 Task: Look for Airbnb properties in Kabul, Afghanistan from 6th December, 2023 to 10th December, 2023 for 1 adult.1  bedroom having 1 bed and 1 bathroom. Property type can be hotel. Amenities needed is smoking allowed. Look for 4 properties as per requirement.
Action: Mouse moved to (601, 106)
Screenshot: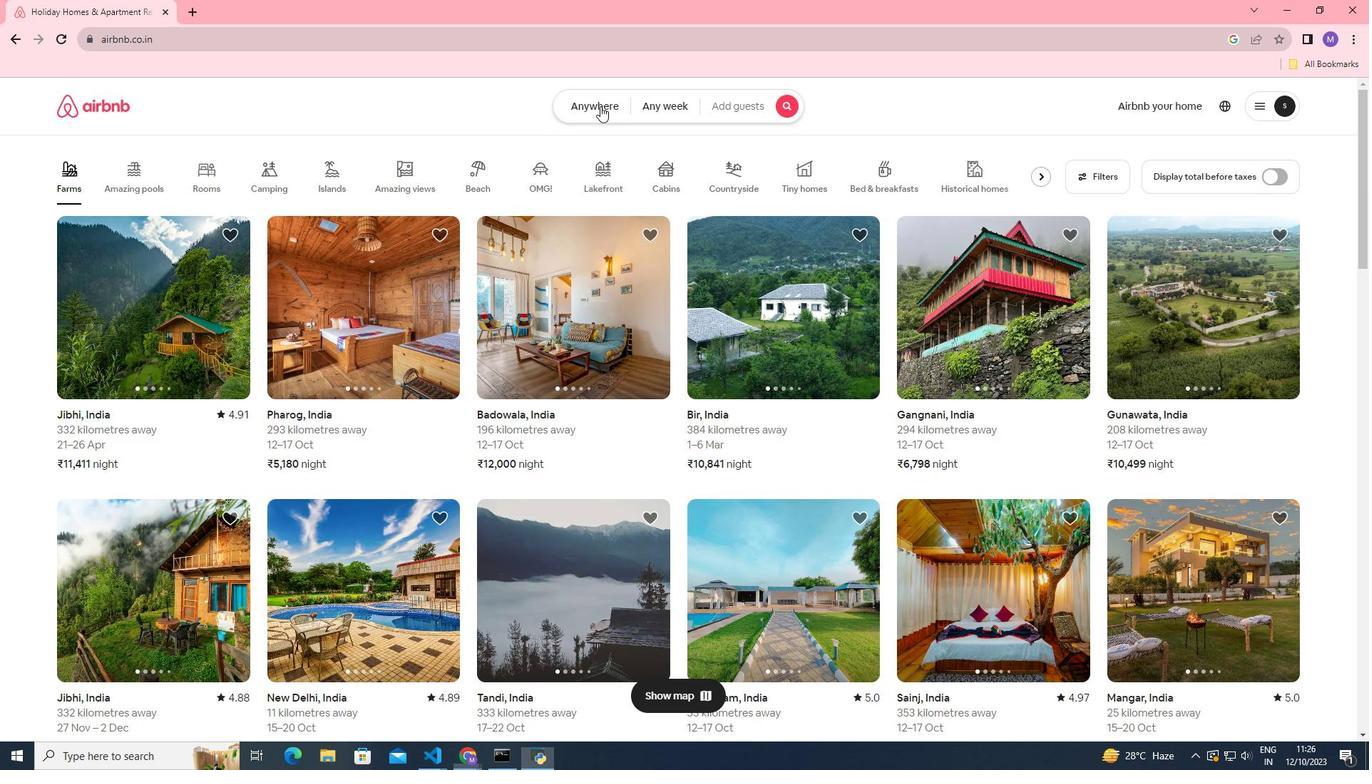
Action: Mouse pressed left at (601, 106)
Screenshot: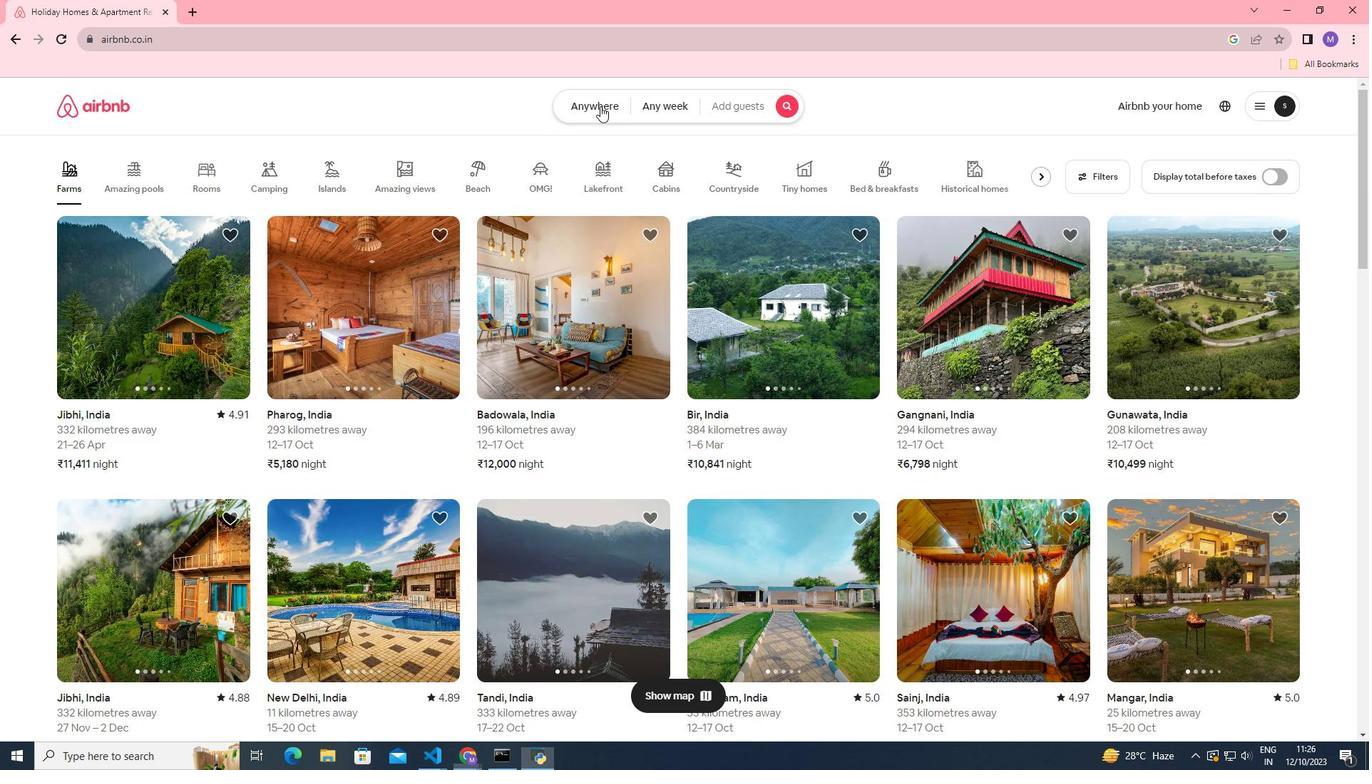 
Action: Mouse moved to (497, 161)
Screenshot: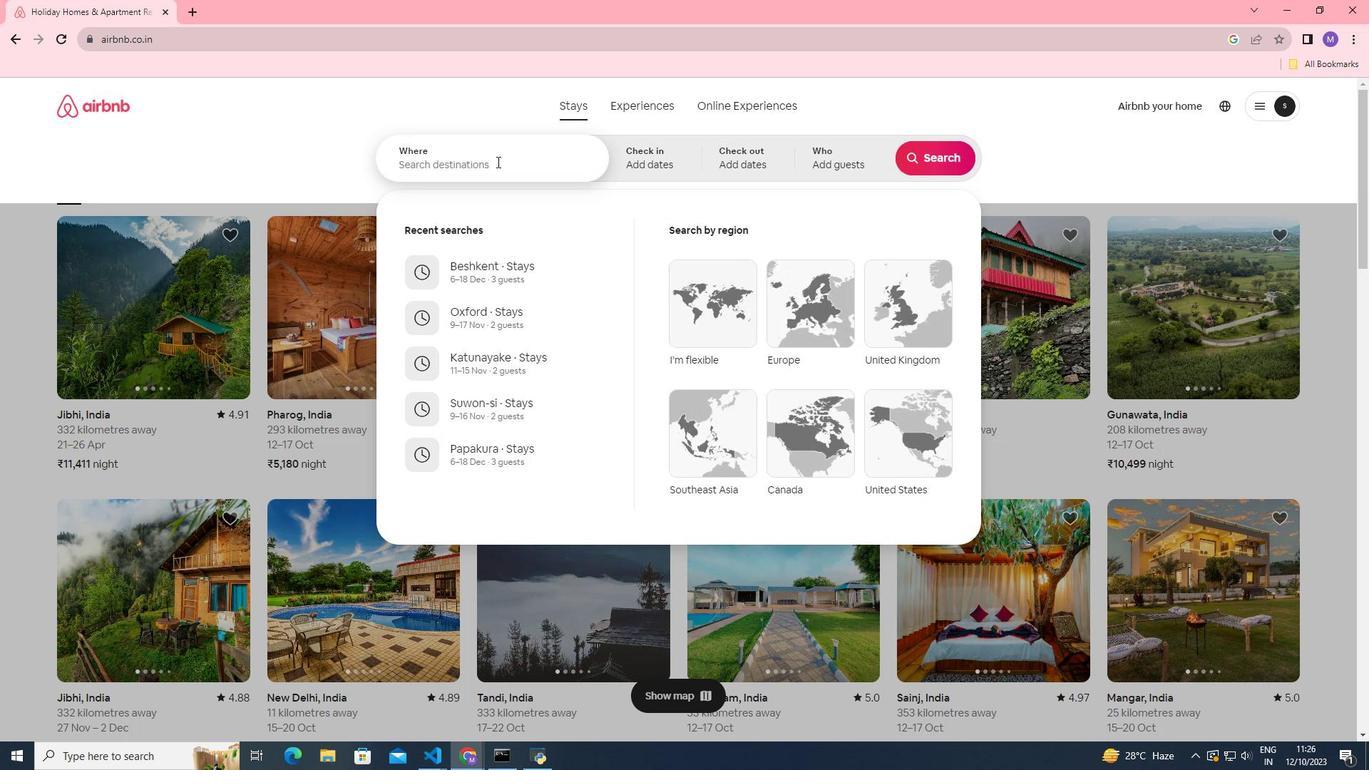 
Action: Mouse pressed left at (497, 161)
Screenshot: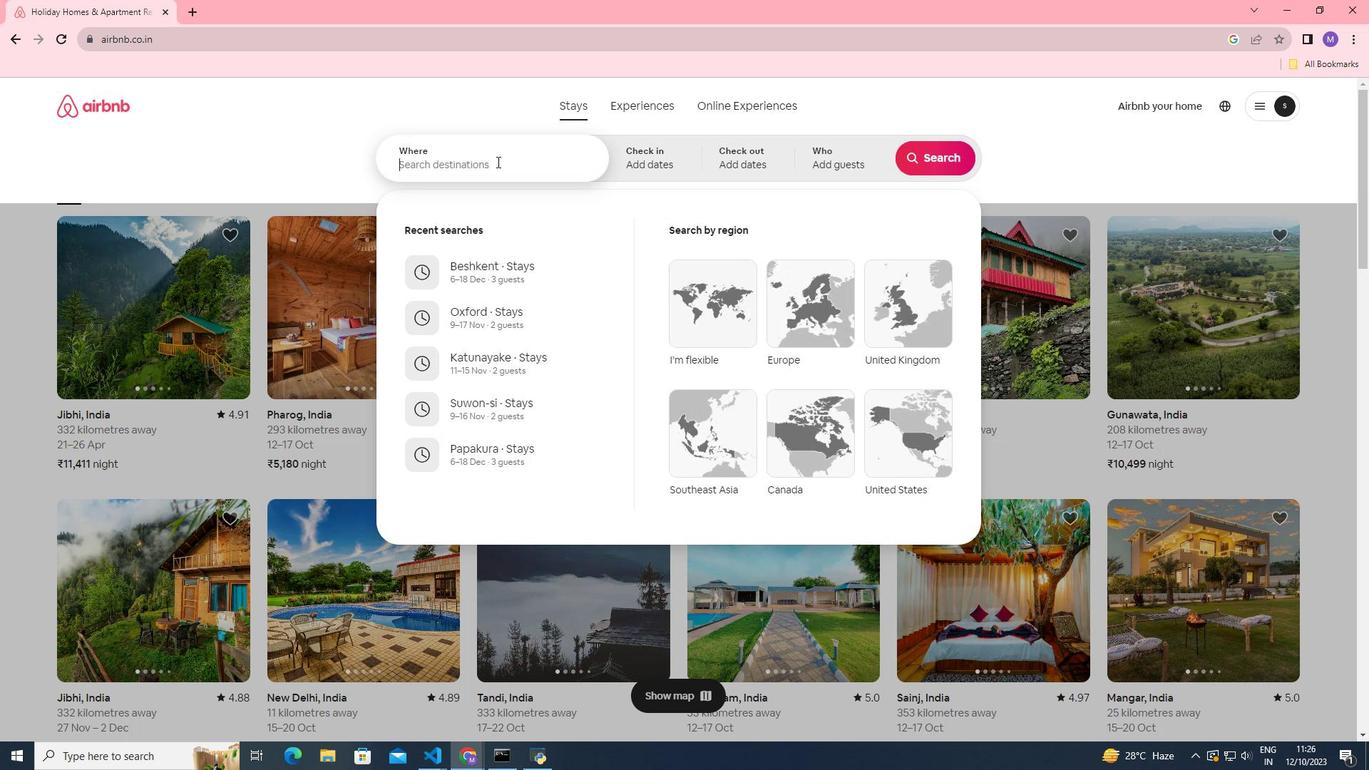 
Action: Key pressed <Key.shift><Key.shift><Key.shift><Key.shift><Key.shift><Key.shift><Key.shift><Key.shift><Key.shift>Kabul,<Key.space><Key.shift><Key.shift><Key.shift><Key.shift><Key.shift><Key.shift><Key.shift><Key.shift><Key.shift><Key.shift><Key.shift><Key.shift><Key.shift>Afghanistan
Screenshot: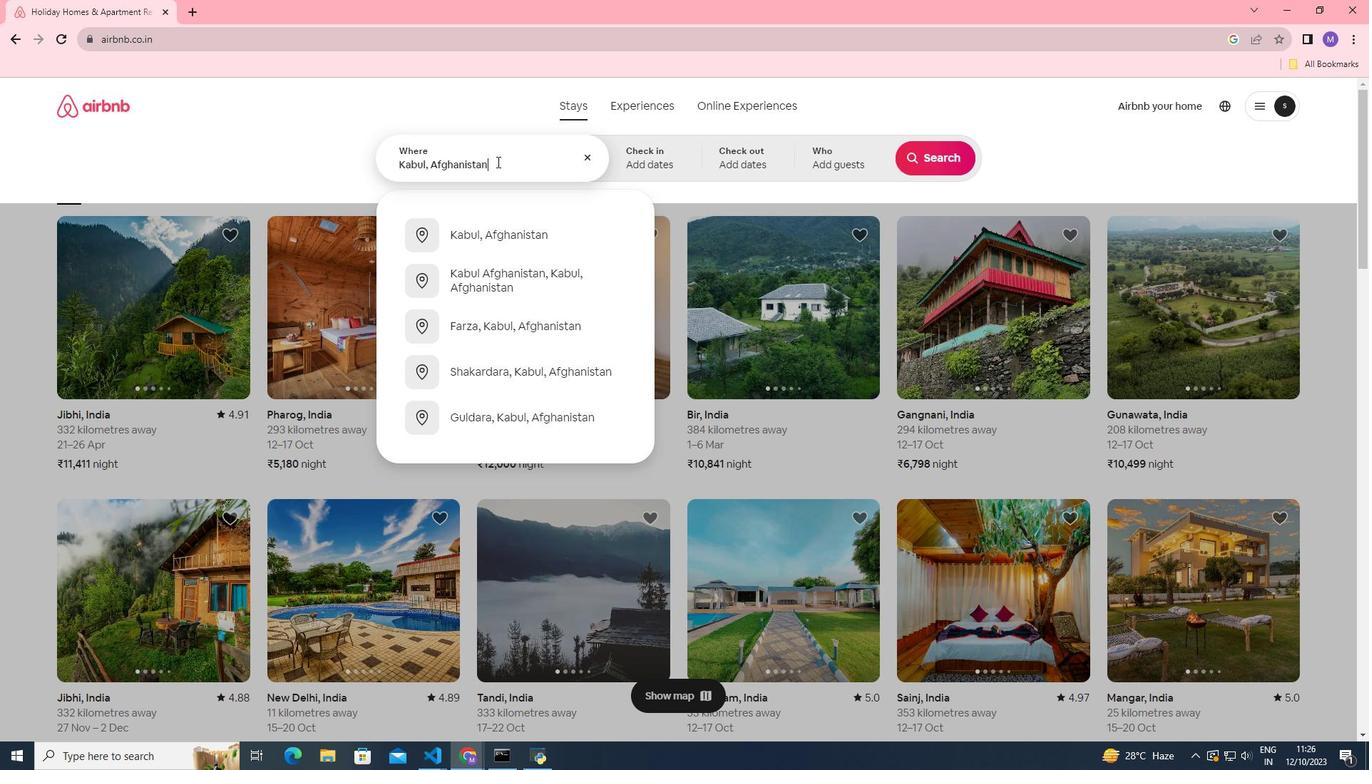 
Action: Mouse moved to (641, 158)
Screenshot: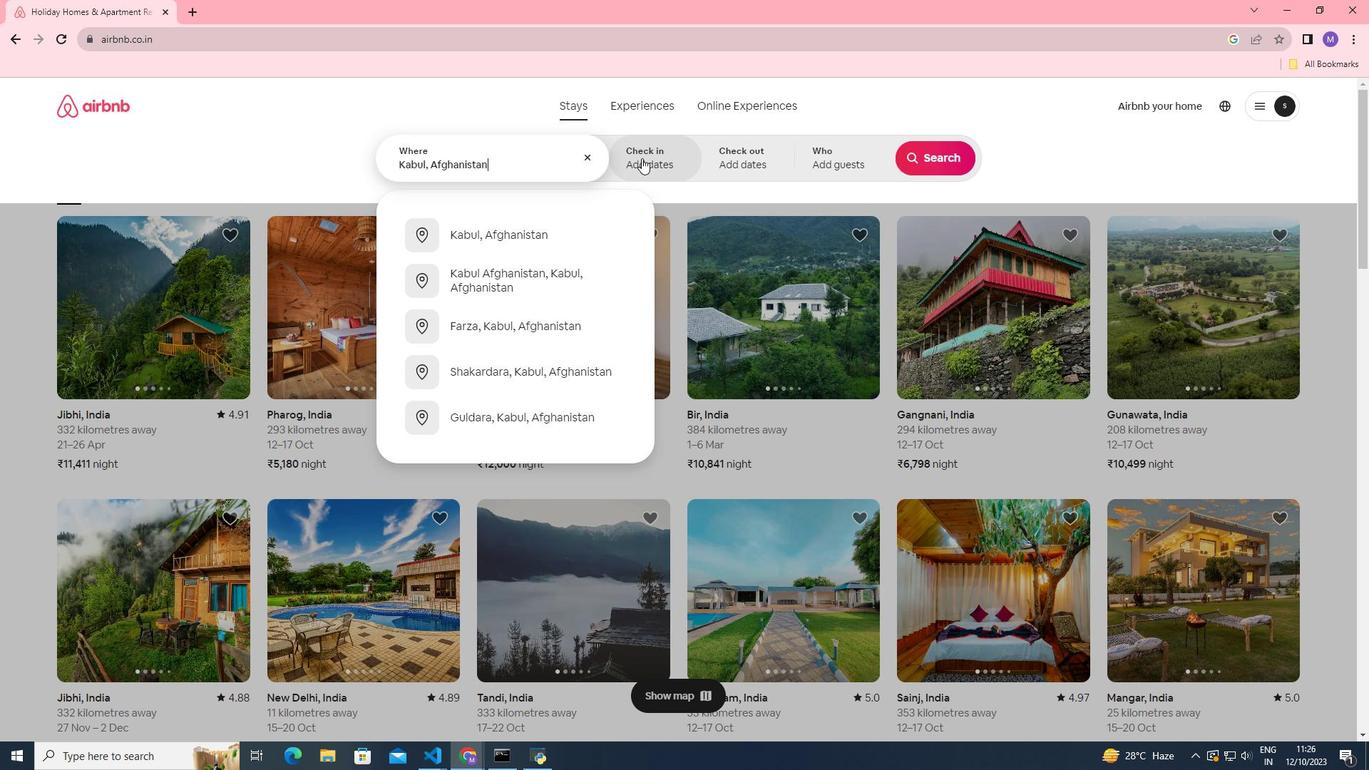 
Action: Mouse pressed left at (641, 158)
Screenshot: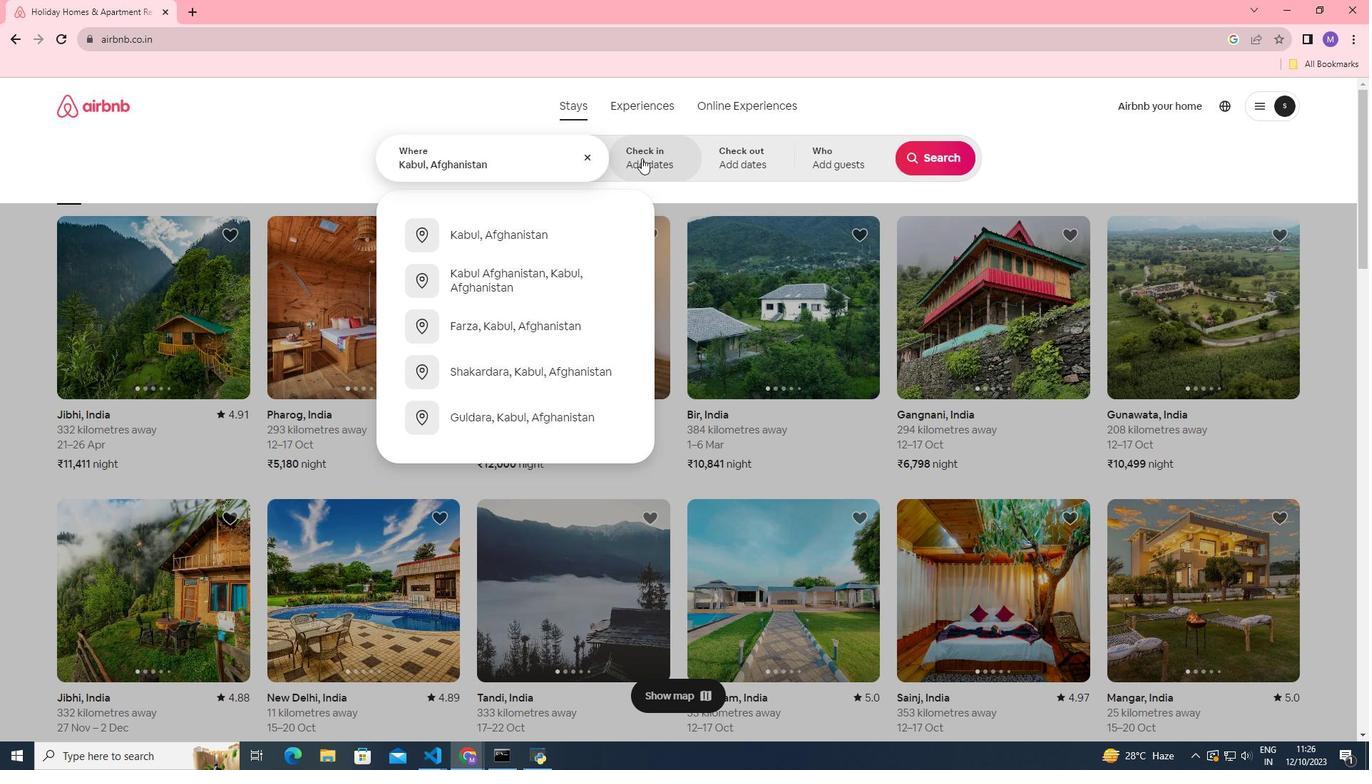 
Action: Mouse moved to (936, 273)
Screenshot: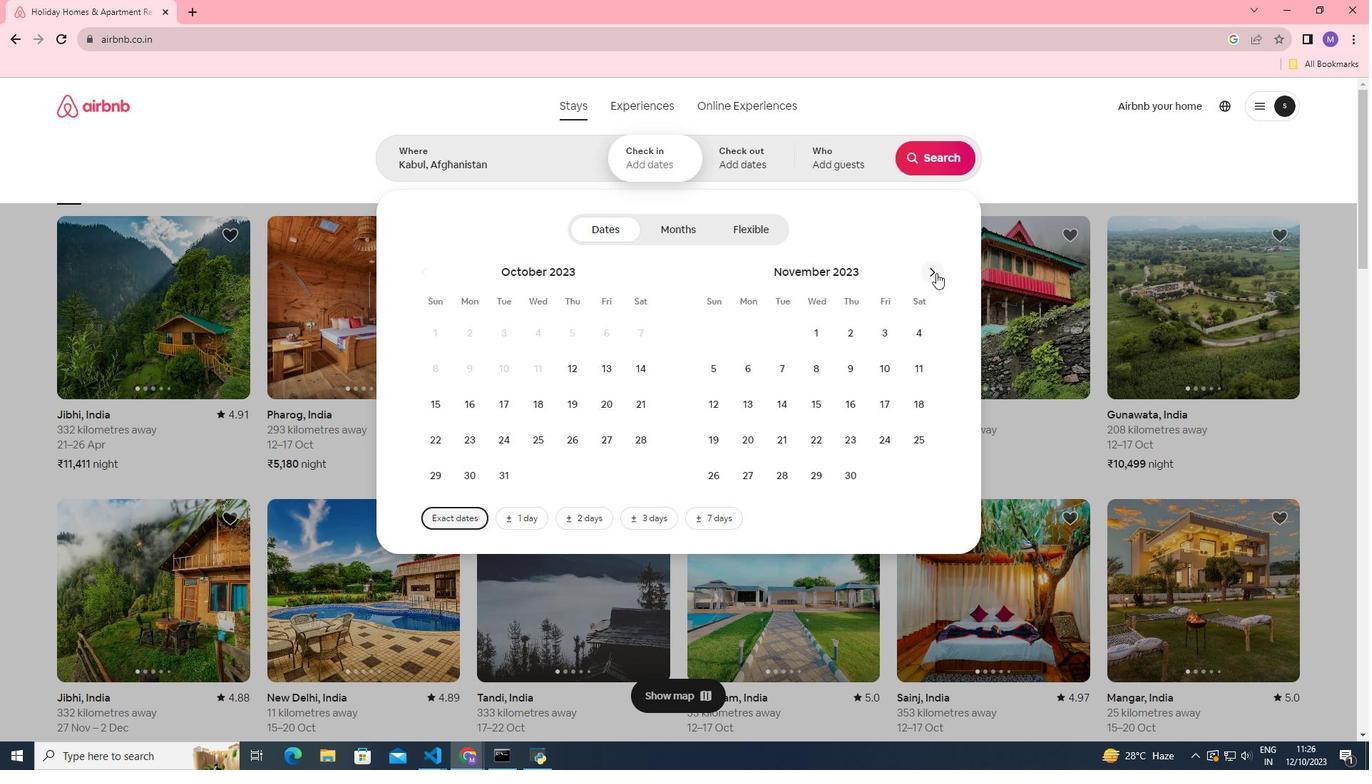 
Action: Mouse pressed left at (936, 273)
Screenshot: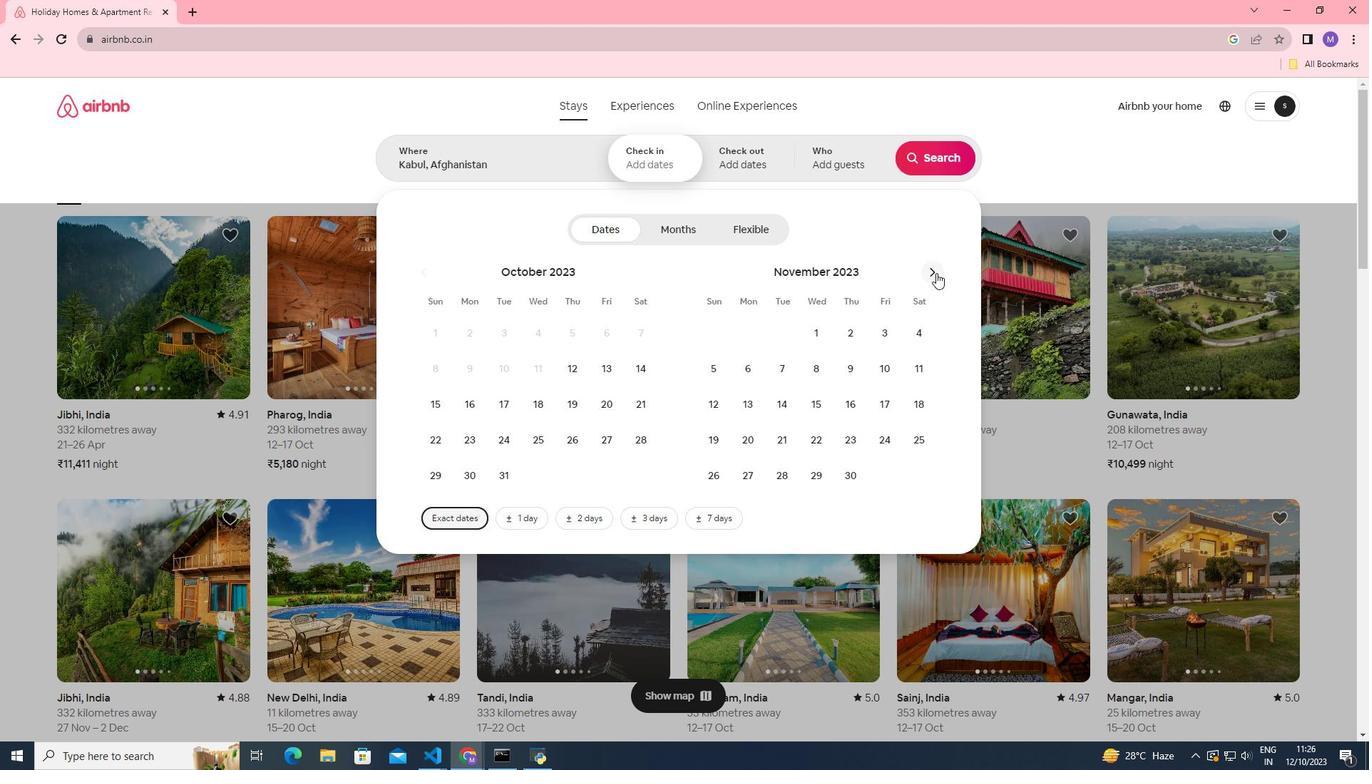 
Action: Mouse pressed left at (936, 273)
Screenshot: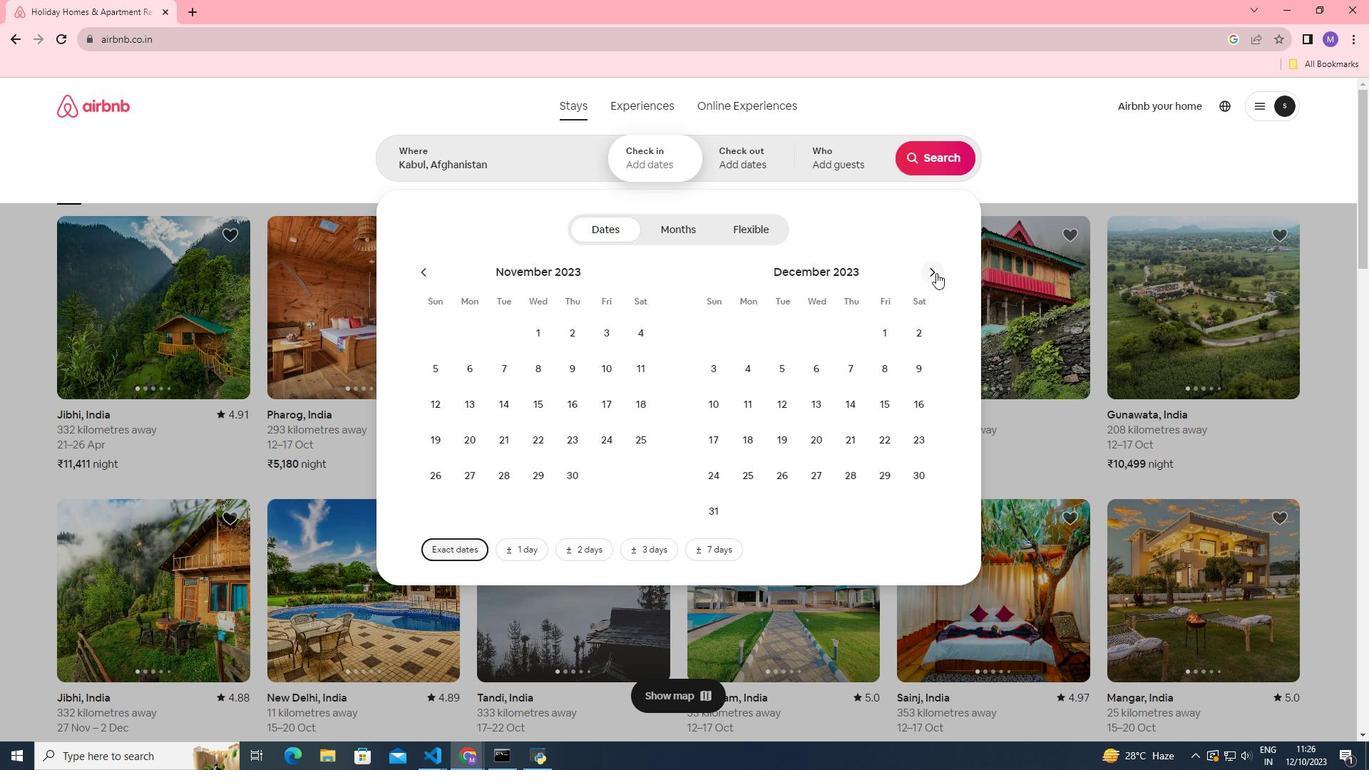 
Action: Mouse pressed left at (936, 273)
Screenshot: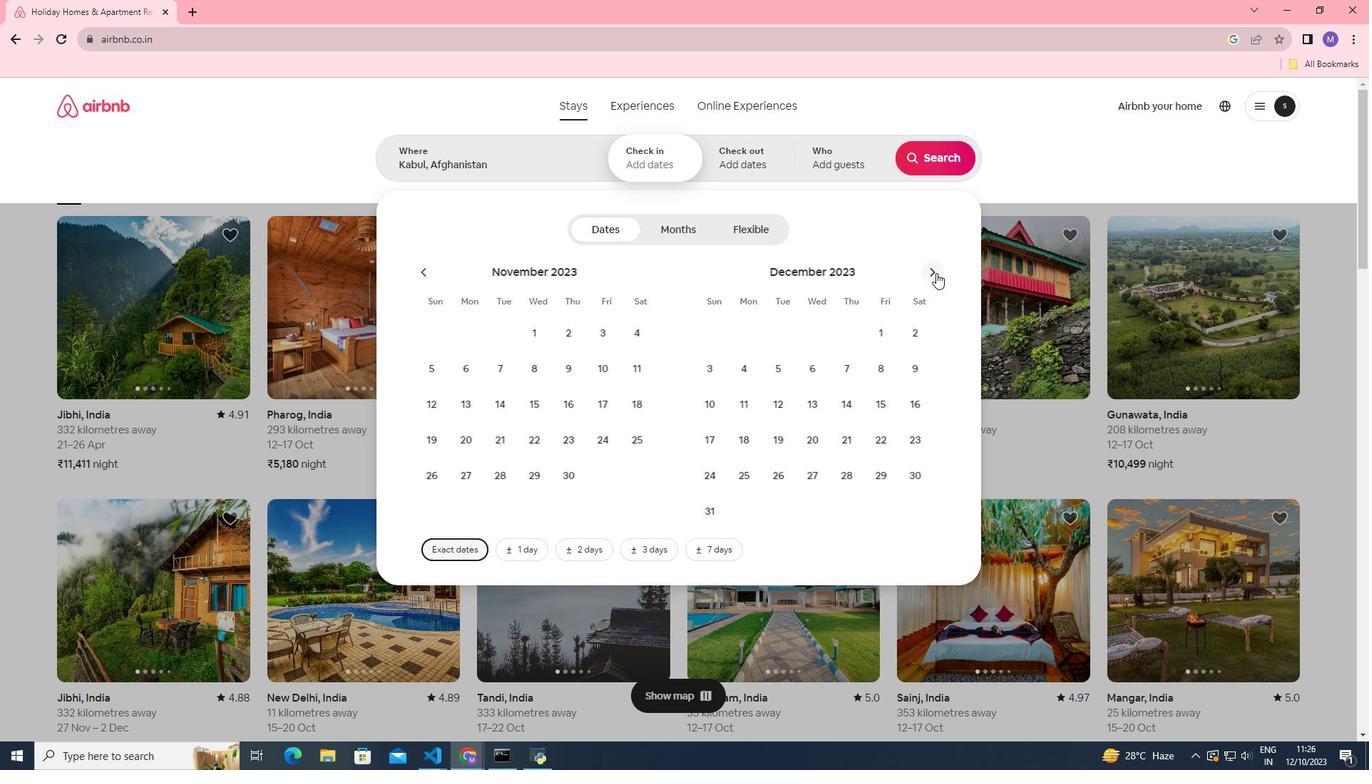 
Action: Mouse moved to (538, 369)
Screenshot: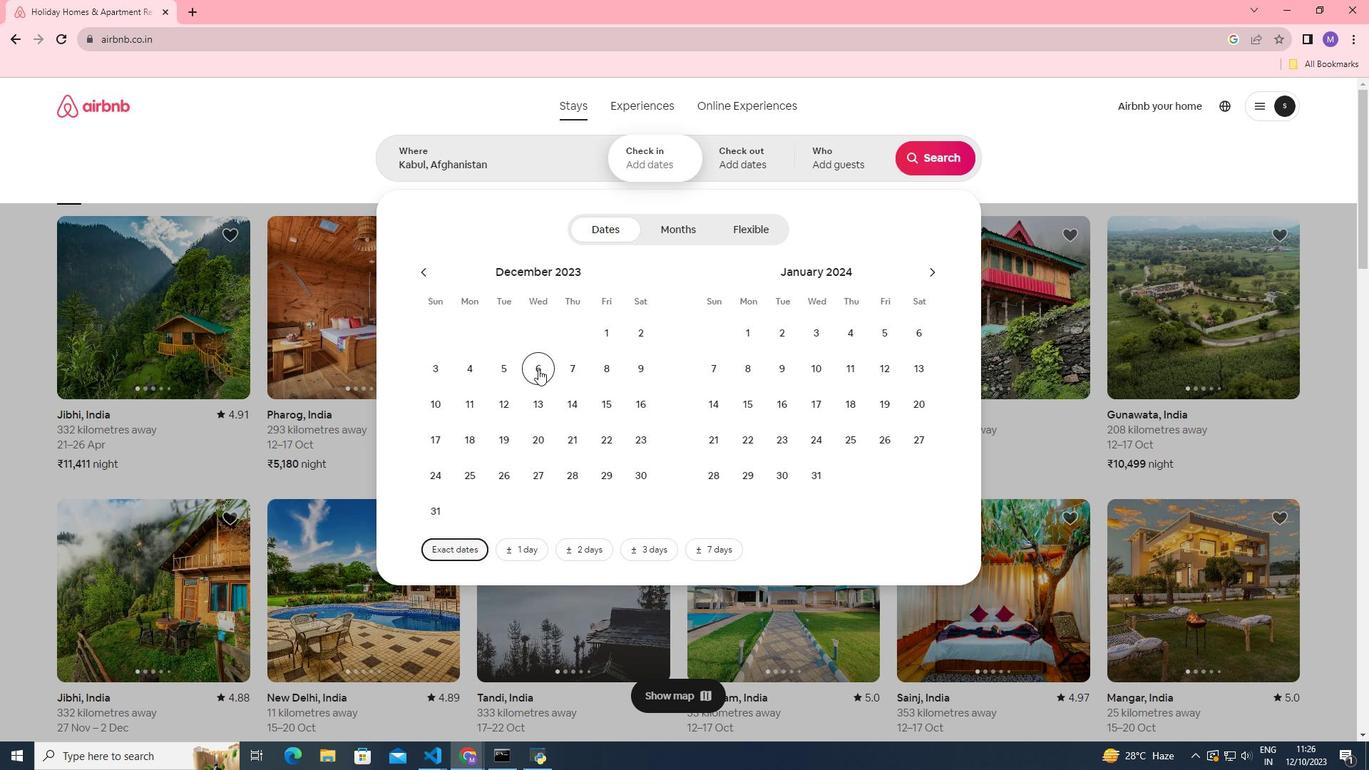 
Action: Mouse pressed left at (538, 369)
Screenshot: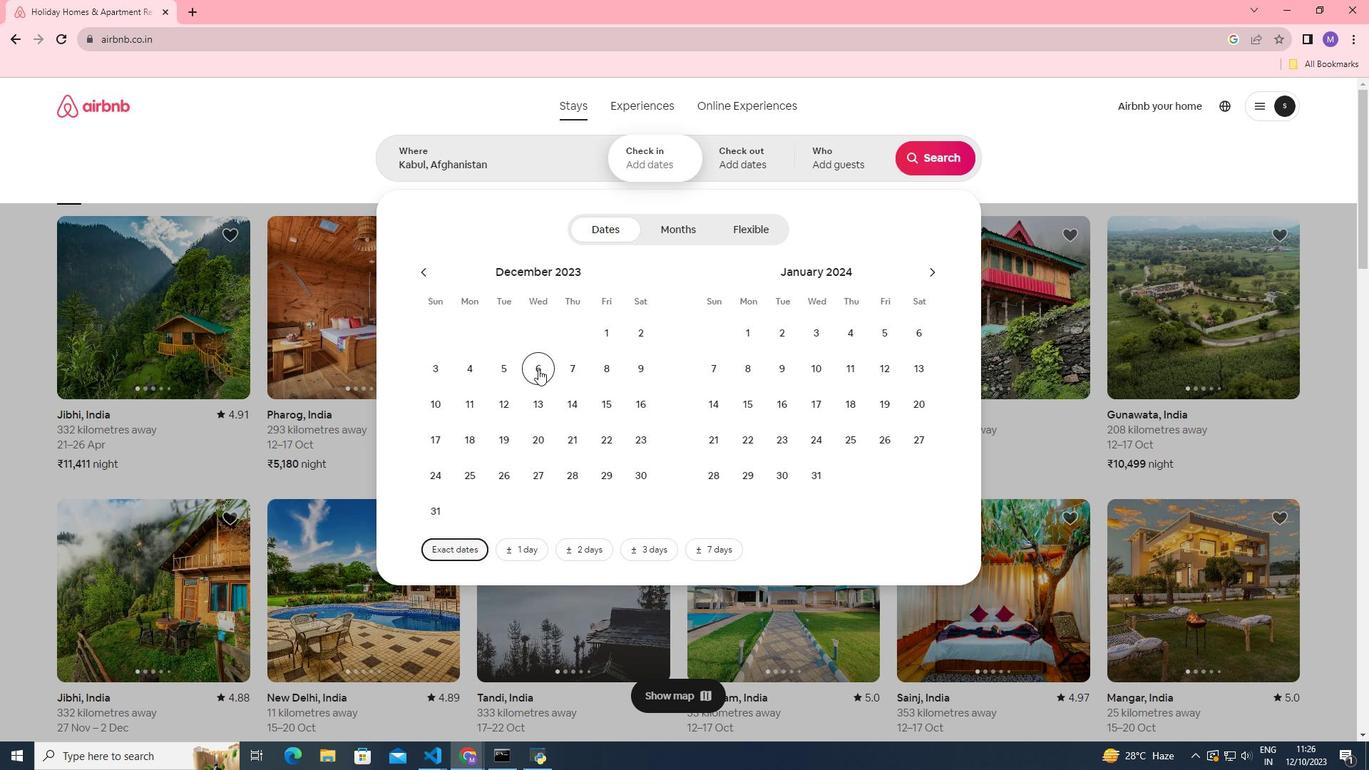 
Action: Mouse moved to (435, 401)
Screenshot: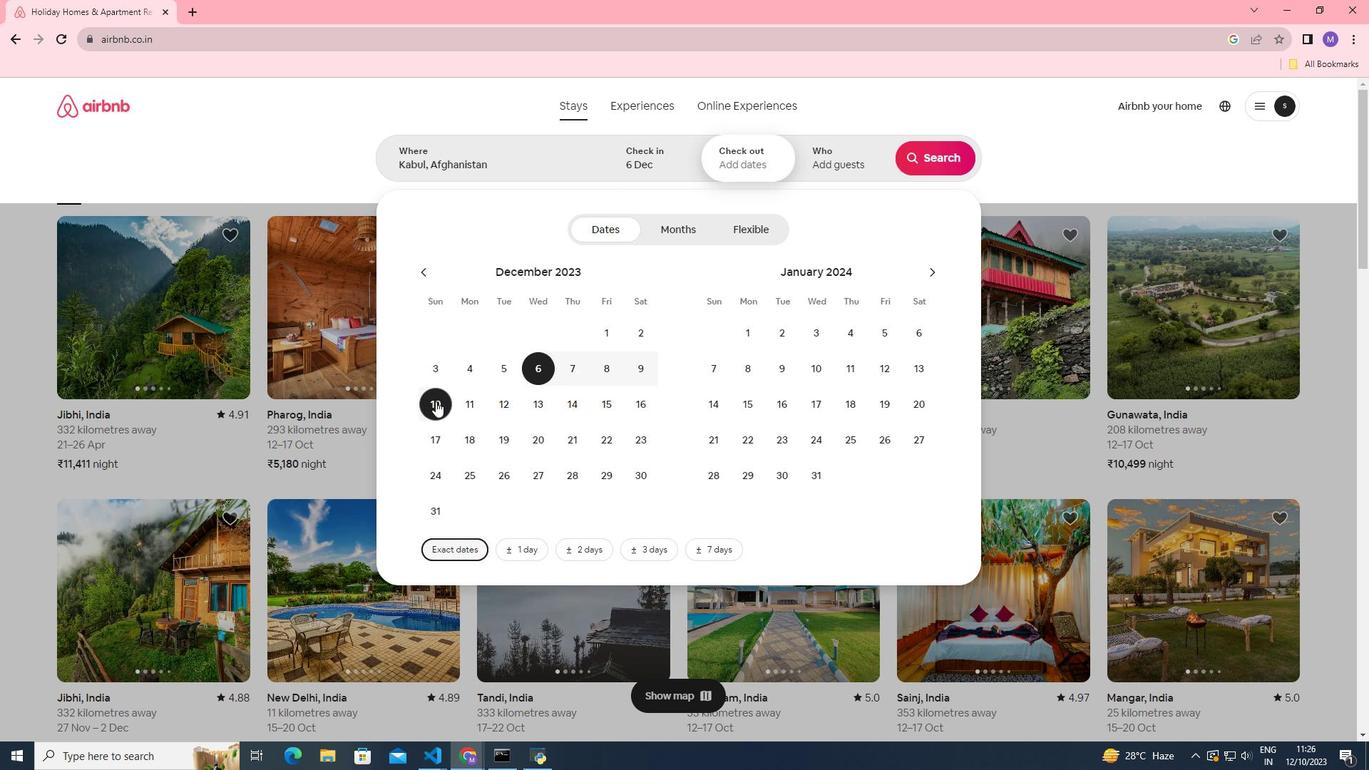 
Action: Mouse pressed left at (435, 401)
Screenshot: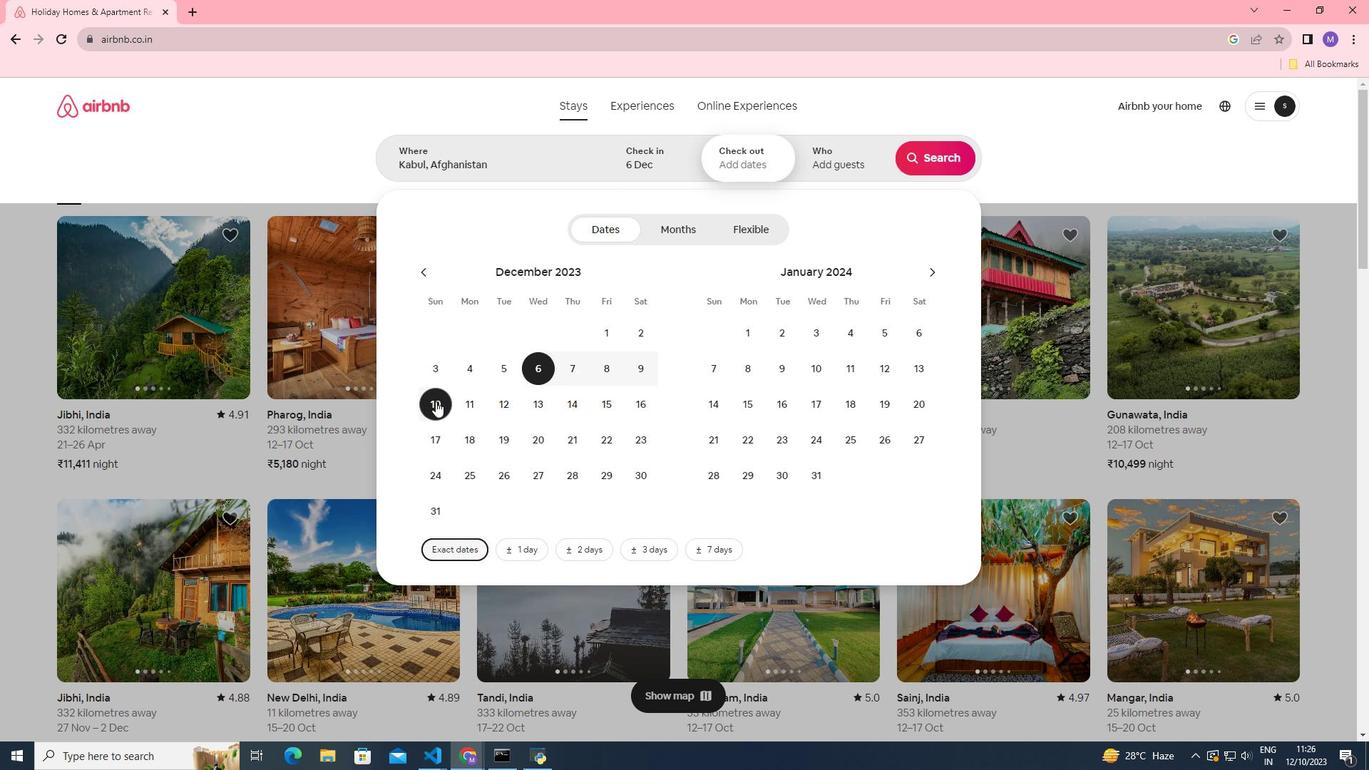 
Action: Mouse moved to (830, 154)
Screenshot: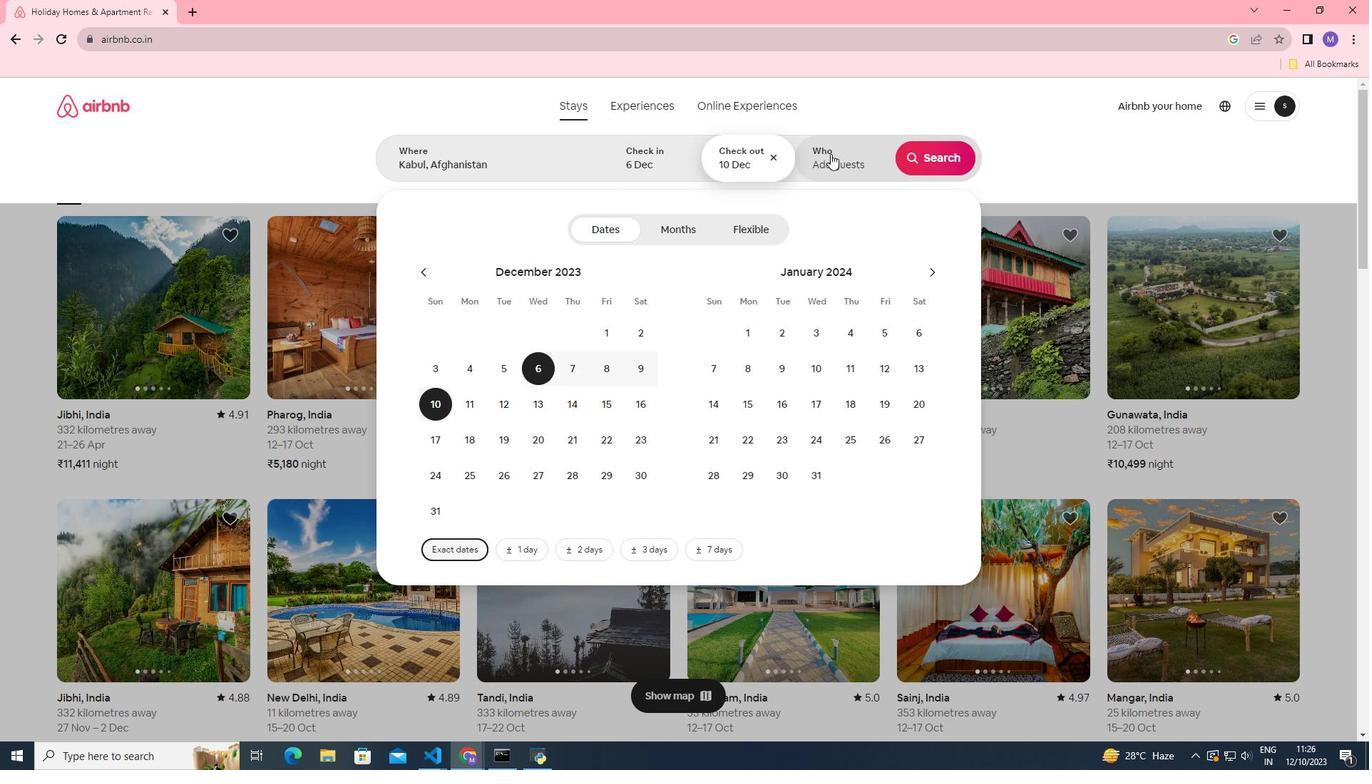 
Action: Mouse pressed left at (830, 154)
Screenshot: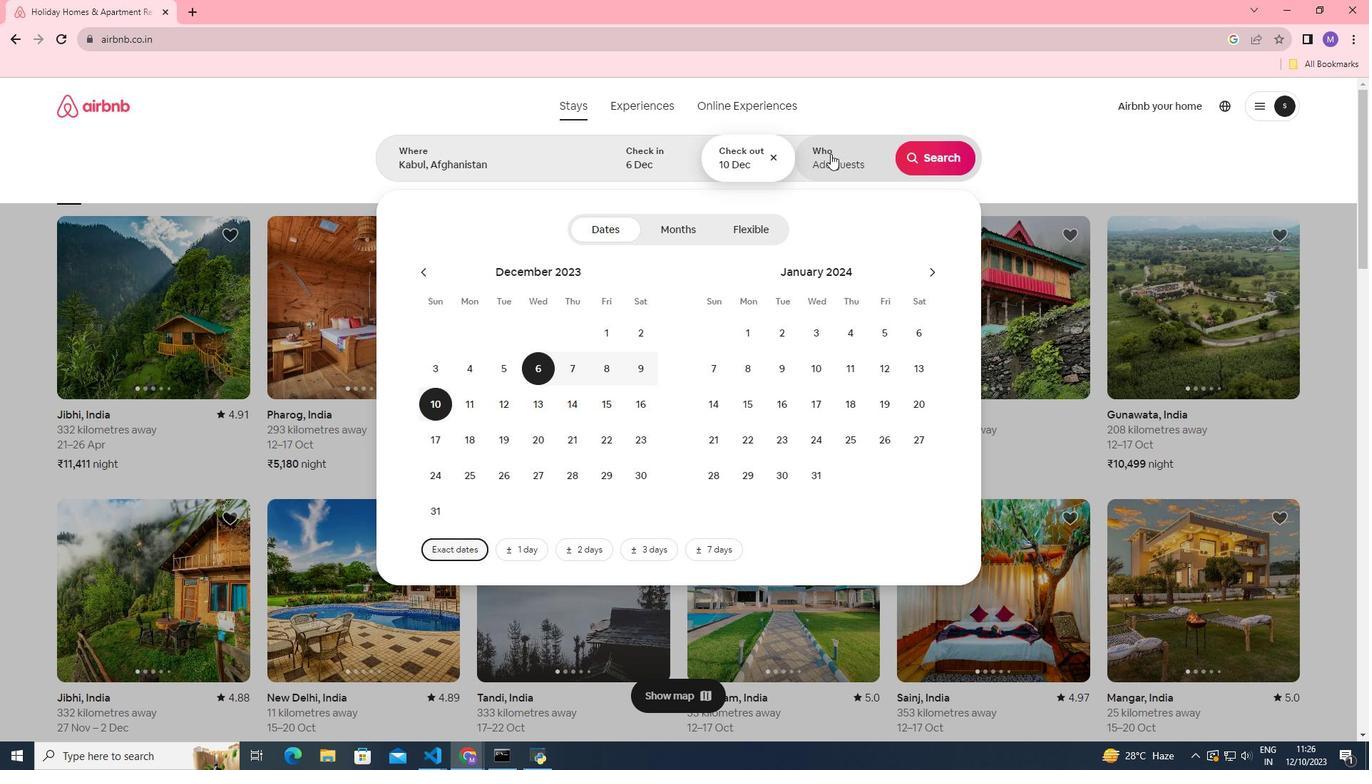
Action: Mouse moved to (942, 231)
Screenshot: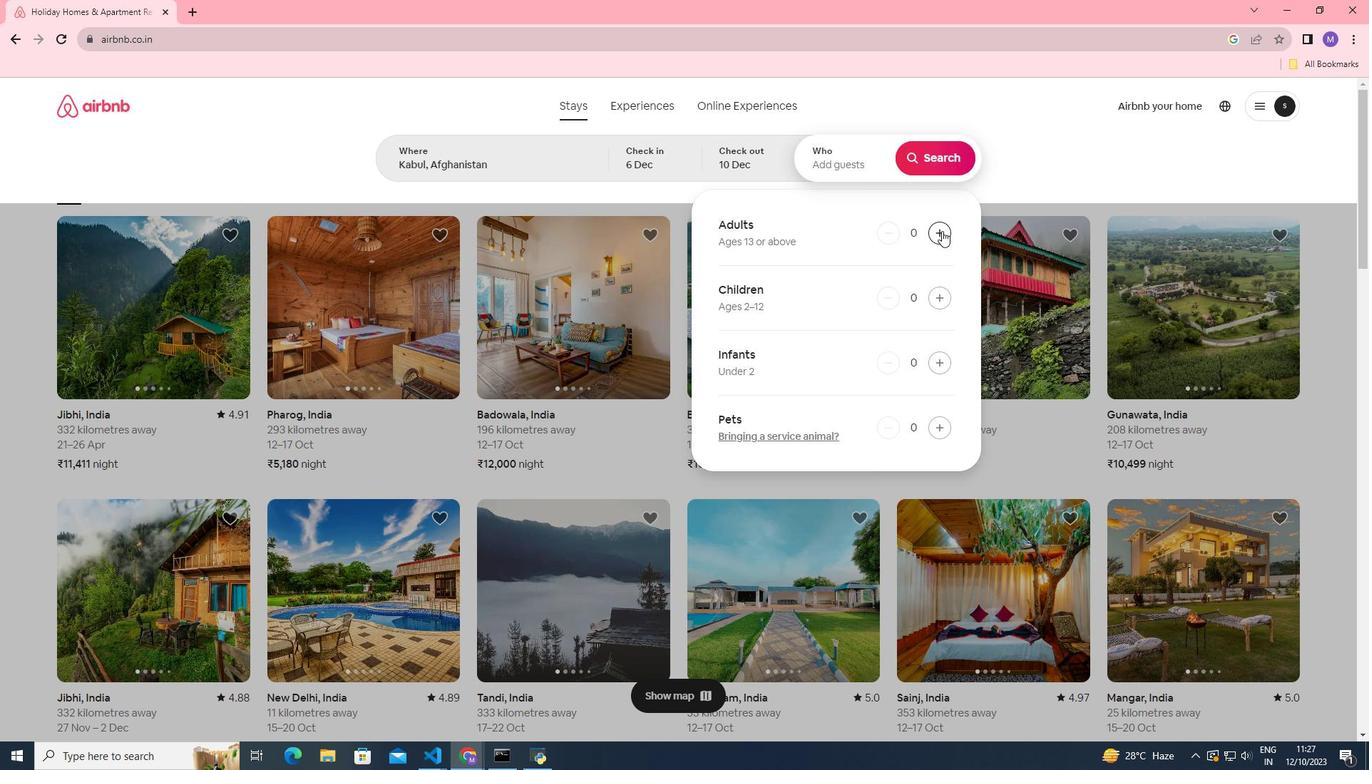 
Action: Mouse pressed left at (942, 231)
Screenshot: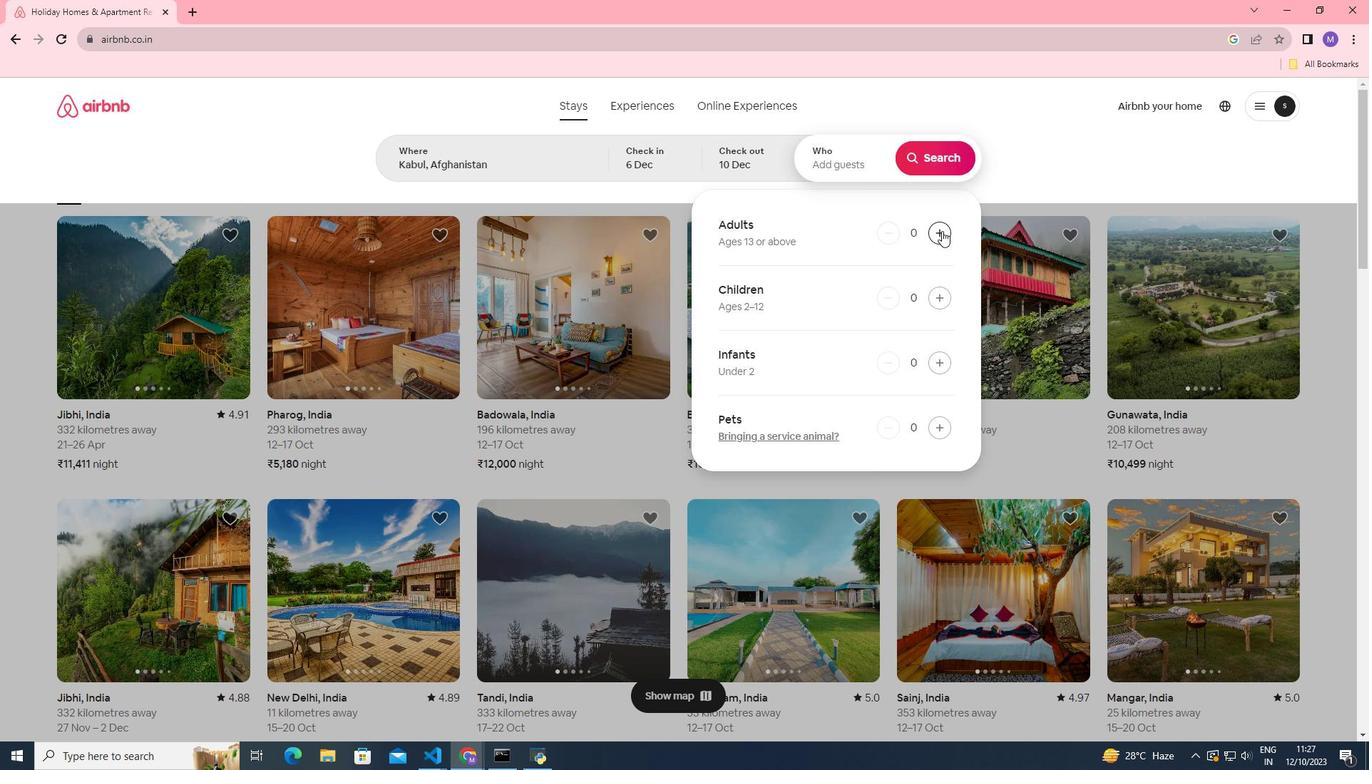 
Action: Mouse moved to (940, 155)
Screenshot: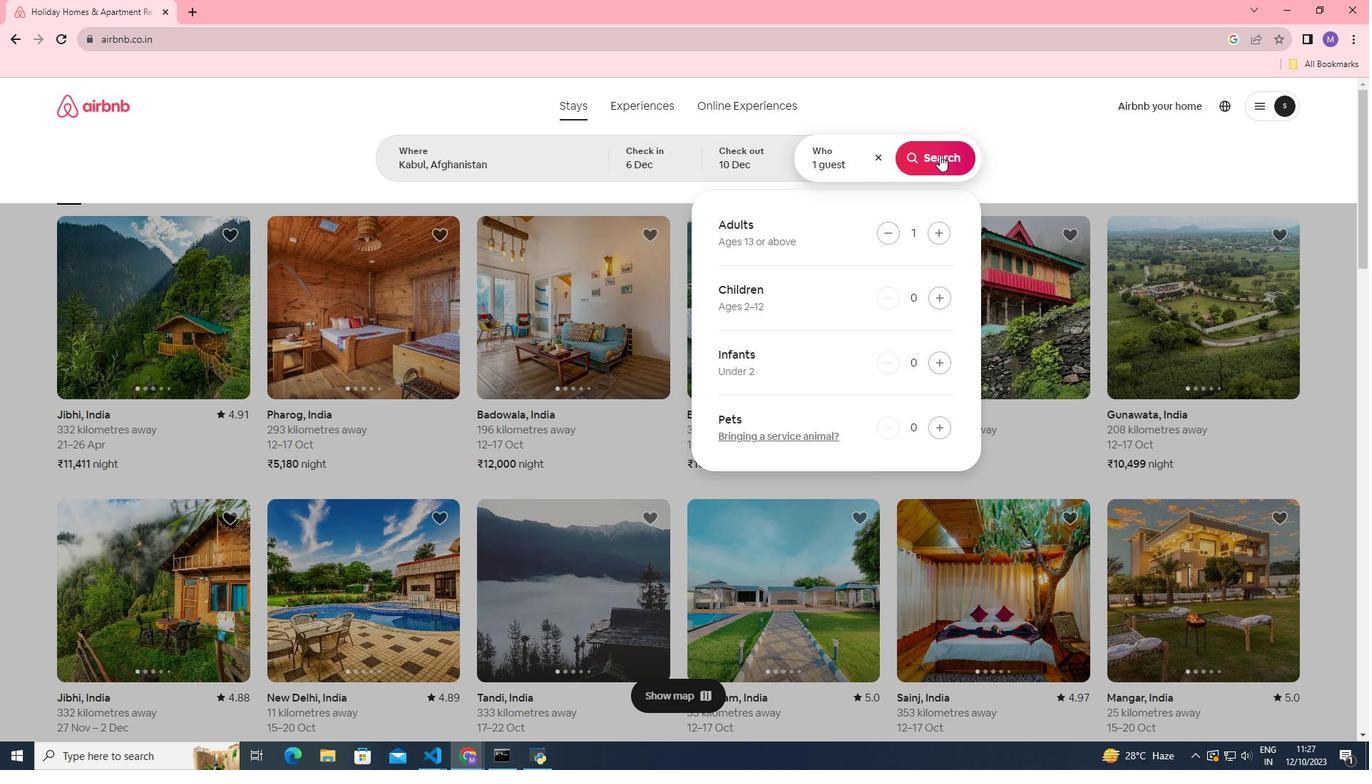 
Action: Mouse pressed left at (940, 155)
Screenshot: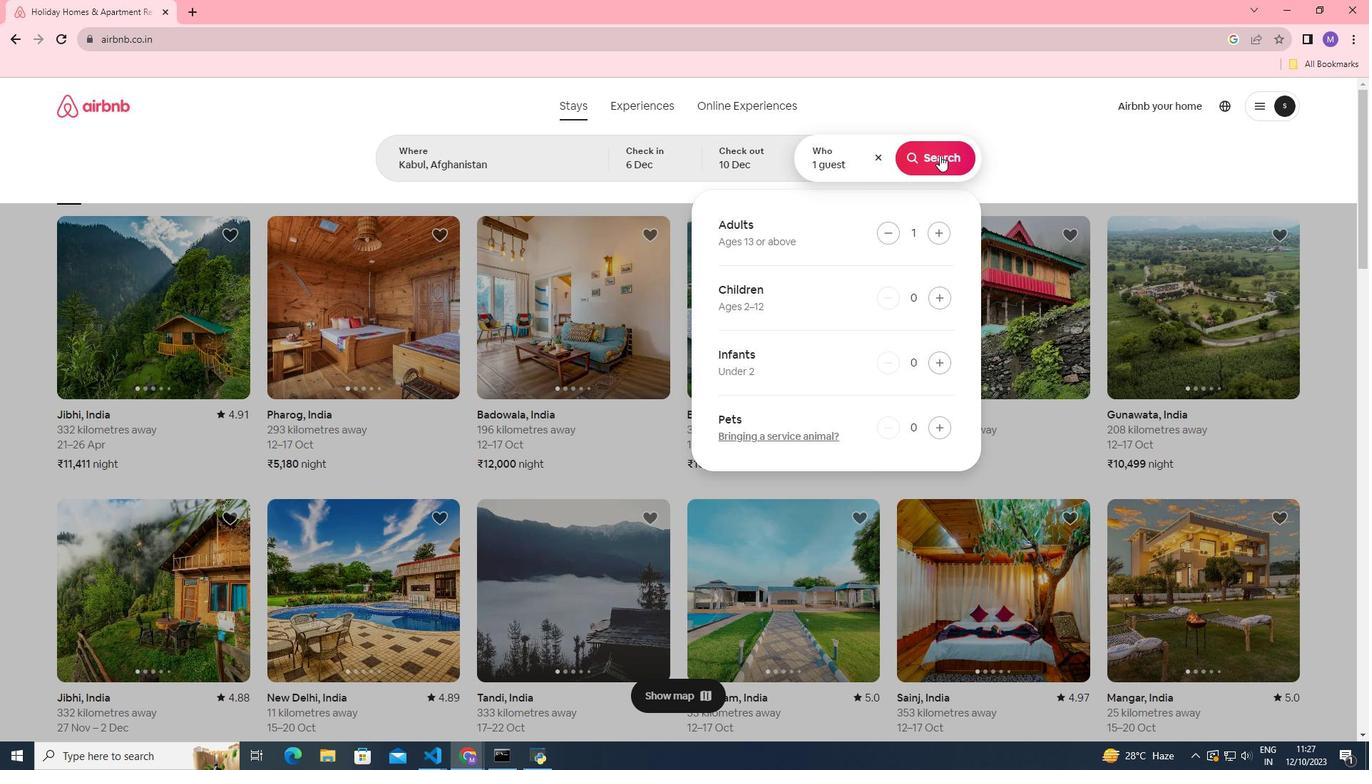 
Action: Mouse moved to (1136, 163)
Screenshot: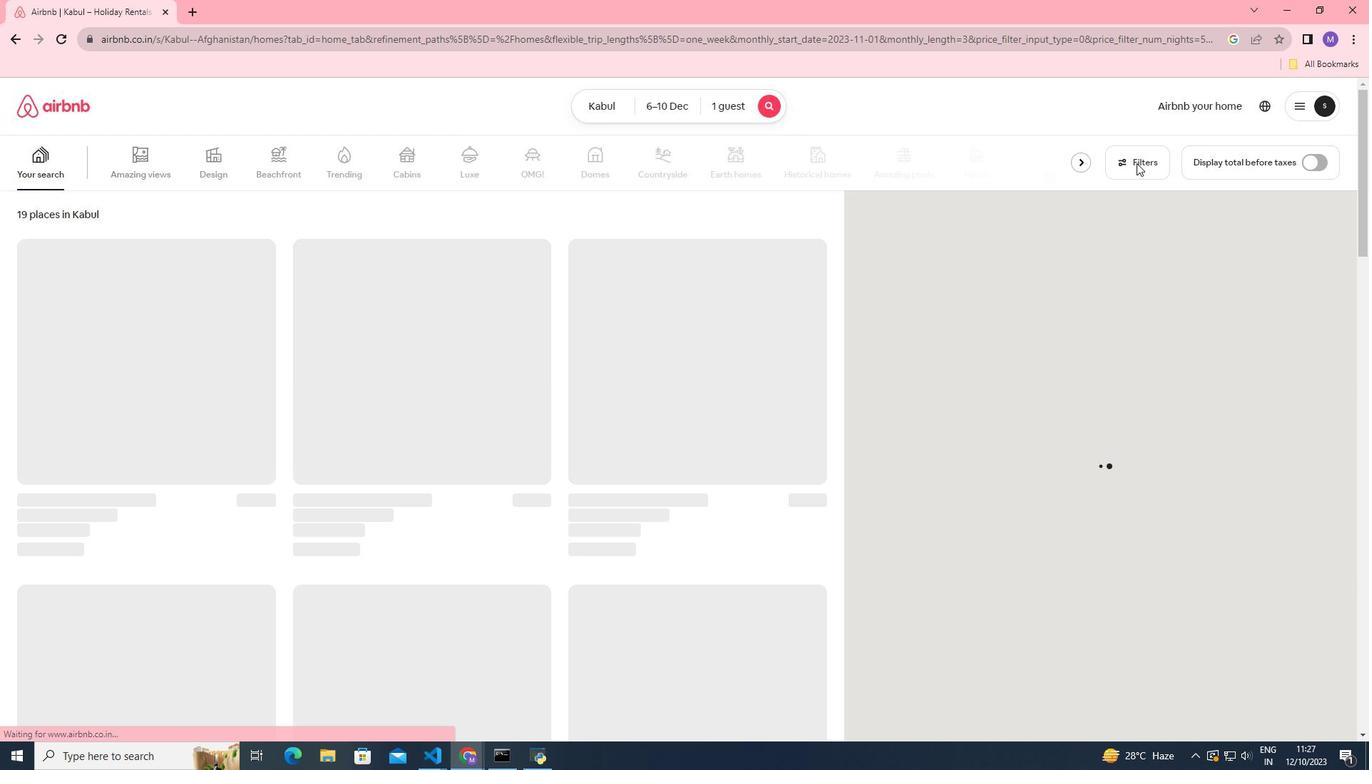 
Action: Mouse pressed left at (1136, 163)
Screenshot: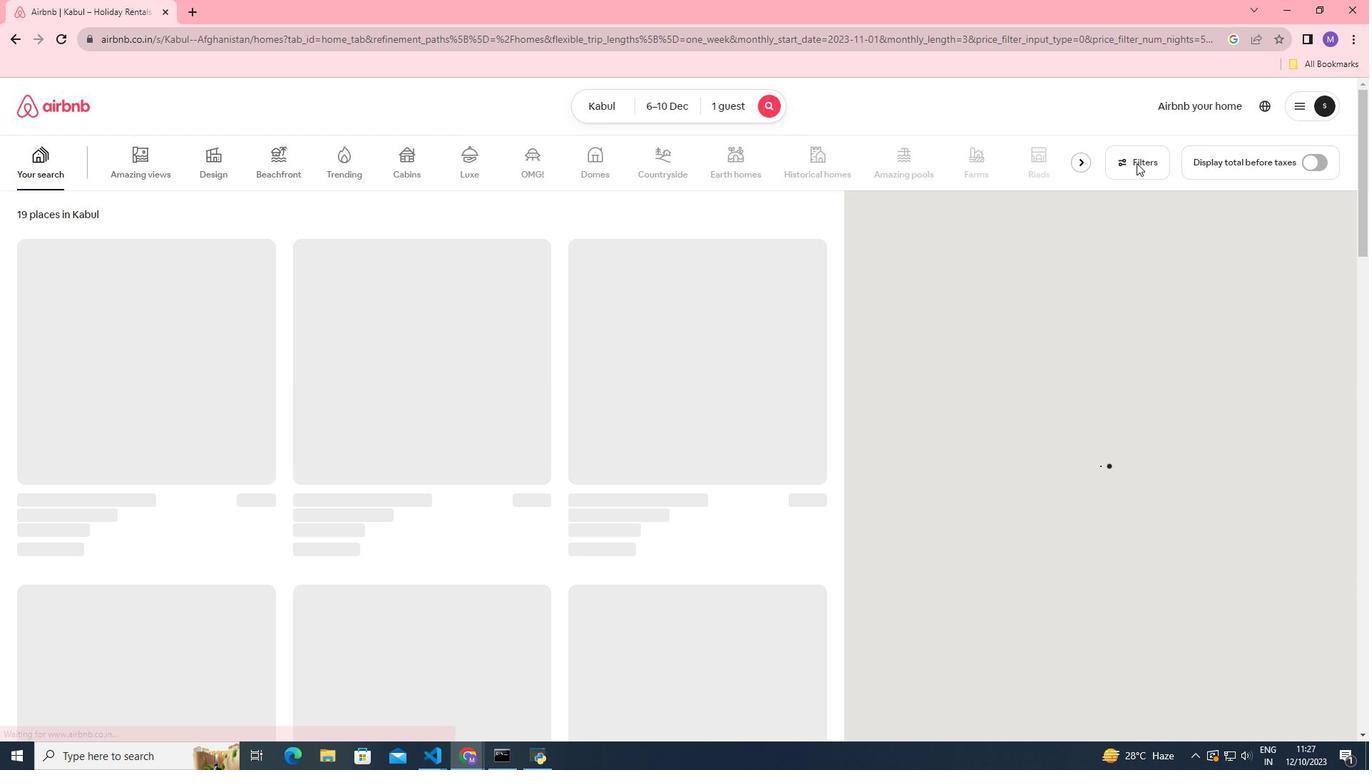 
Action: Mouse pressed left at (1136, 163)
Screenshot: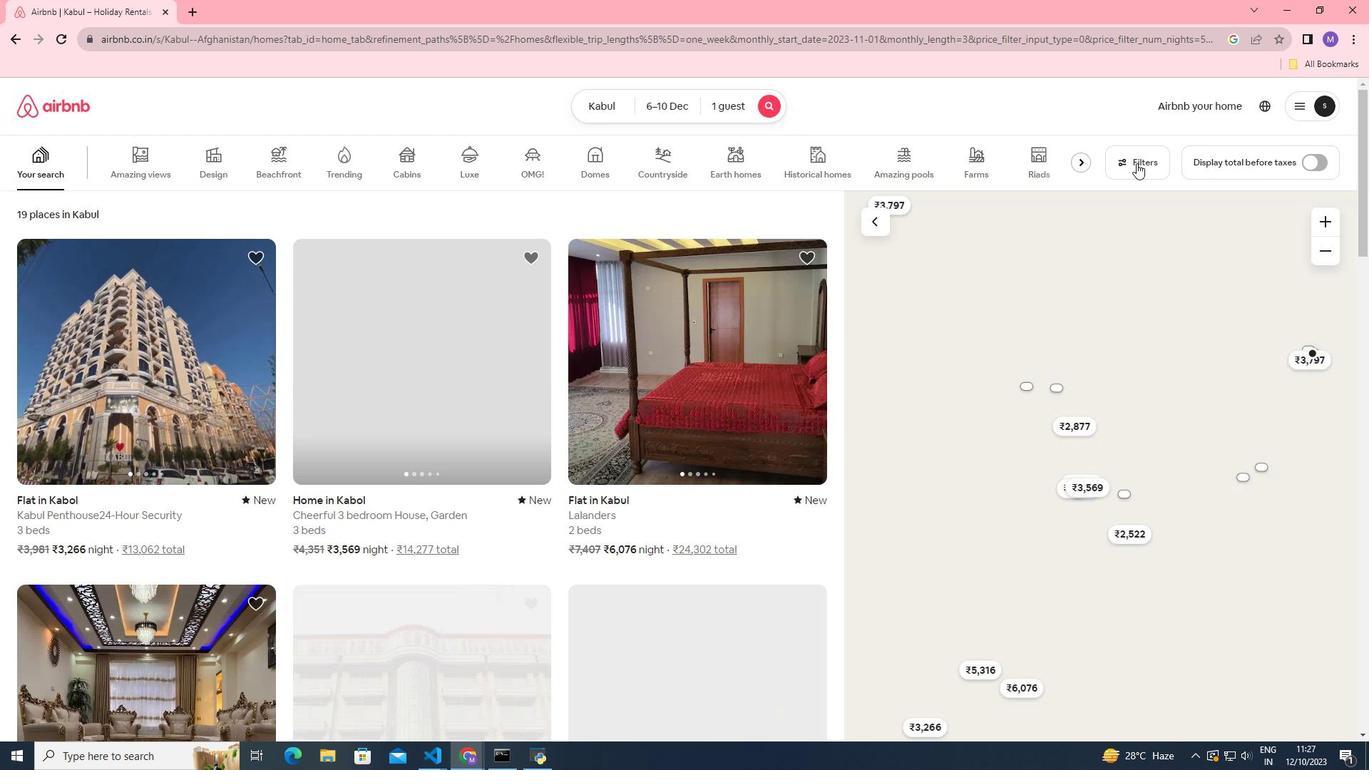 
Action: Mouse moved to (553, 577)
Screenshot: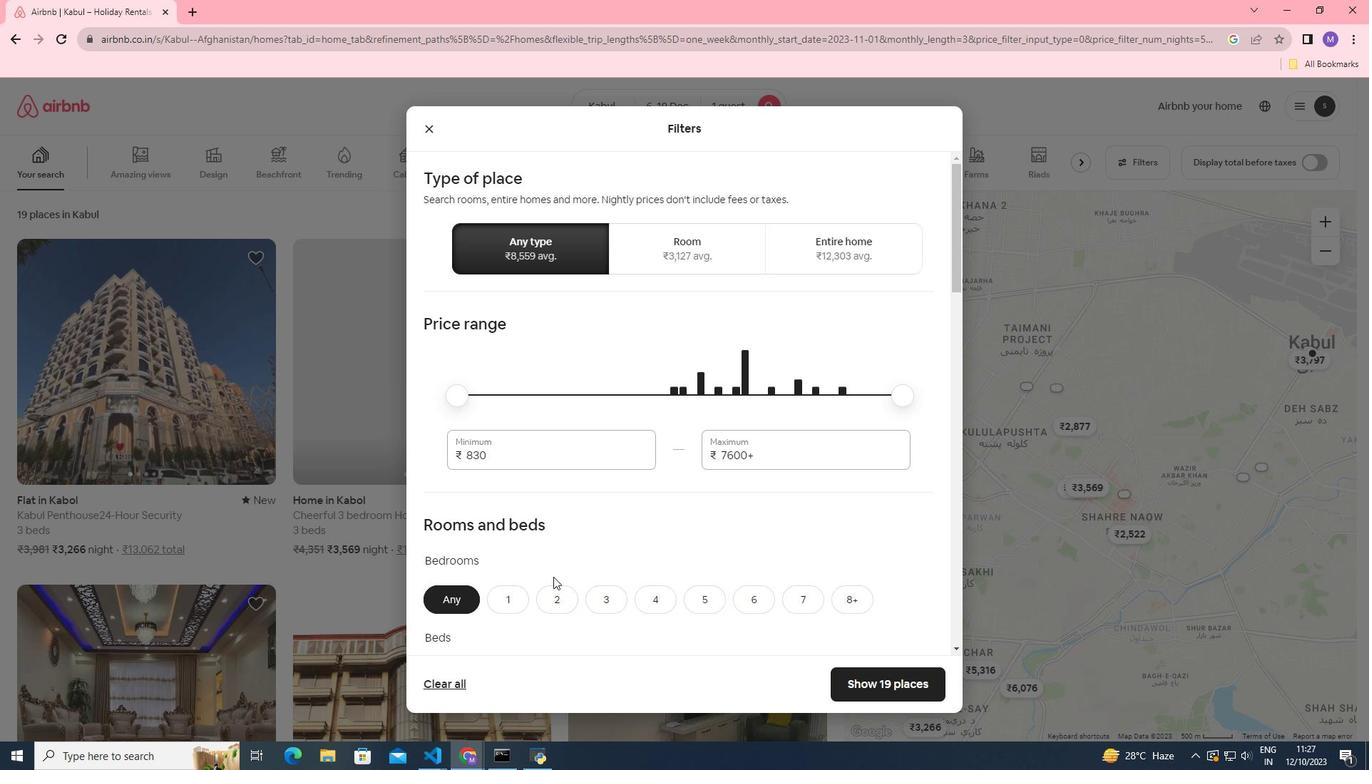 
Action: Mouse scrolled (553, 576) with delta (0, 0)
Screenshot: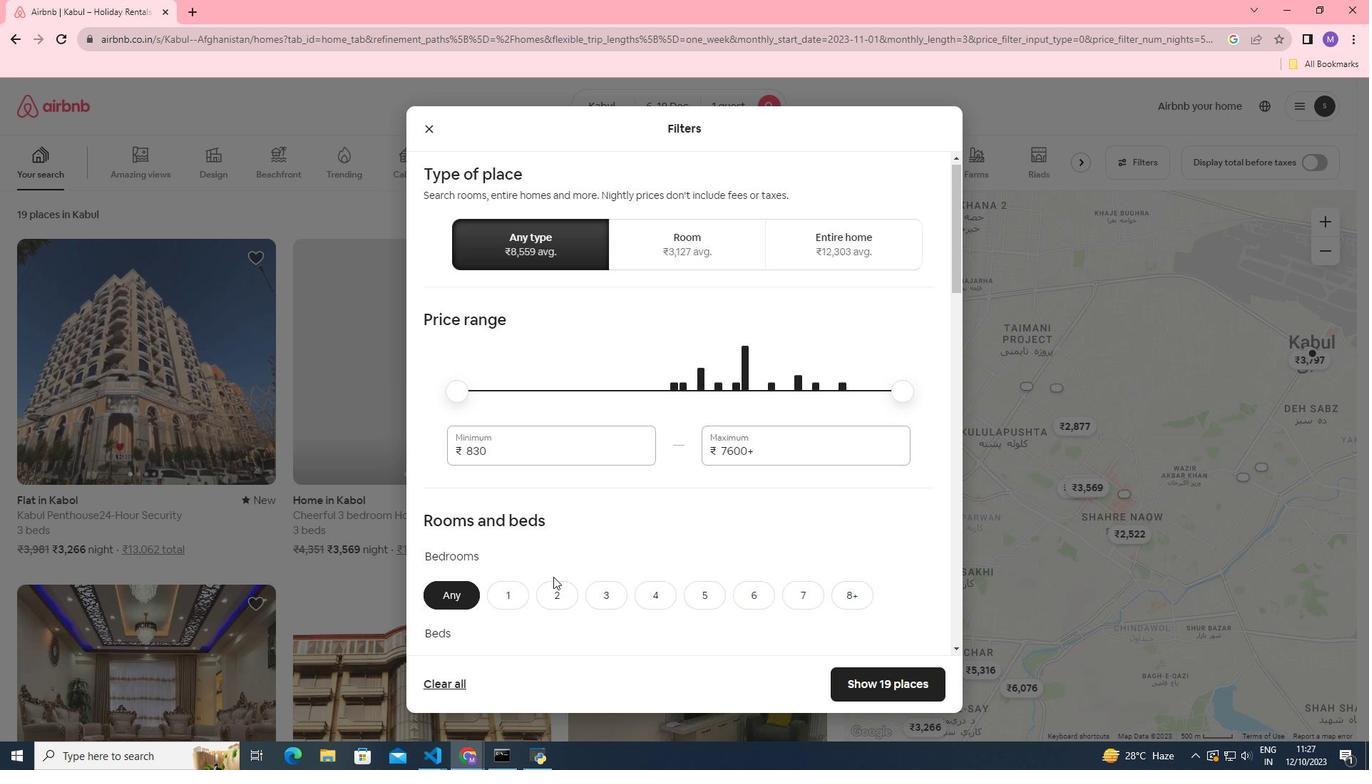 
Action: Mouse scrolled (553, 576) with delta (0, 0)
Screenshot: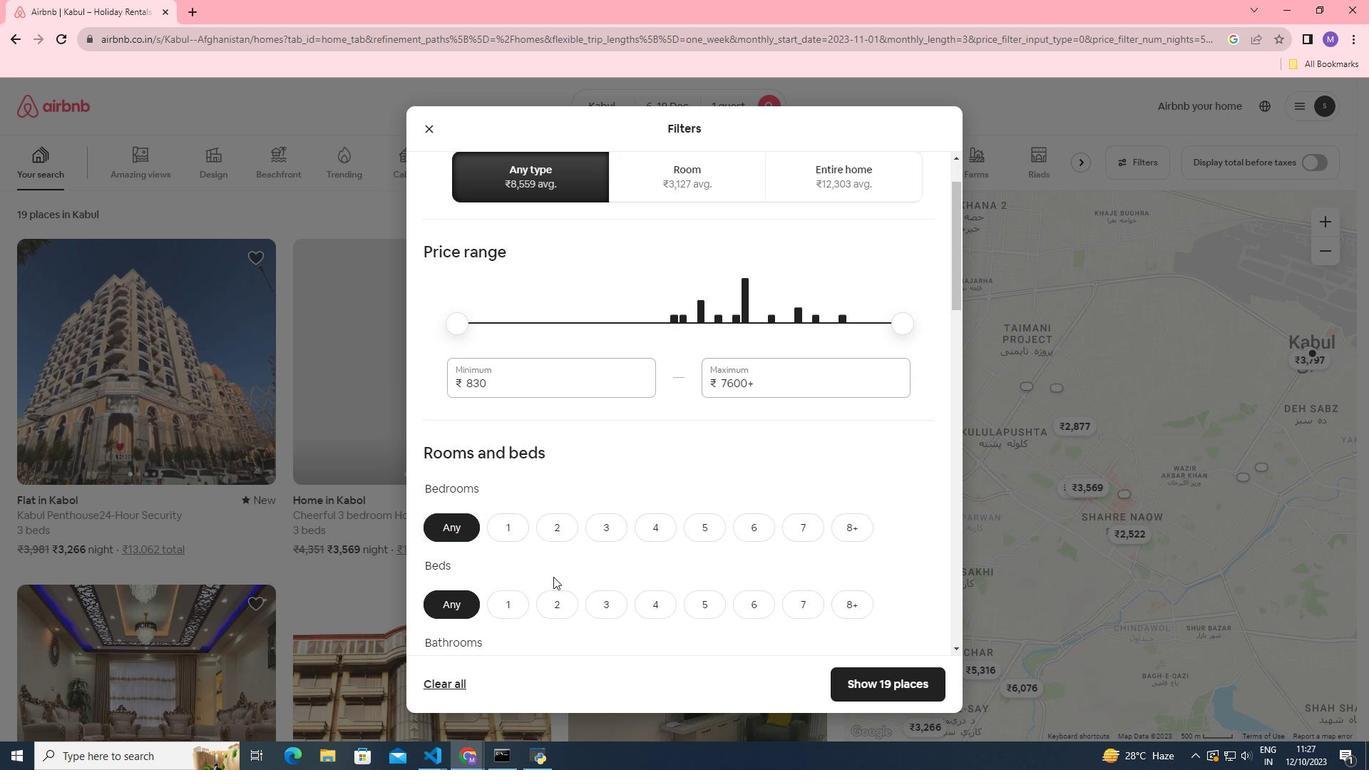 
Action: Mouse moved to (507, 455)
Screenshot: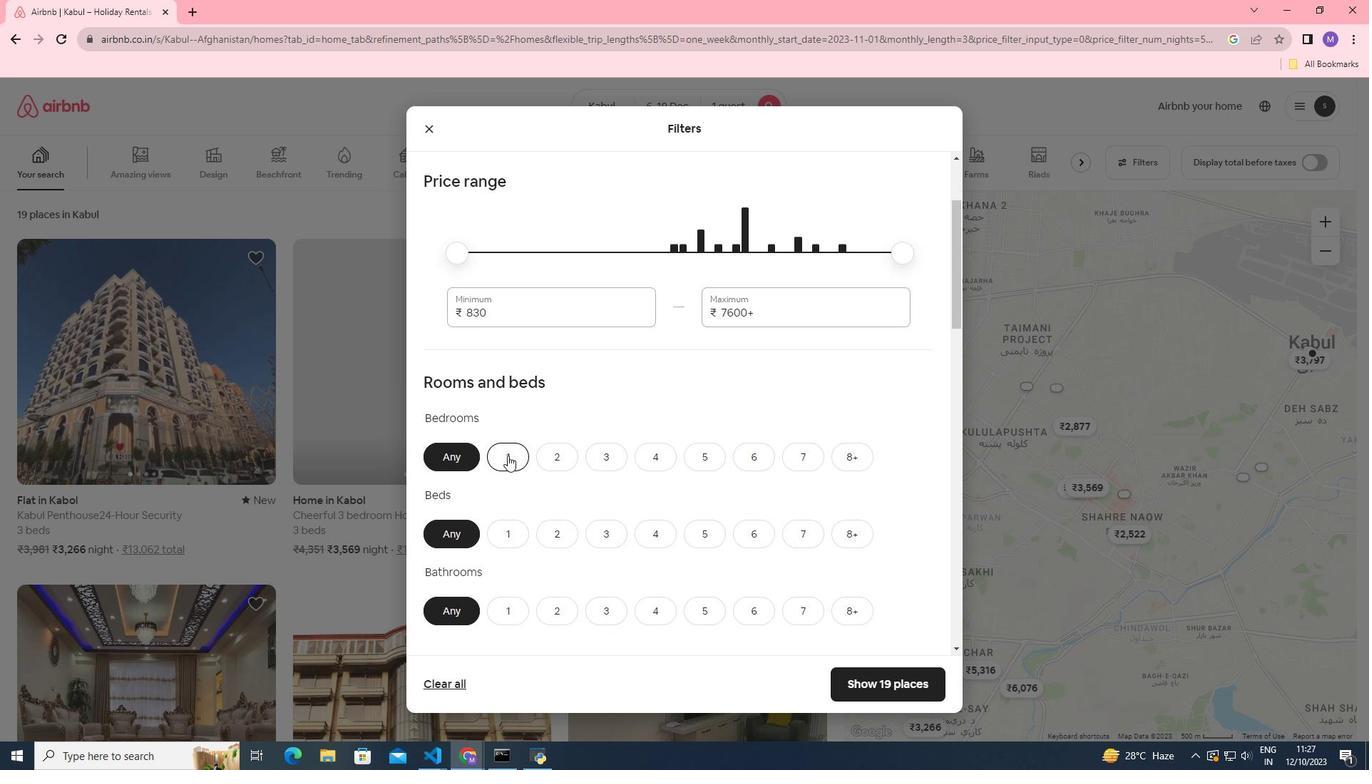 
Action: Mouse pressed left at (507, 455)
Screenshot: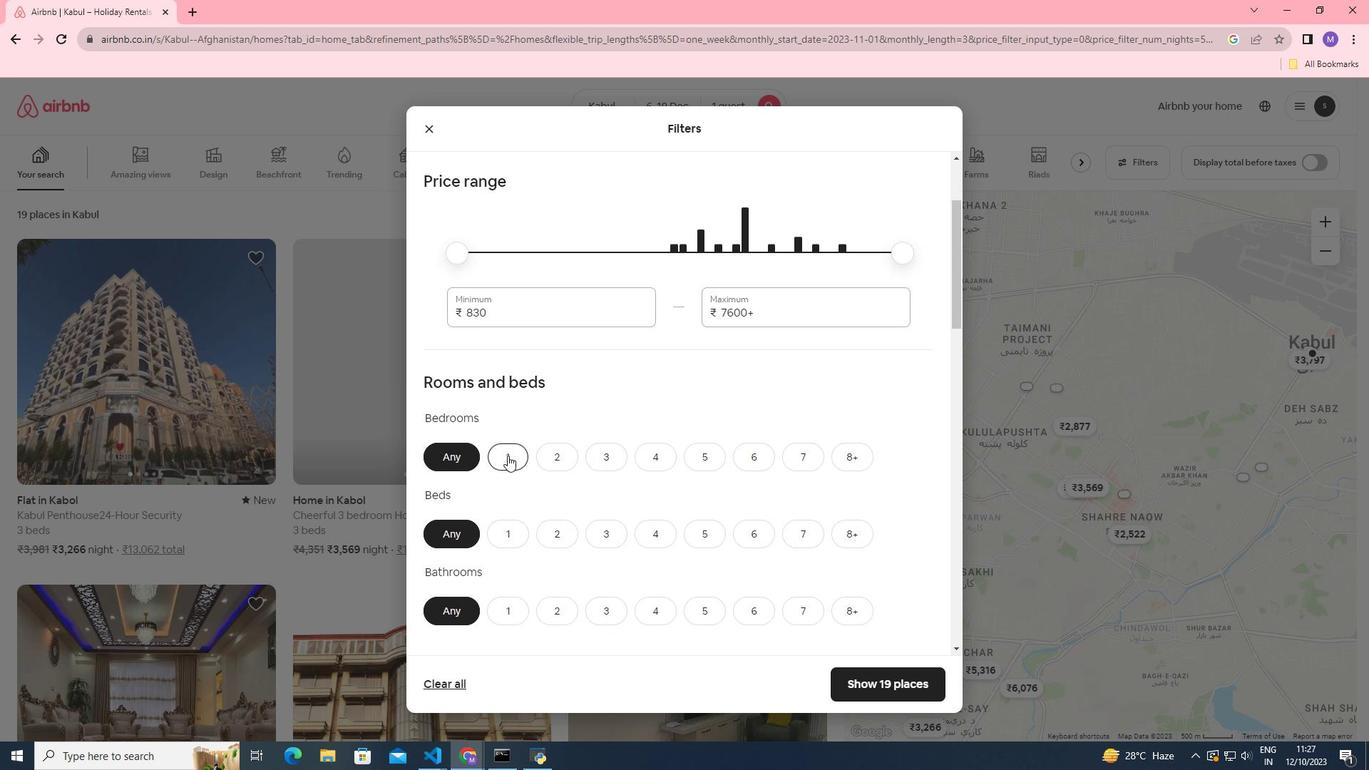 
Action: Mouse moved to (515, 532)
Screenshot: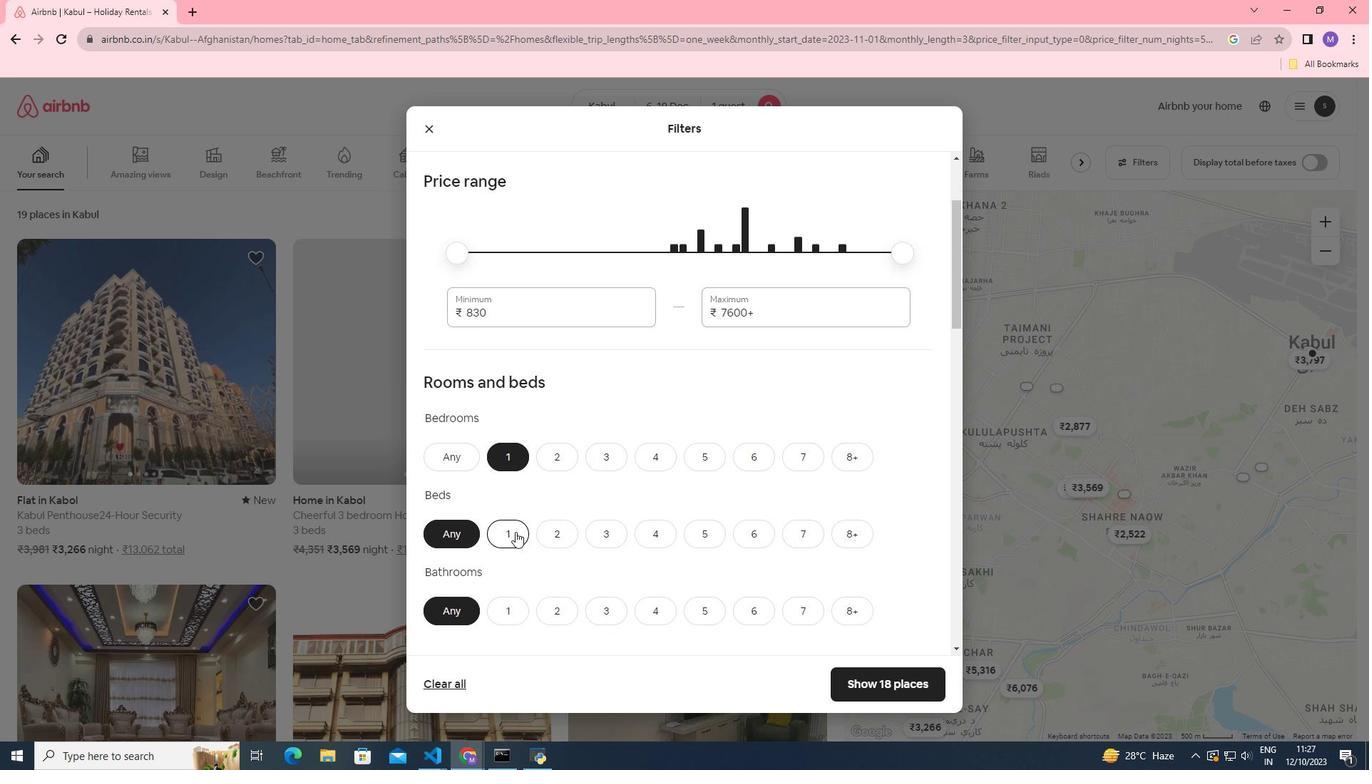 
Action: Mouse pressed left at (515, 532)
Screenshot: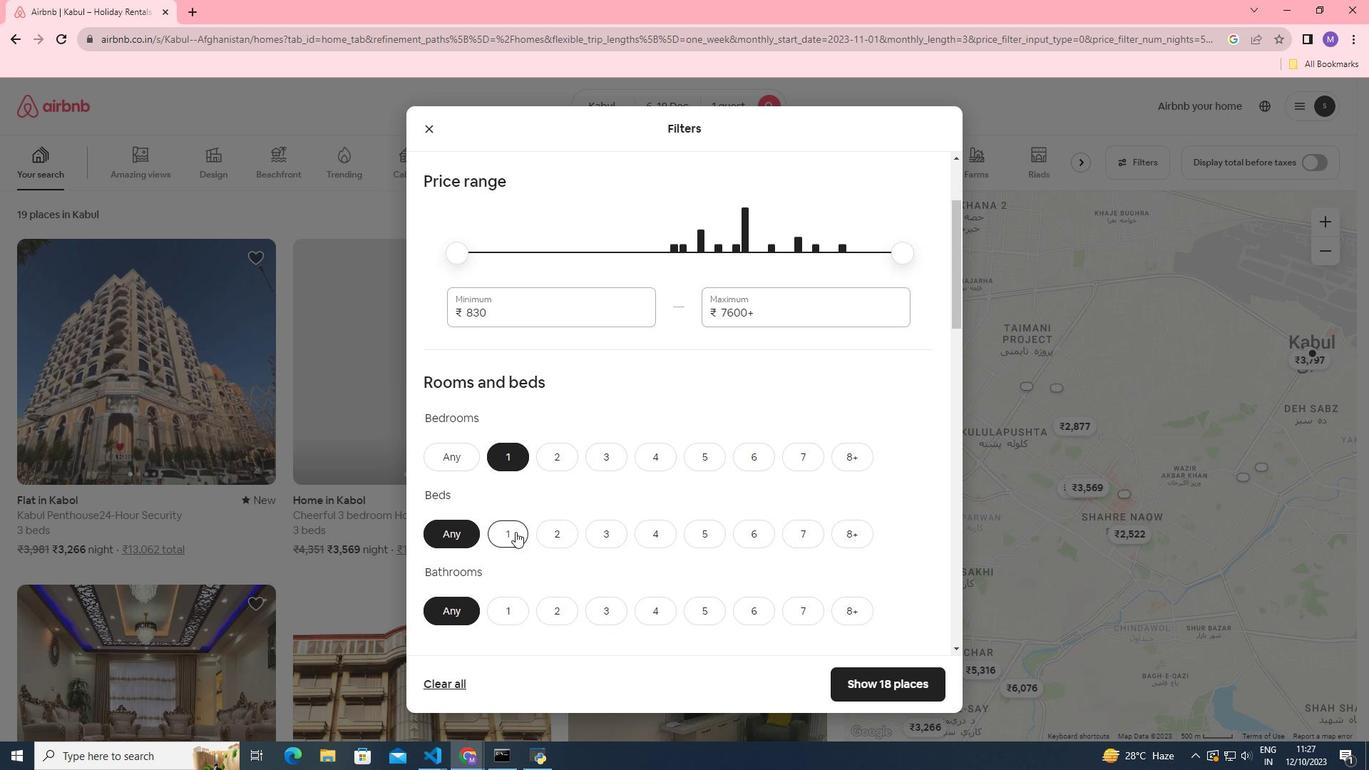 
Action: Mouse moved to (509, 614)
Screenshot: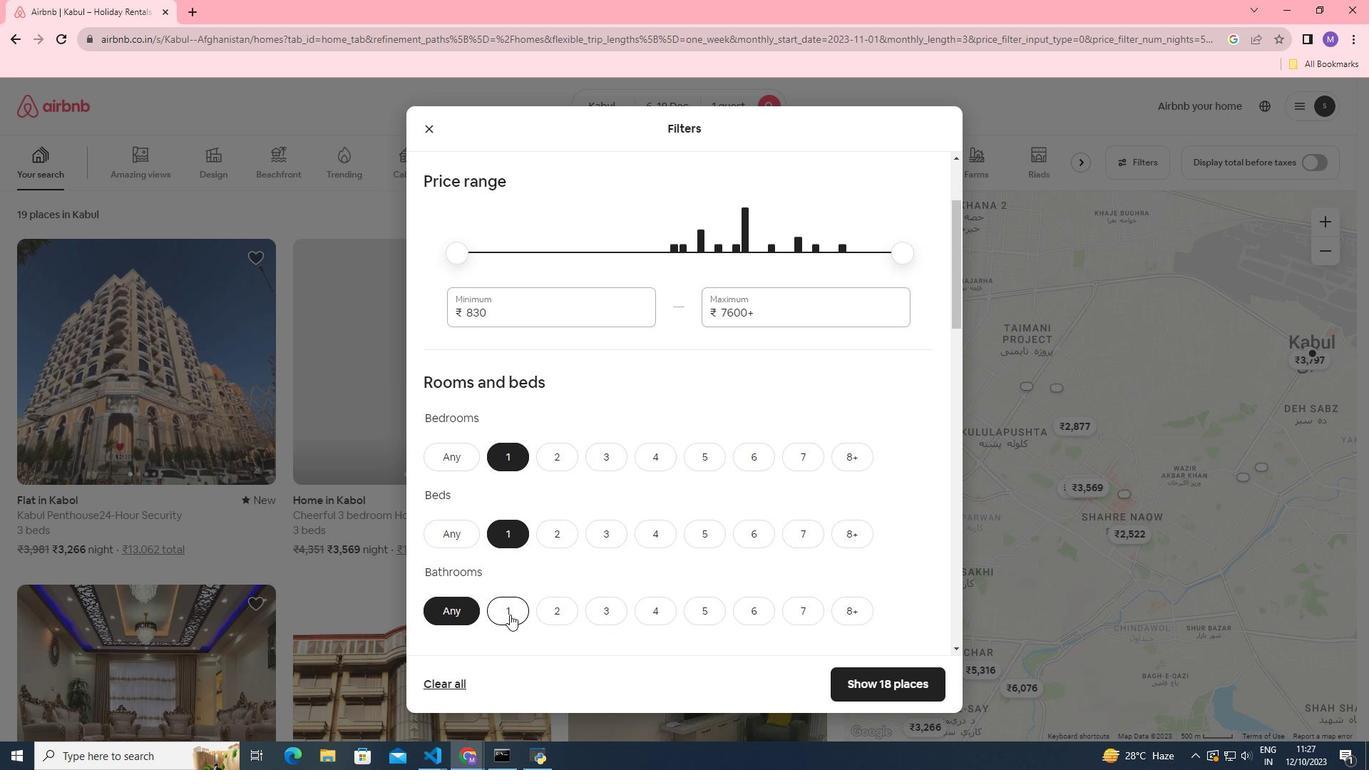 
Action: Mouse pressed left at (509, 614)
Screenshot: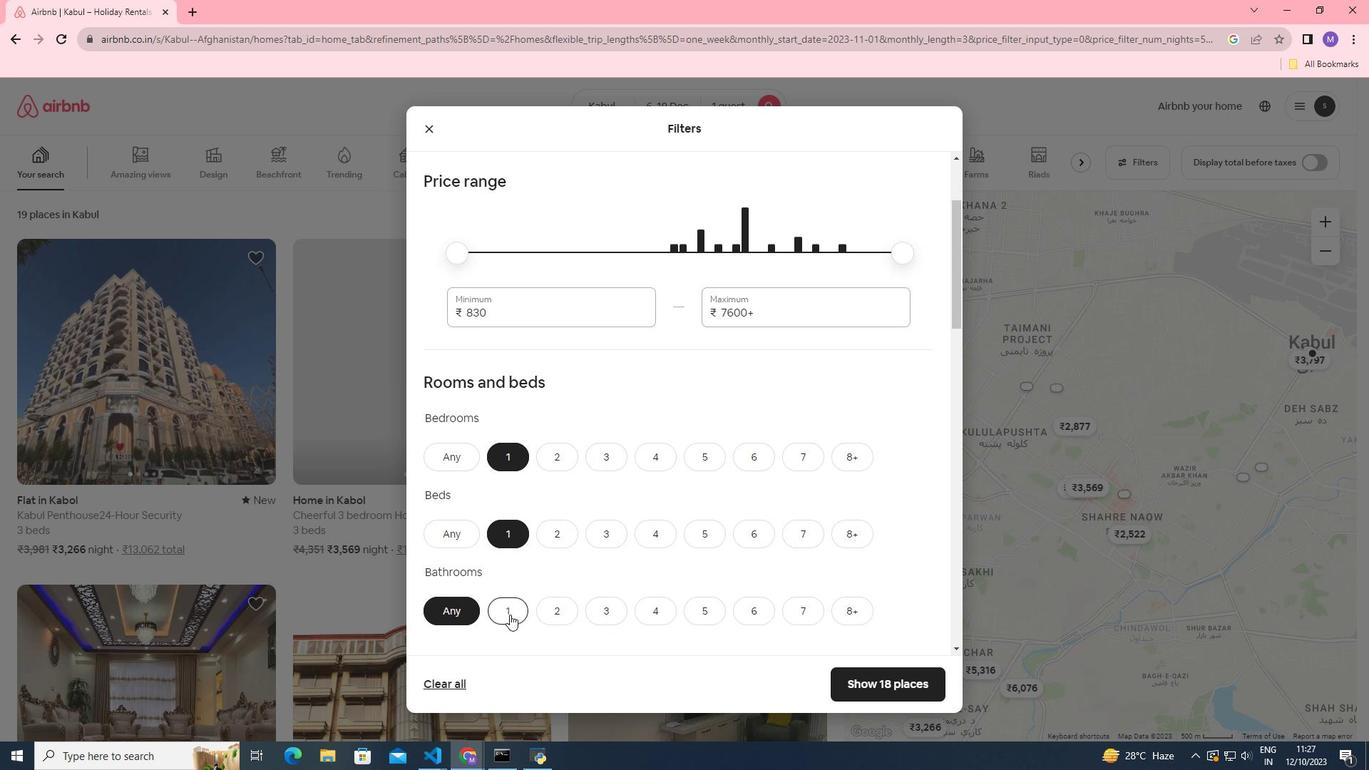 
Action: Mouse moved to (612, 503)
Screenshot: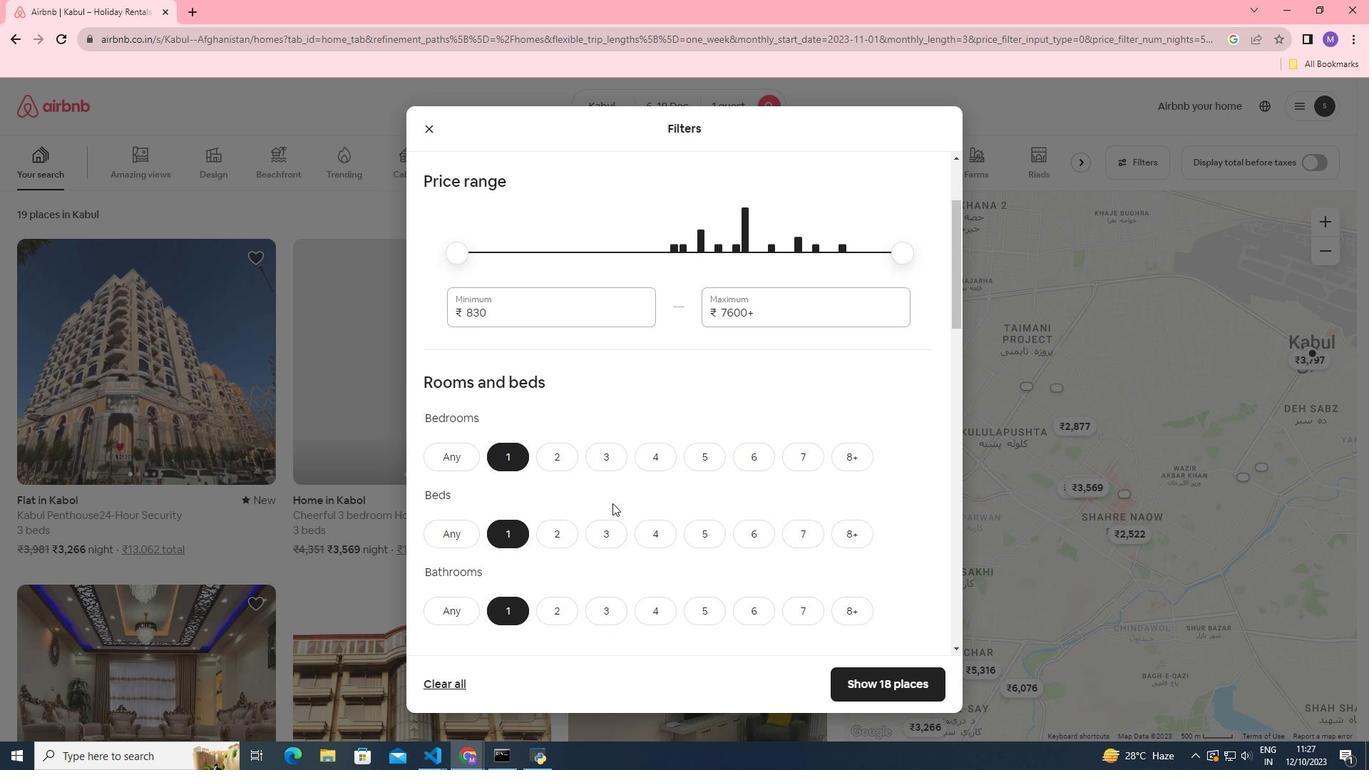
Action: Mouse scrolled (612, 502) with delta (0, 0)
Screenshot: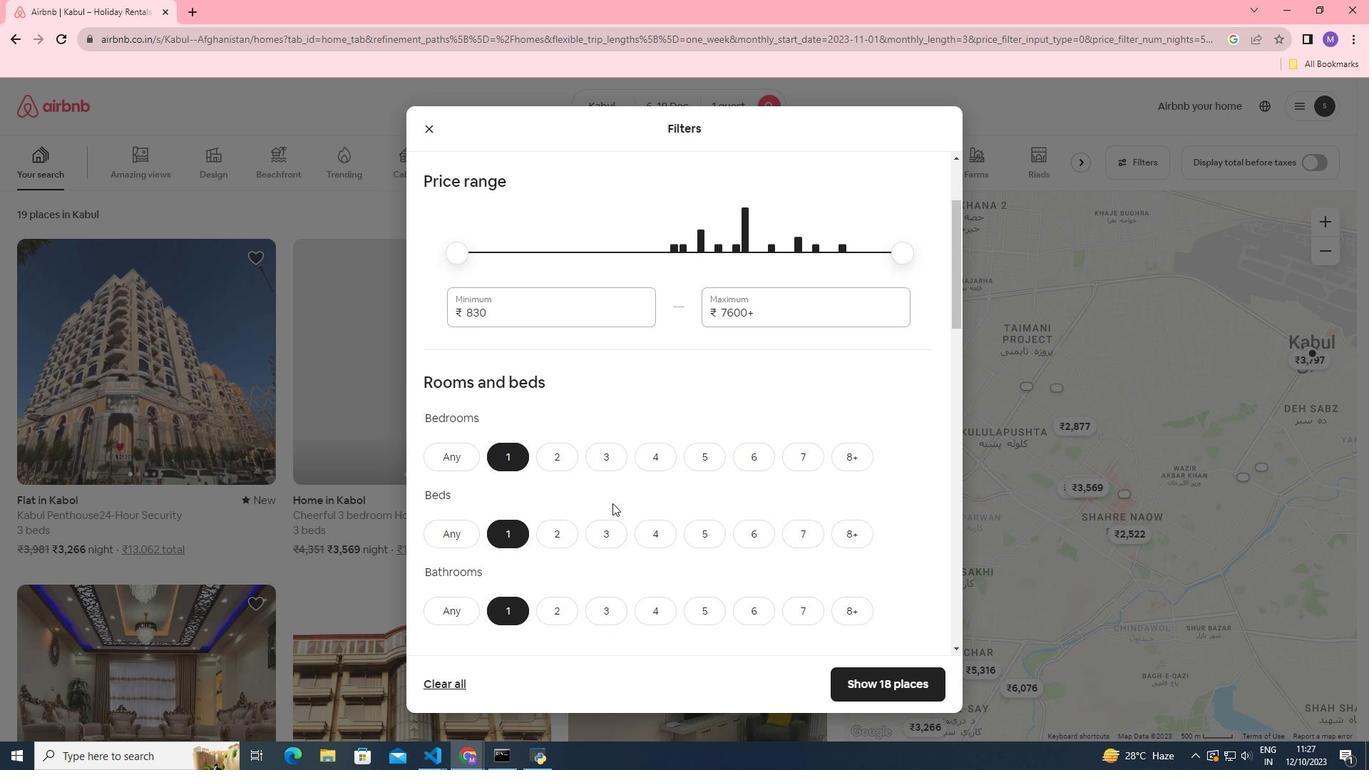 
Action: Mouse scrolled (612, 502) with delta (0, 0)
Screenshot: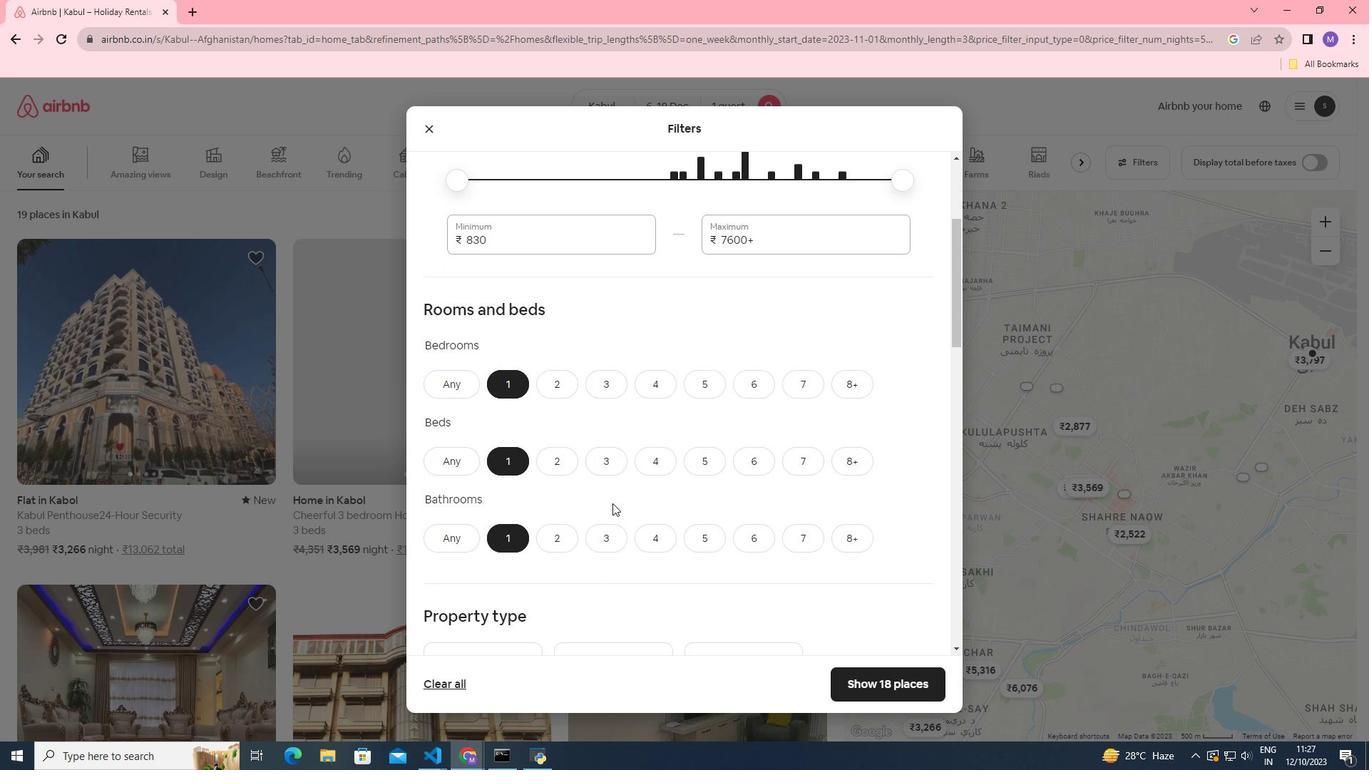 
Action: Mouse moved to (619, 485)
Screenshot: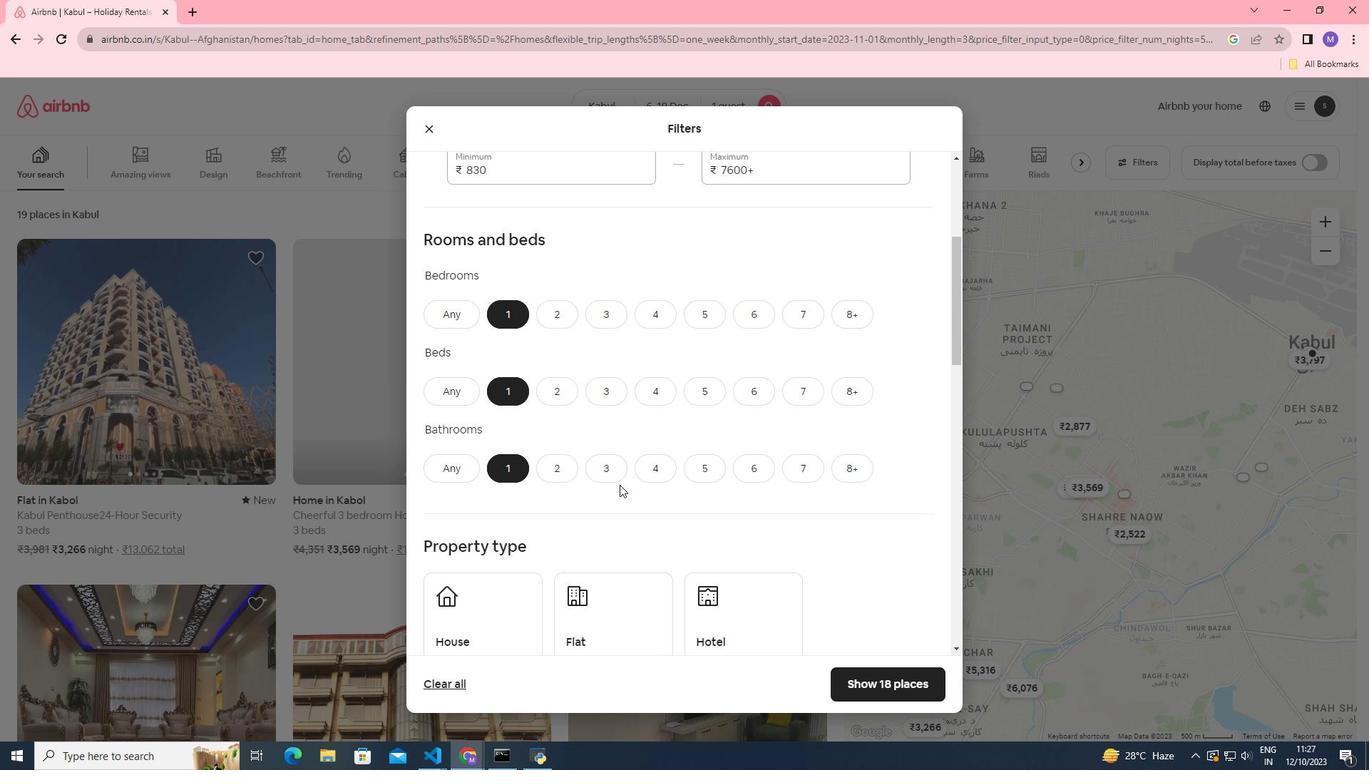 
Action: Mouse scrolled (619, 484) with delta (0, 0)
Screenshot: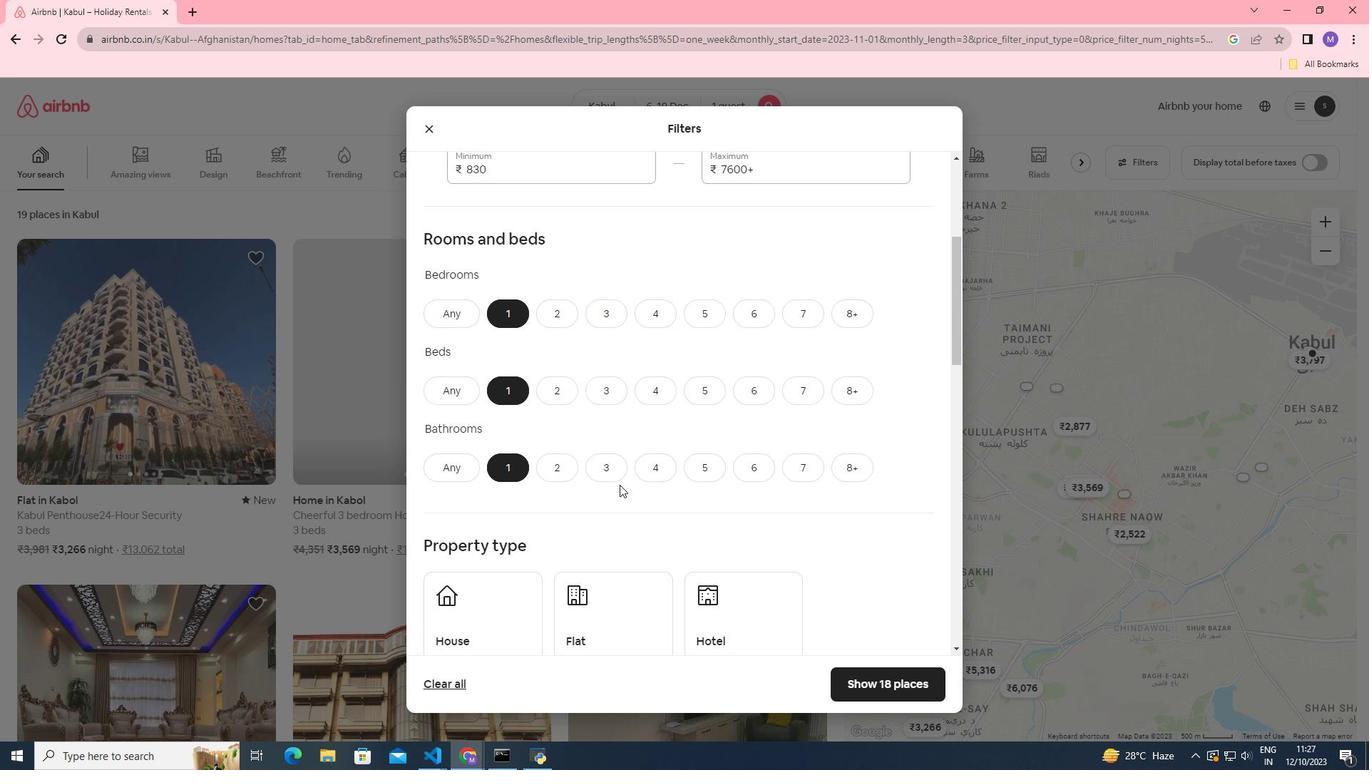 
Action: Mouse moved to (764, 554)
Screenshot: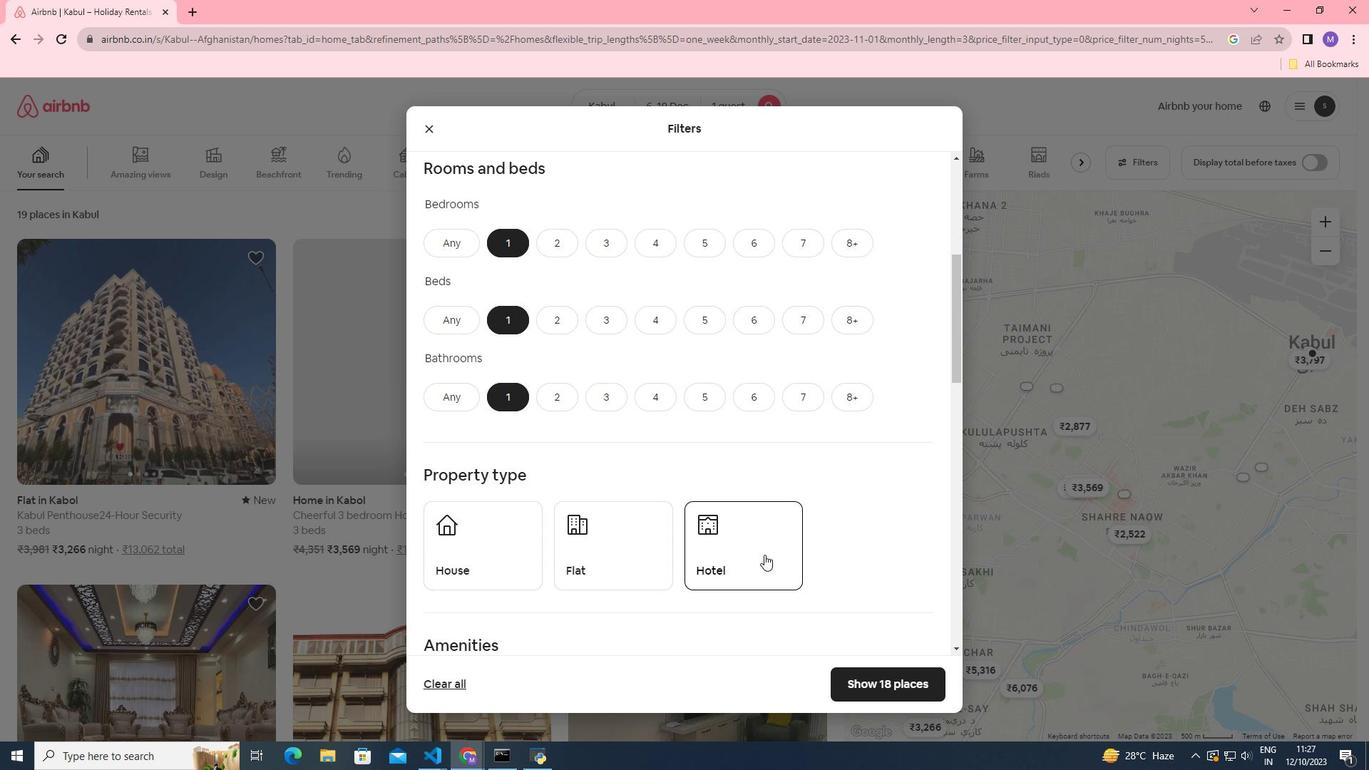 
Action: Mouse pressed left at (764, 554)
Screenshot: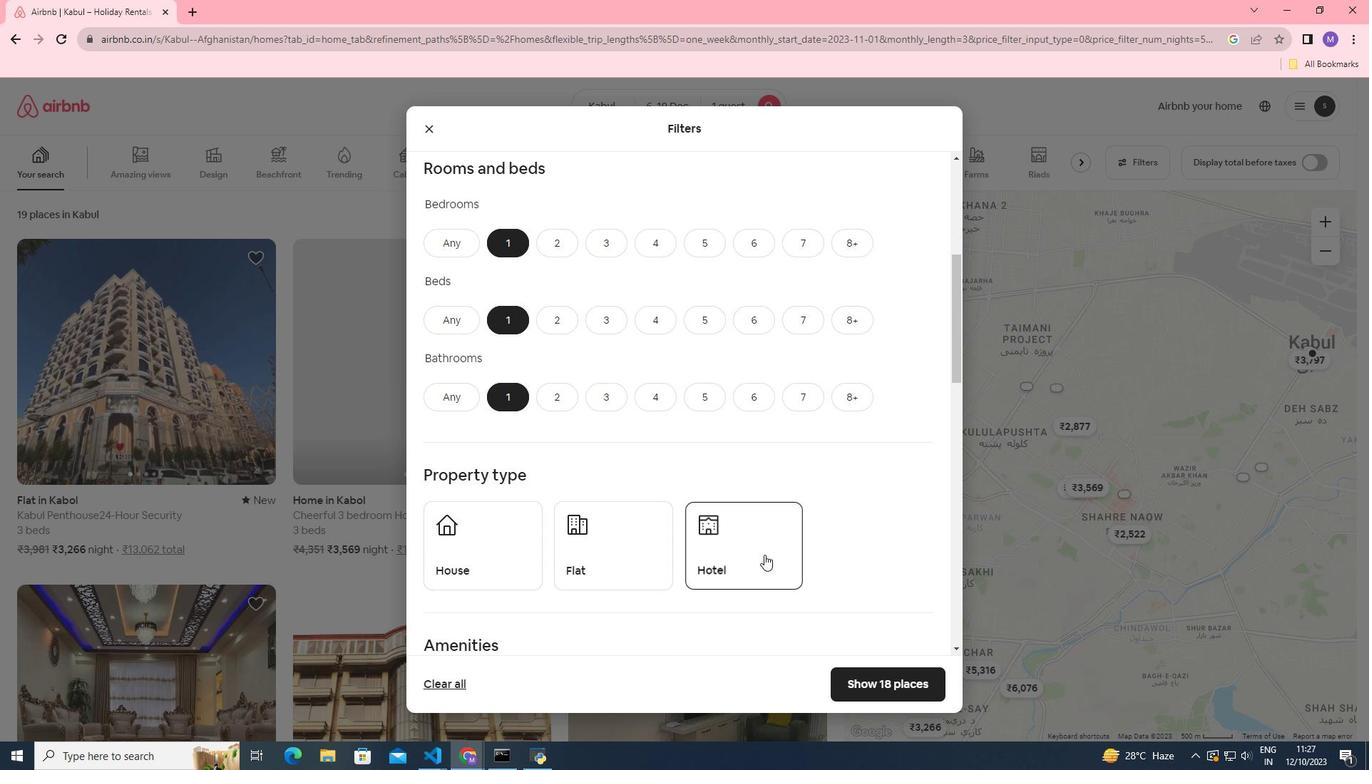 
Action: Mouse moved to (755, 453)
Screenshot: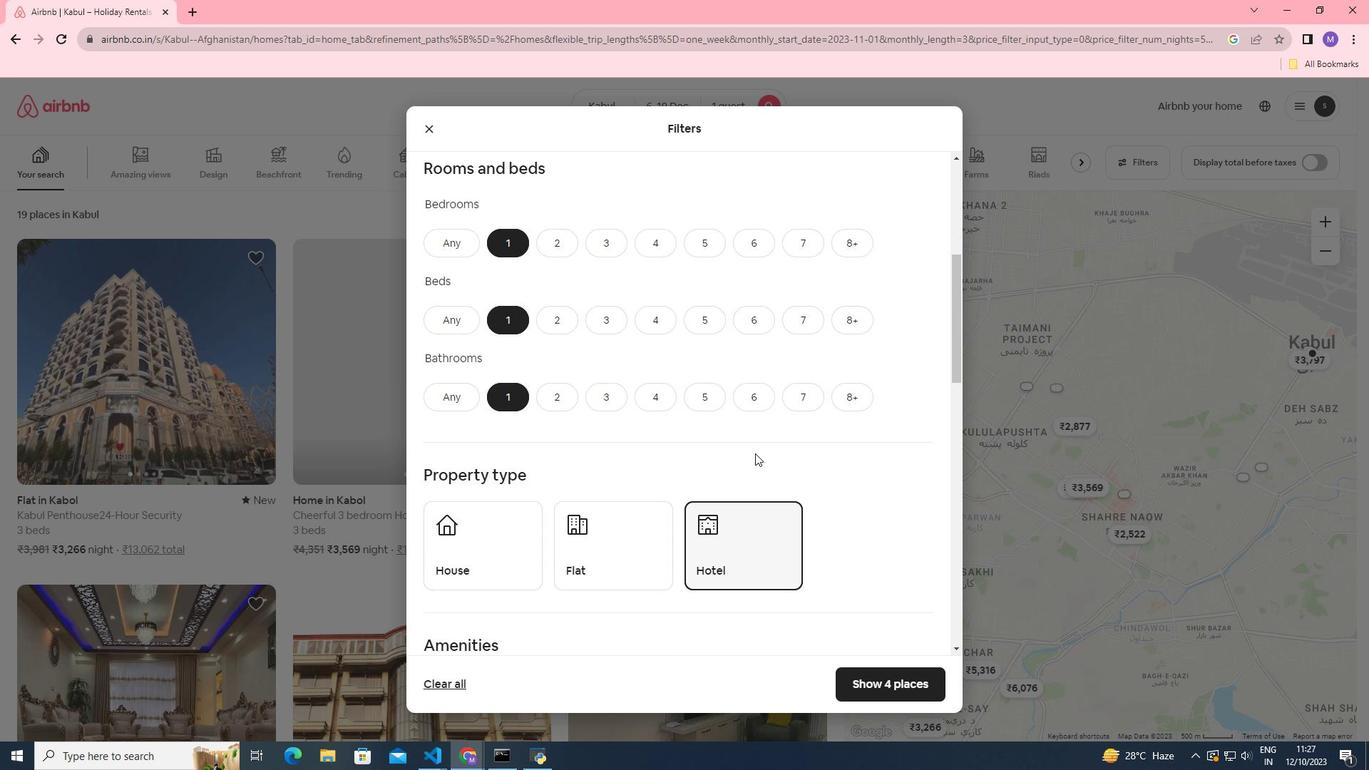 
Action: Mouse scrolled (755, 452) with delta (0, 0)
Screenshot: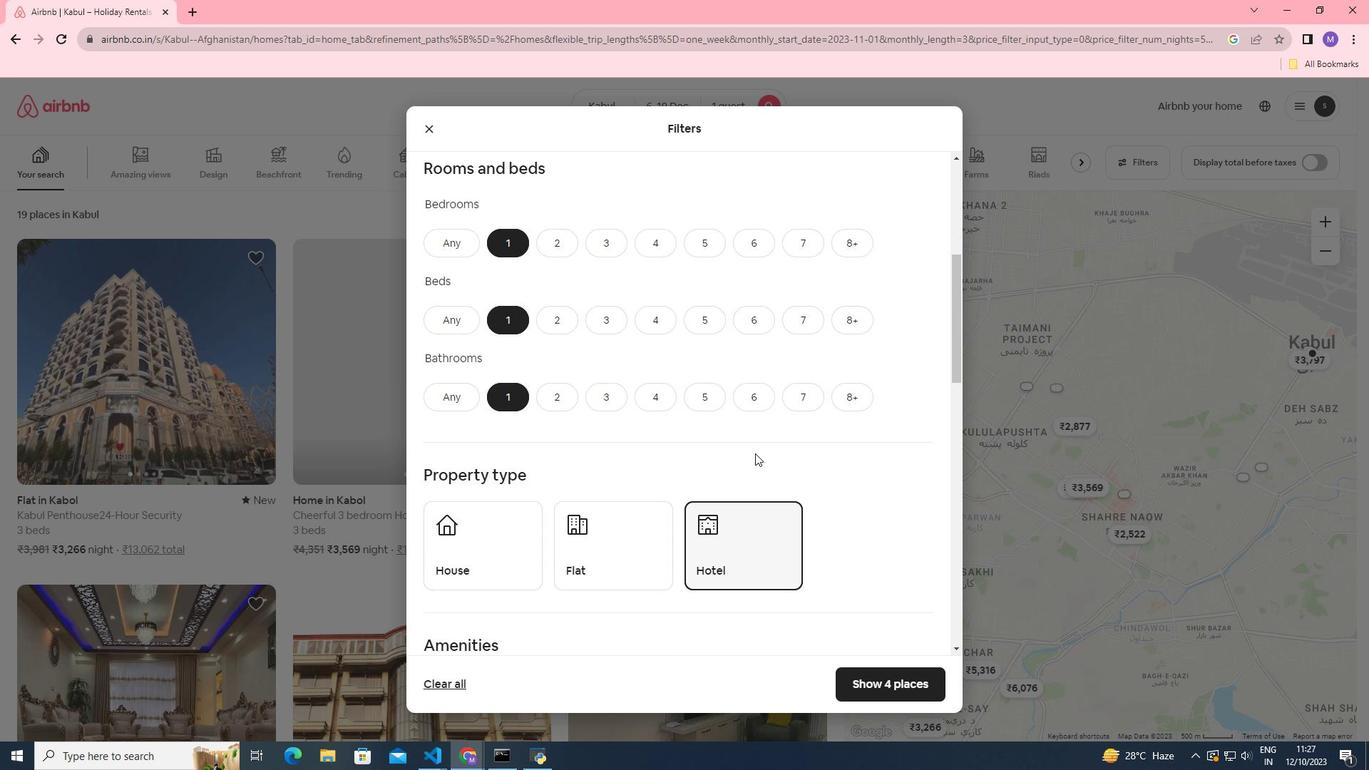 
Action: Mouse moved to (755, 452)
Screenshot: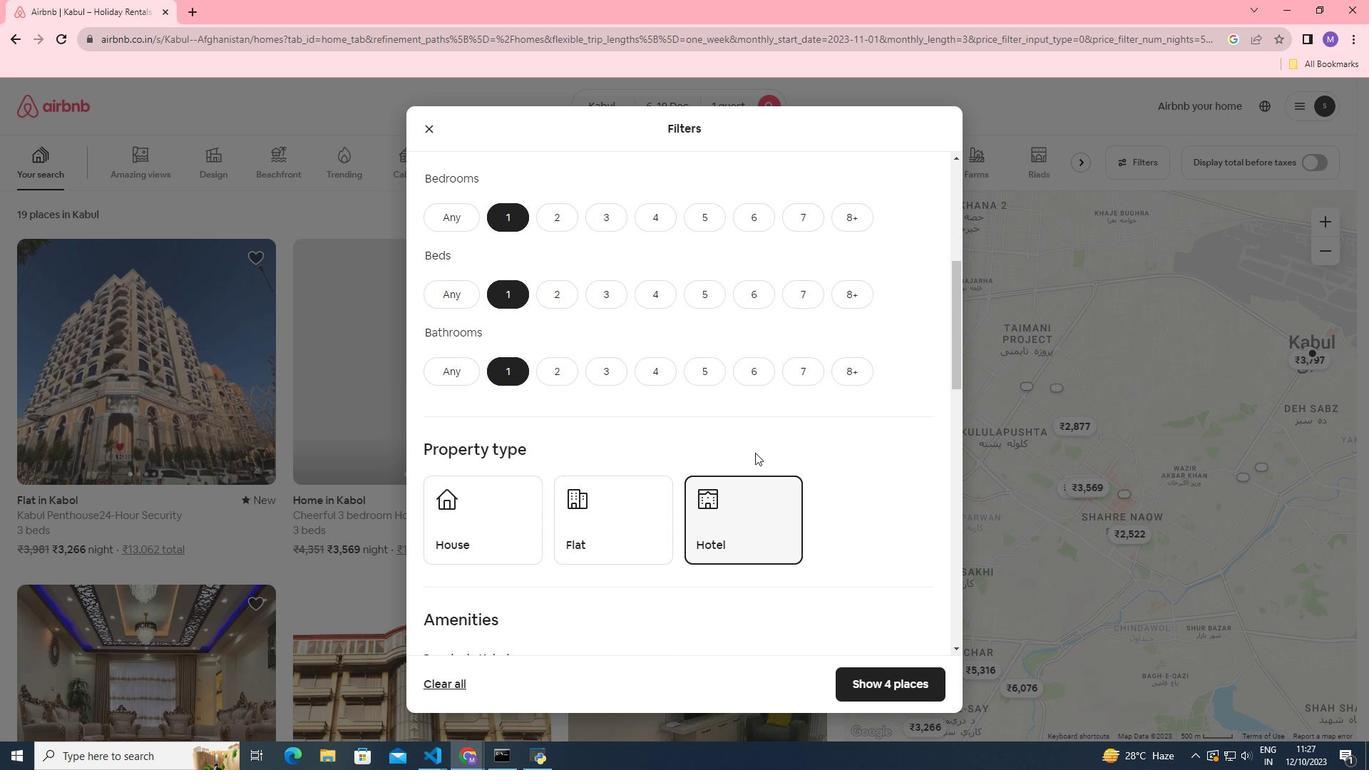 
Action: Mouse scrolled (755, 452) with delta (0, 0)
Screenshot: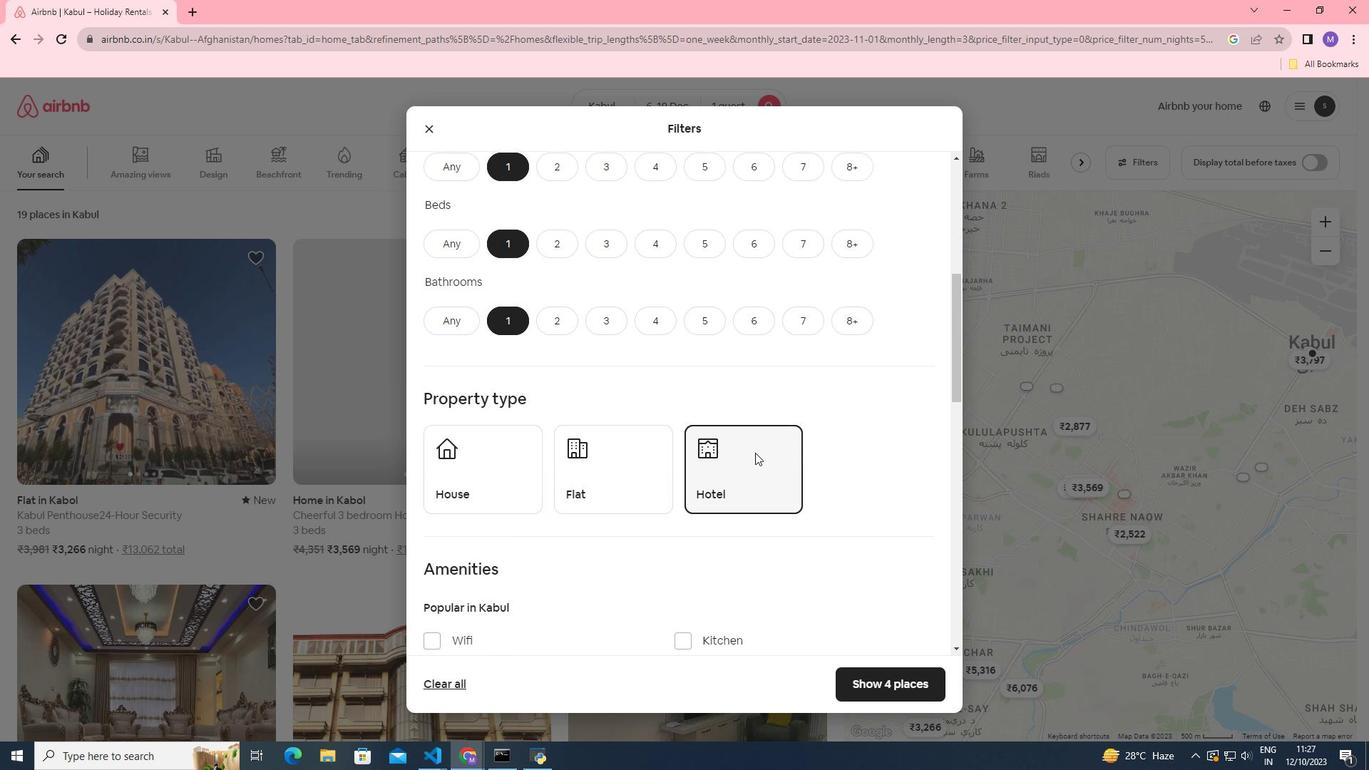 
Action: Mouse moved to (755, 452)
Screenshot: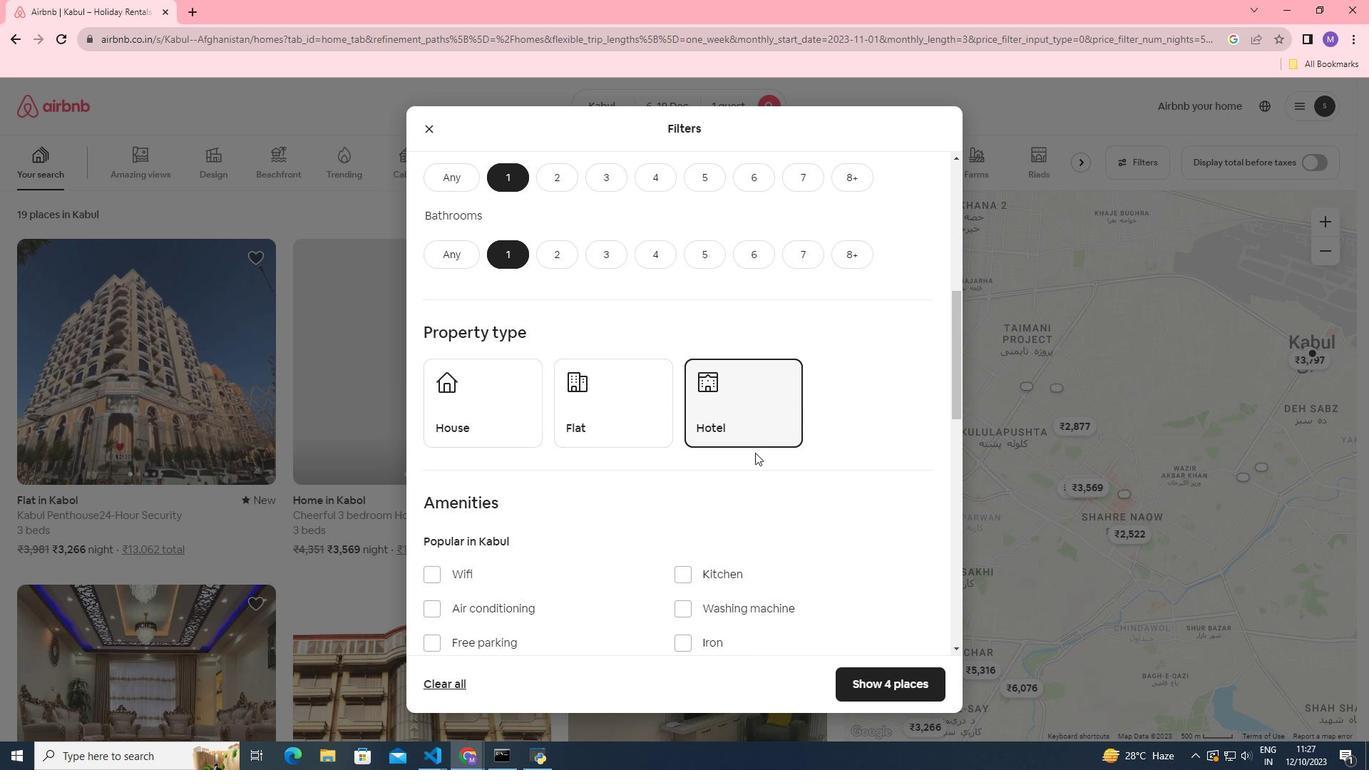 
Action: Mouse scrolled (755, 452) with delta (0, 0)
Screenshot: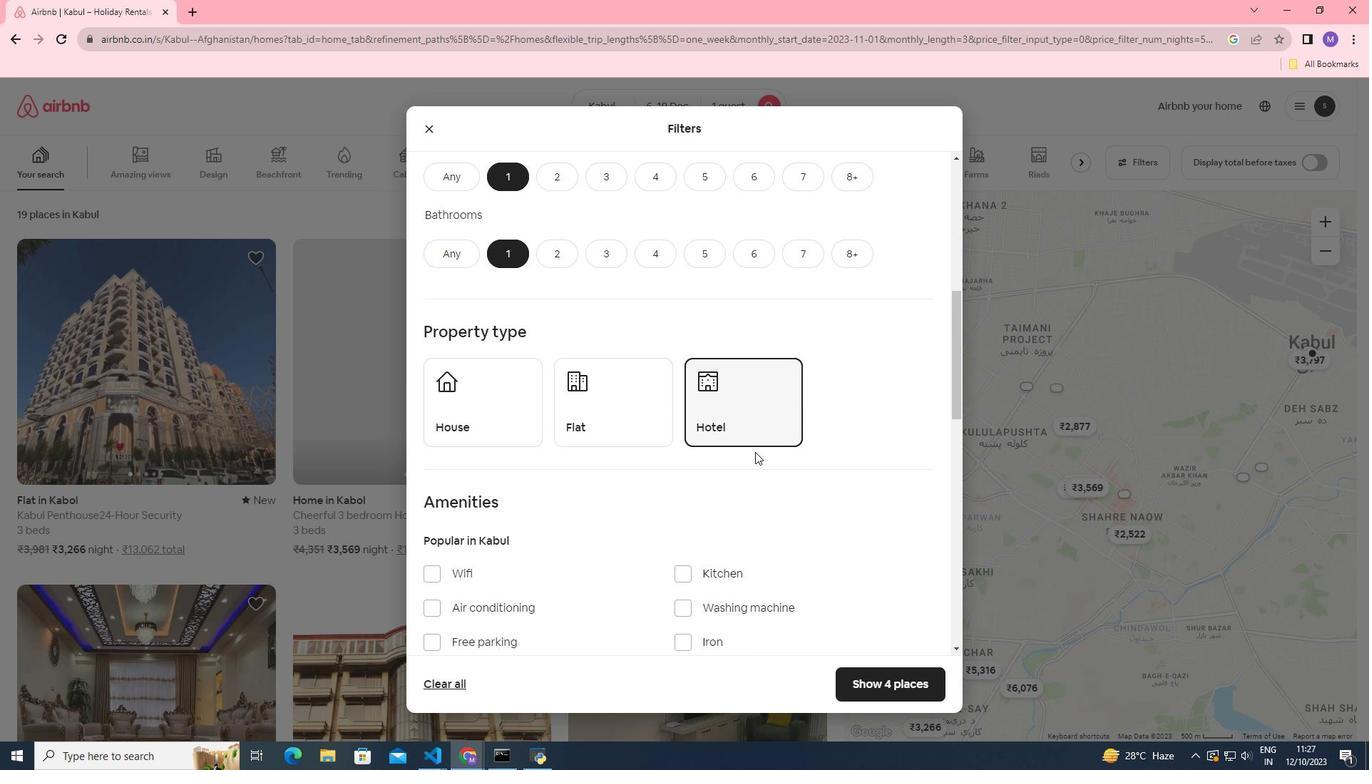 
Action: Mouse moved to (460, 602)
Screenshot: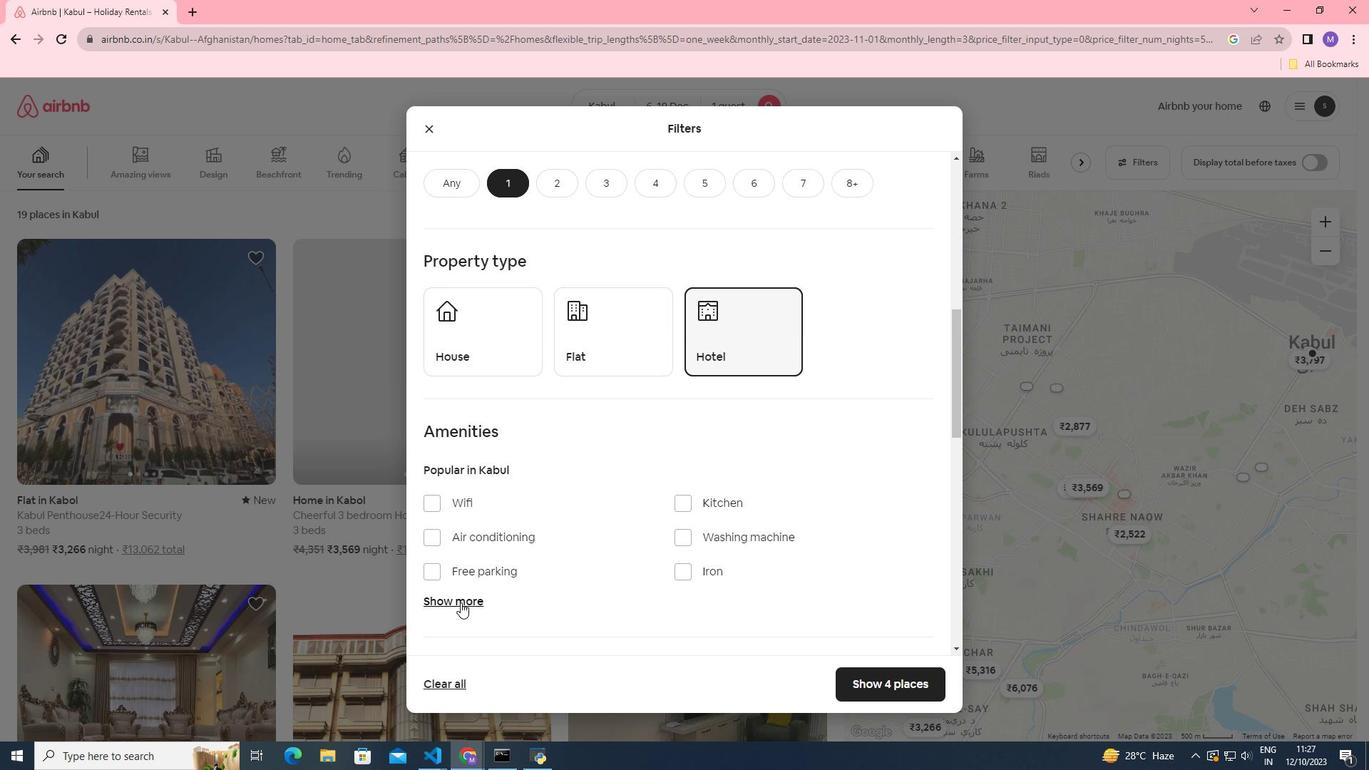 
Action: Mouse pressed left at (460, 602)
Screenshot: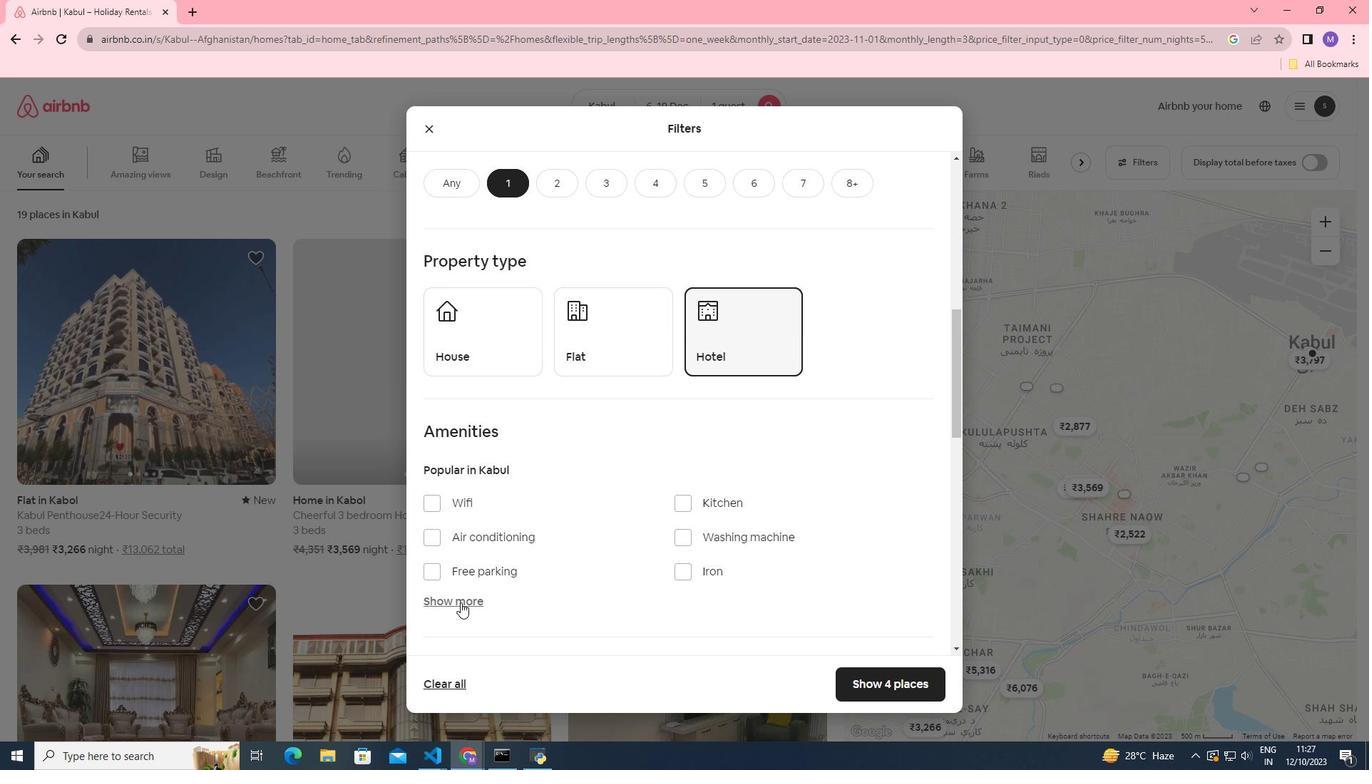
Action: Mouse pressed left at (460, 602)
Screenshot: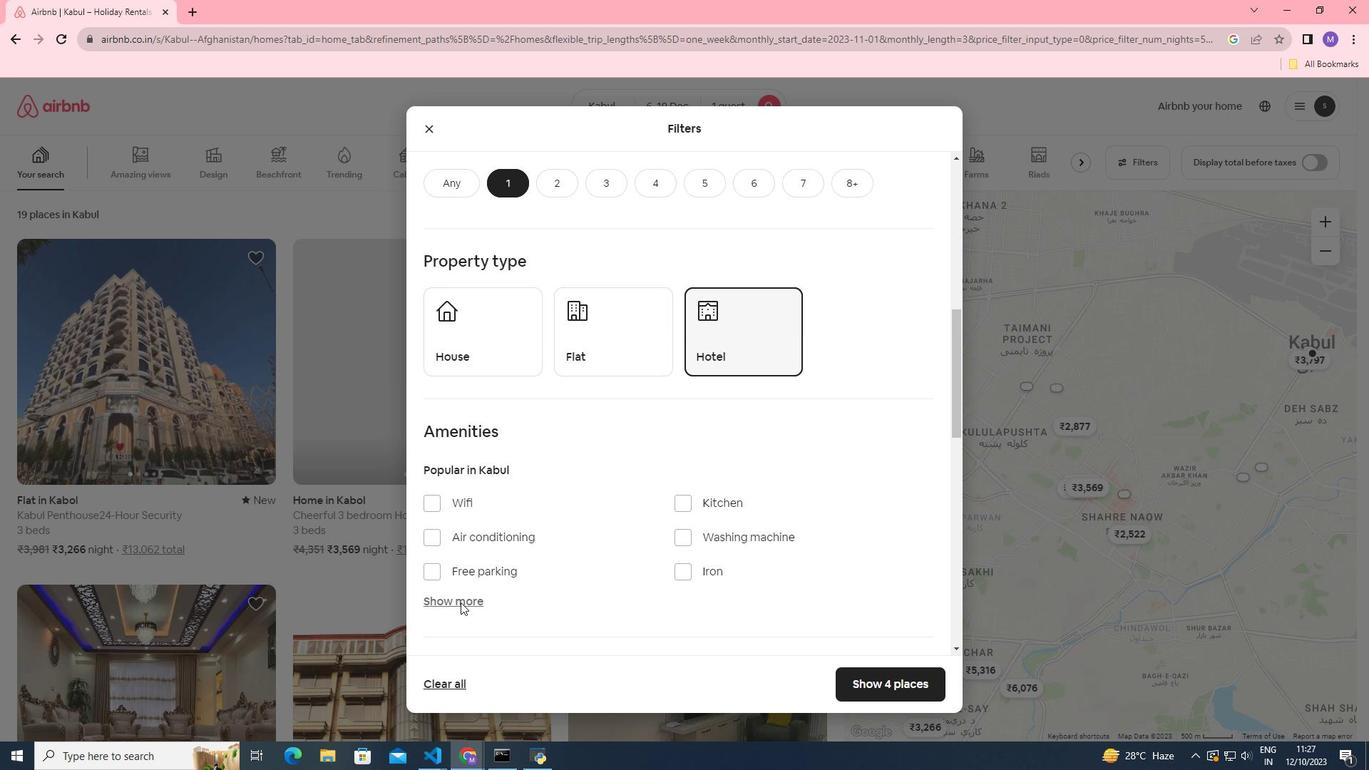 
Action: Mouse moved to (585, 534)
Screenshot: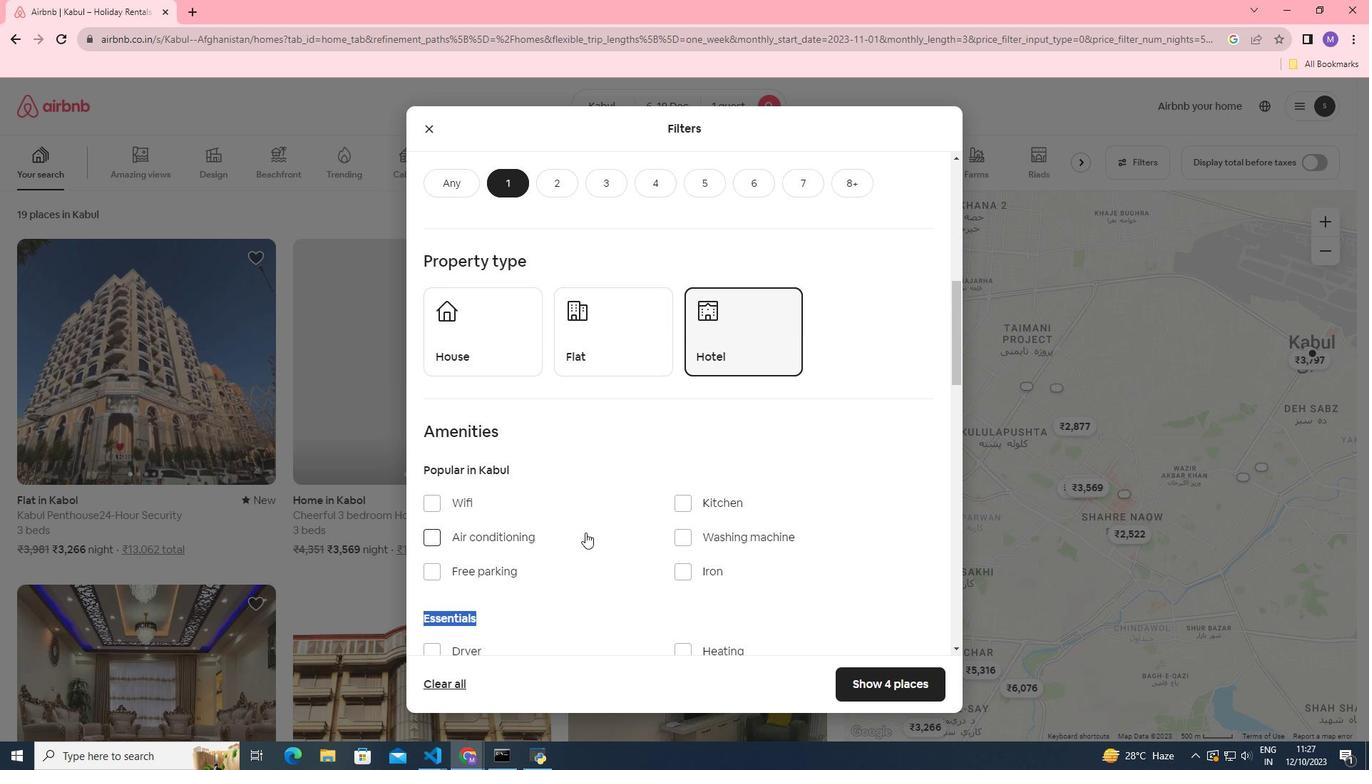 
Action: Mouse scrolled (585, 534) with delta (0, 0)
Screenshot: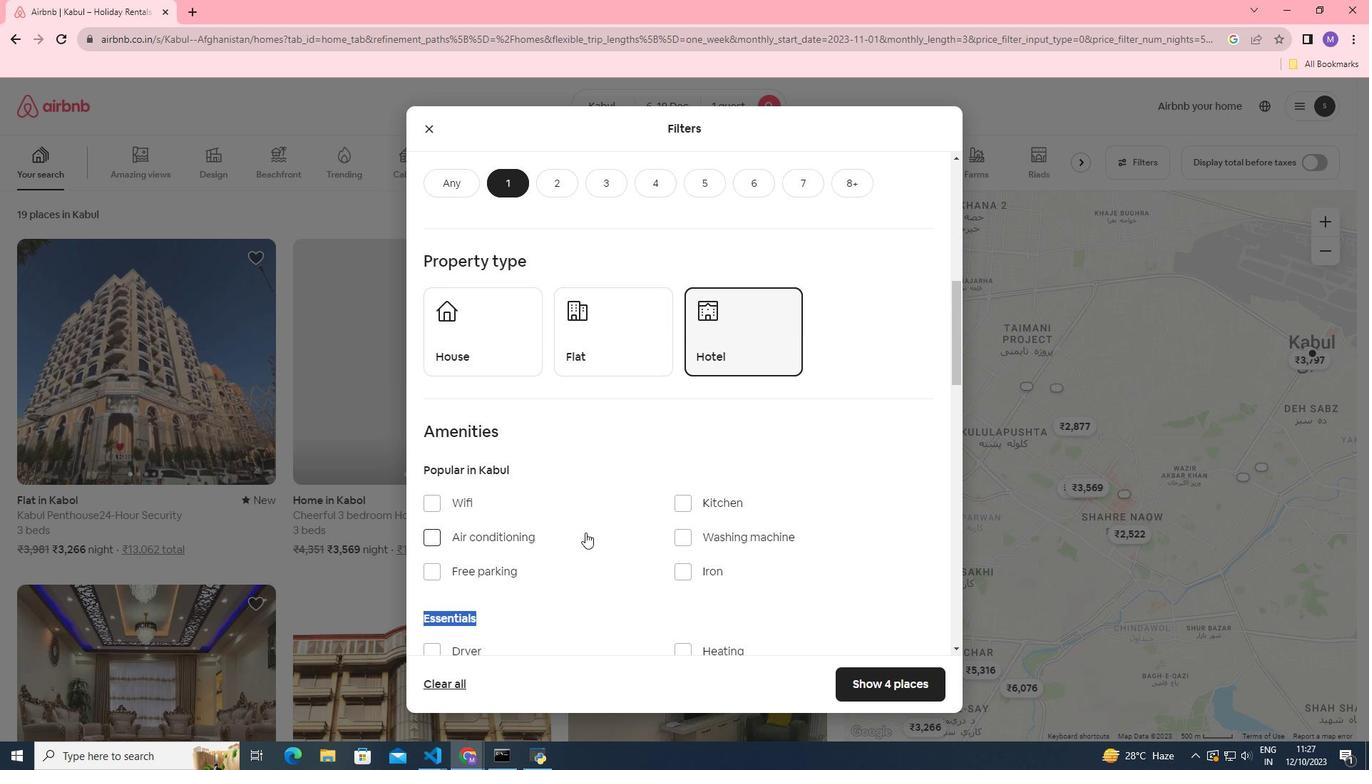 
Action: Mouse moved to (587, 529)
Screenshot: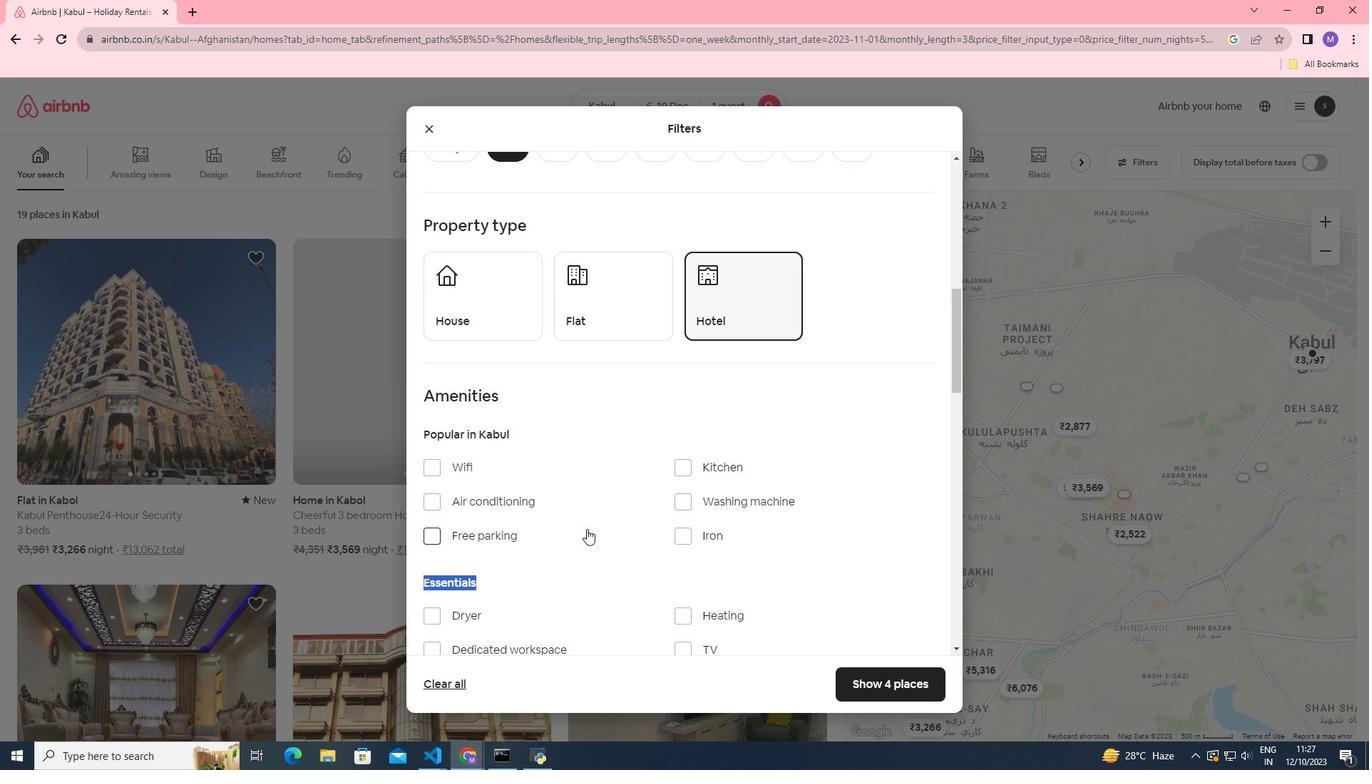 
Action: Mouse scrolled (587, 528) with delta (0, 0)
Screenshot: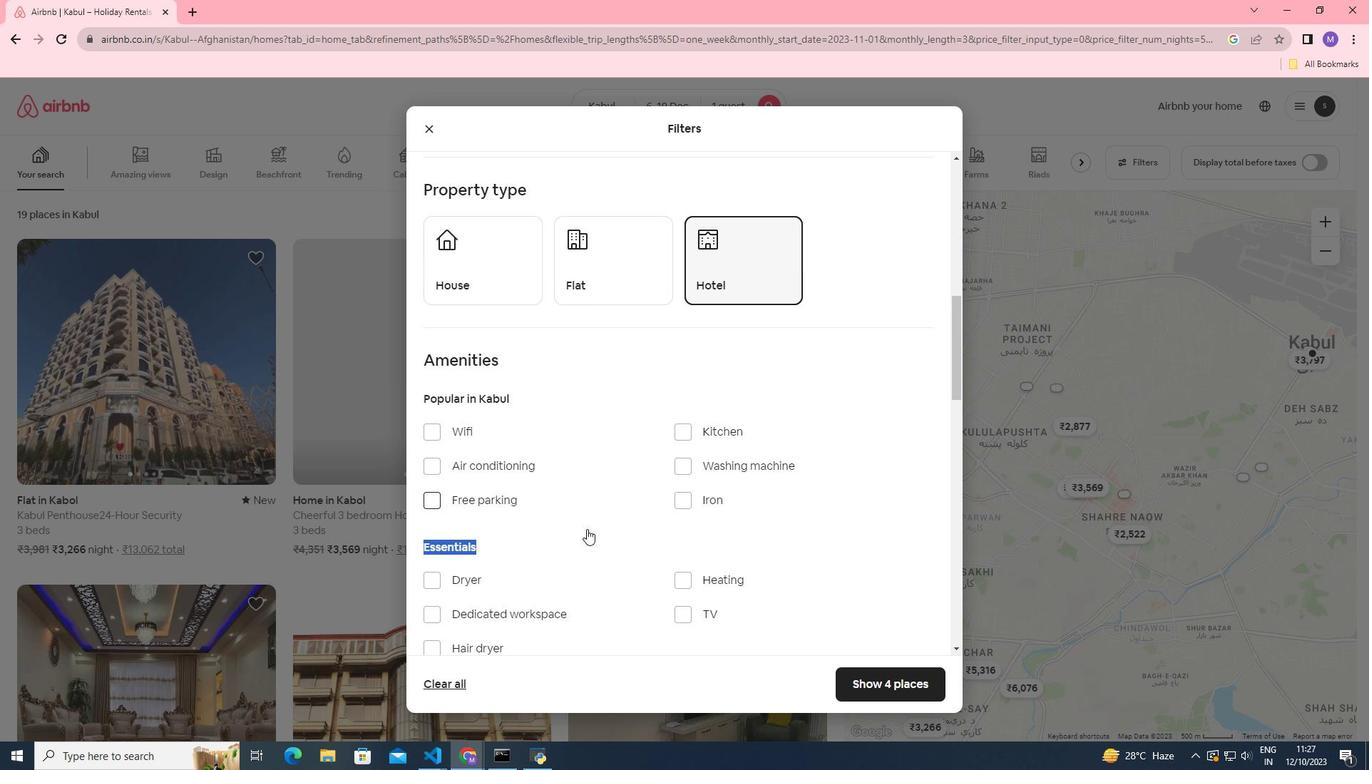 
Action: Mouse moved to (587, 502)
Screenshot: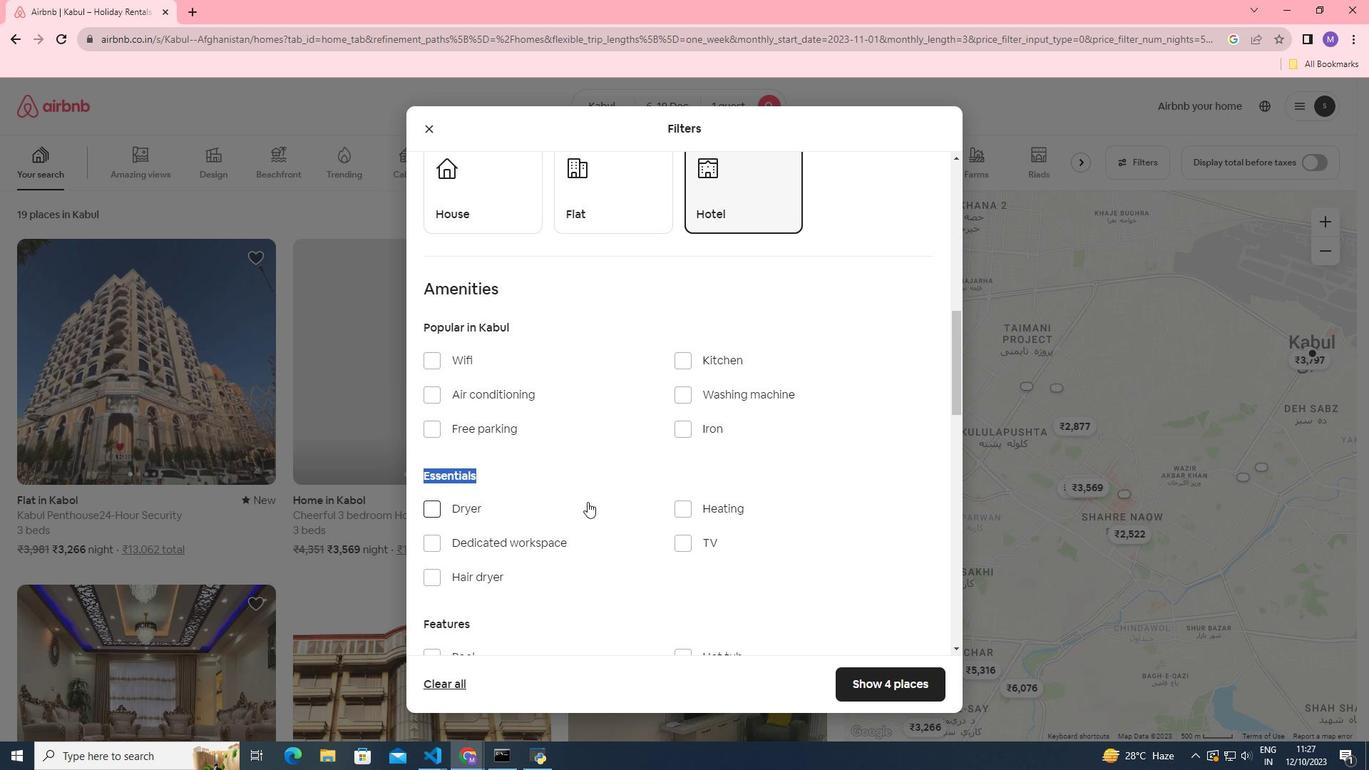 
Action: Mouse scrolled (587, 501) with delta (0, 0)
Screenshot: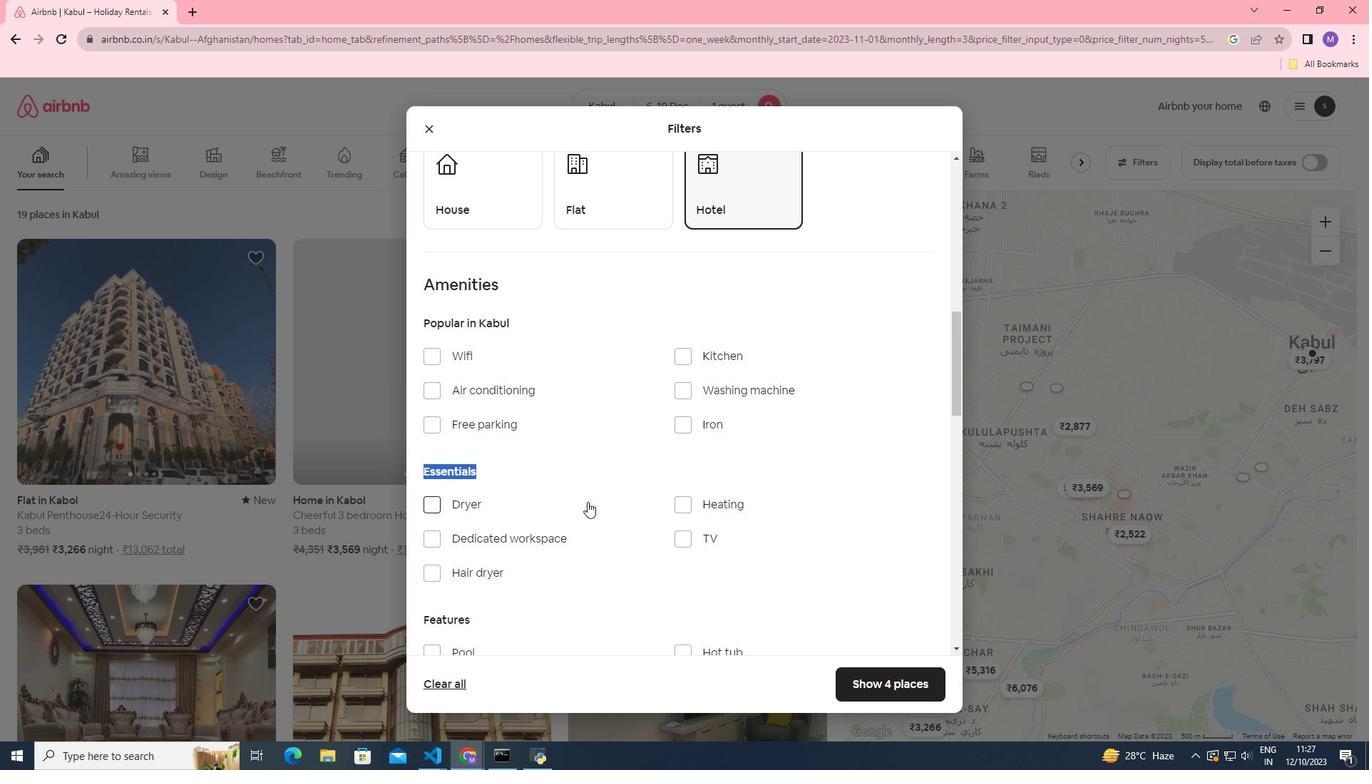
Action: Mouse moved to (588, 501)
Screenshot: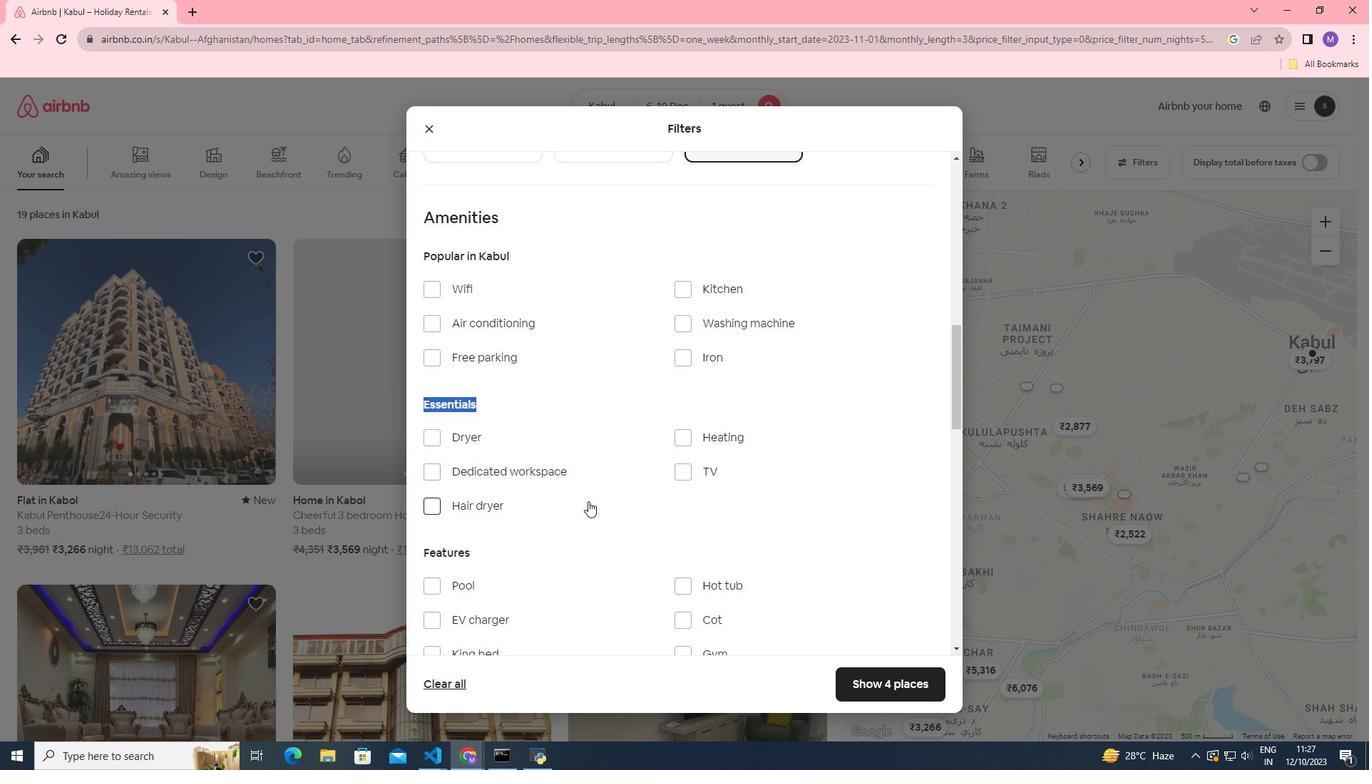 
Action: Mouse scrolled (588, 500) with delta (0, 0)
Screenshot: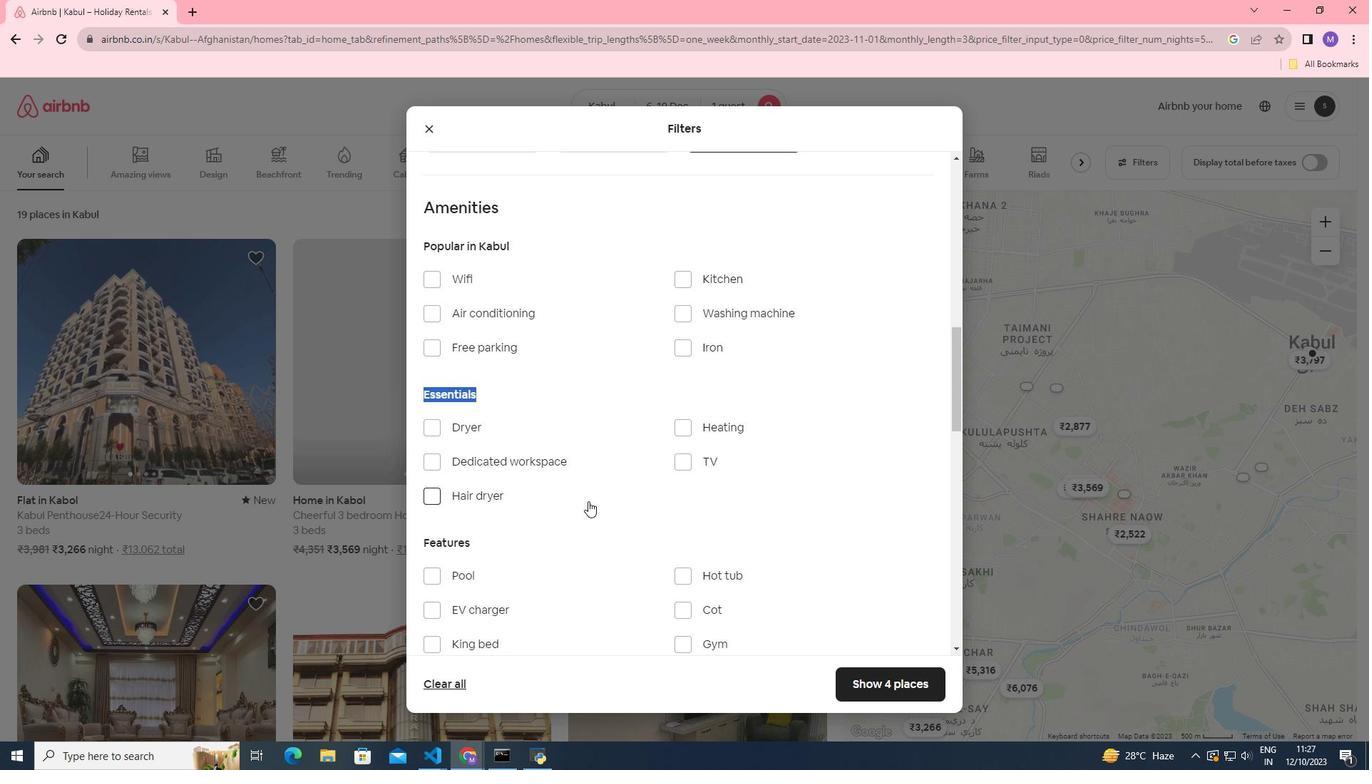 
Action: Mouse scrolled (588, 500) with delta (0, 0)
Screenshot: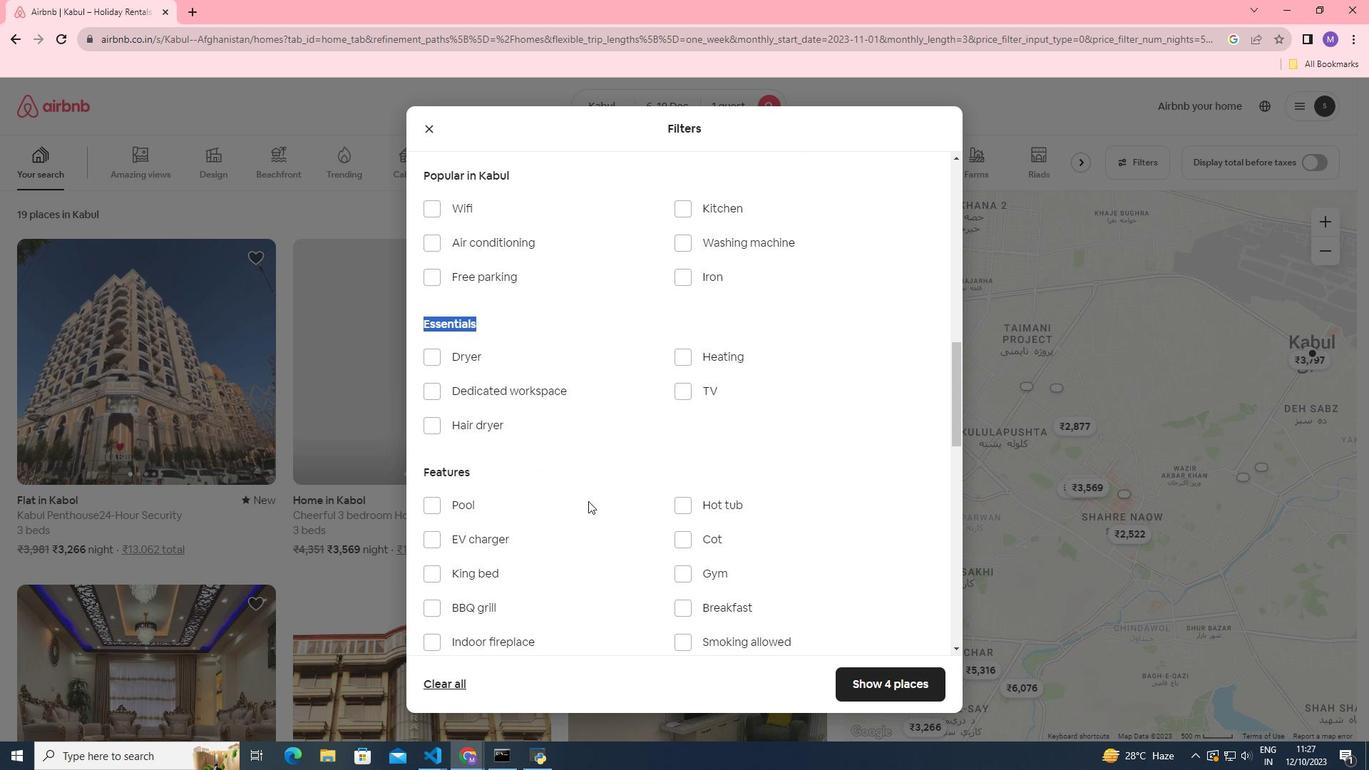 
Action: Mouse moved to (588, 499)
Screenshot: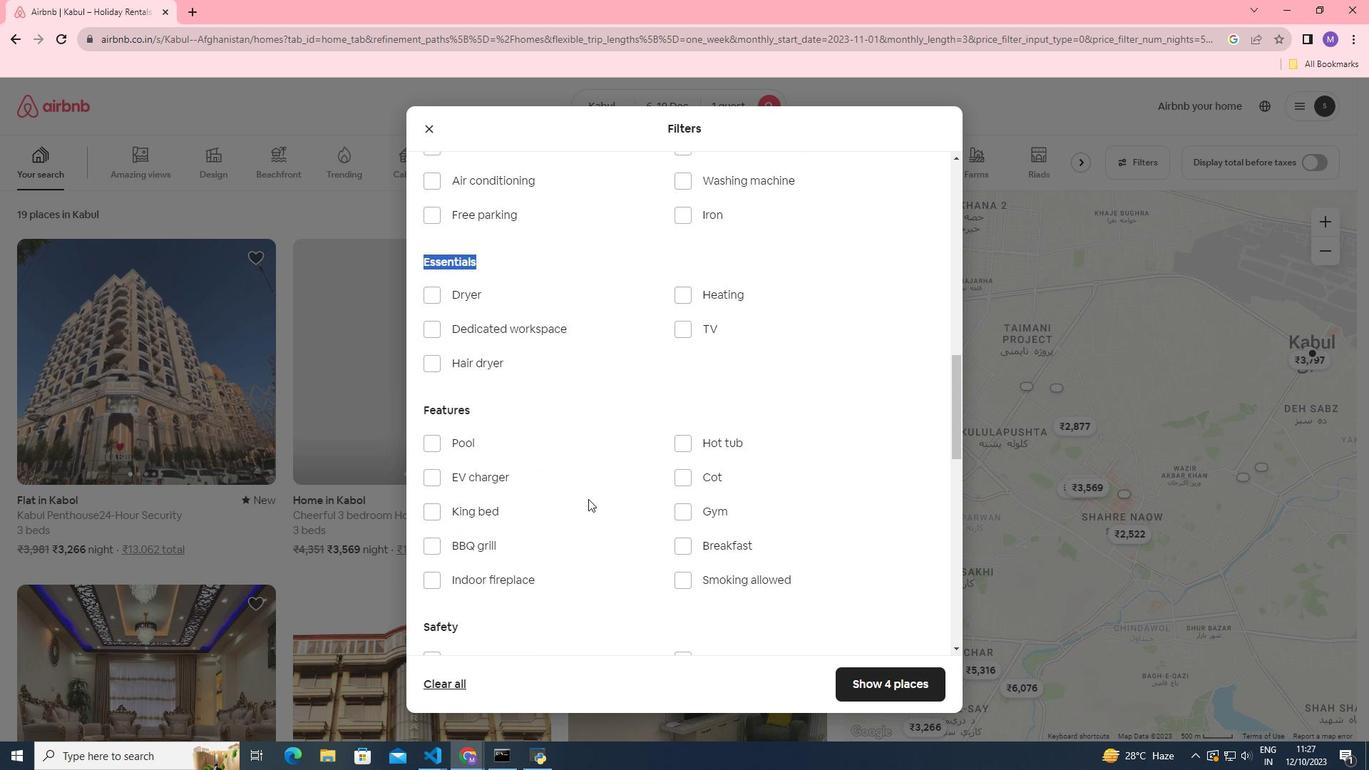 
Action: Mouse scrolled (588, 498) with delta (0, 0)
Screenshot: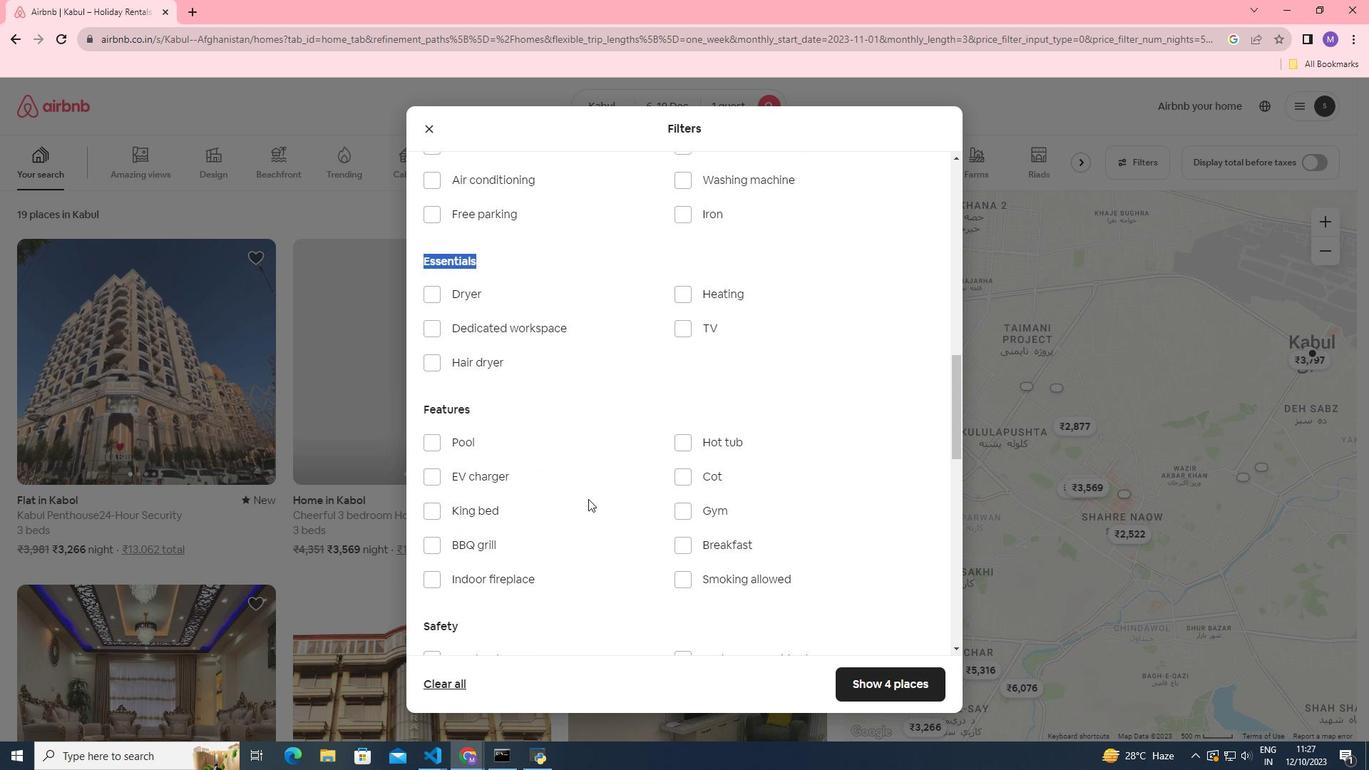 
Action: Mouse moved to (686, 507)
Screenshot: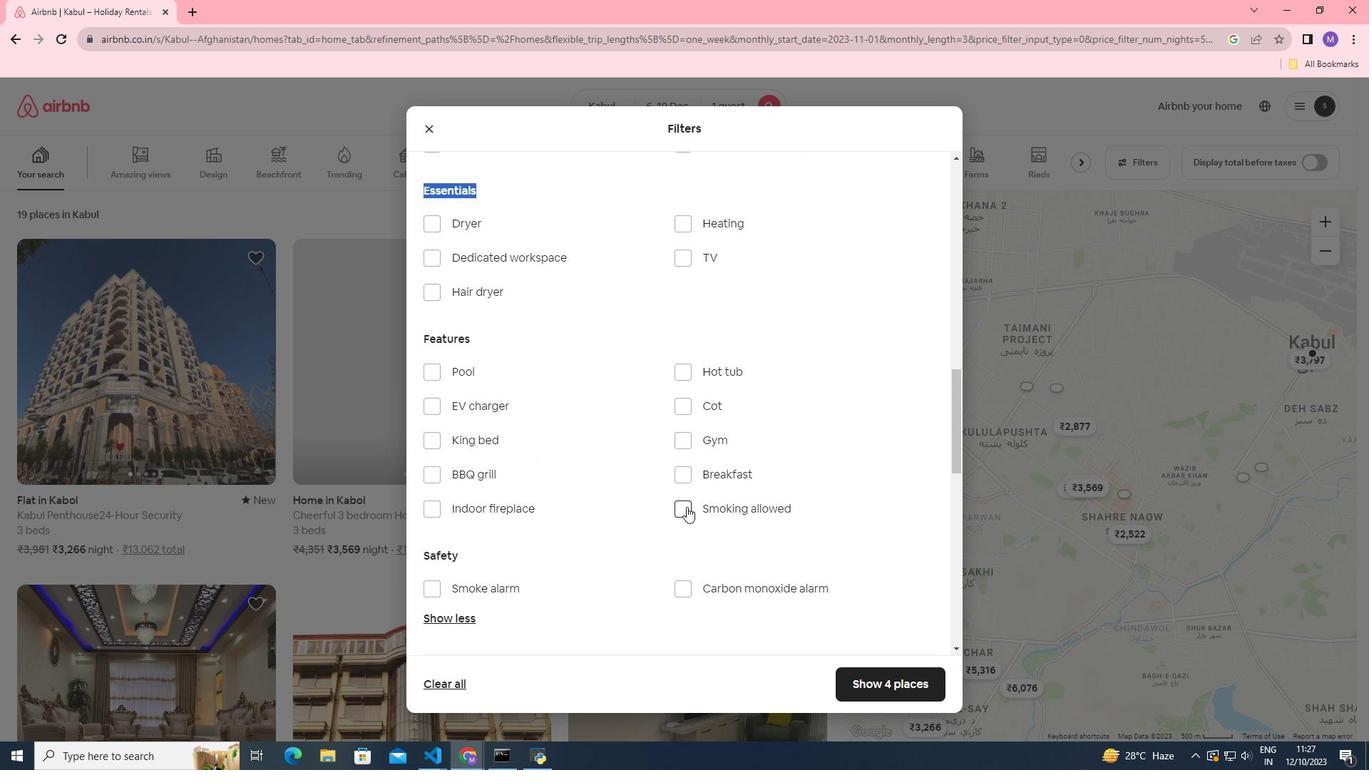 
Action: Mouse pressed left at (686, 507)
Screenshot: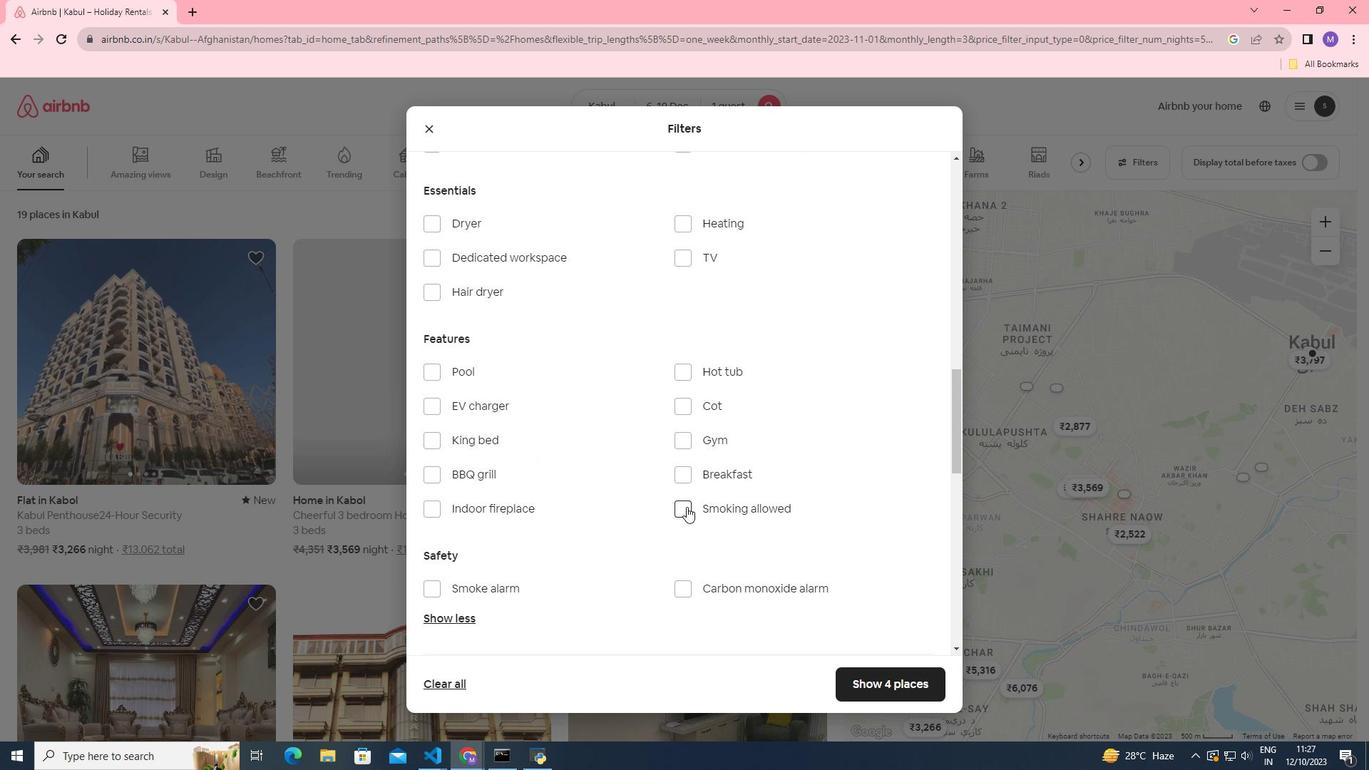 
Action: Mouse moved to (793, 476)
Screenshot: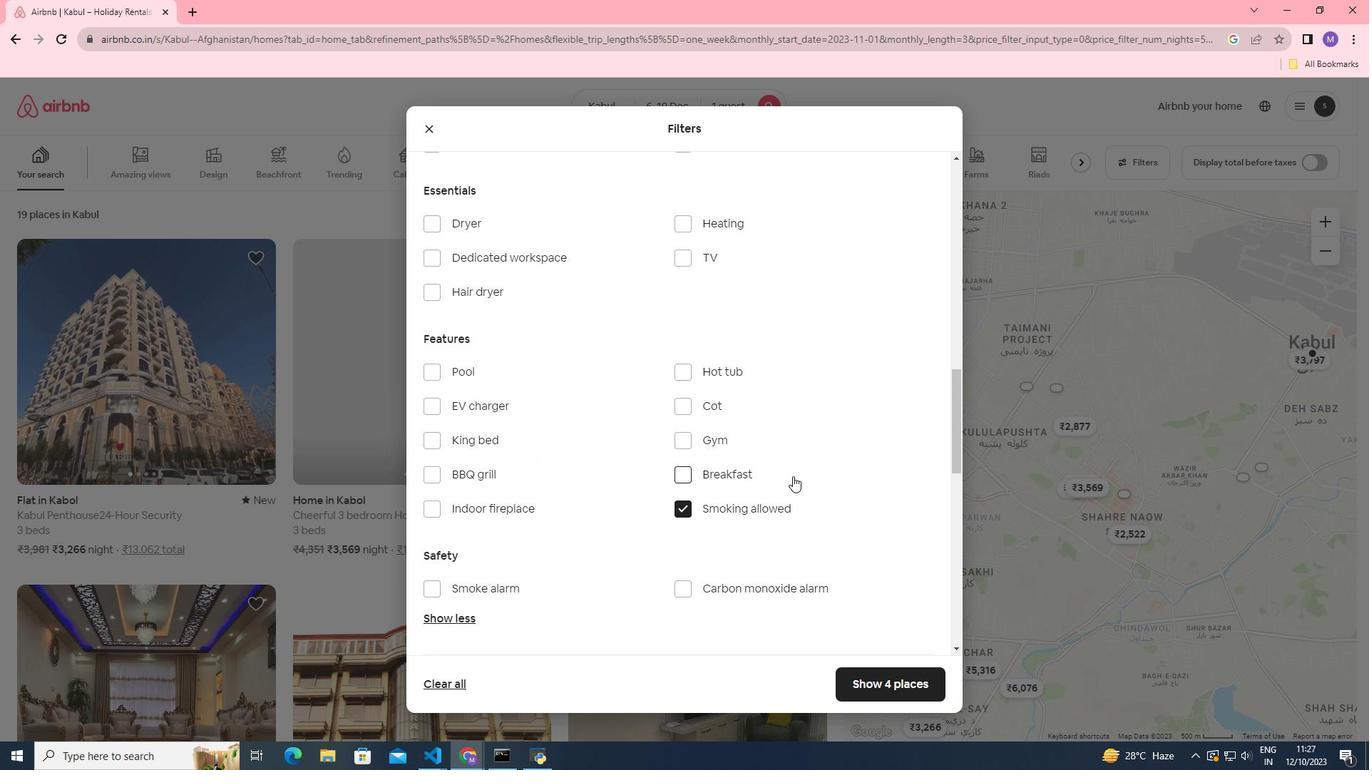 
Action: Mouse scrolled (793, 475) with delta (0, 0)
Screenshot: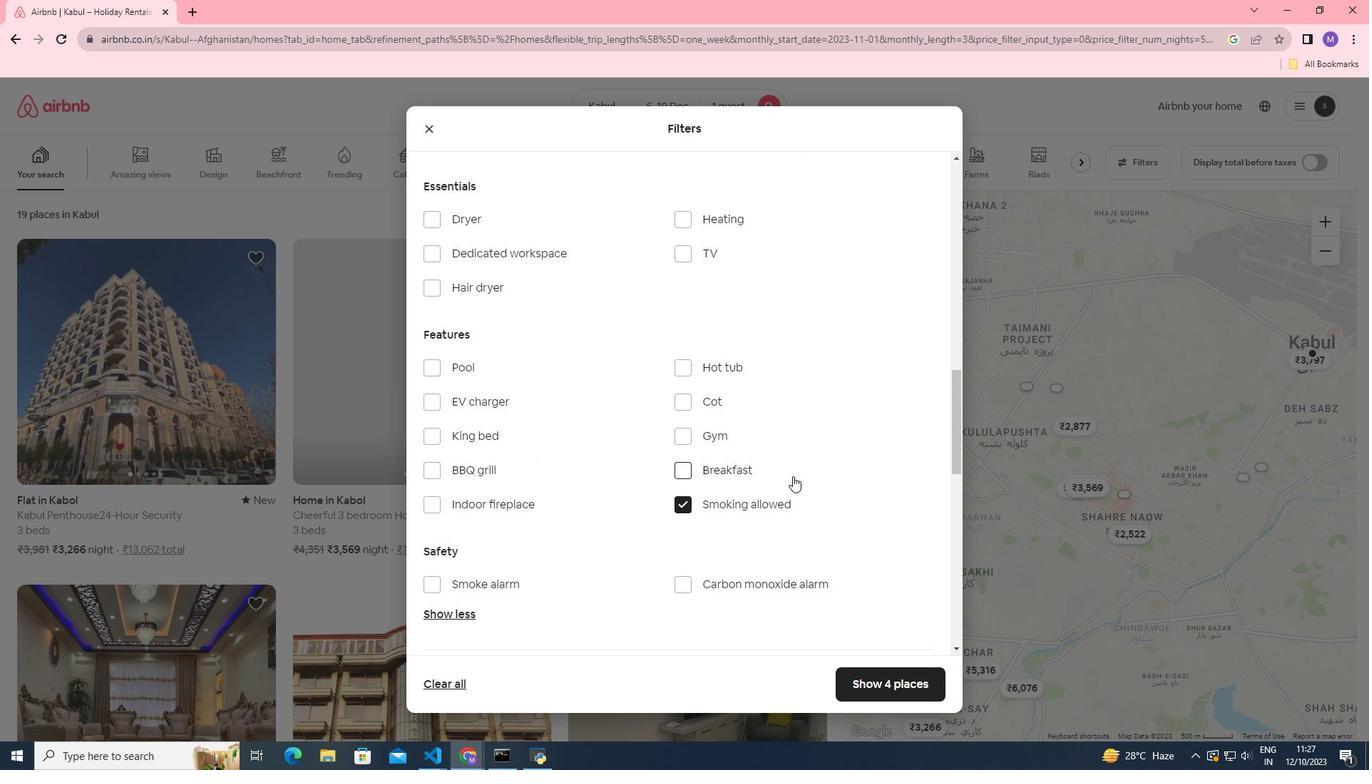 
Action: Mouse scrolled (793, 475) with delta (0, 0)
Screenshot: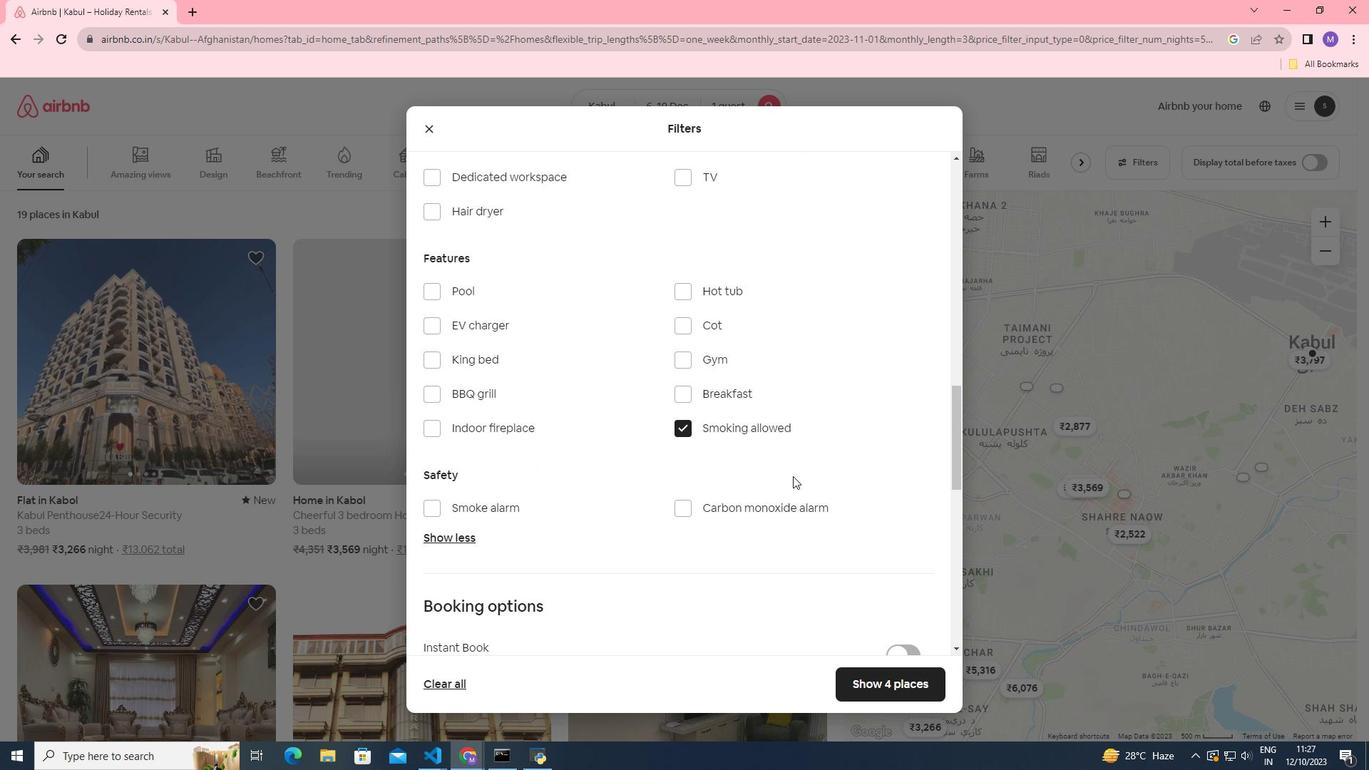 
Action: Mouse scrolled (793, 475) with delta (0, 0)
Screenshot: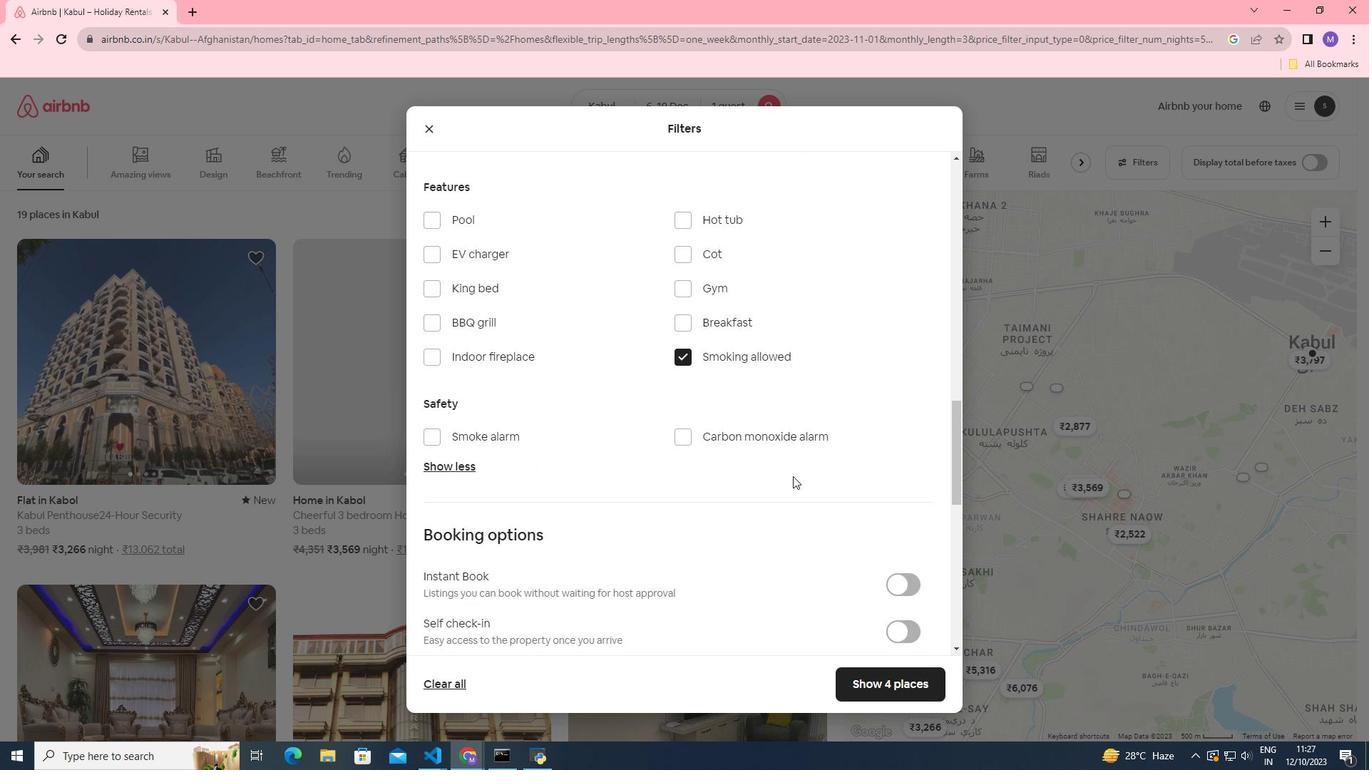 
Action: Mouse moved to (877, 679)
Screenshot: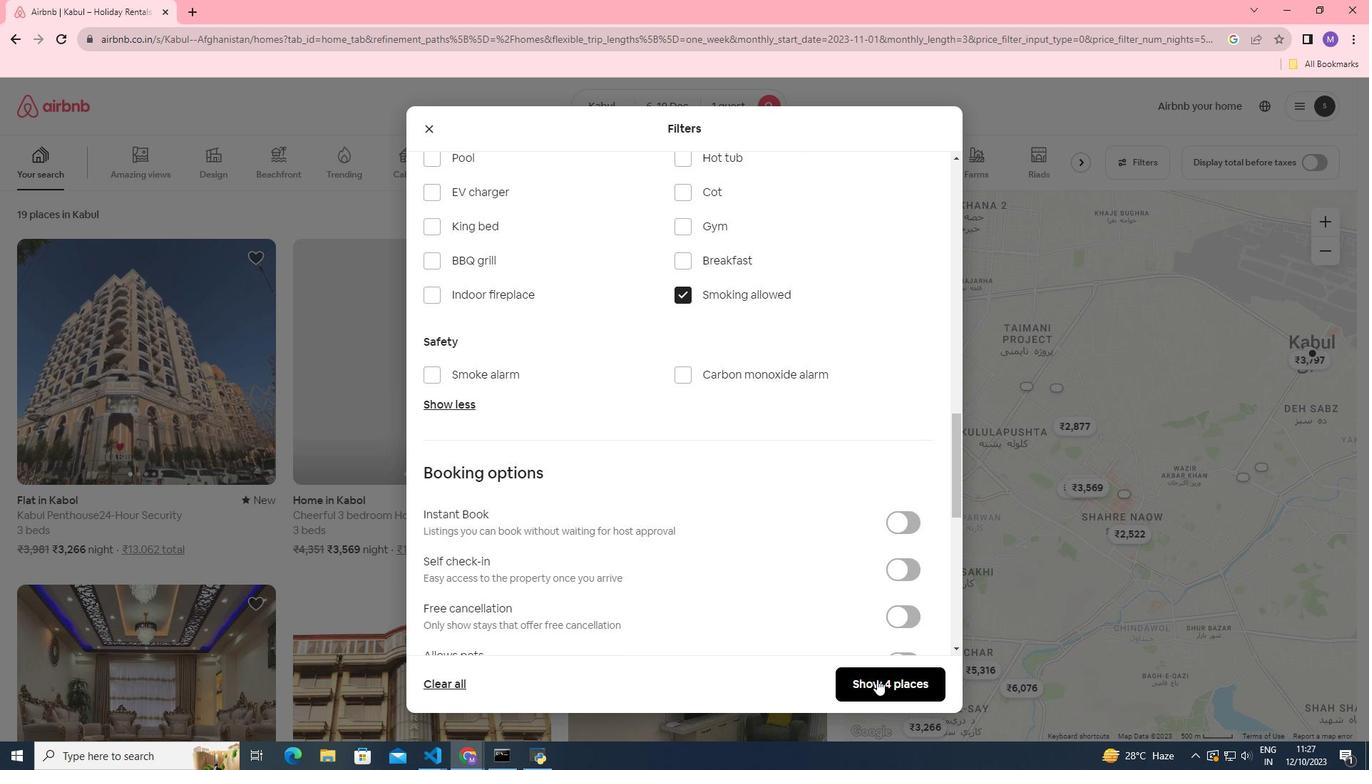 
Action: Mouse pressed left at (877, 679)
Screenshot: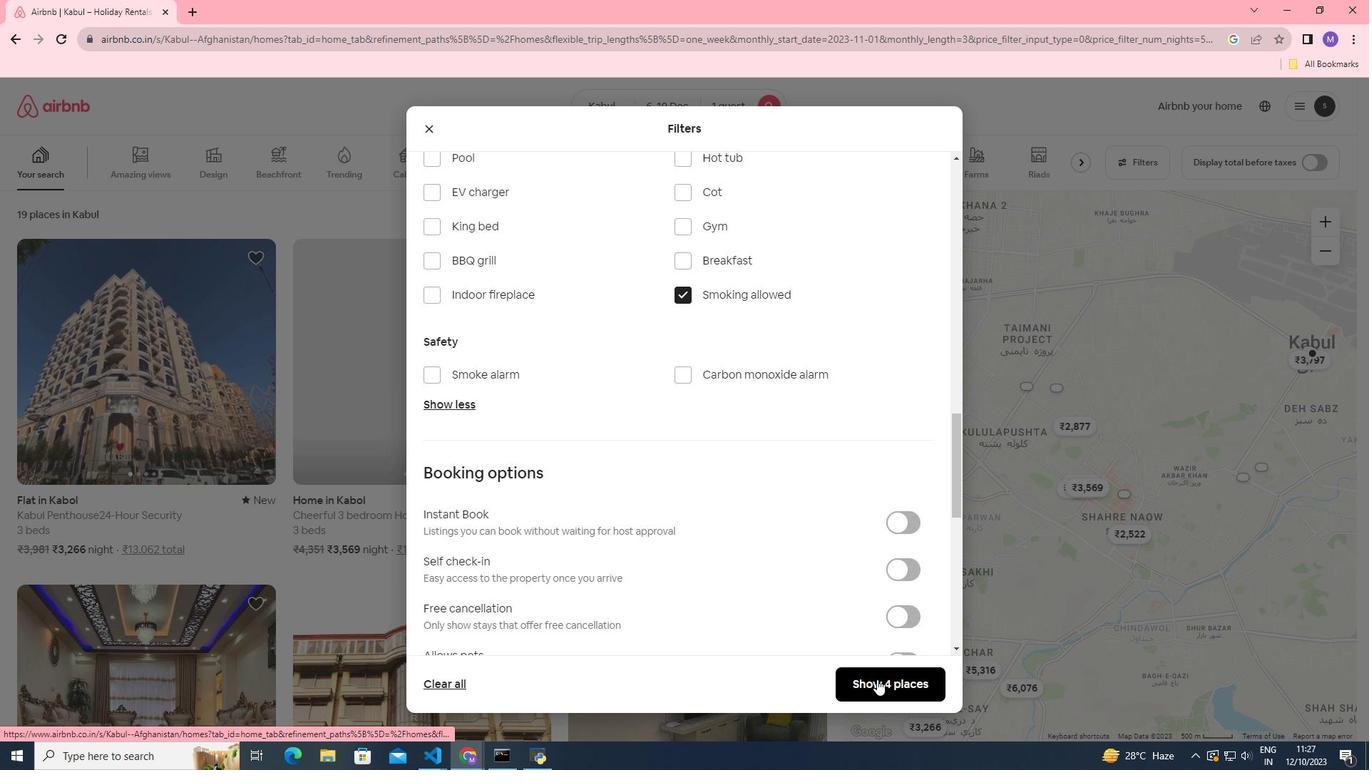 
Action: Mouse moved to (194, 370)
Screenshot: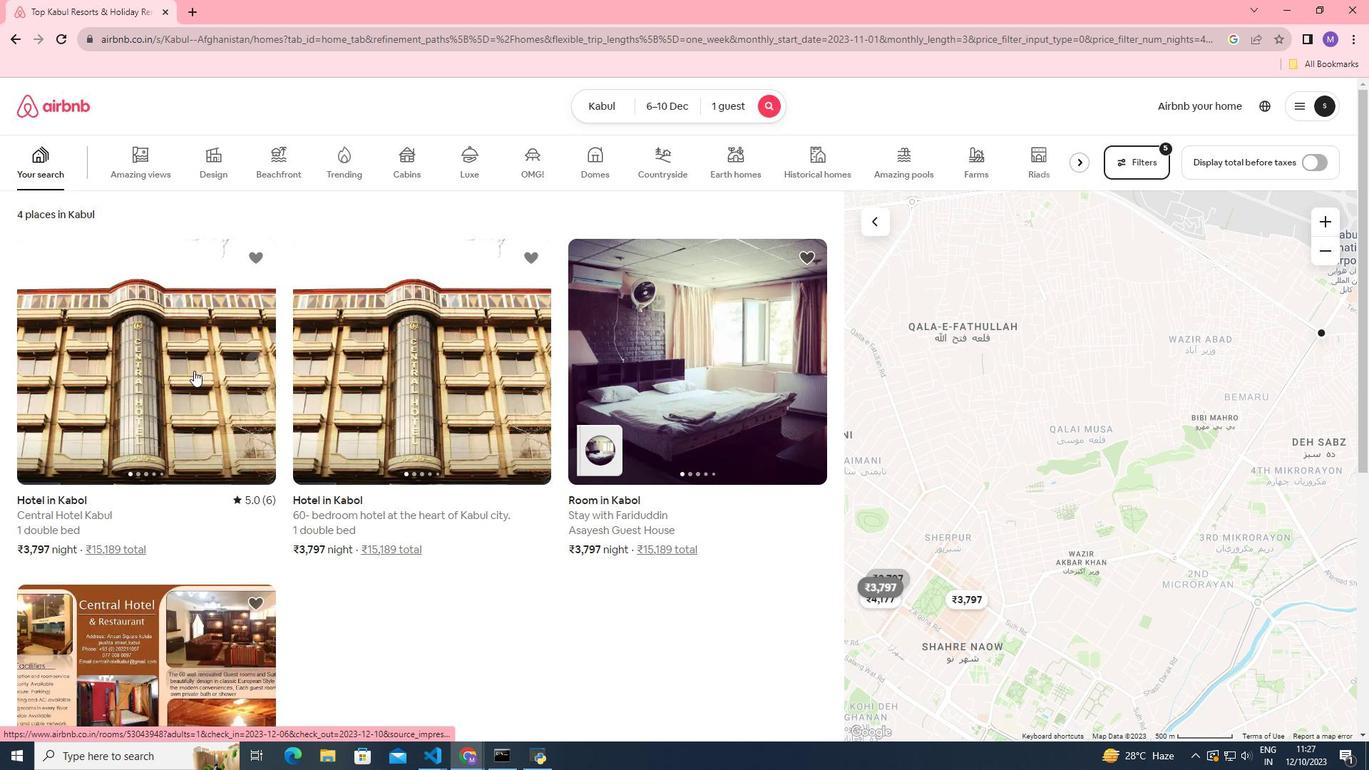 
Action: Mouse pressed left at (194, 370)
Screenshot: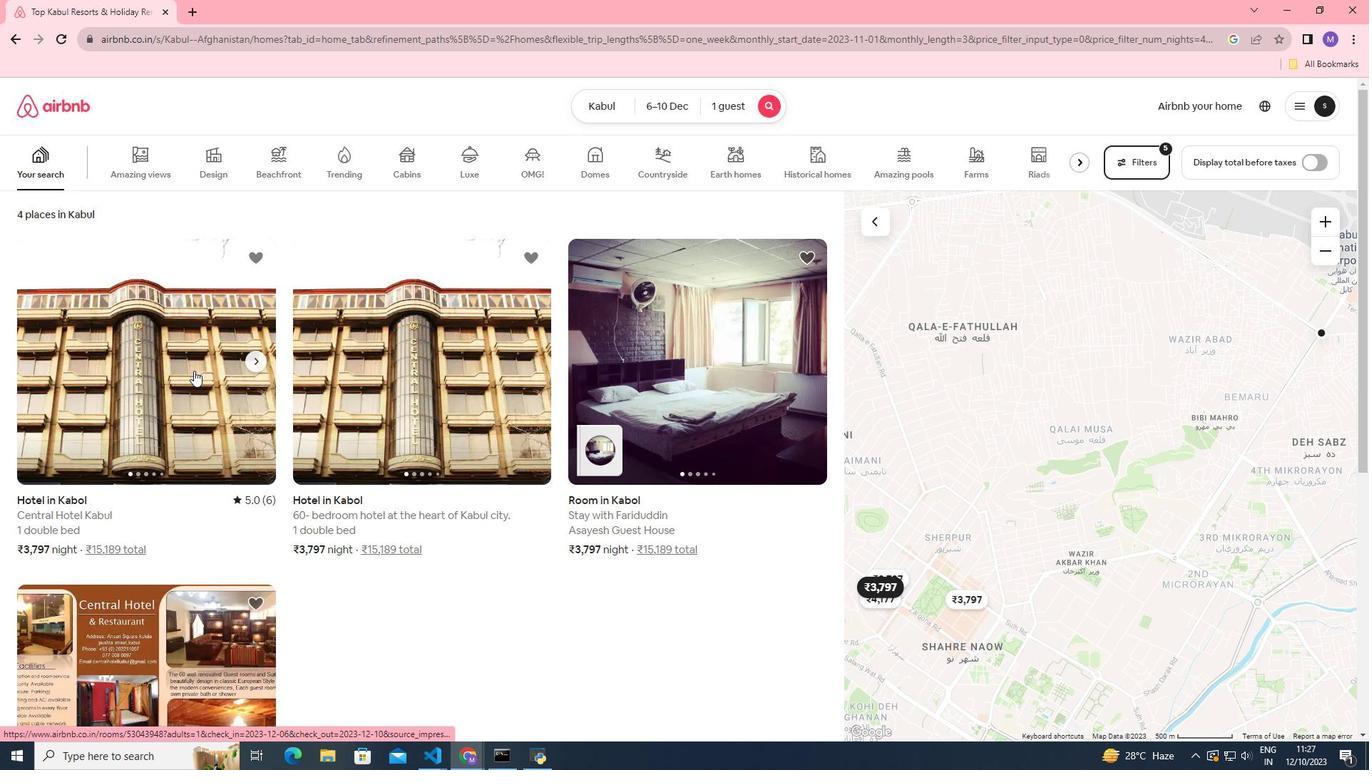 
Action: Mouse moved to (1037, 530)
Screenshot: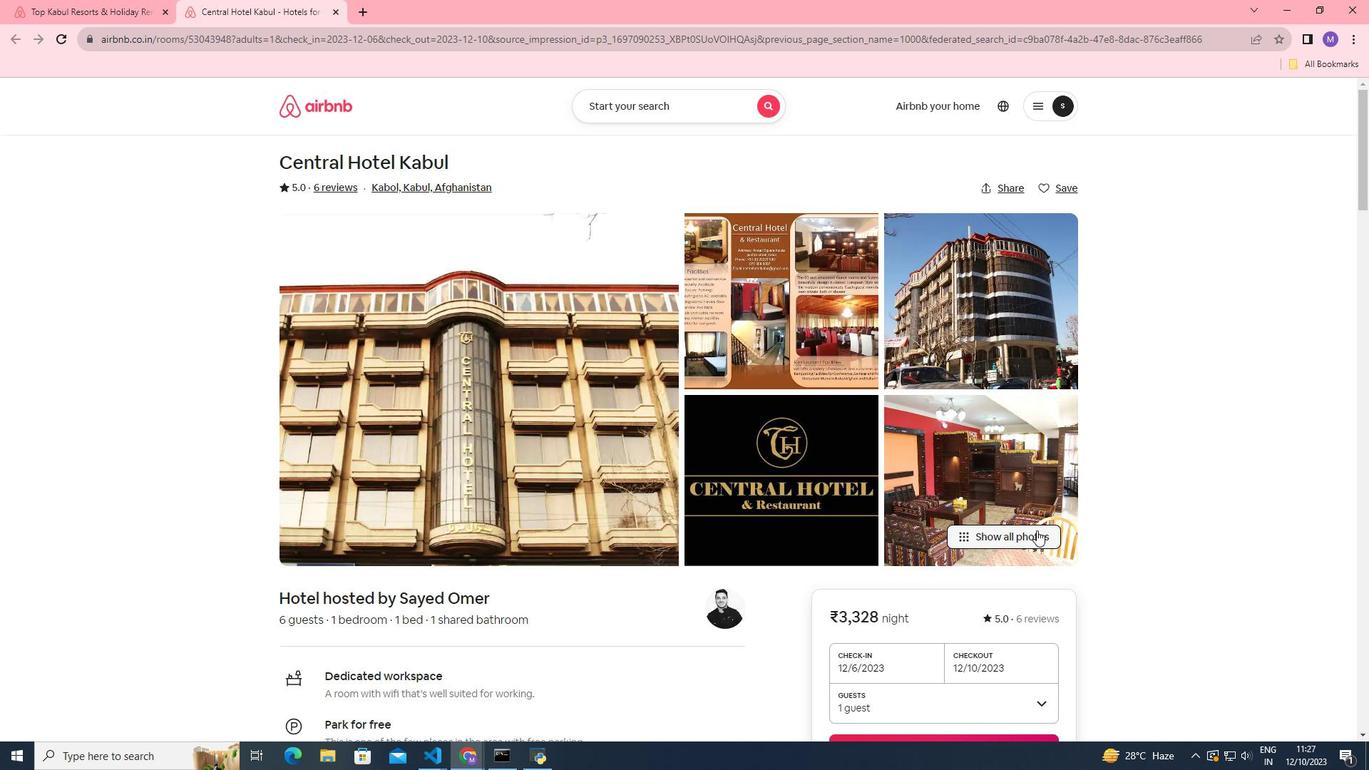 
Action: Mouse pressed left at (1037, 530)
Screenshot: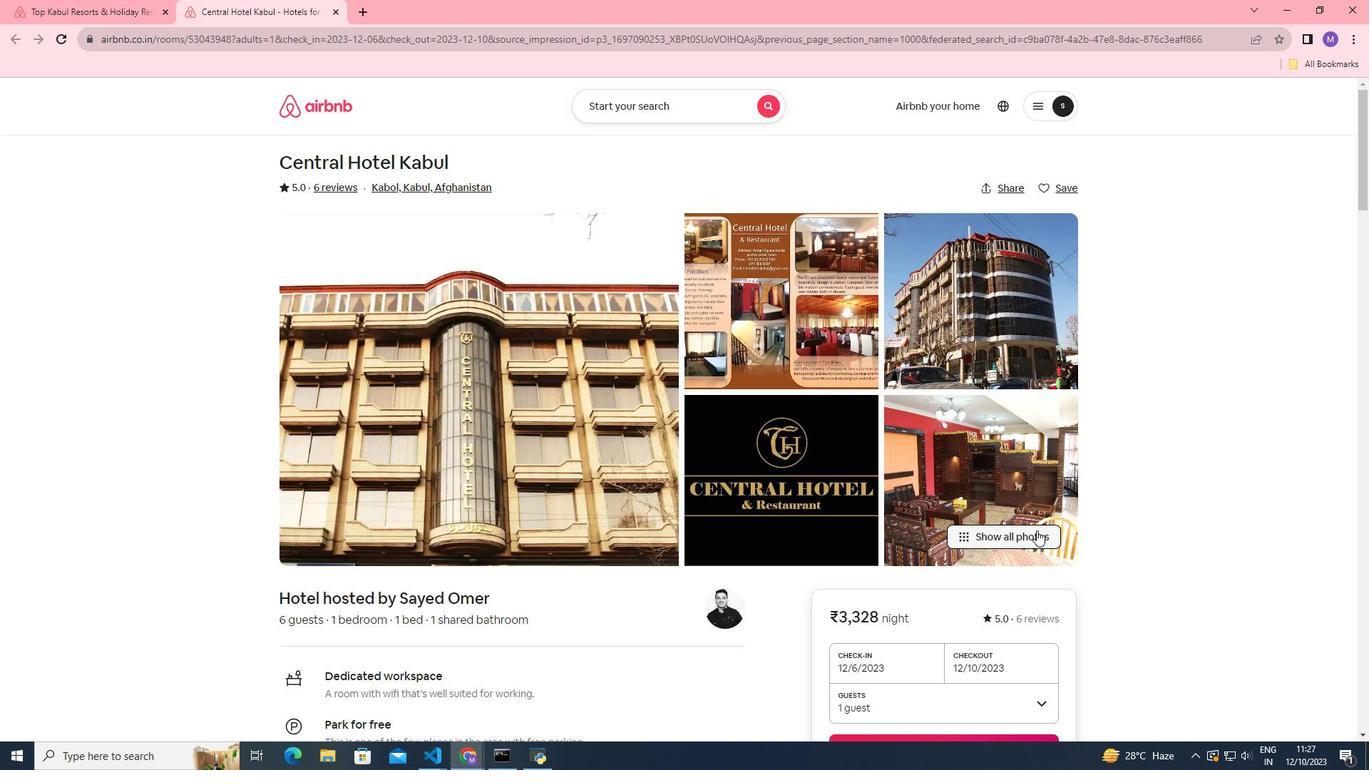 
Action: Mouse moved to (756, 442)
Screenshot: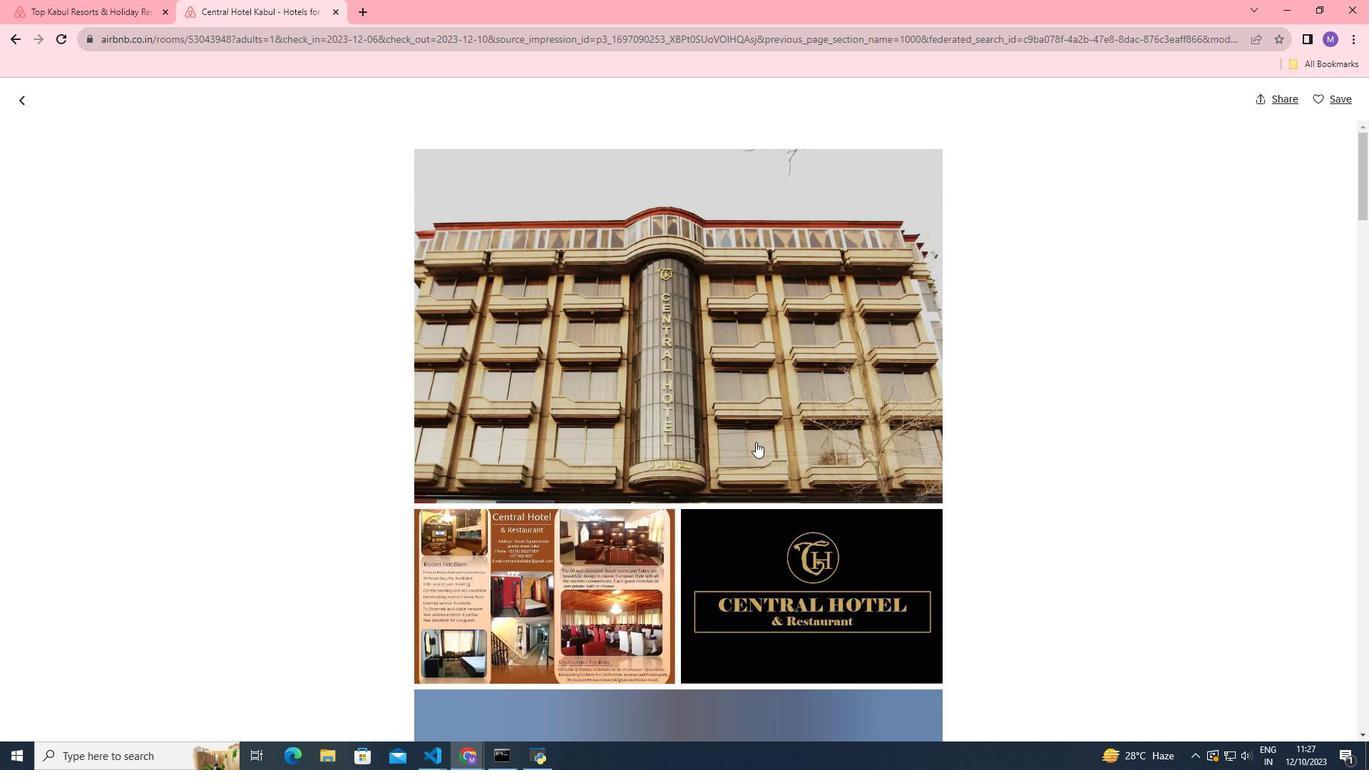 
Action: Mouse scrolled (756, 441) with delta (0, 0)
Screenshot: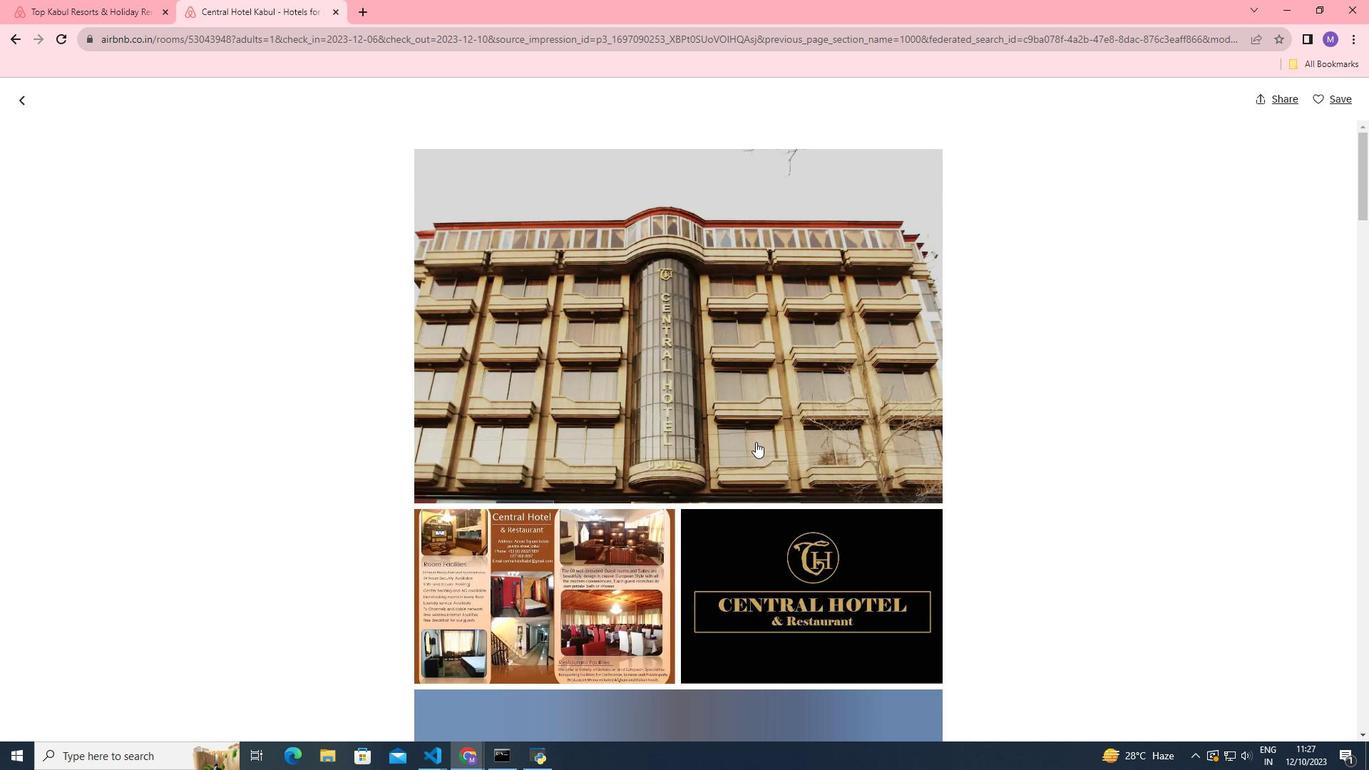 
Action: Mouse scrolled (756, 441) with delta (0, 0)
Screenshot: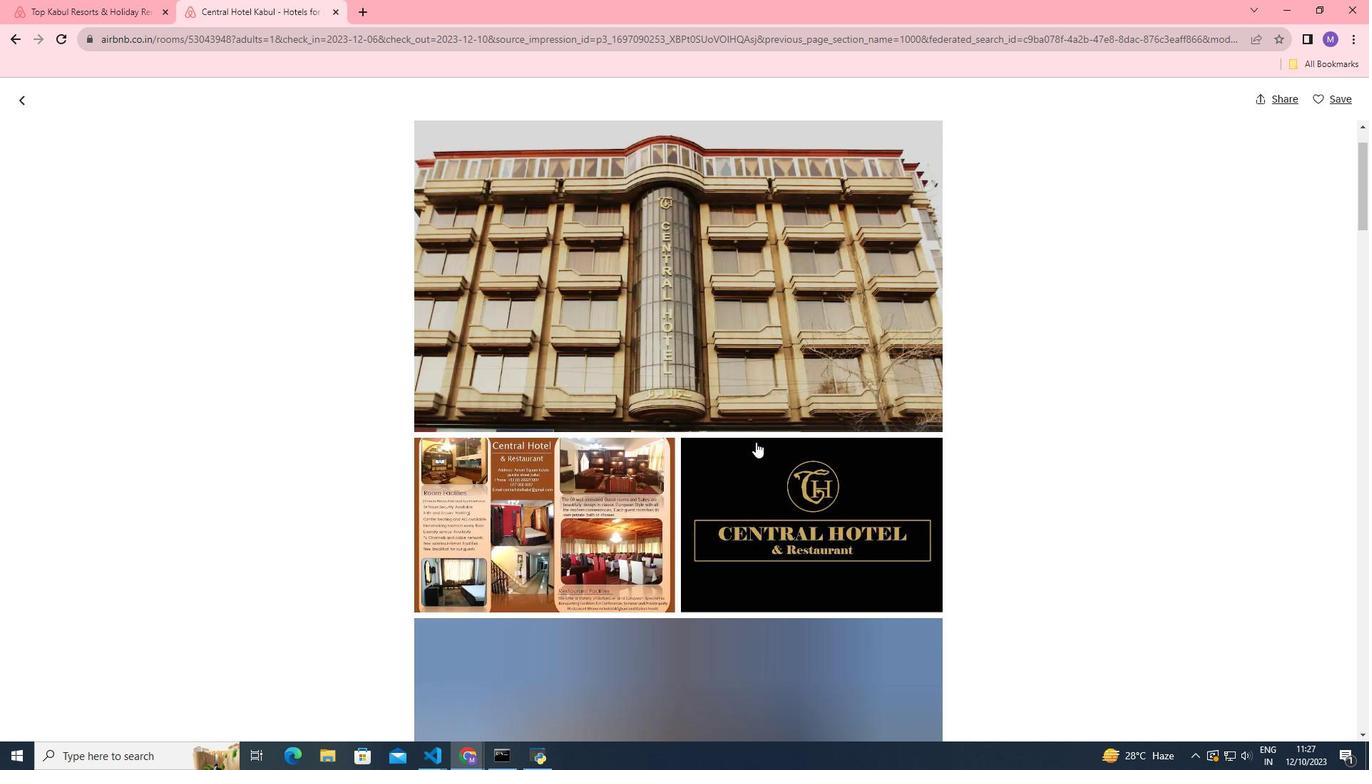 
Action: Mouse scrolled (756, 441) with delta (0, 0)
Screenshot: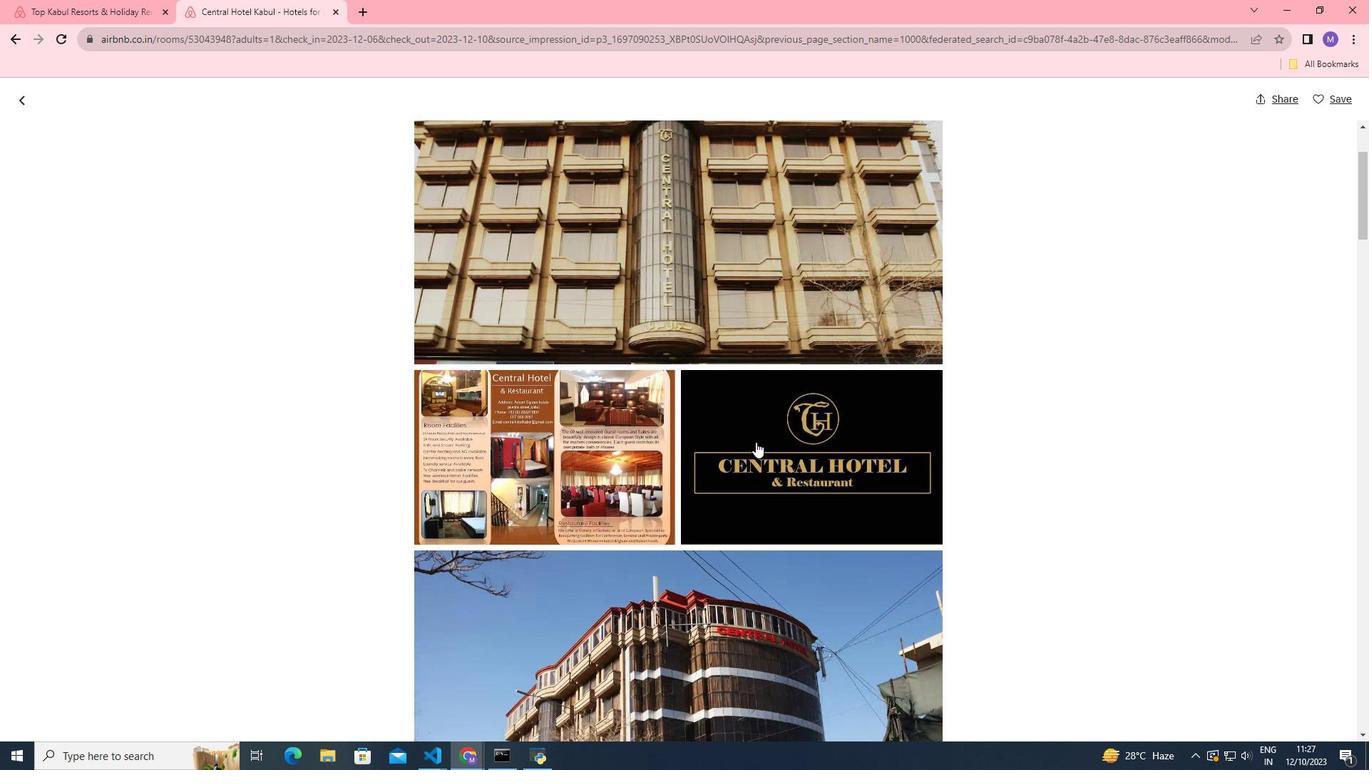 
Action: Mouse scrolled (756, 441) with delta (0, 0)
Screenshot: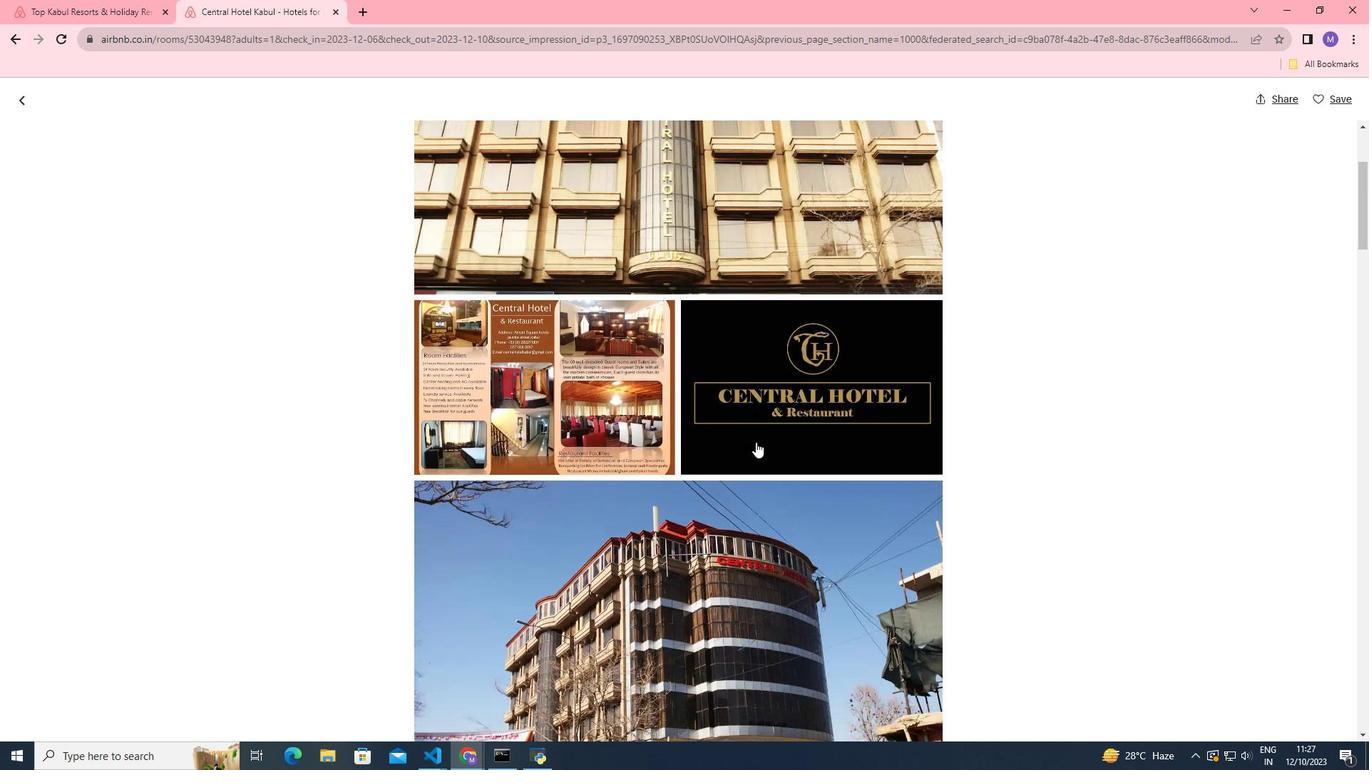 
Action: Mouse scrolled (756, 441) with delta (0, 0)
Screenshot: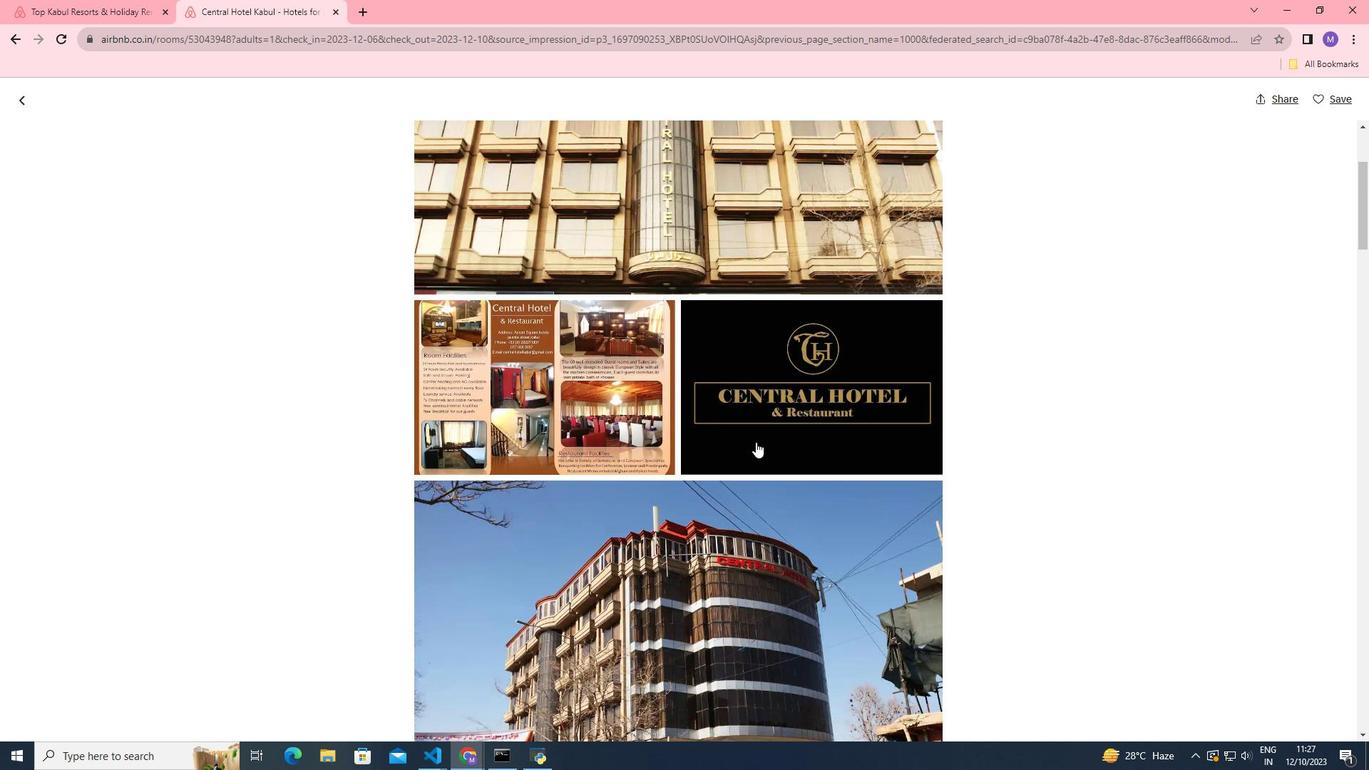 
Action: Mouse scrolled (756, 441) with delta (0, 0)
Screenshot: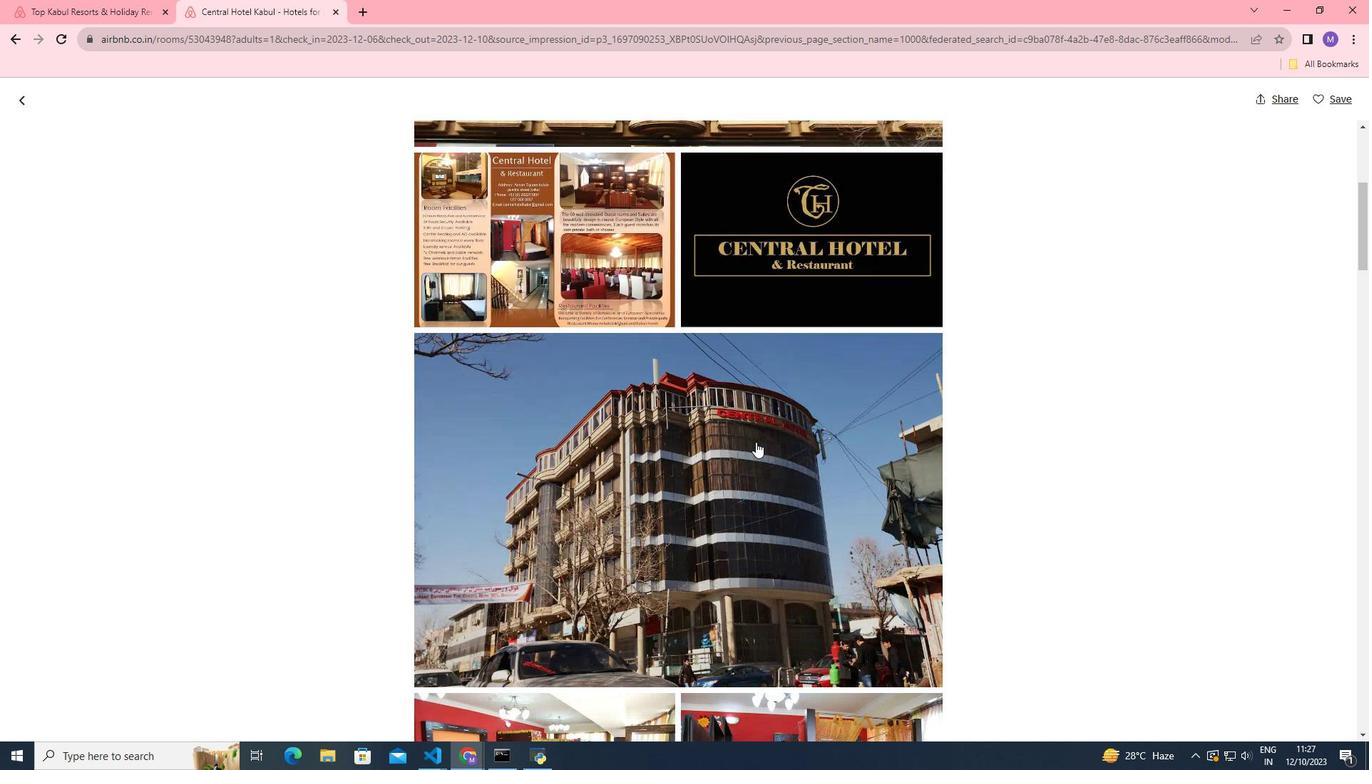 
Action: Mouse moved to (755, 442)
Screenshot: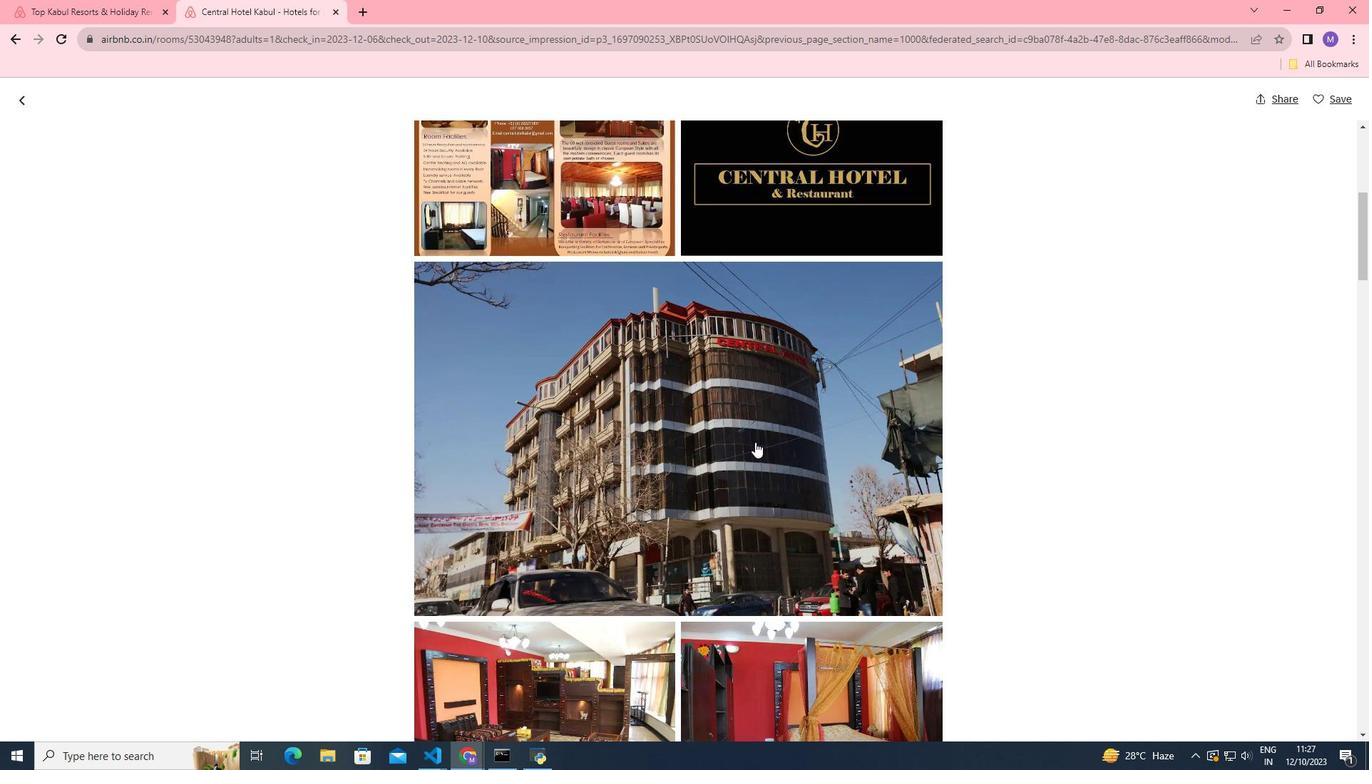 
Action: Mouse scrolled (755, 441) with delta (0, 0)
Screenshot: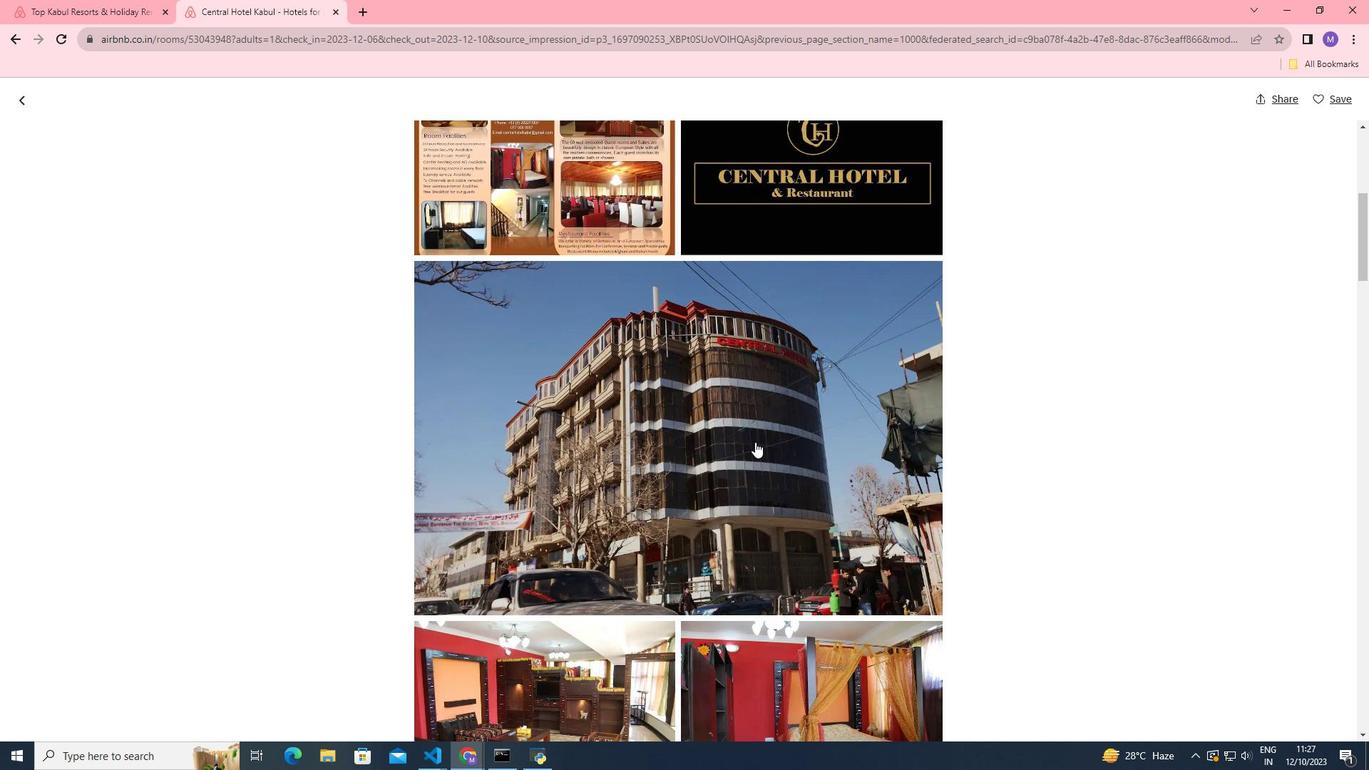 
Action: Mouse scrolled (755, 441) with delta (0, 0)
Screenshot: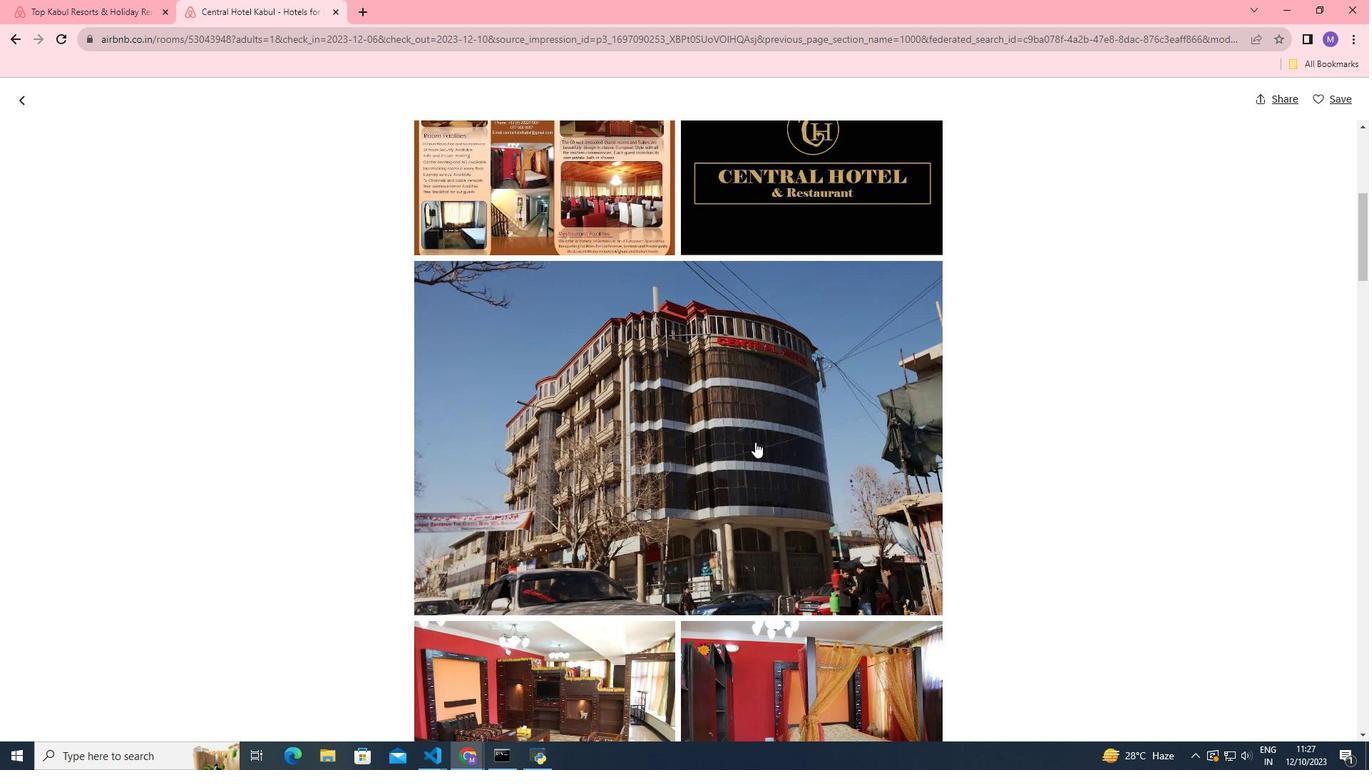 
Action: Mouse moved to (753, 442)
Screenshot: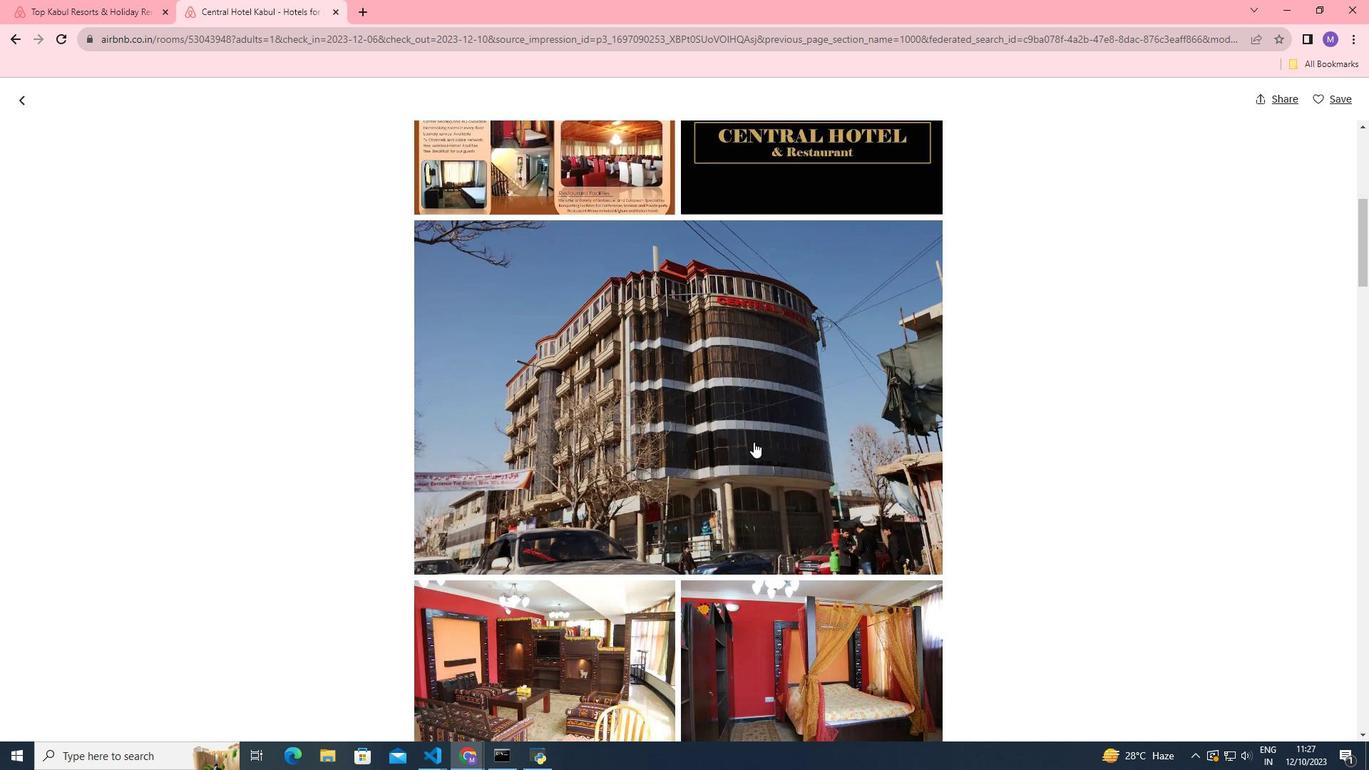 
Action: Mouse scrolled (753, 441) with delta (0, 0)
Screenshot: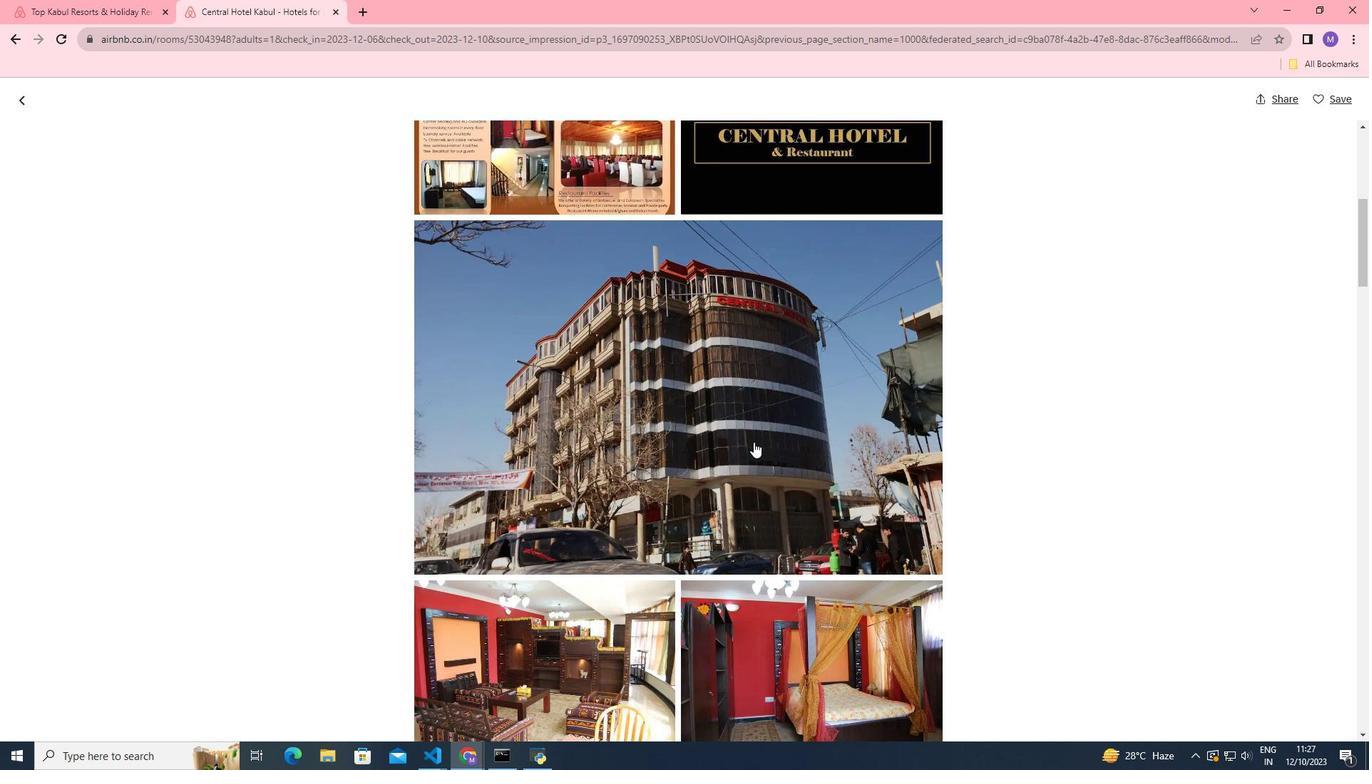 
Action: Mouse moved to (753, 442)
Screenshot: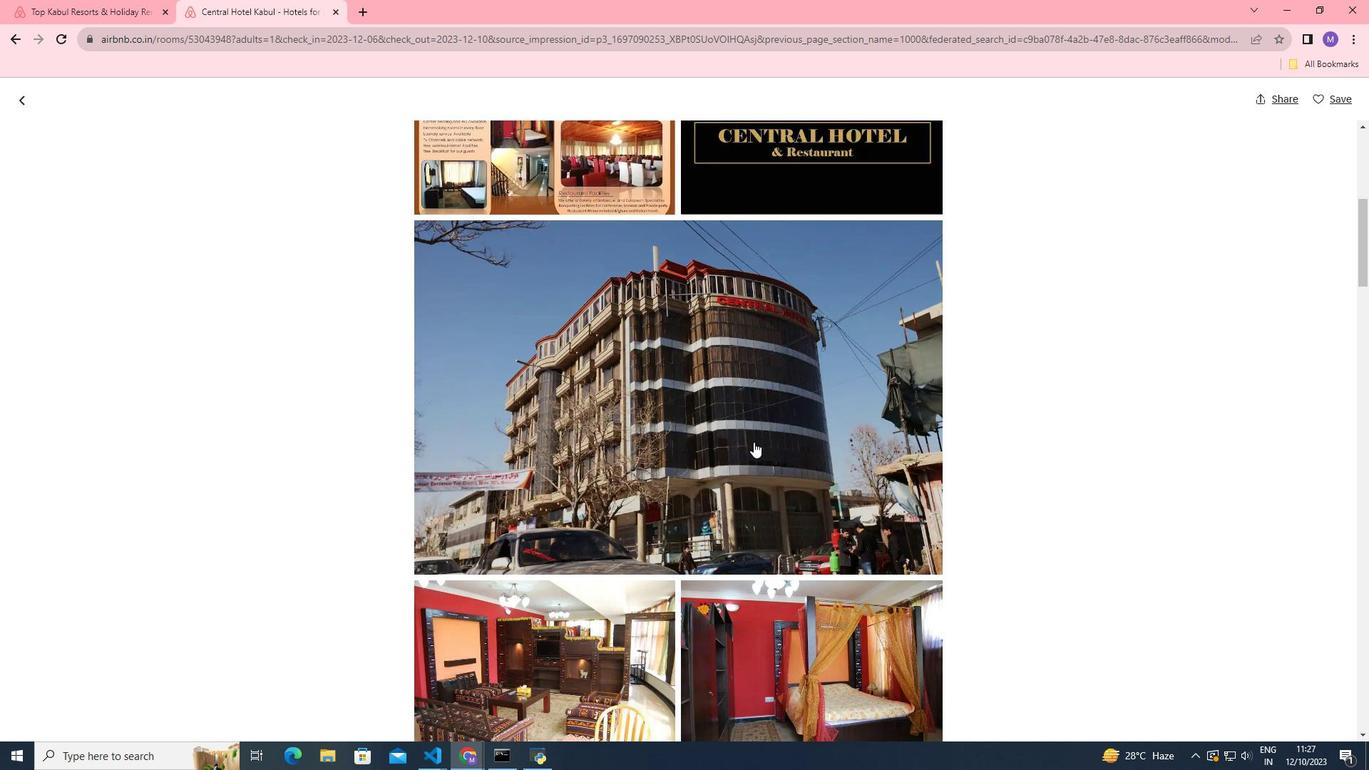 
Action: Mouse scrolled (753, 441) with delta (0, 0)
Screenshot: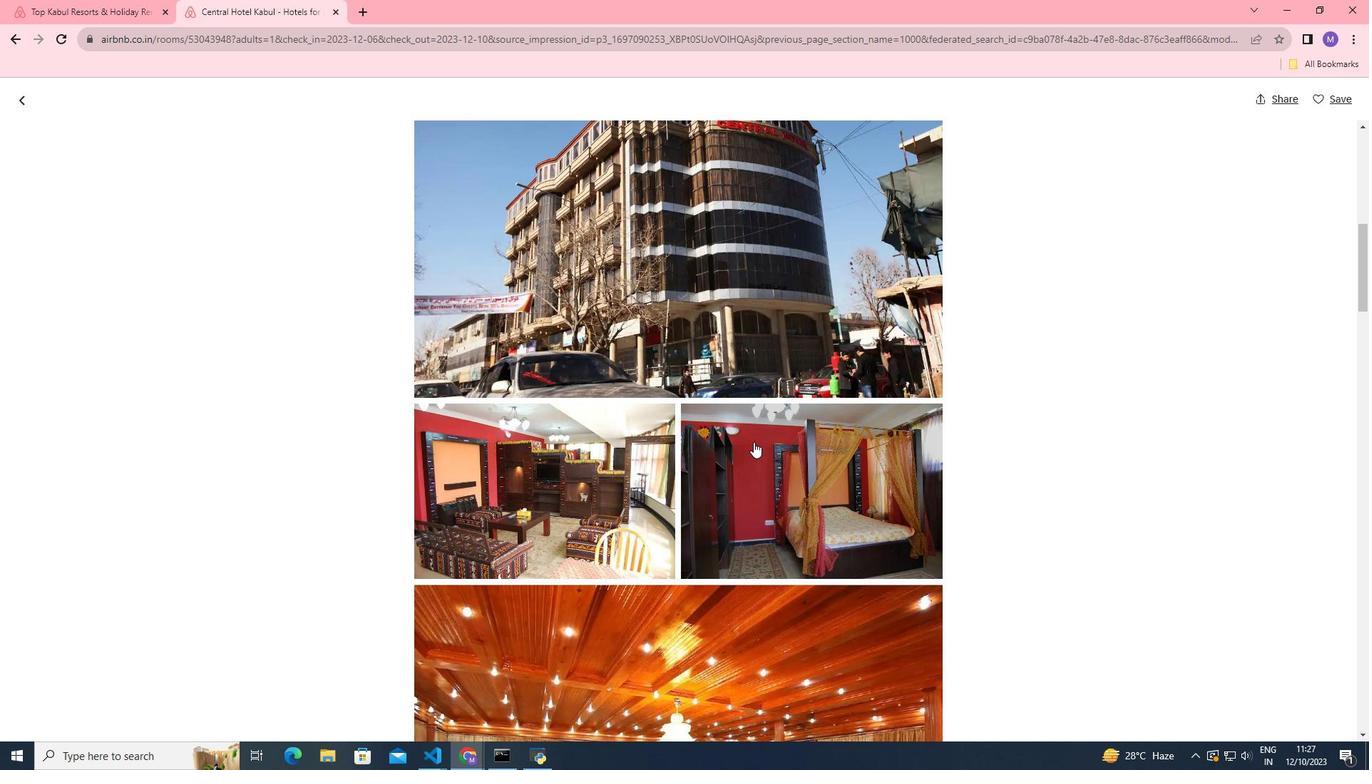 
Action: Mouse scrolled (753, 441) with delta (0, 0)
Screenshot: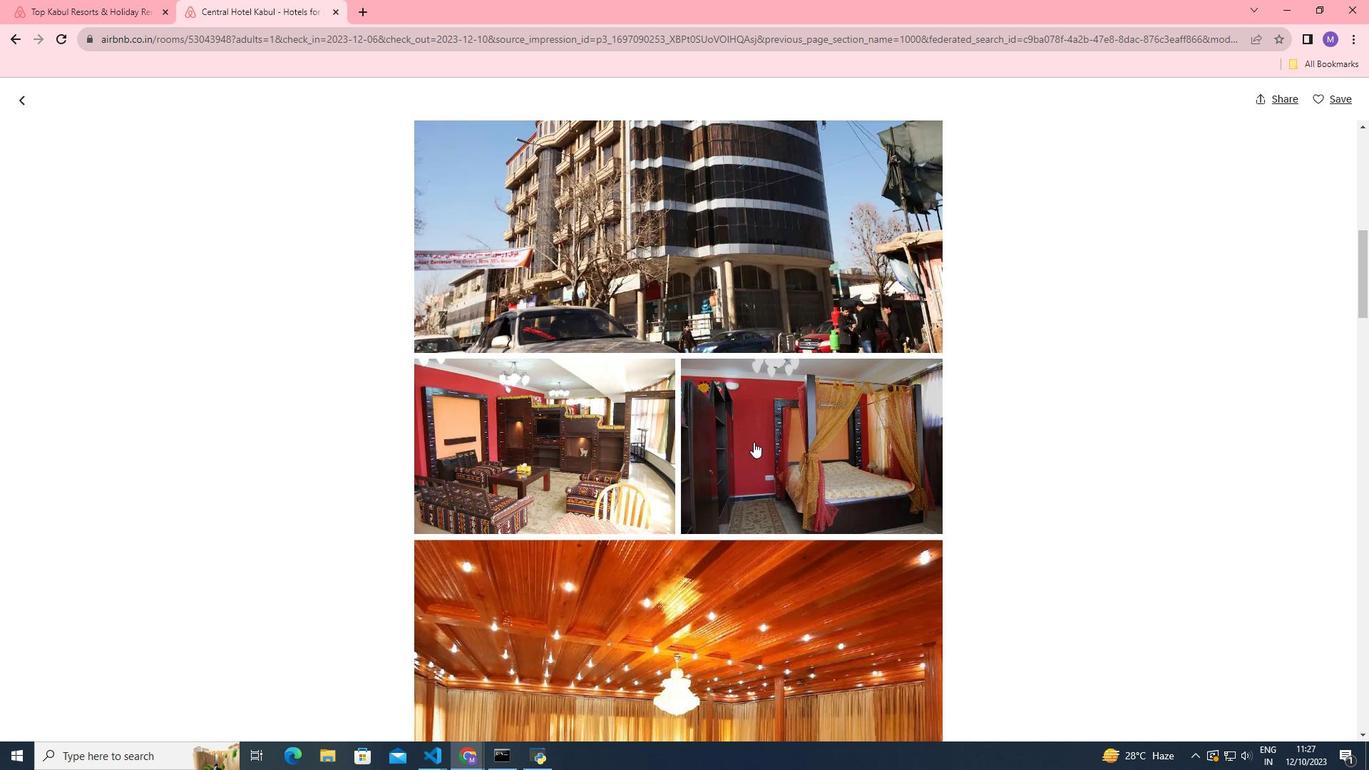 
Action: Mouse scrolled (753, 441) with delta (0, 0)
Screenshot: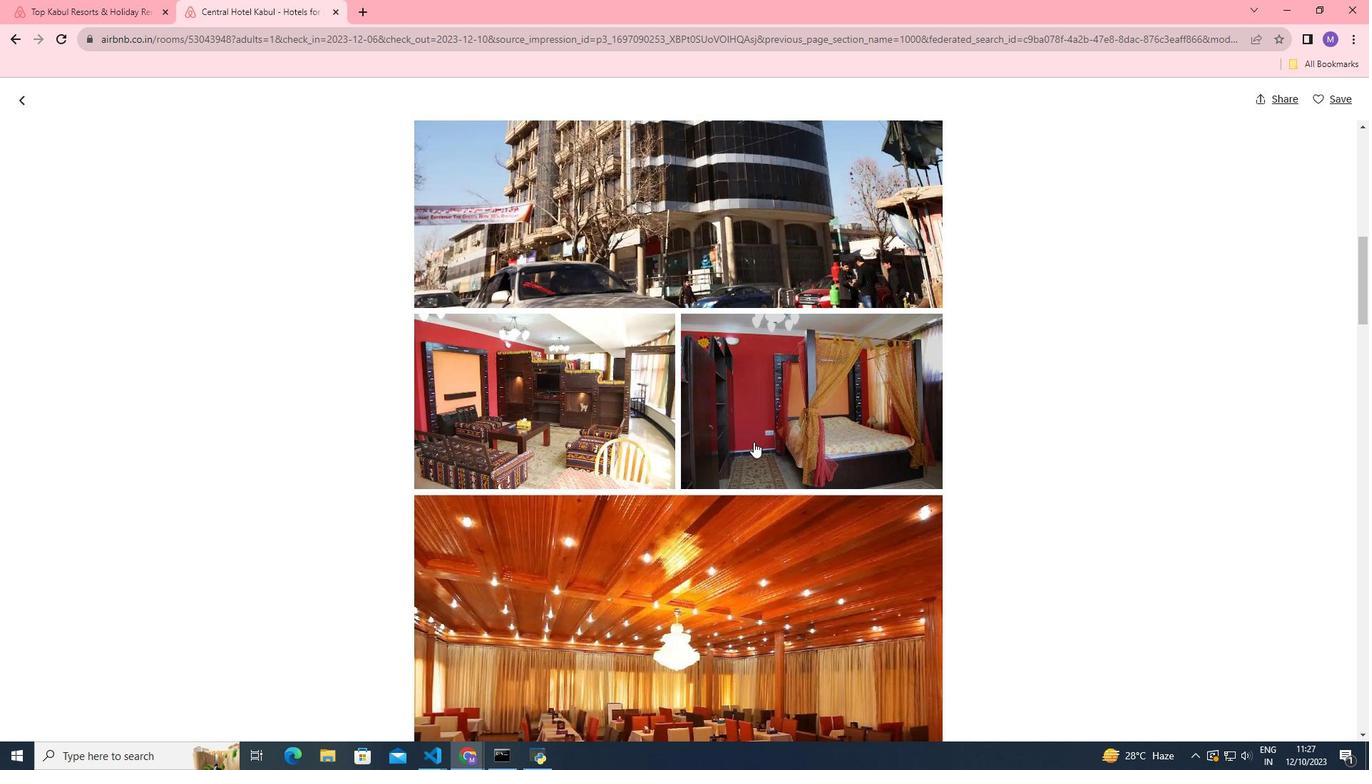 
Action: Mouse scrolled (753, 441) with delta (0, 0)
Screenshot: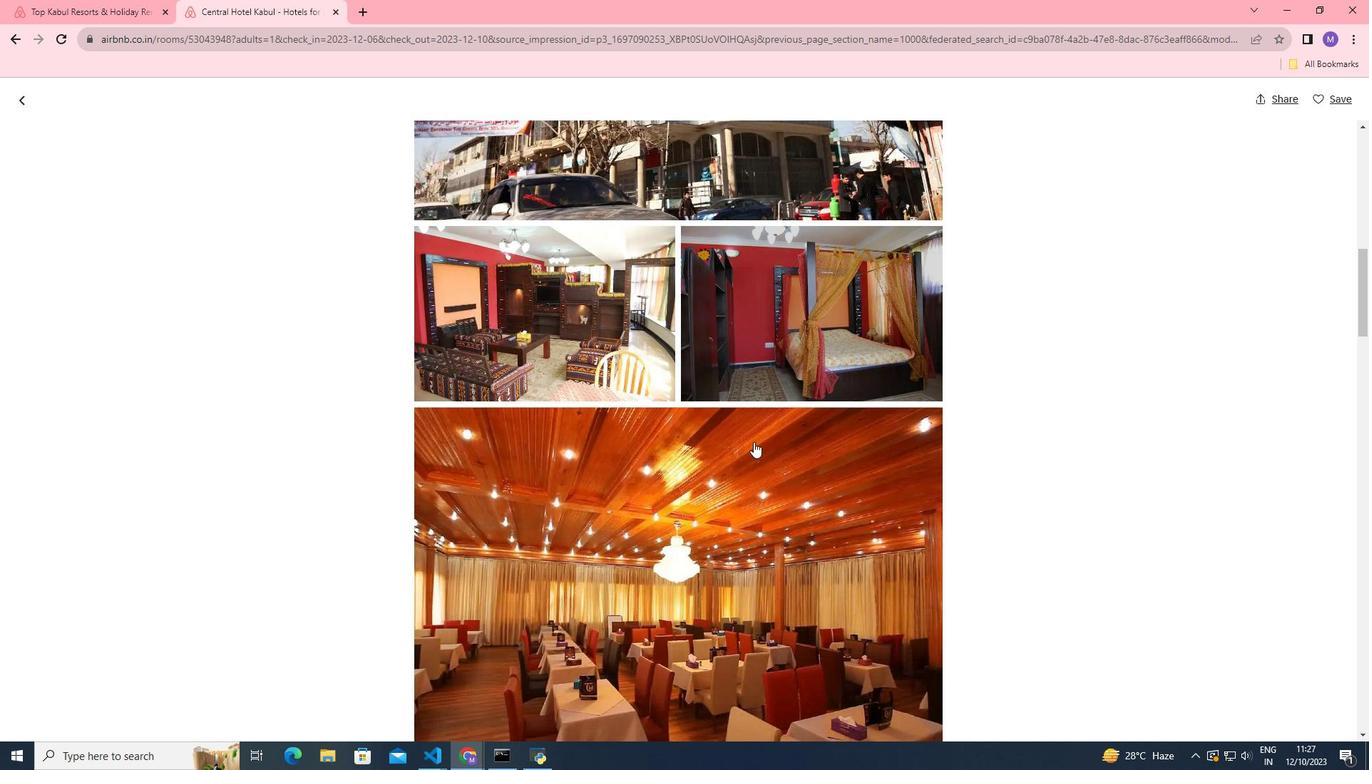 
Action: Mouse scrolled (753, 441) with delta (0, 0)
Screenshot: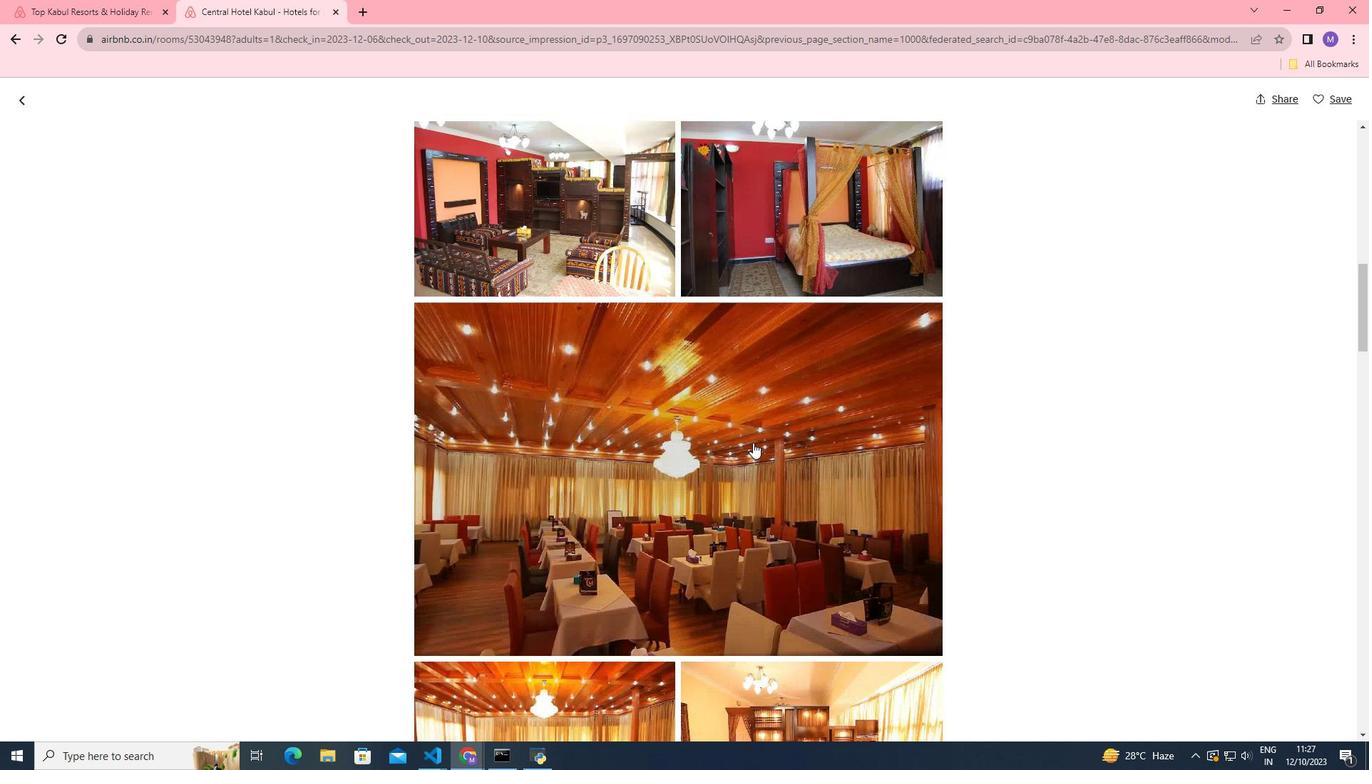 
Action: Mouse moved to (753, 442)
Screenshot: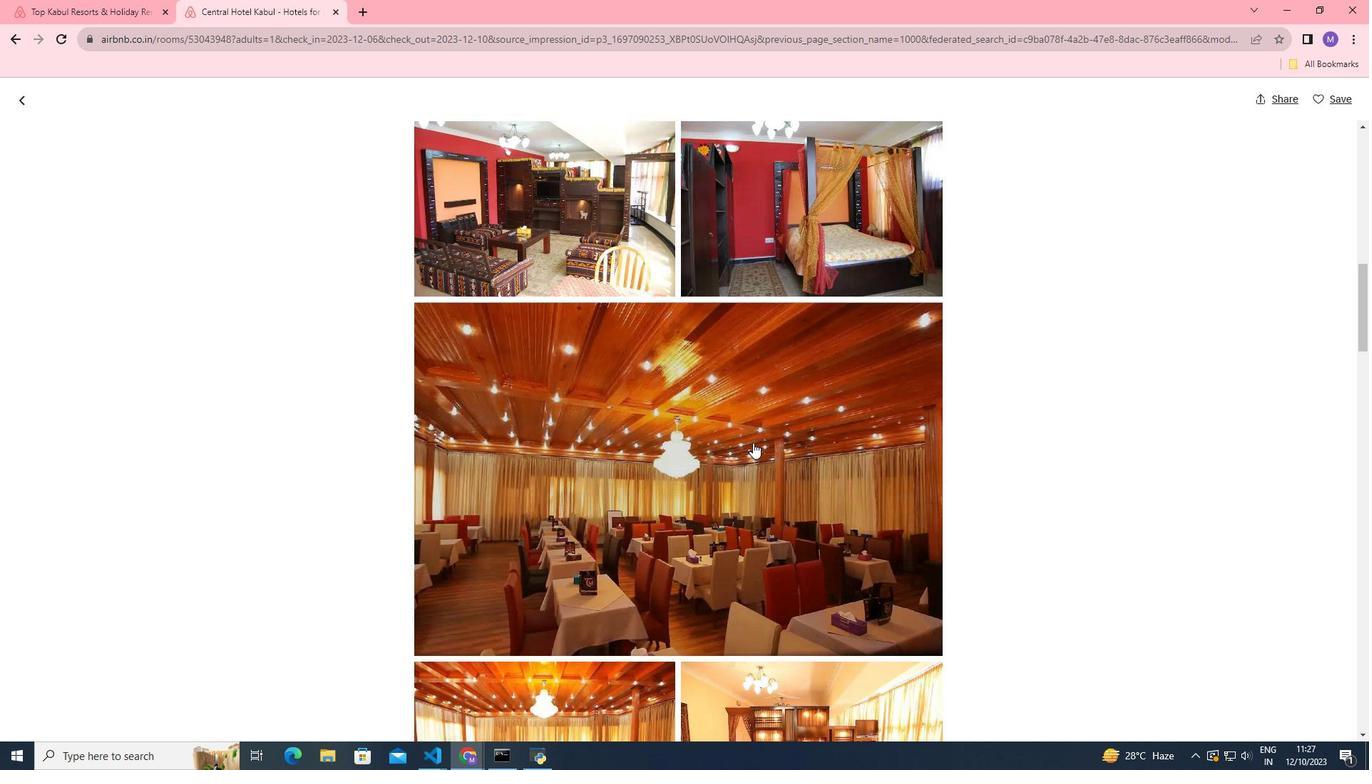 
Action: Mouse scrolled (753, 442) with delta (0, 0)
Screenshot: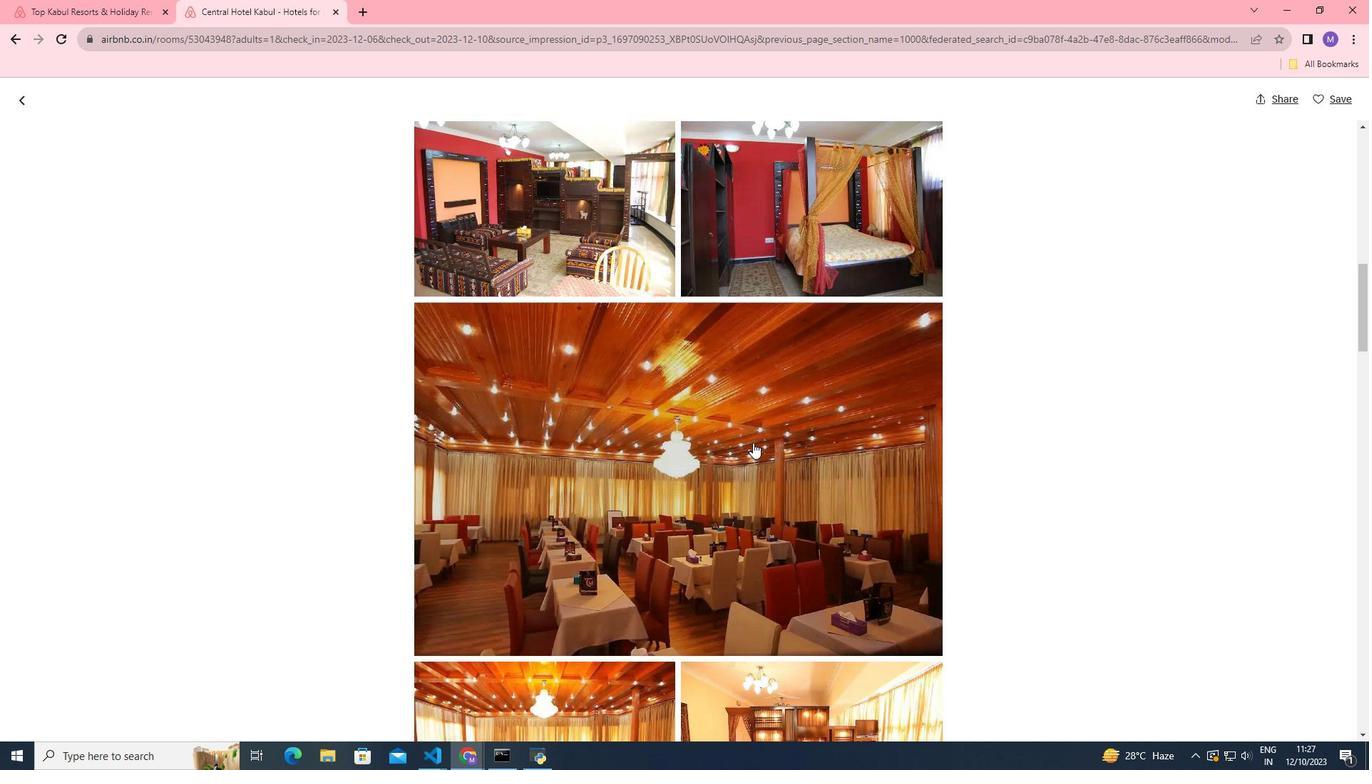 
Action: Mouse moved to (753, 443)
Screenshot: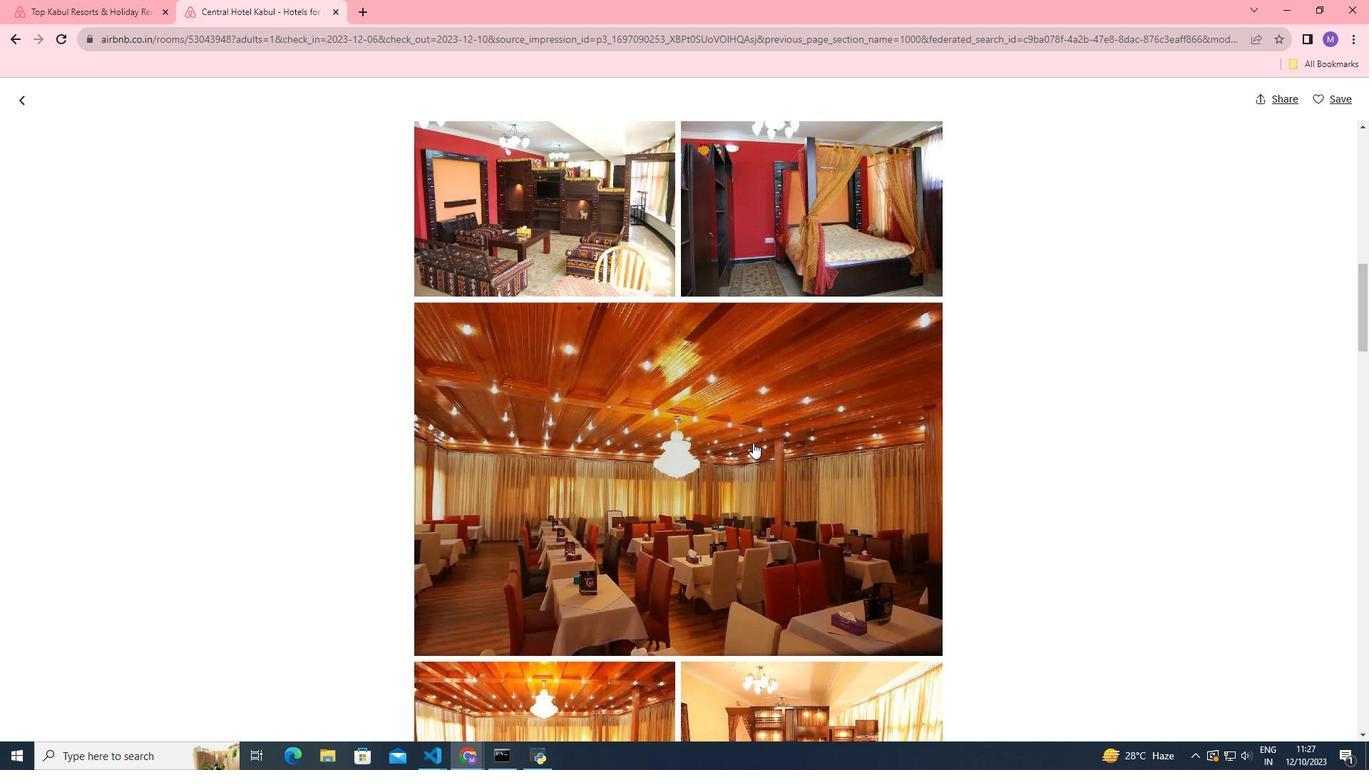 
Action: Mouse scrolled (753, 442) with delta (0, 0)
Screenshot: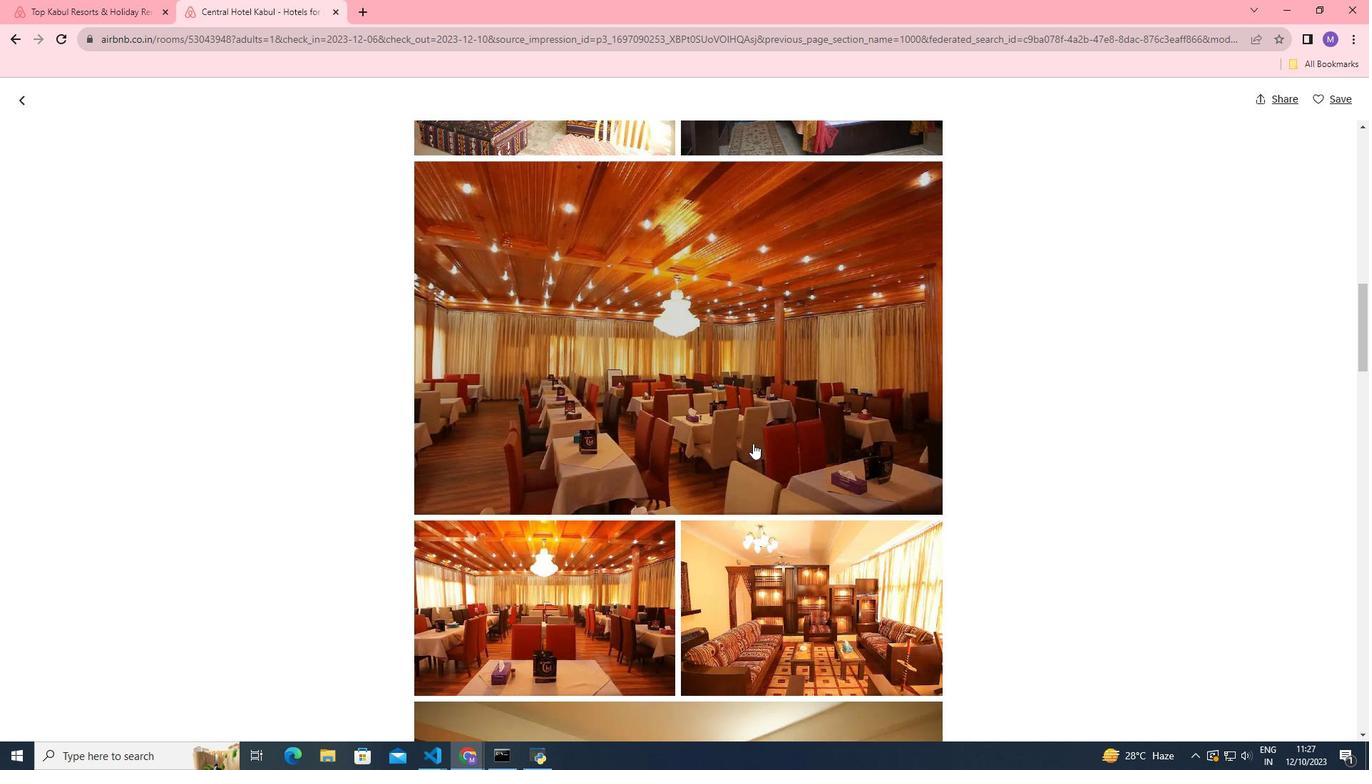 
Action: Mouse scrolled (753, 442) with delta (0, 0)
Screenshot: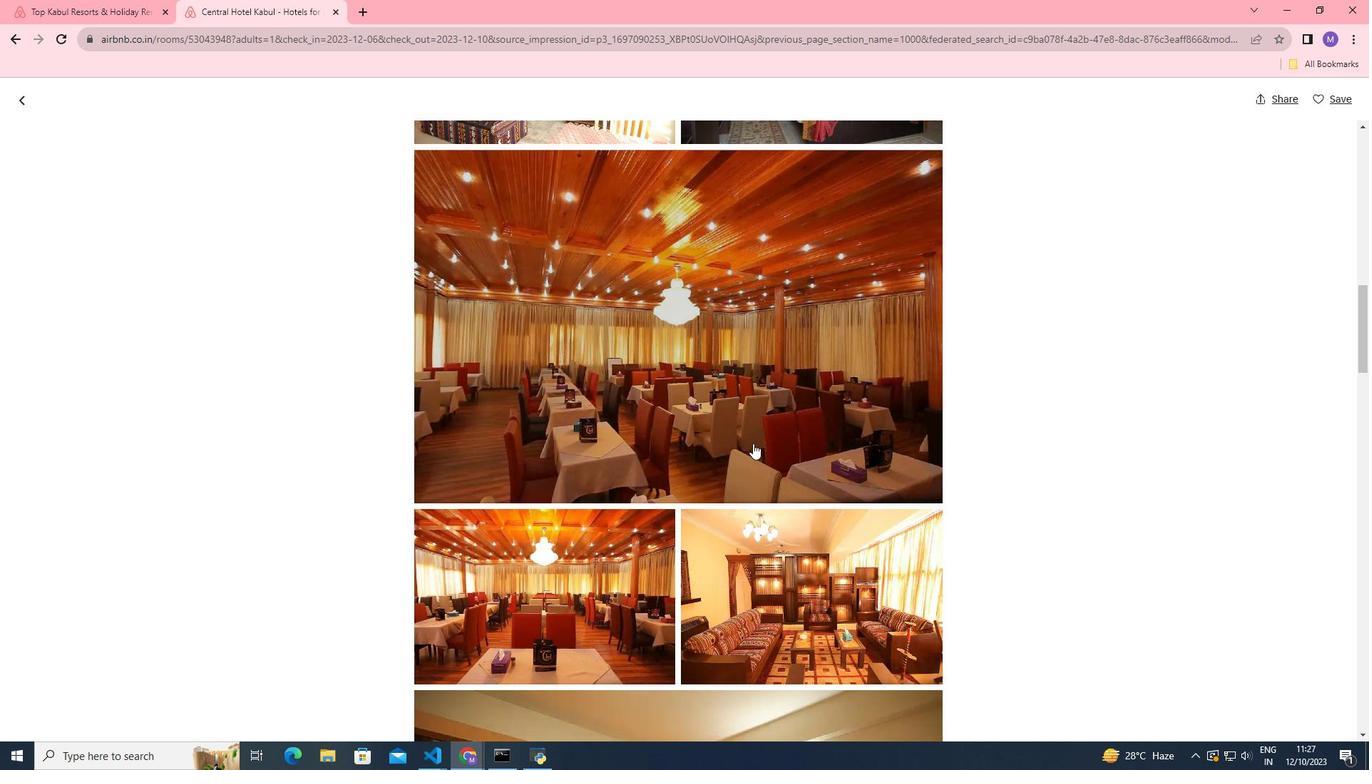
Action: Mouse scrolled (753, 442) with delta (0, 0)
Screenshot: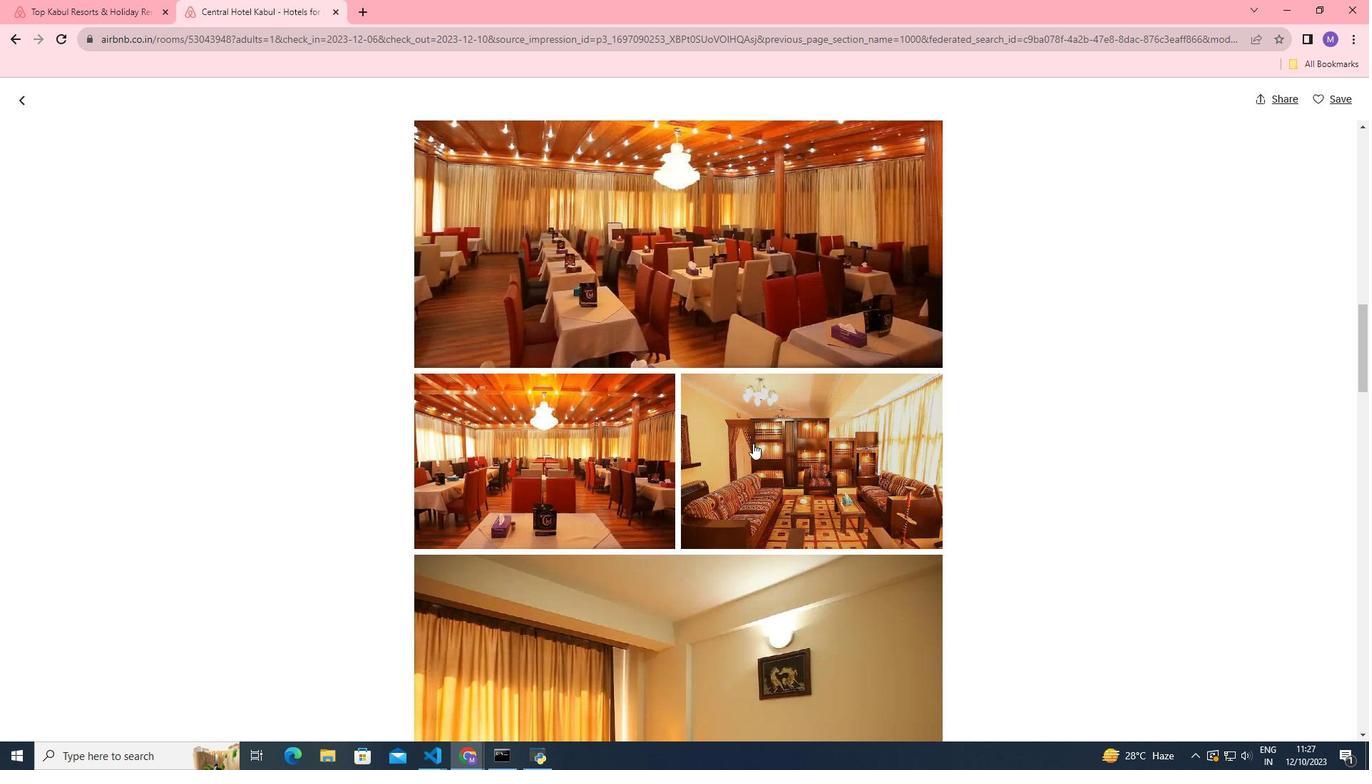 
Action: Mouse scrolled (753, 442) with delta (0, 0)
Screenshot: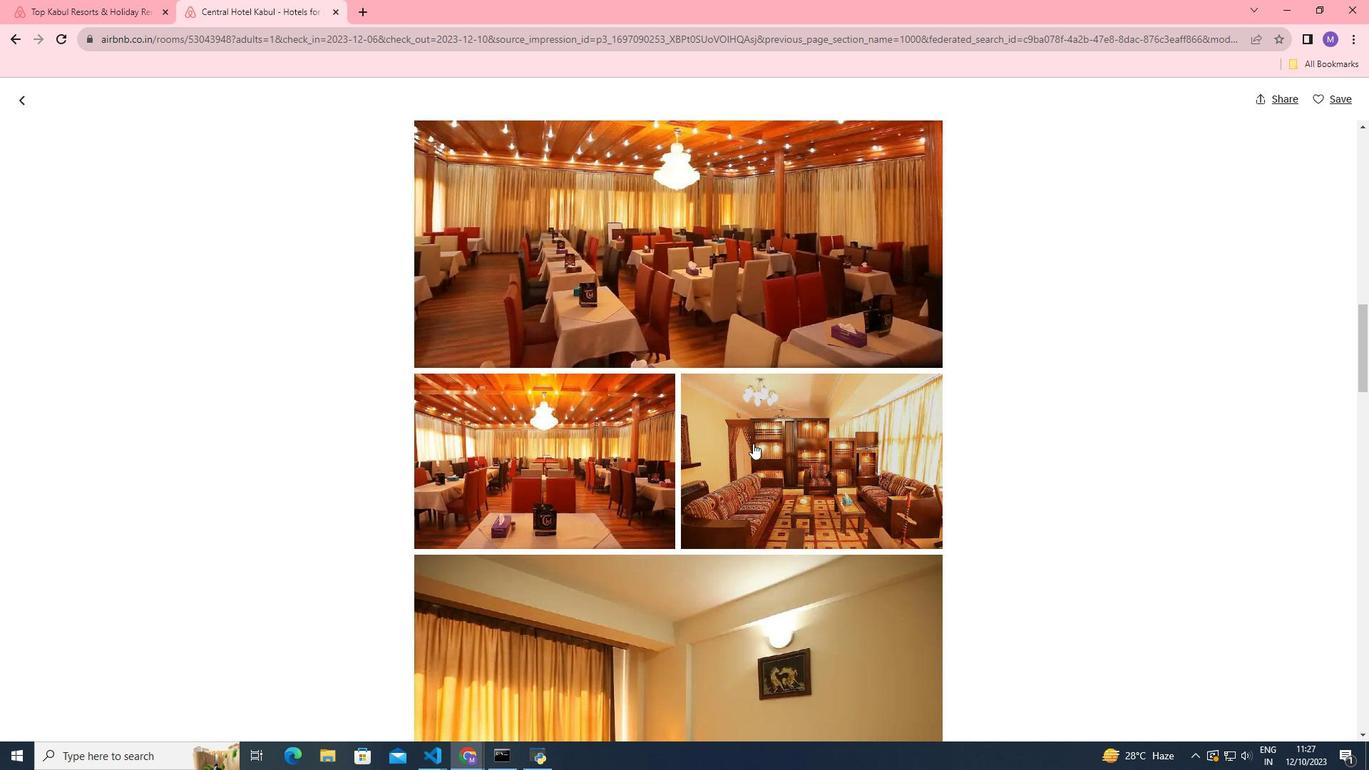 
Action: Mouse scrolled (753, 442) with delta (0, 0)
Screenshot: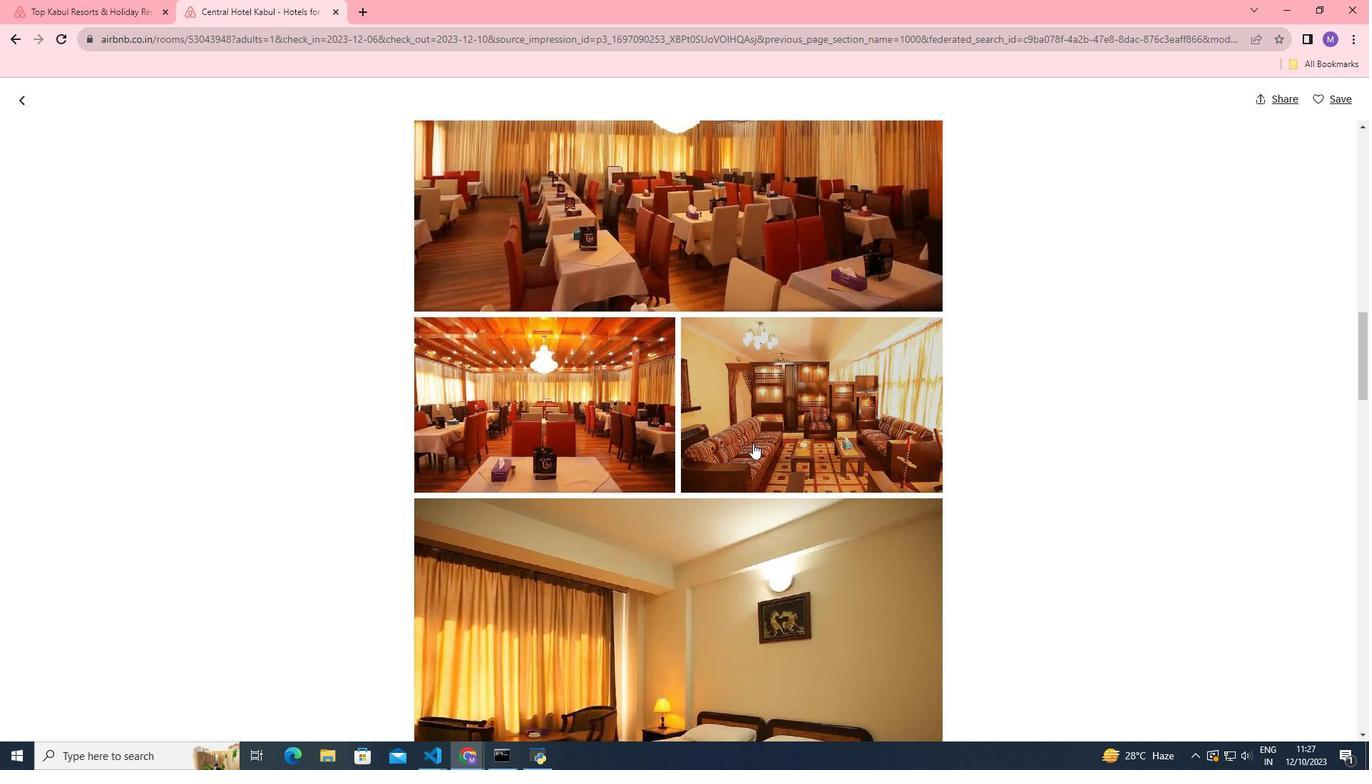 
Action: Mouse scrolled (753, 442) with delta (0, 0)
Screenshot: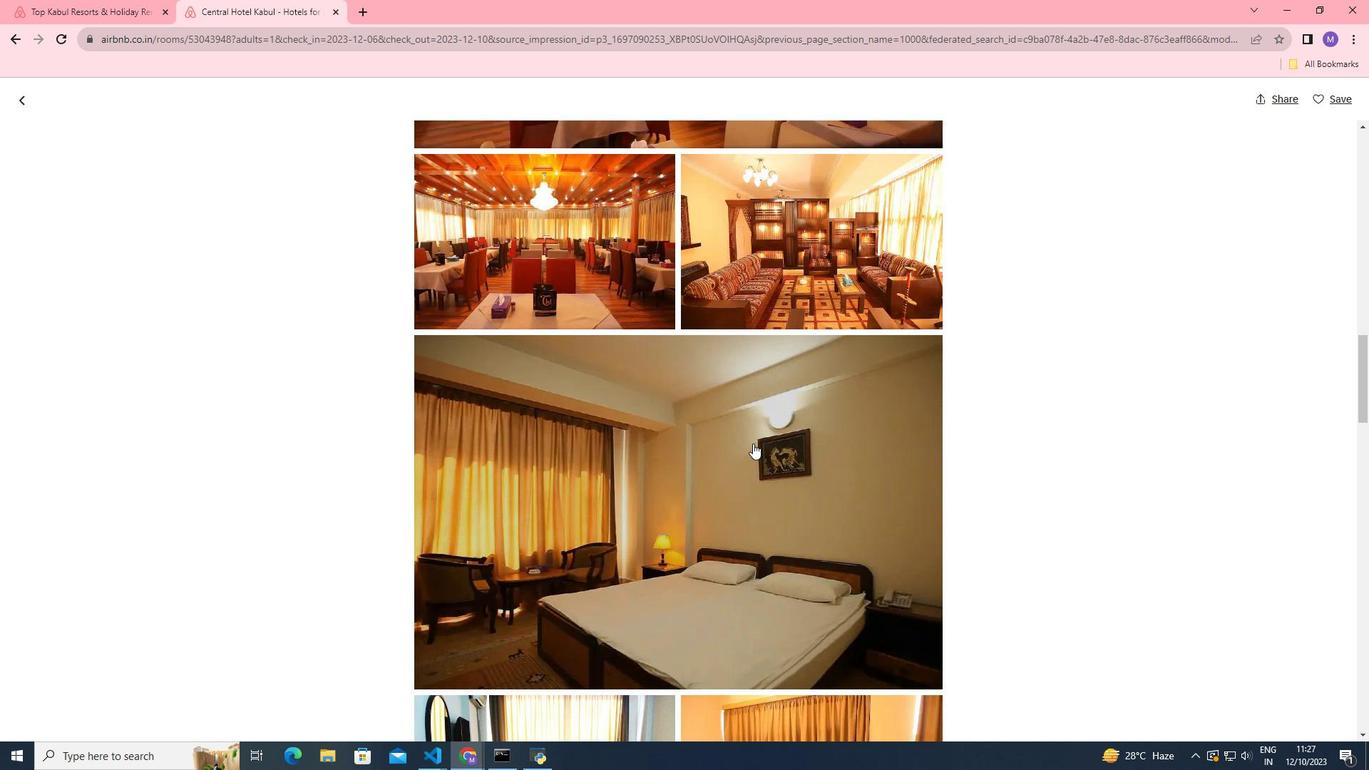 
Action: Mouse scrolled (753, 442) with delta (0, 0)
Screenshot: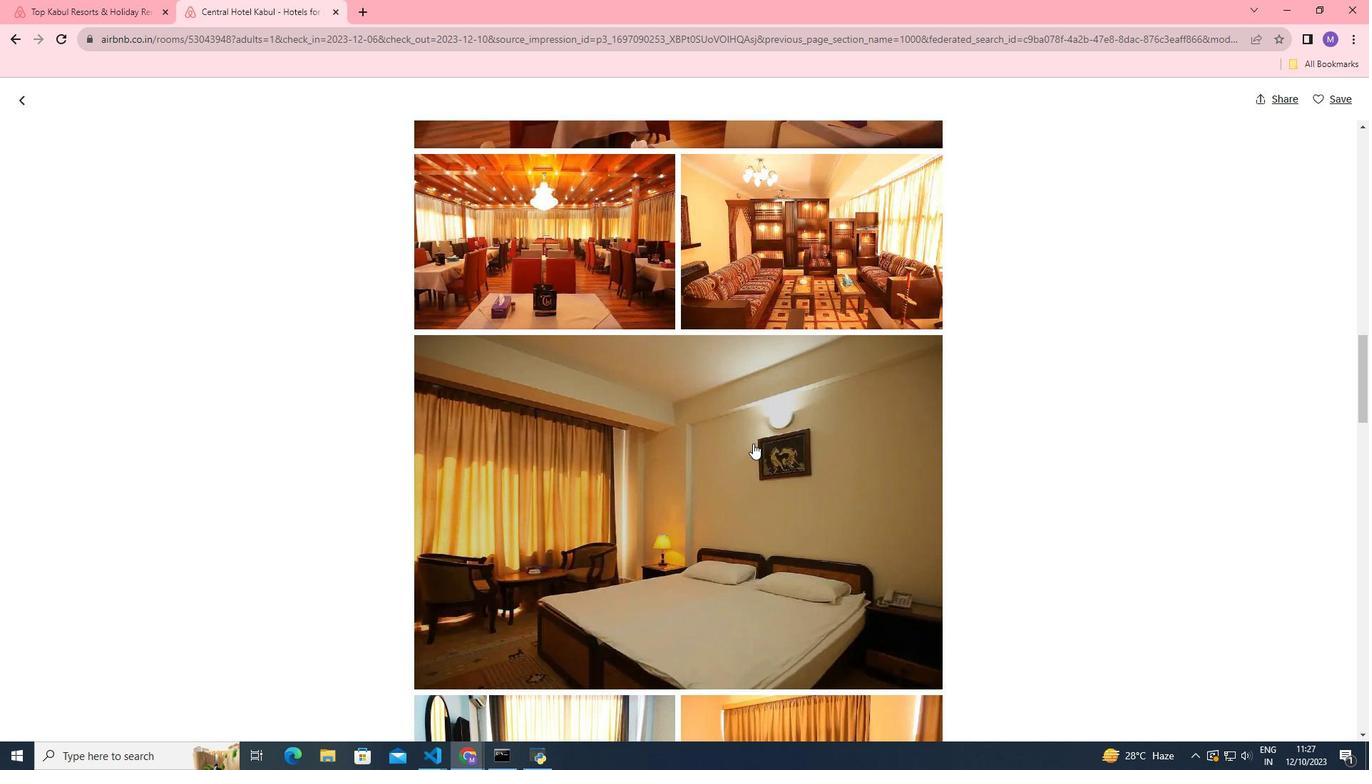 
Action: Mouse scrolled (753, 442) with delta (0, 0)
Screenshot: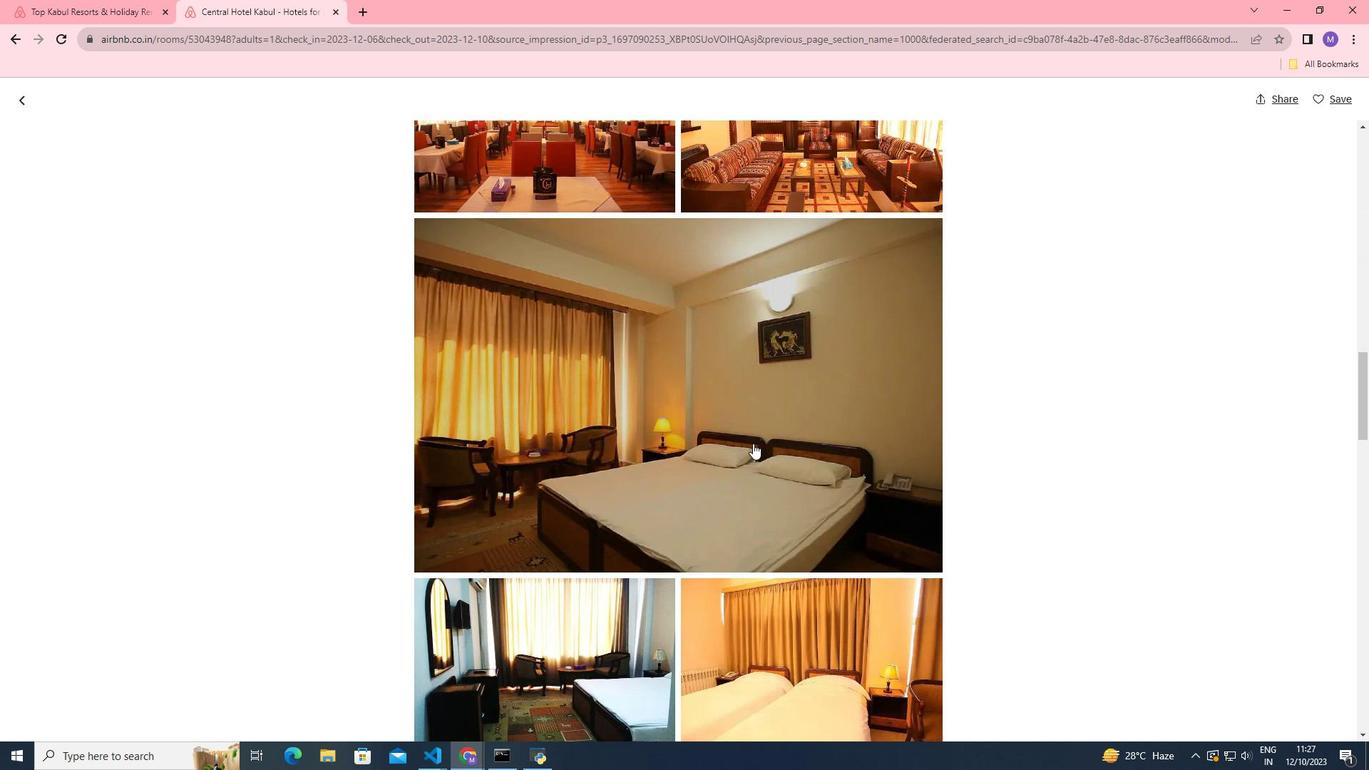 
Action: Mouse scrolled (753, 442) with delta (0, 0)
Screenshot: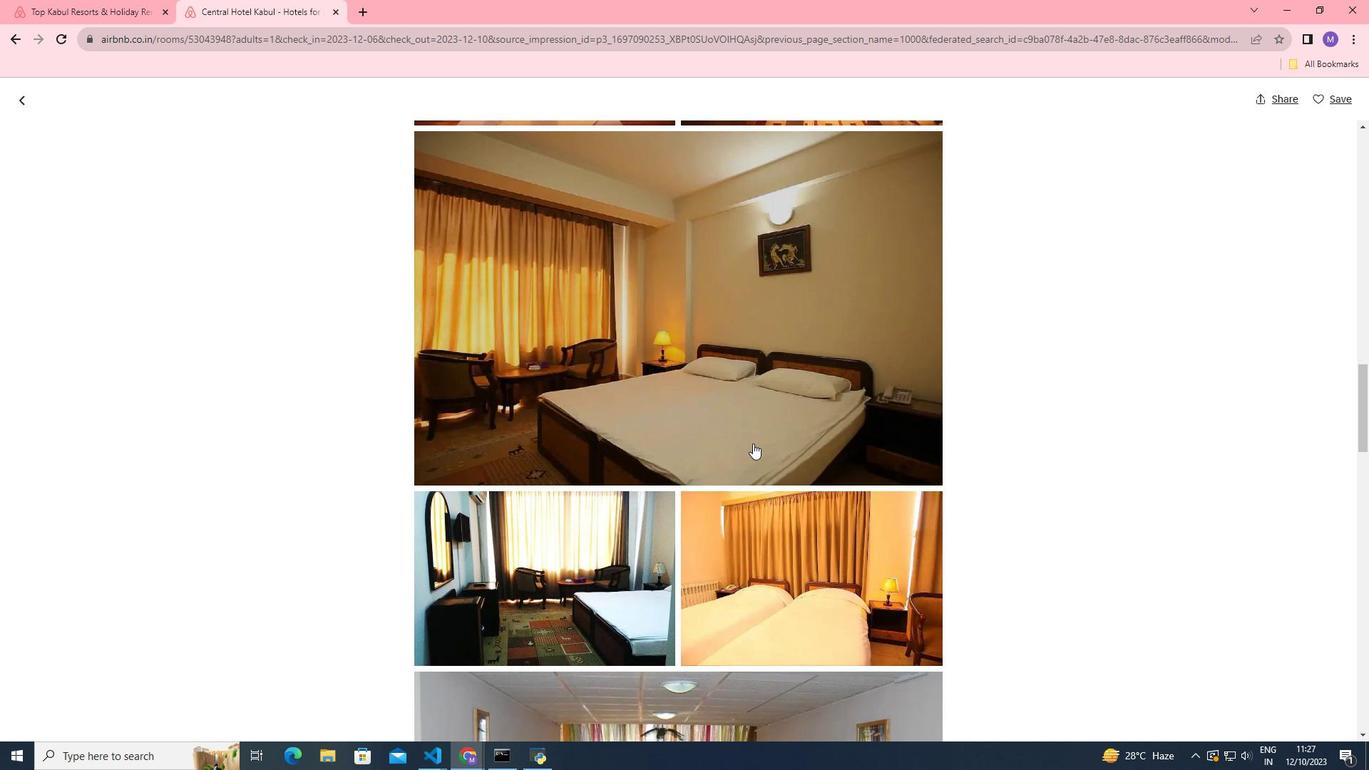 
Action: Mouse scrolled (753, 442) with delta (0, 0)
Screenshot: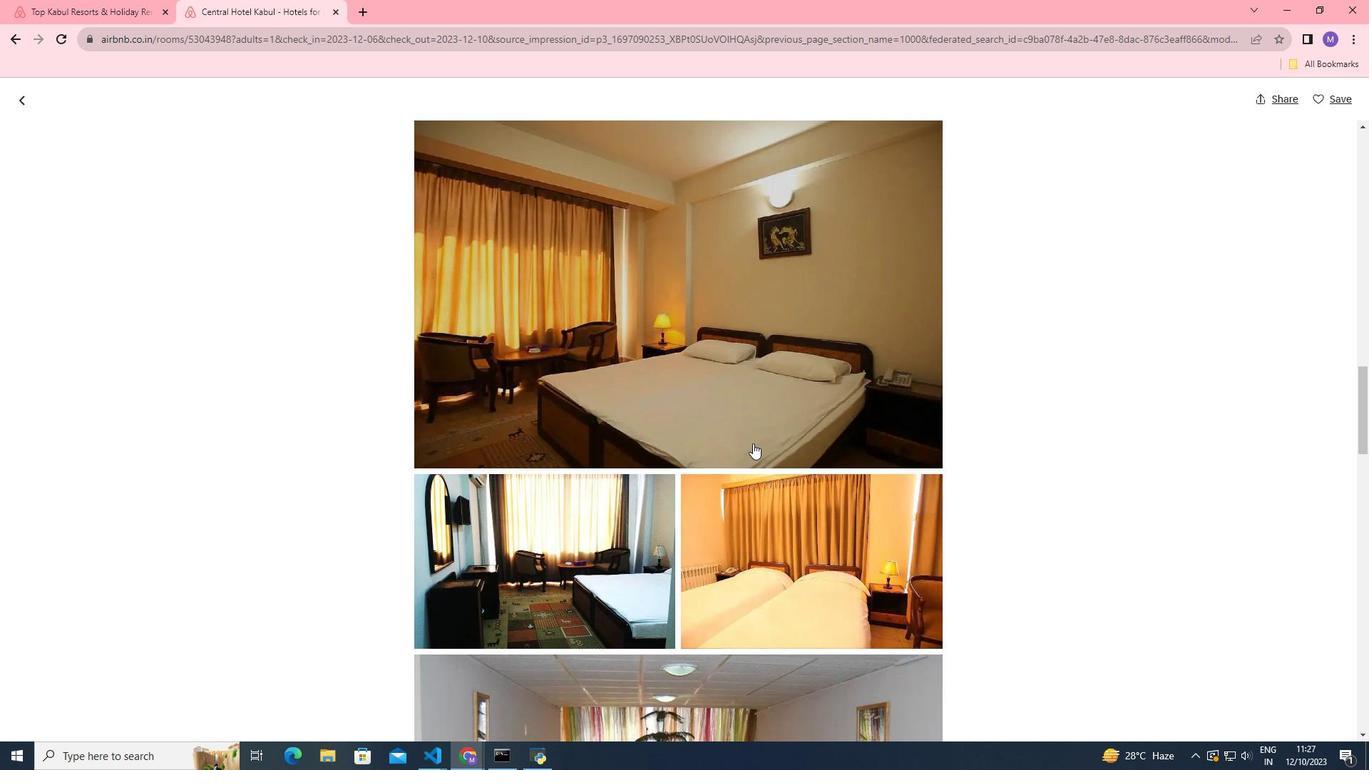 
Action: Mouse scrolled (753, 442) with delta (0, 0)
Screenshot: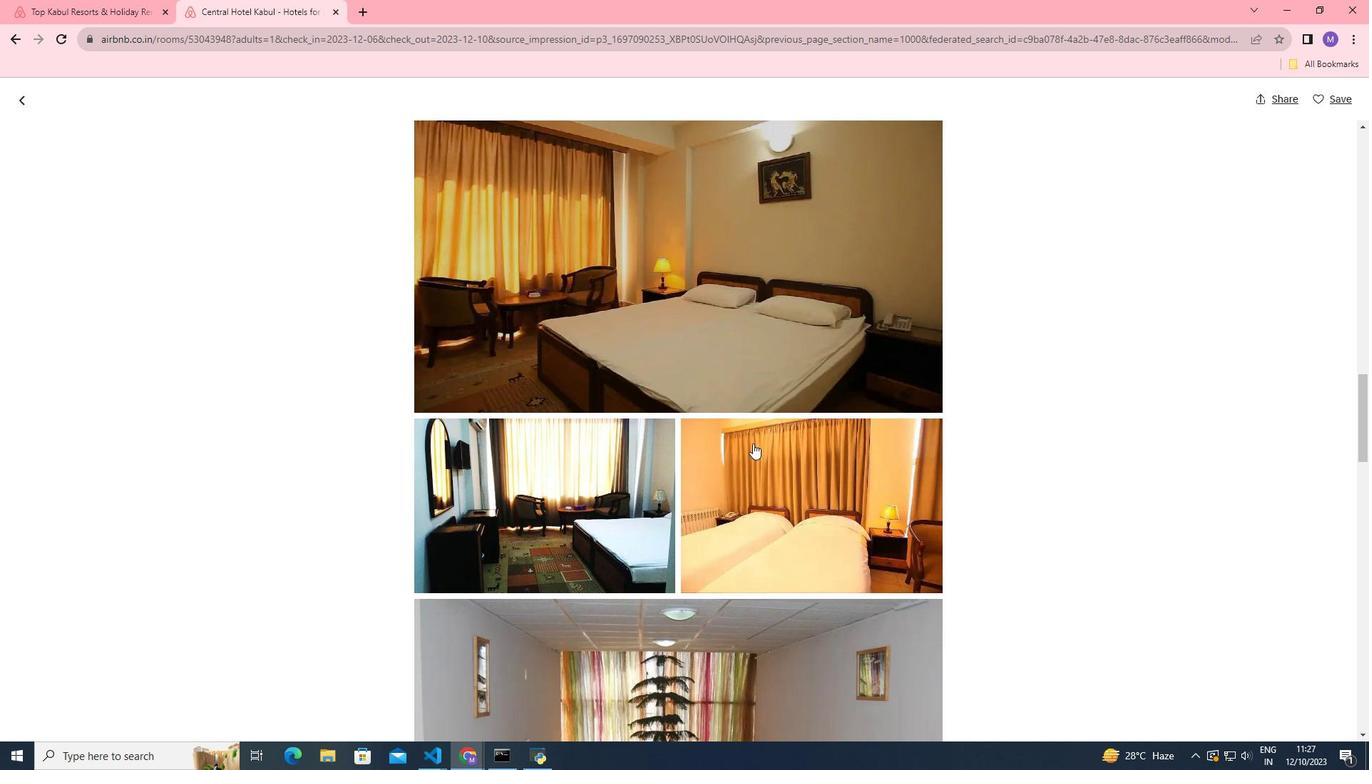 
Action: Mouse scrolled (753, 442) with delta (0, 0)
Screenshot: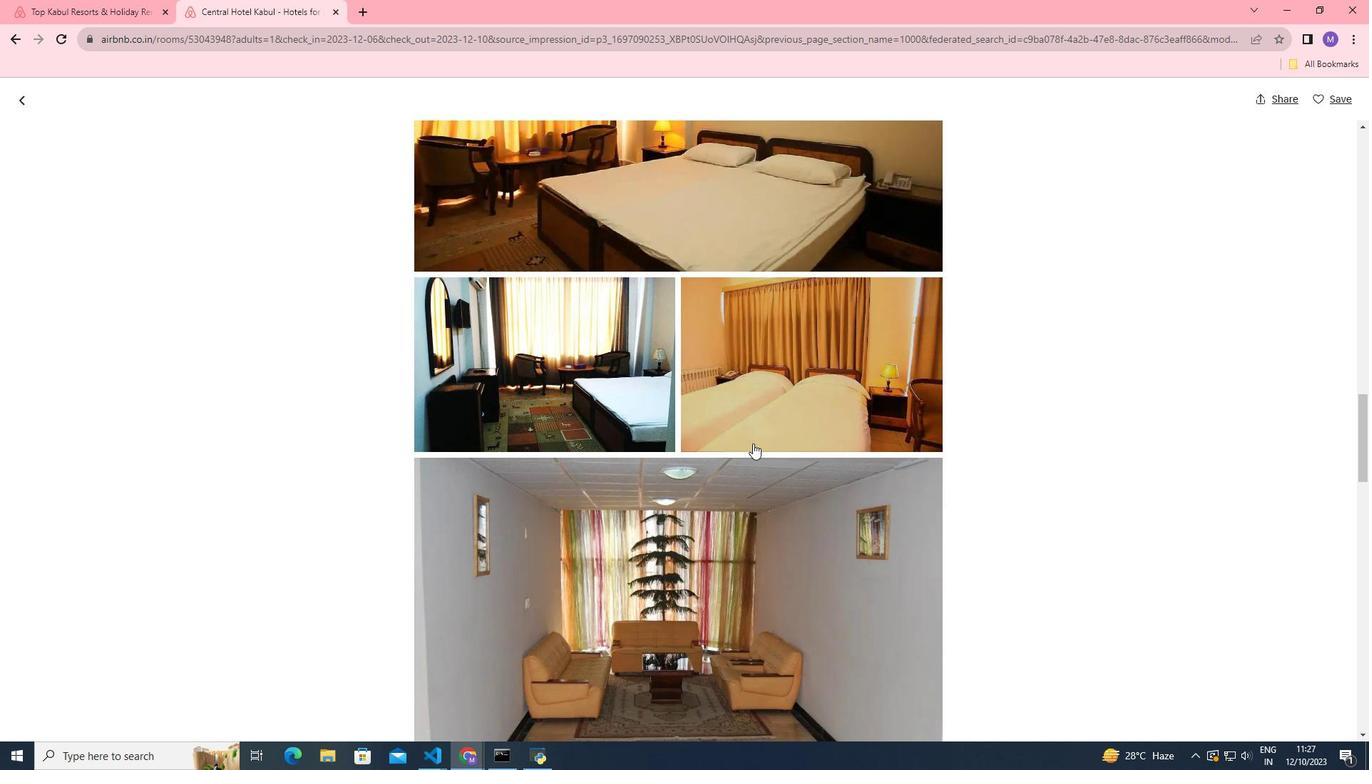 
Action: Mouse scrolled (753, 442) with delta (0, 0)
Screenshot: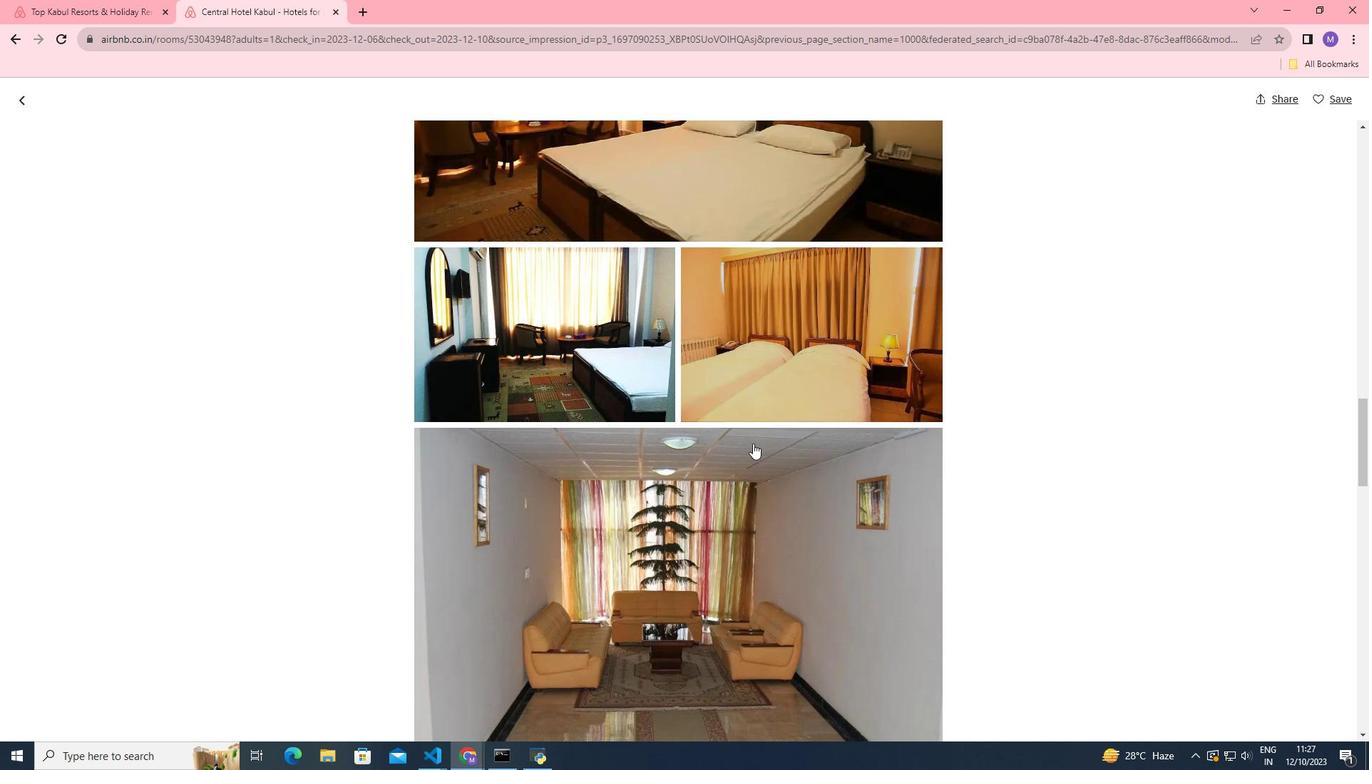 
Action: Mouse scrolled (753, 442) with delta (0, 0)
Screenshot: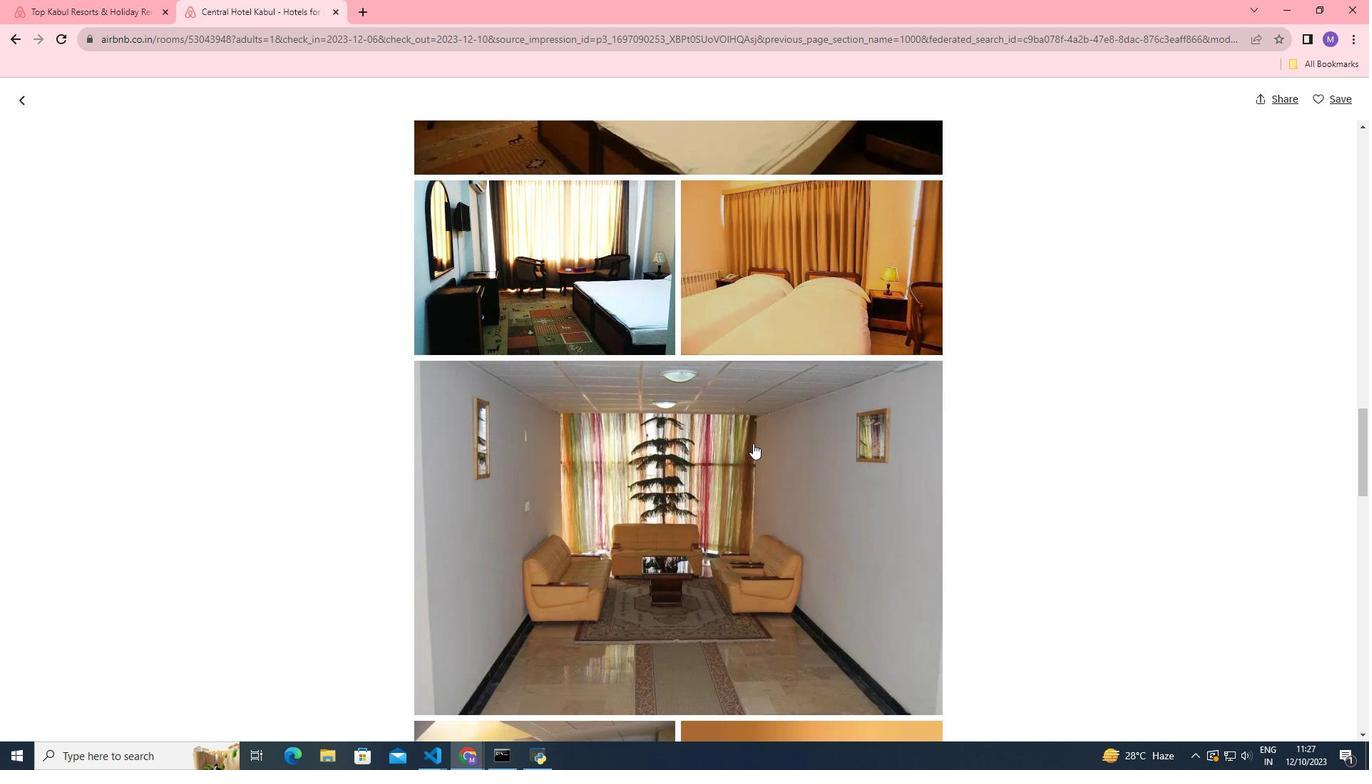 
Action: Mouse scrolled (753, 442) with delta (0, 0)
Screenshot: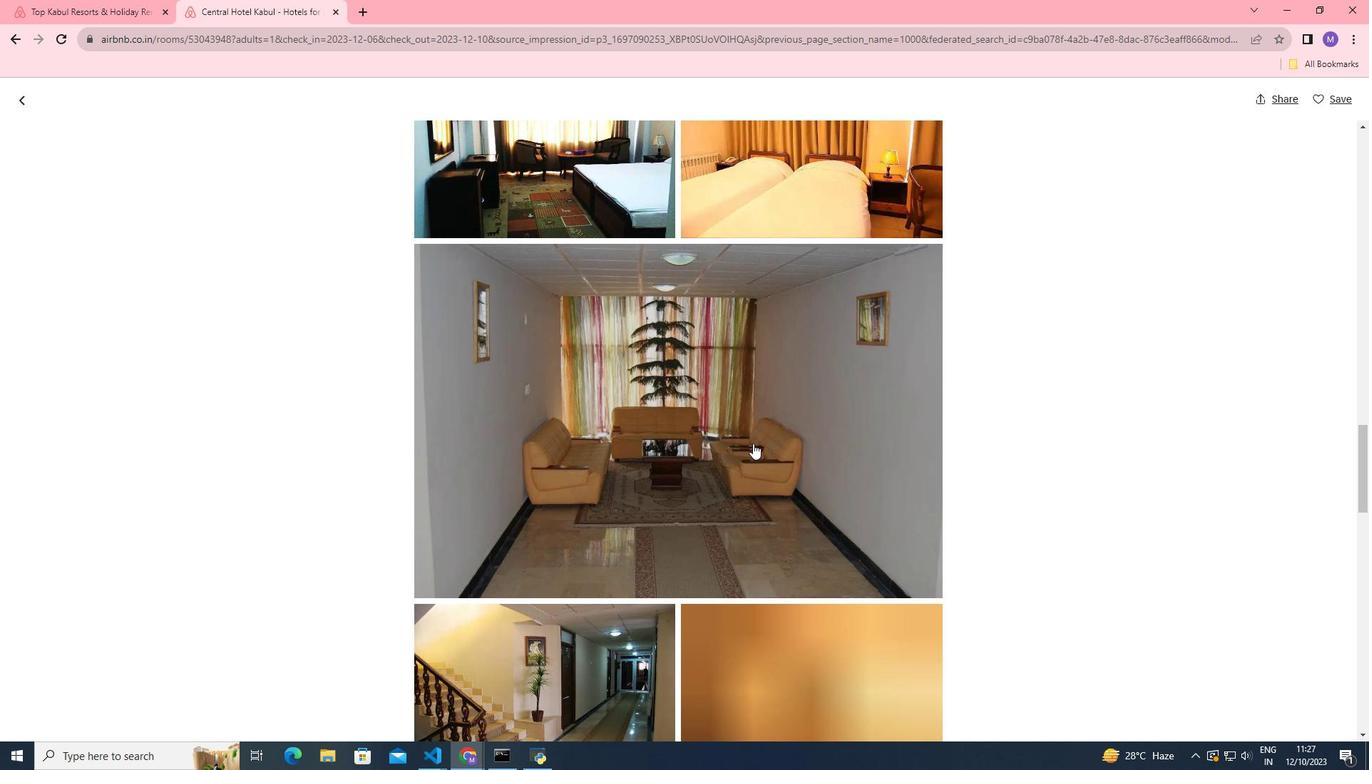 
Action: Mouse scrolled (753, 442) with delta (0, 0)
Screenshot: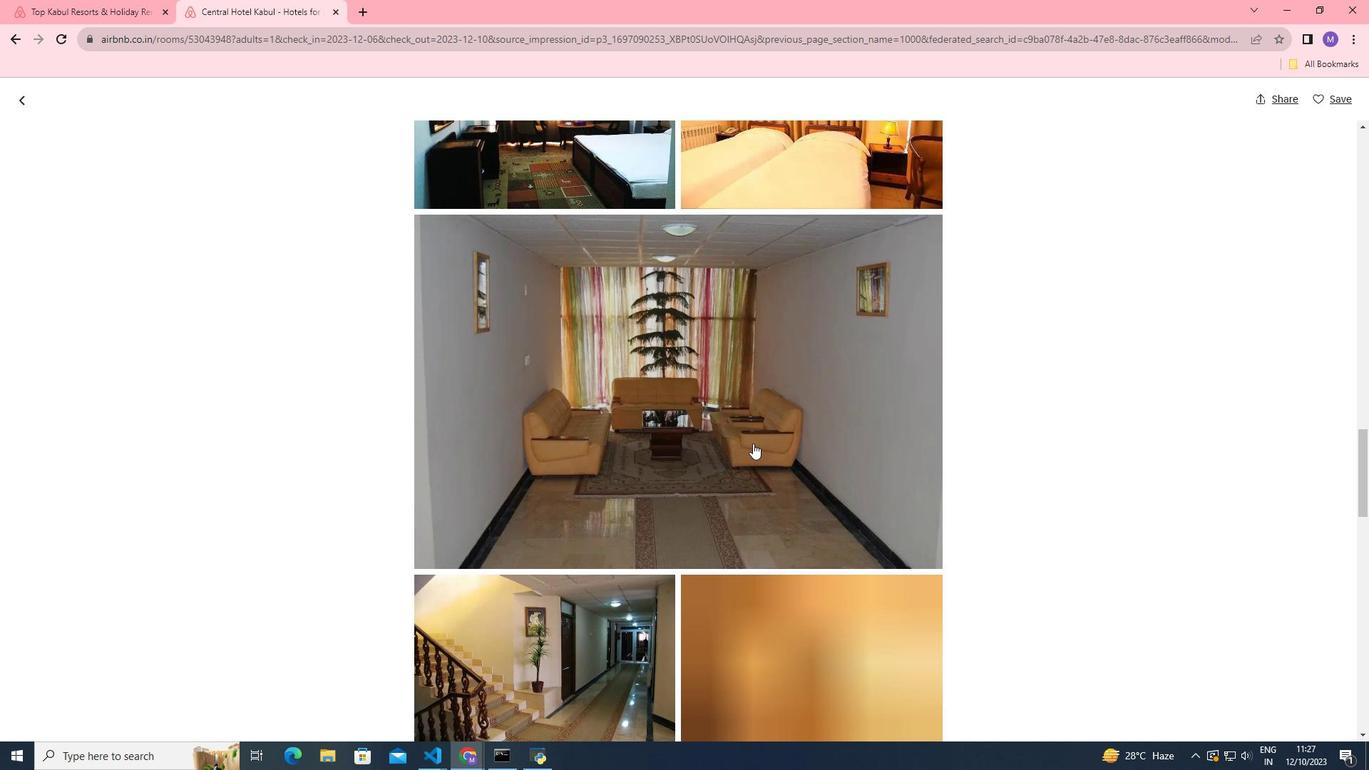 
Action: Mouse scrolled (753, 442) with delta (0, 0)
Screenshot: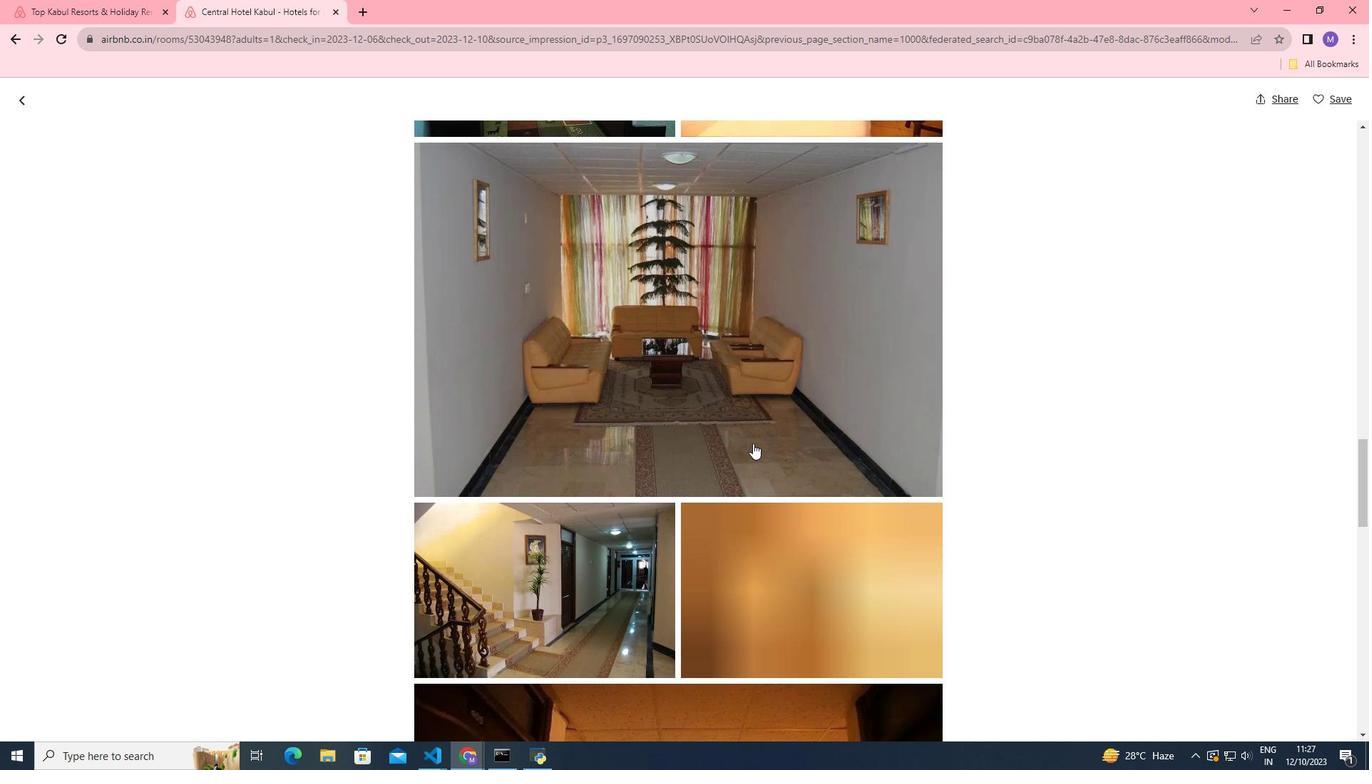 
Action: Mouse scrolled (753, 442) with delta (0, 0)
Screenshot: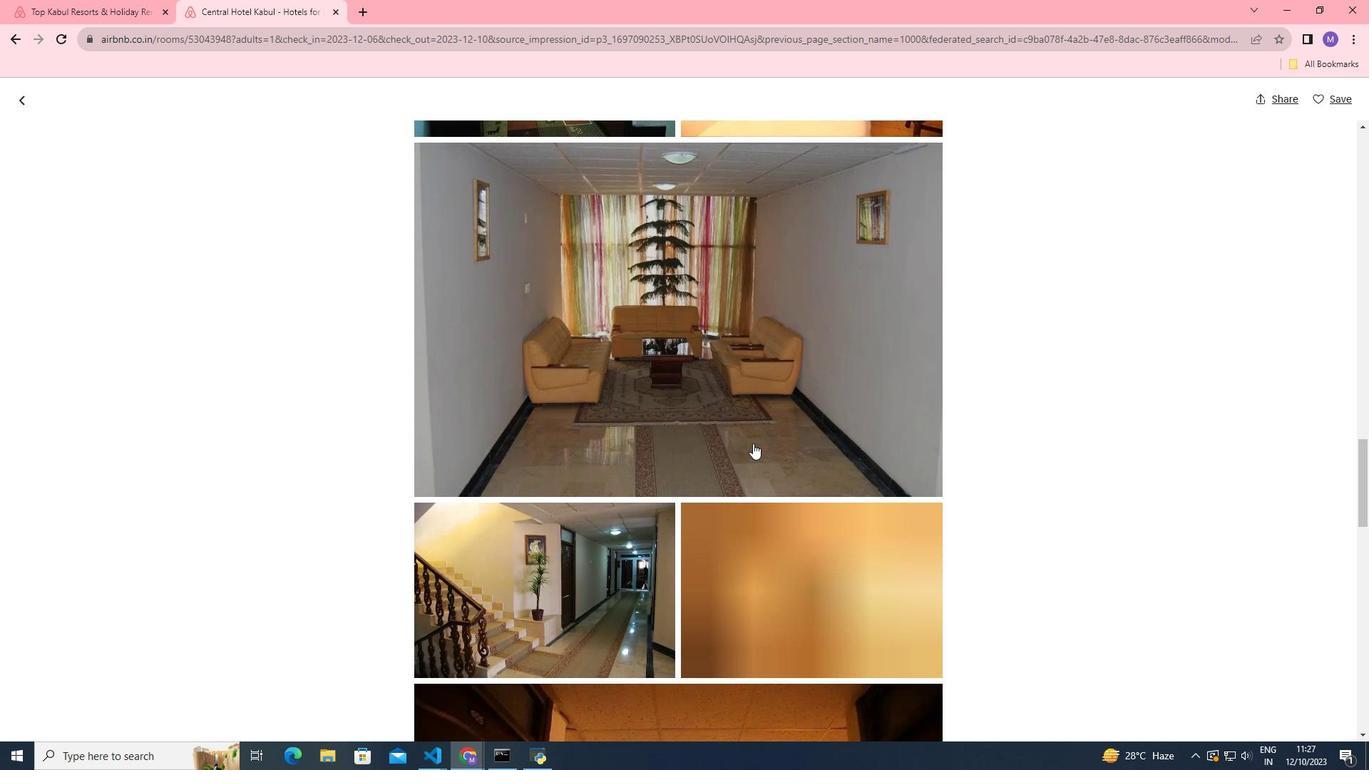 
Action: Mouse scrolled (753, 442) with delta (0, 0)
Screenshot: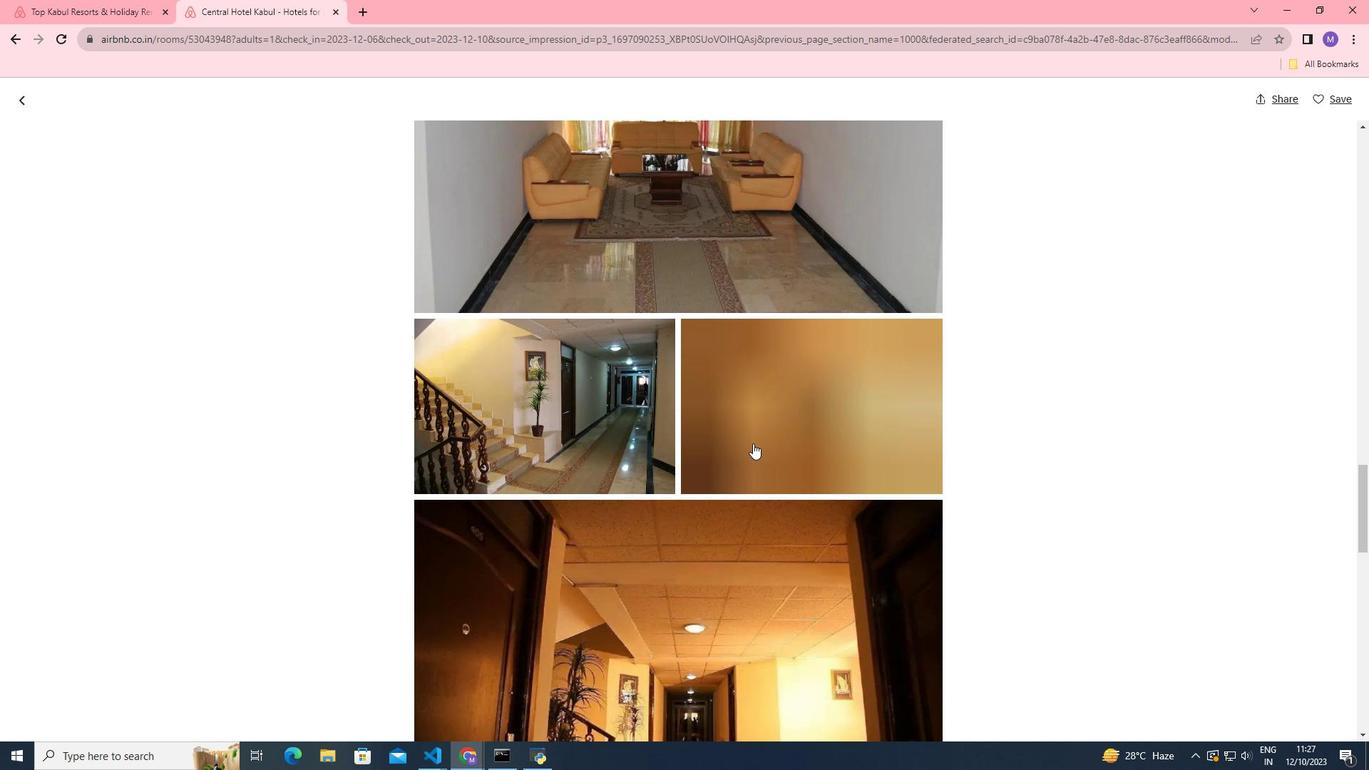 
Action: Mouse scrolled (753, 442) with delta (0, 0)
Screenshot: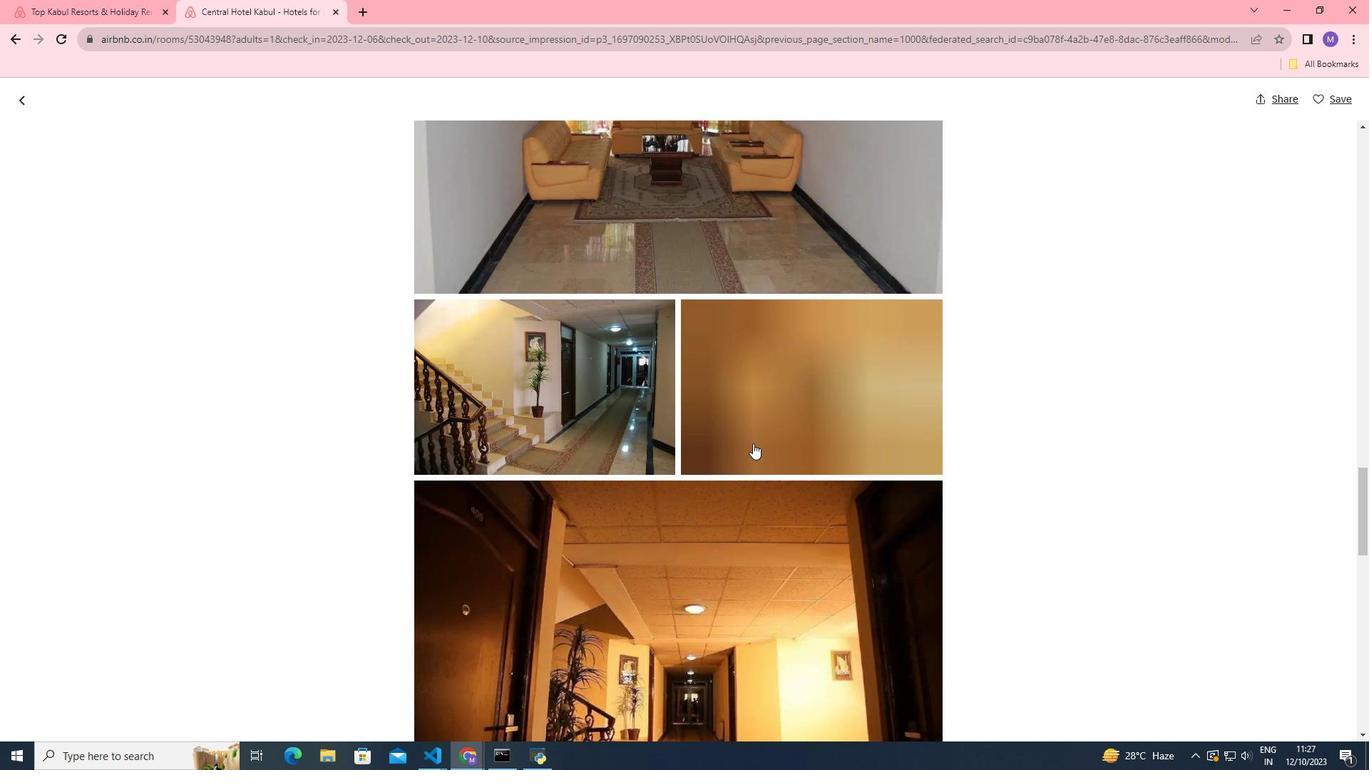 
Action: Mouse scrolled (753, 442) with delta (0, 0)
Screenshot: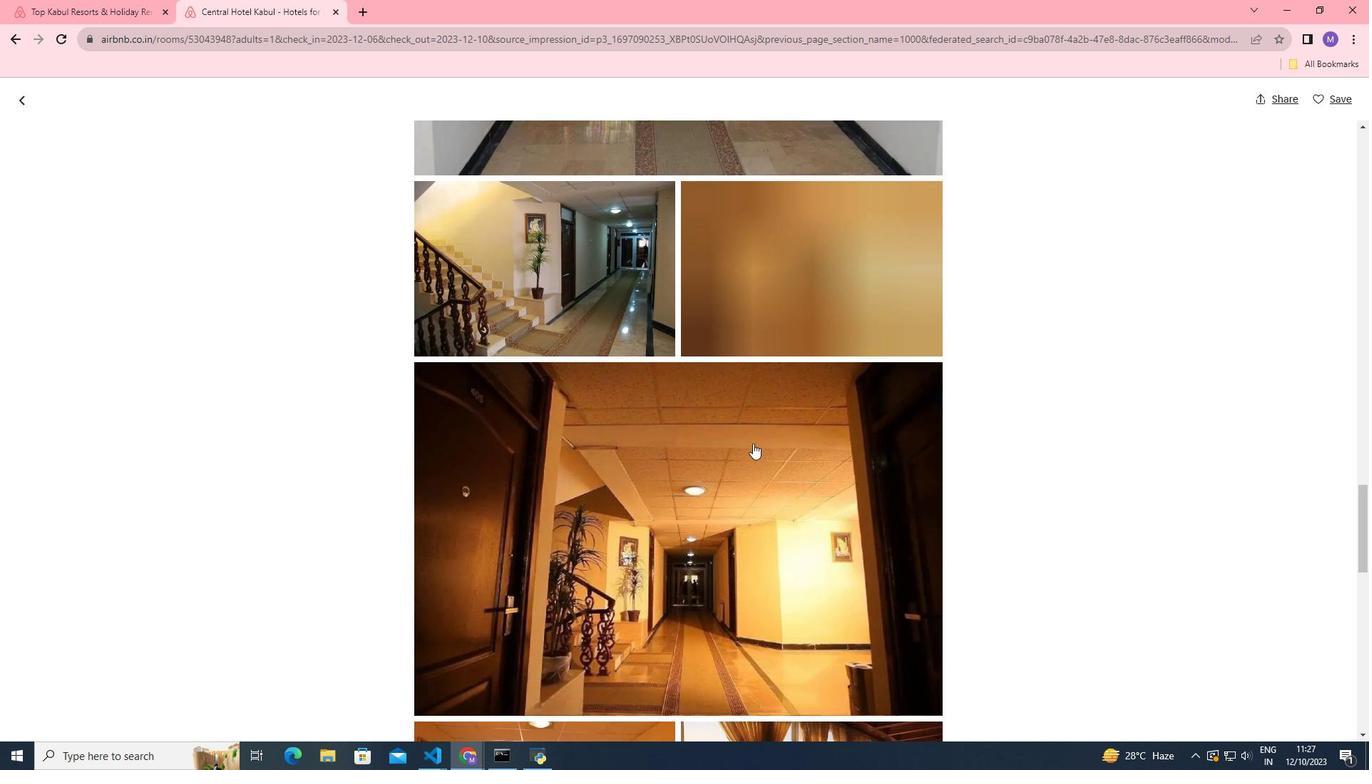 
Action: Mouse moved to (753, 454)
Screenshot: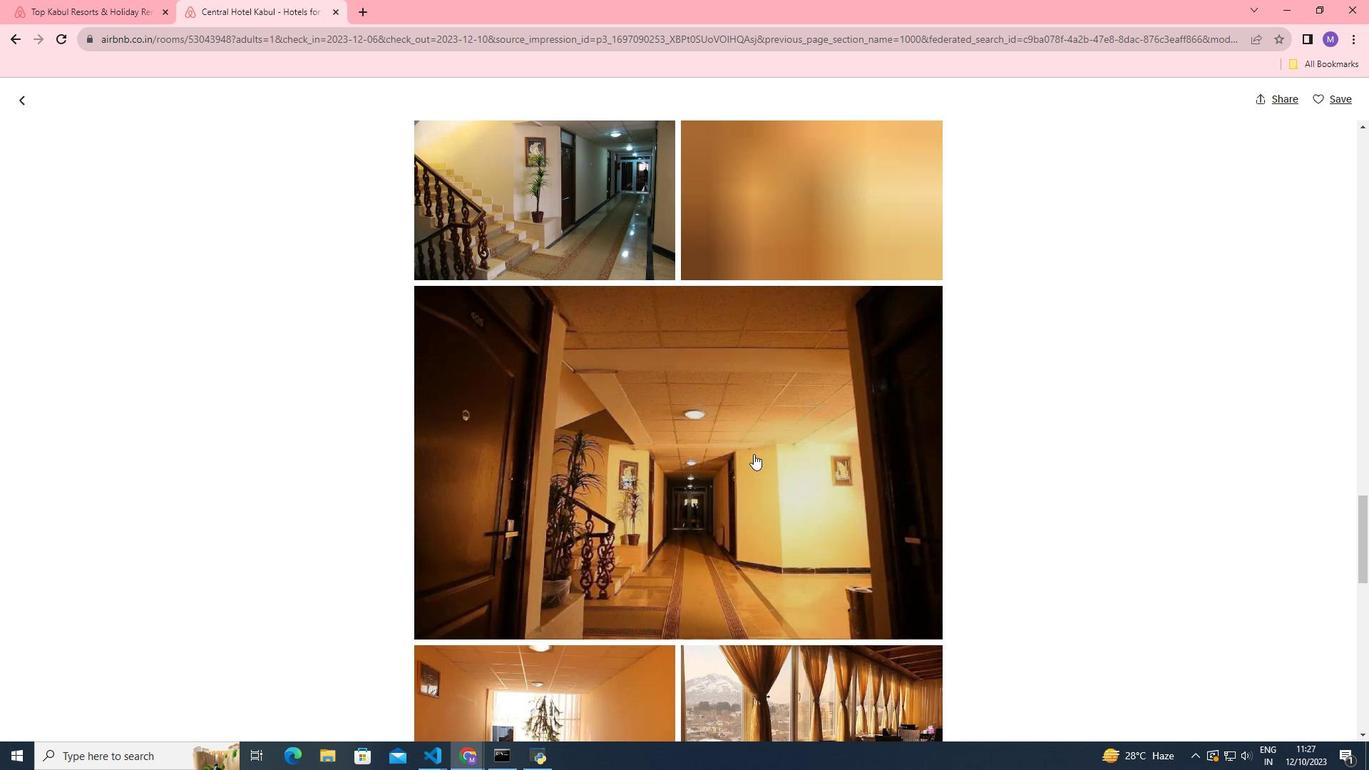 
Action: Mouse scrolled (753, 453) with delta (0, 0)
Screenshot: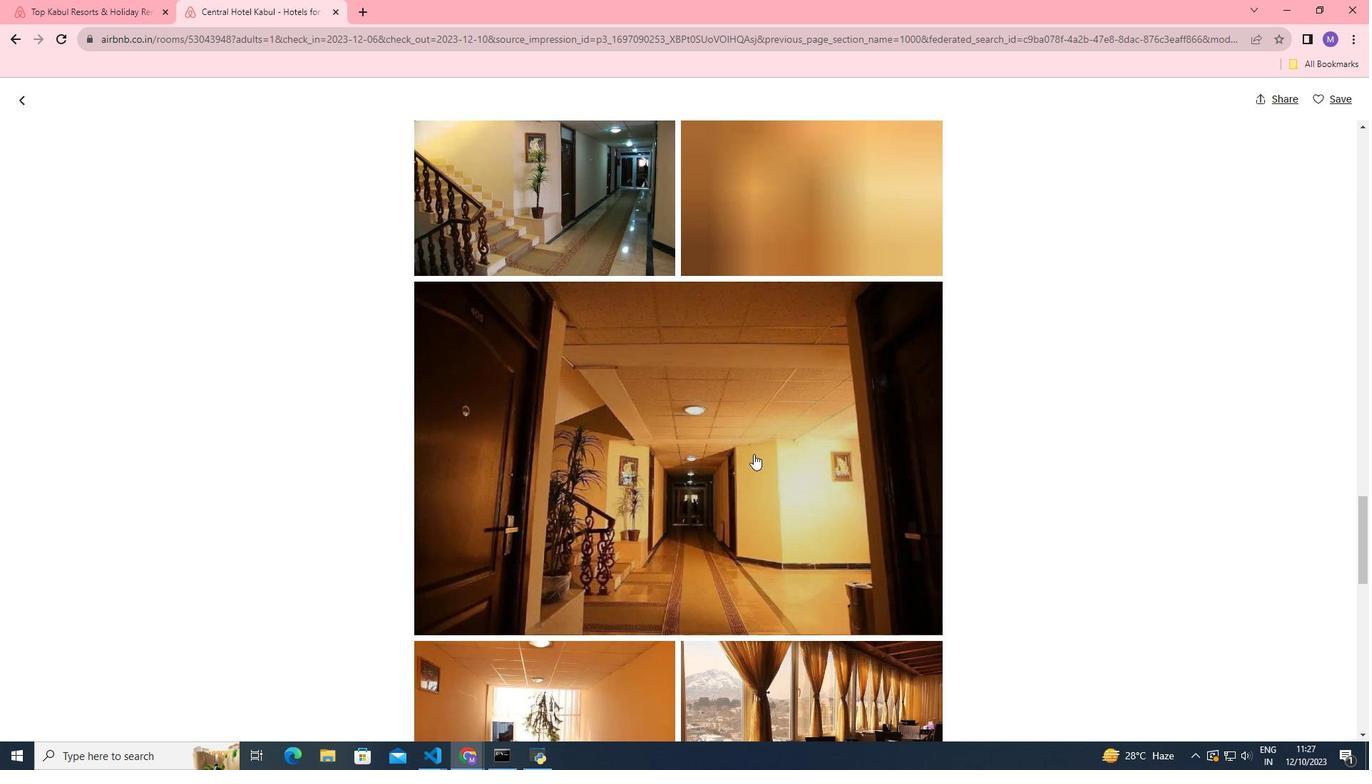 
Action: Mouse scrolled (753, 453) with delta (0, 0)
Screenshot: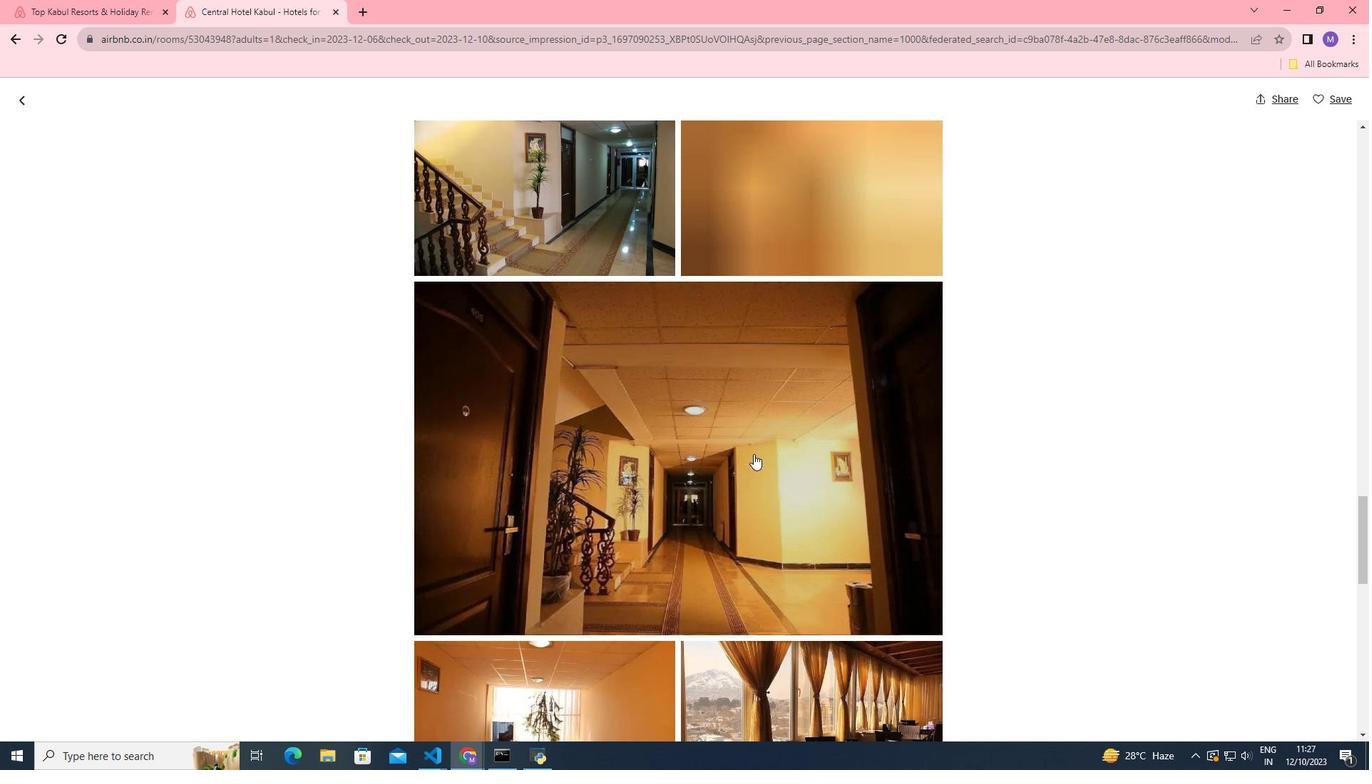 
Action: Mouse scrolled (753, 453) with delta (0, 0)
Screenshot: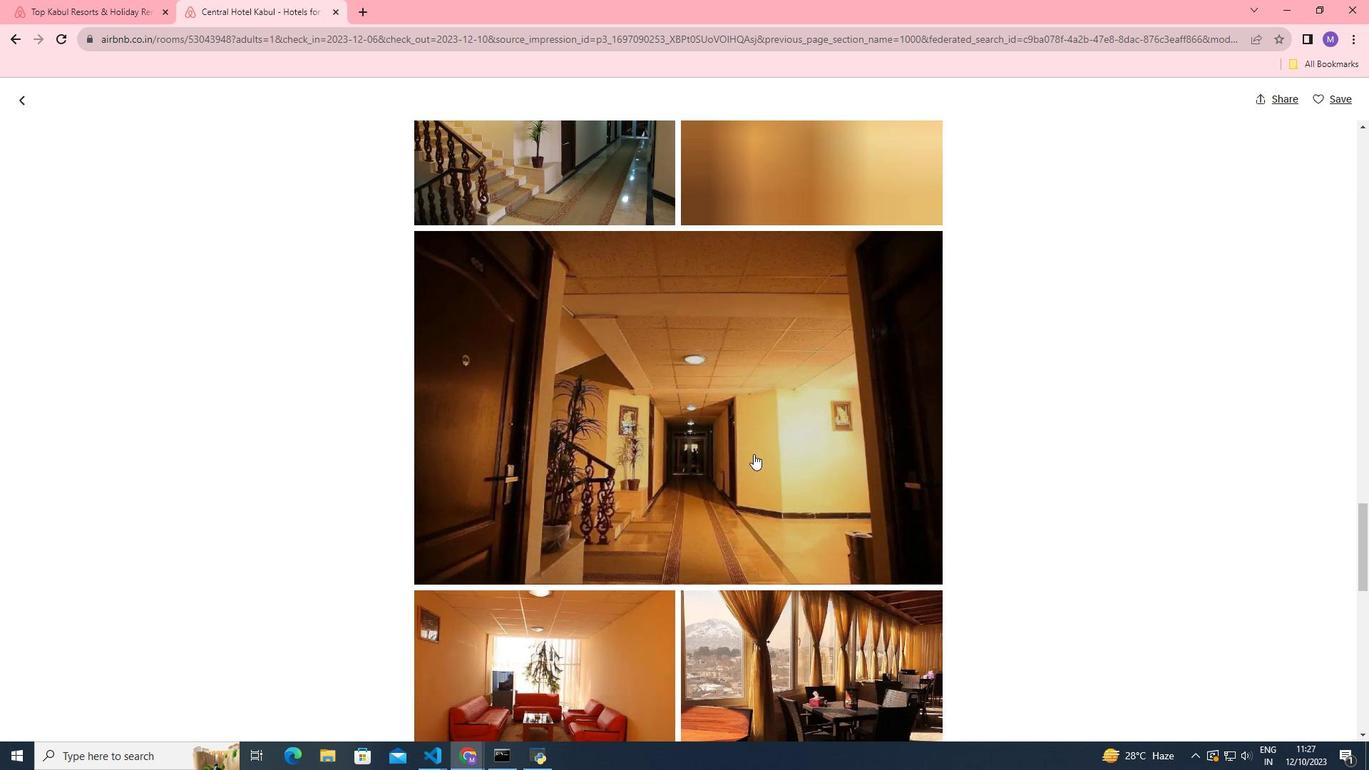 
Action: Mouse scrolled (753, 453) with delta (0, 0)
Screenshot: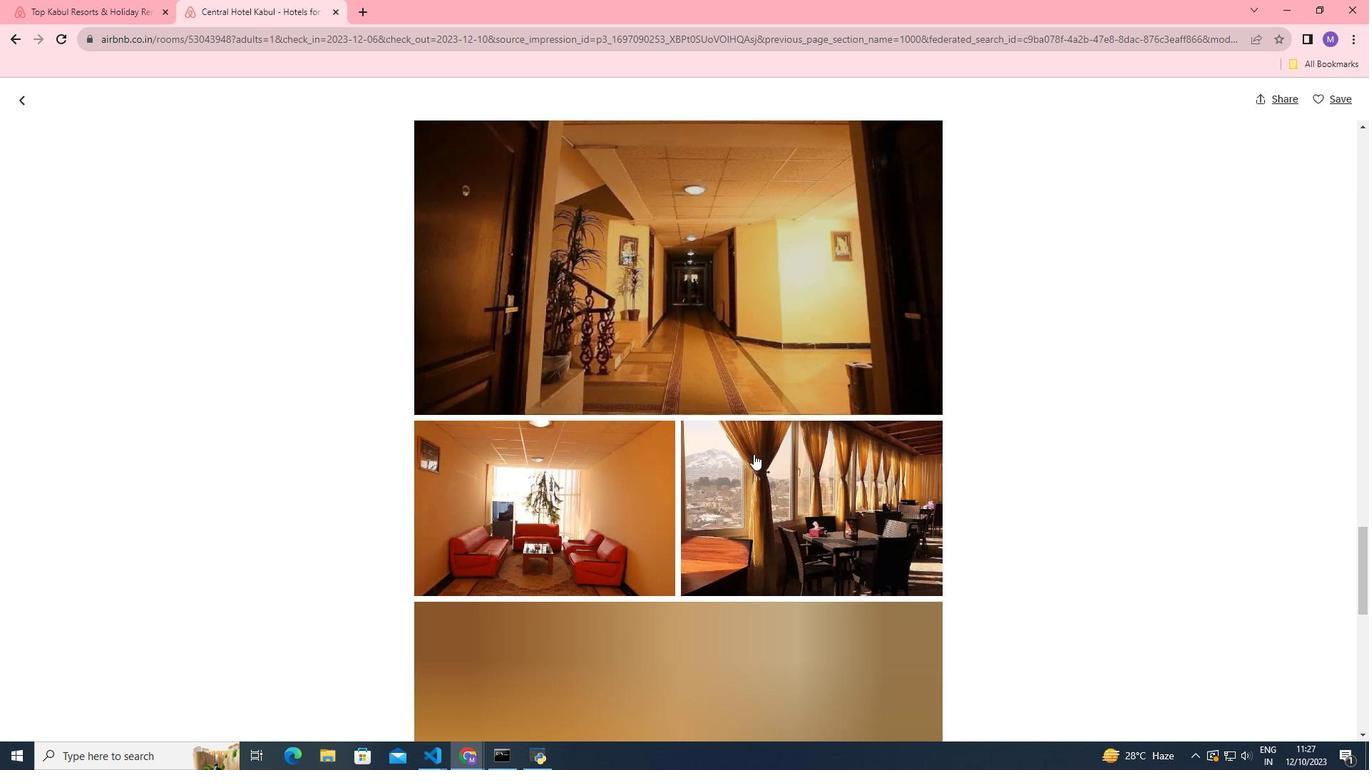 
Action: Mouse scrolled (753, 453) with delta (0, 0)
Screenshot: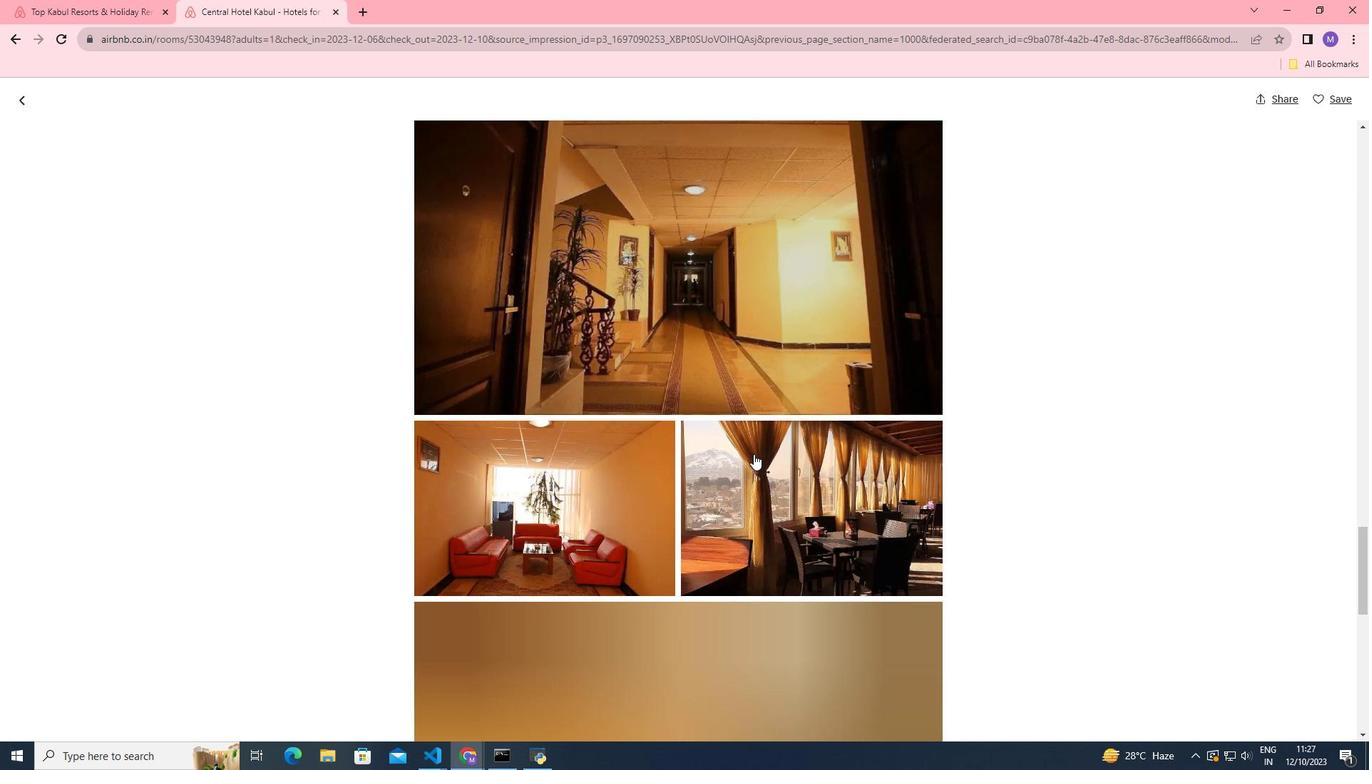 
Action: Mouse scrolled (753, 453) with delta (0, 0)
Screenshot: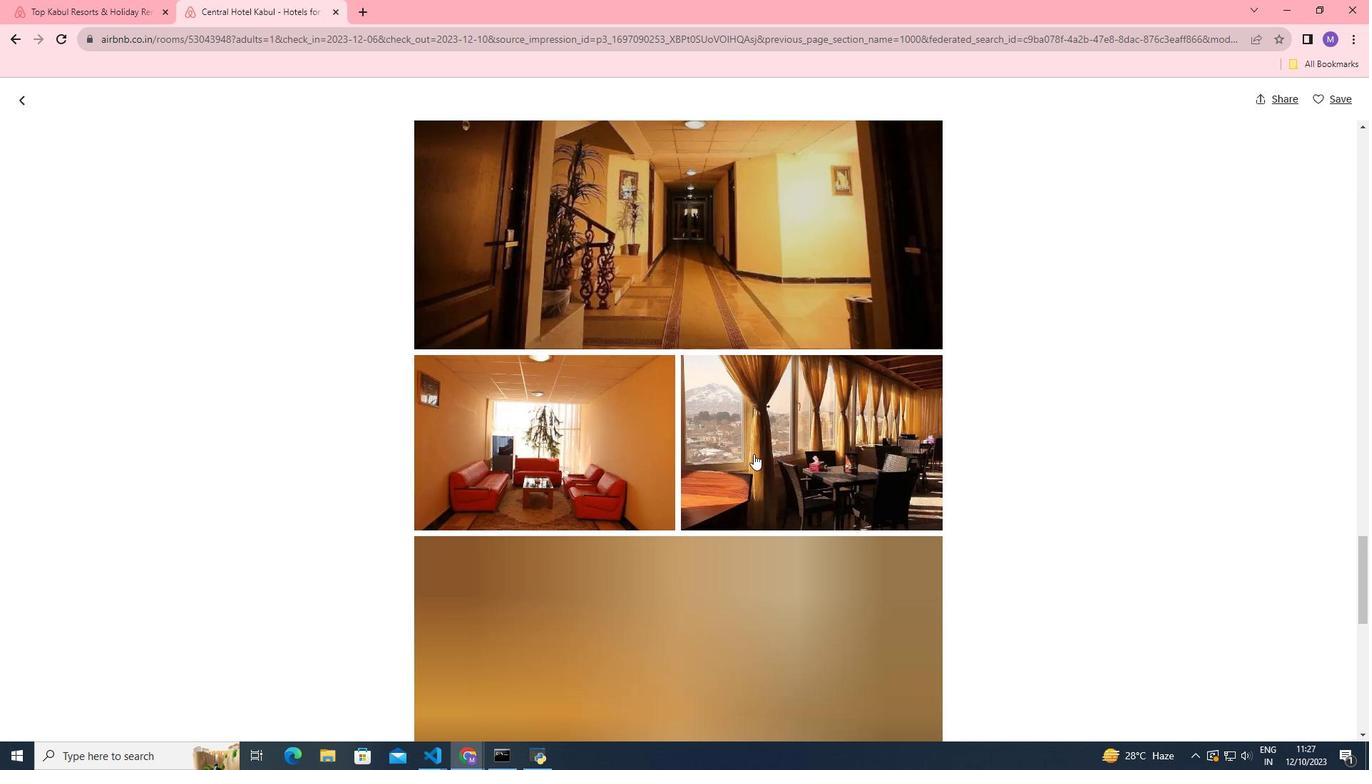 
Action: Mouse scrolled (753, 453) with delta (0, 0)
Screenshot: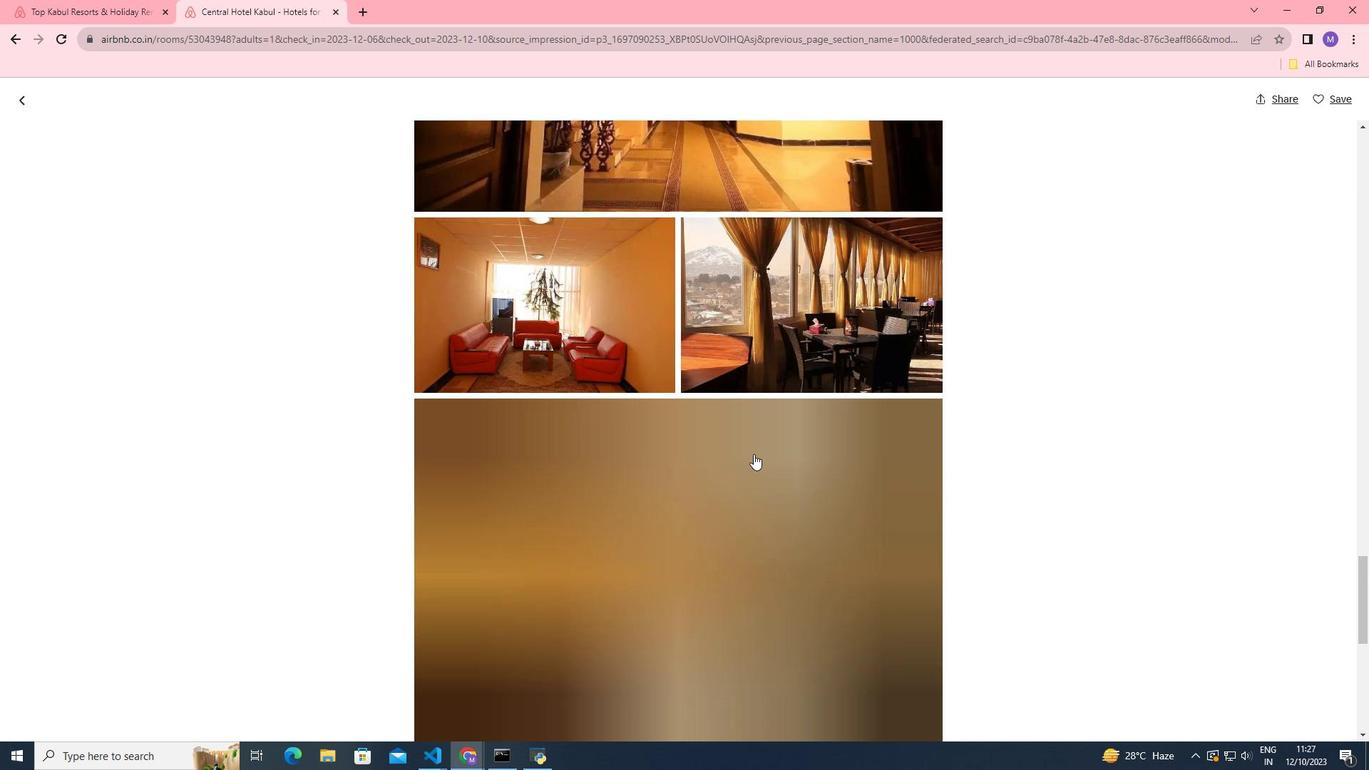 
Action: Mouse scrolled (753, 453) with delta (0, 0)
Screenshot: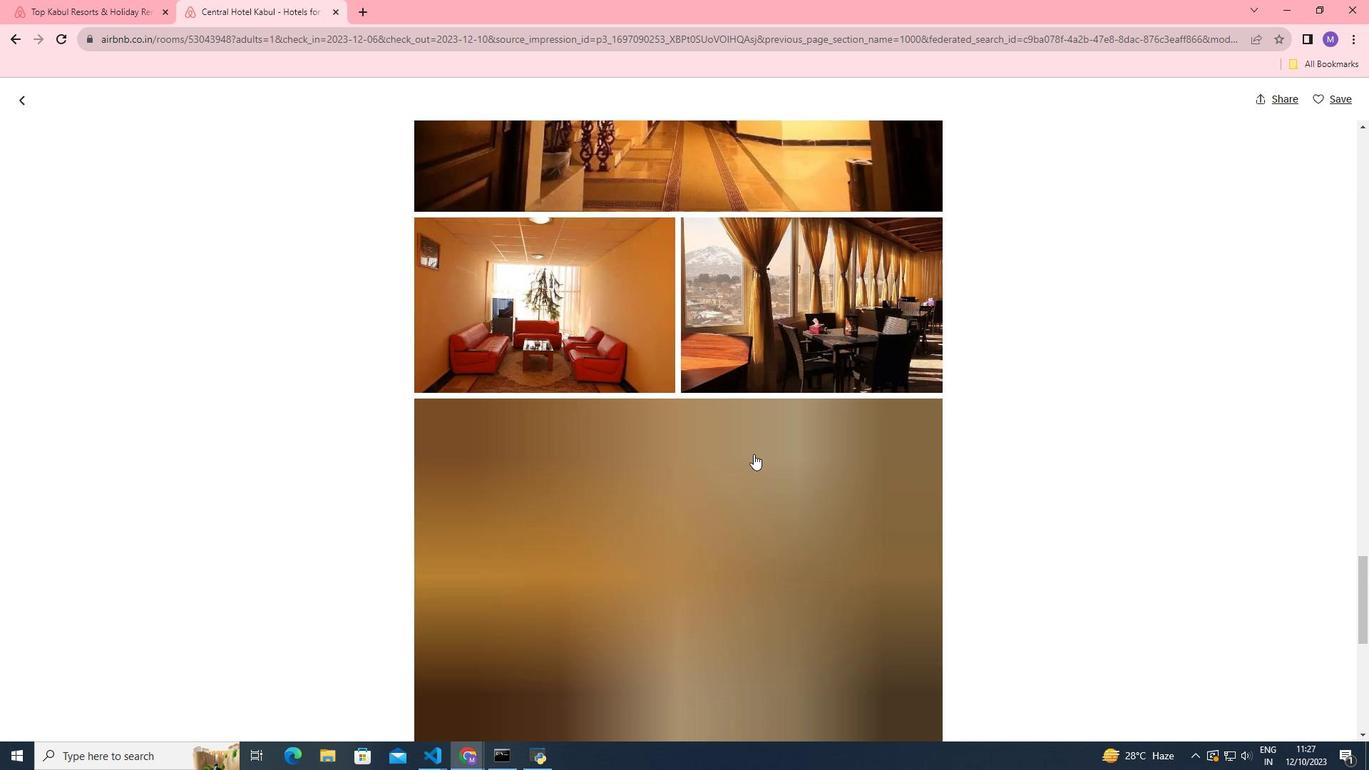 
Action: Mouse scrolled (753, 453) with delta (0, 0)
Screenshot: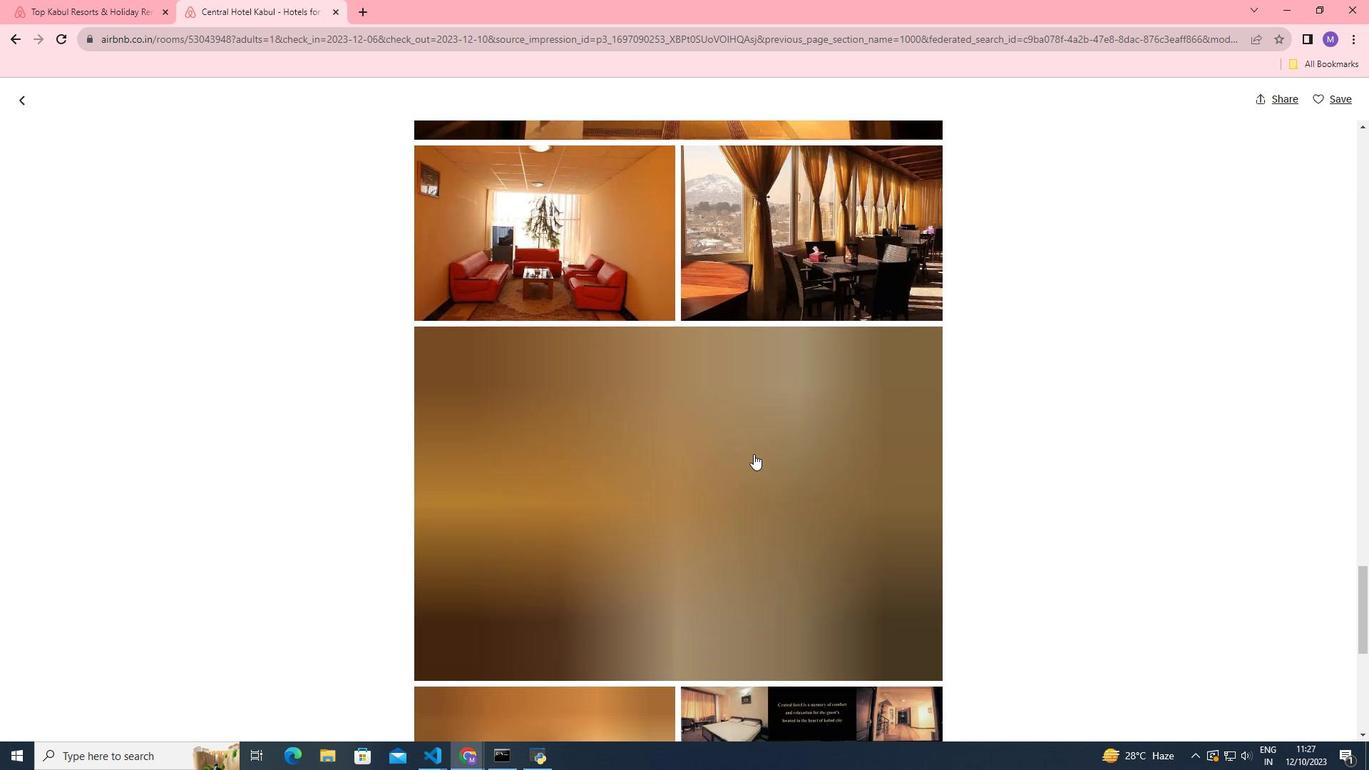 
Action: Mouse scrolled (753, 453) with delta (0, 0)
Screenshot: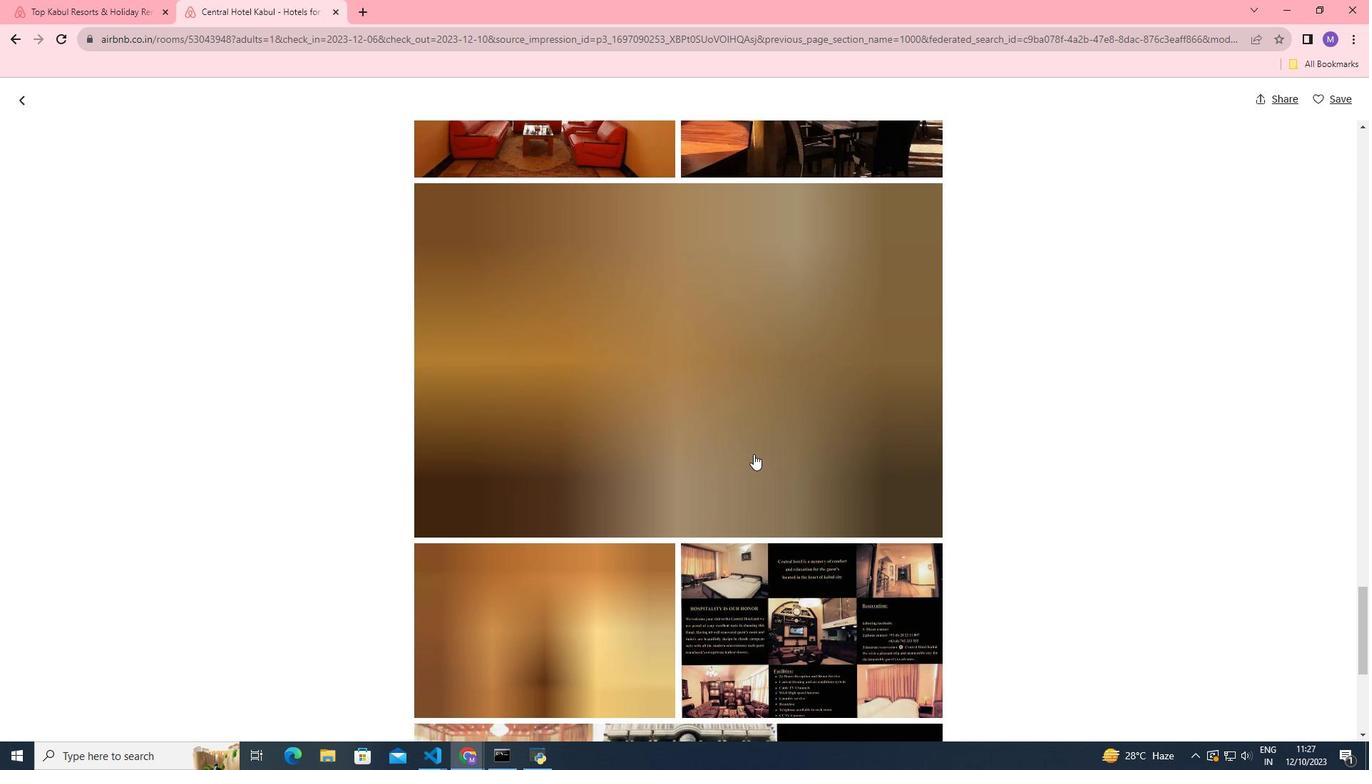 
Action: Mouse scrolled (753, 453) with delta (0, 0)
Screenshot: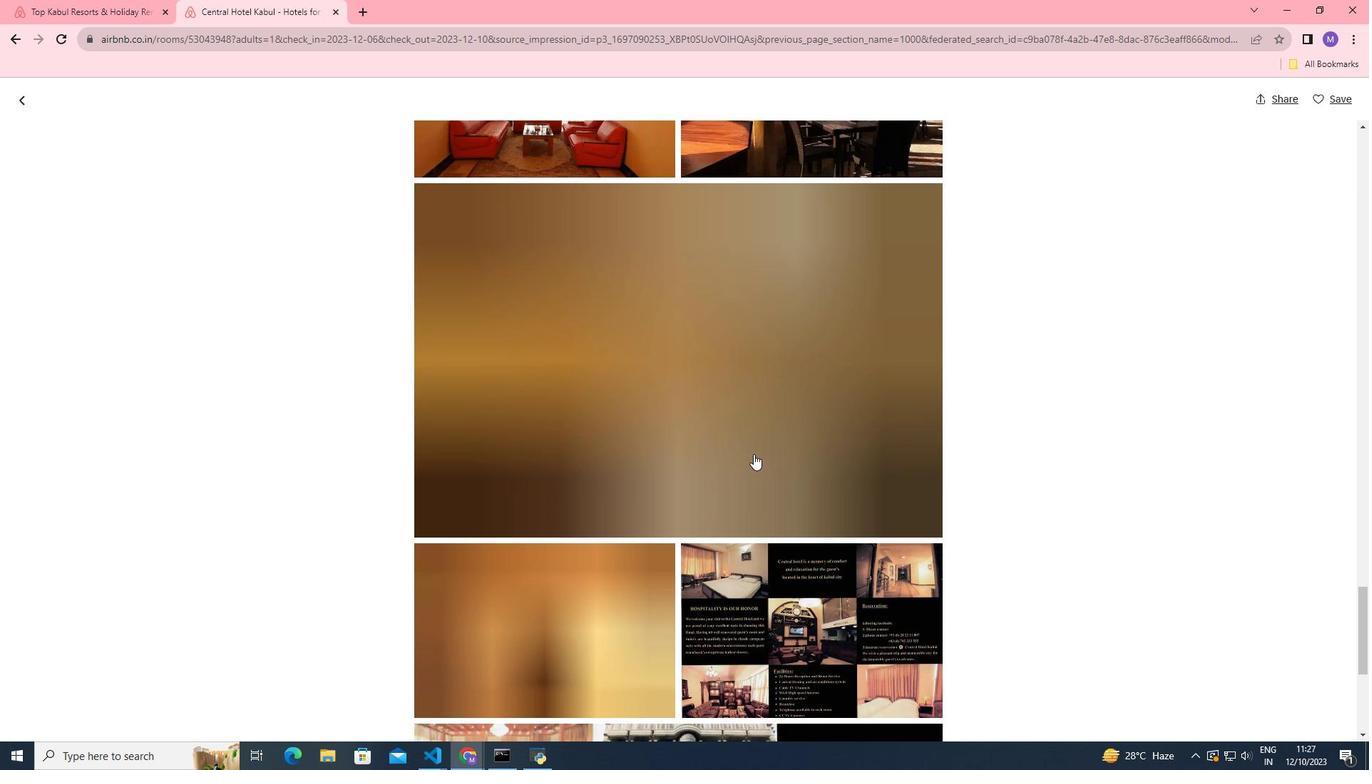 
Action: Mouse scrolled (753, 453) with delta (0, 0)
Screenshot: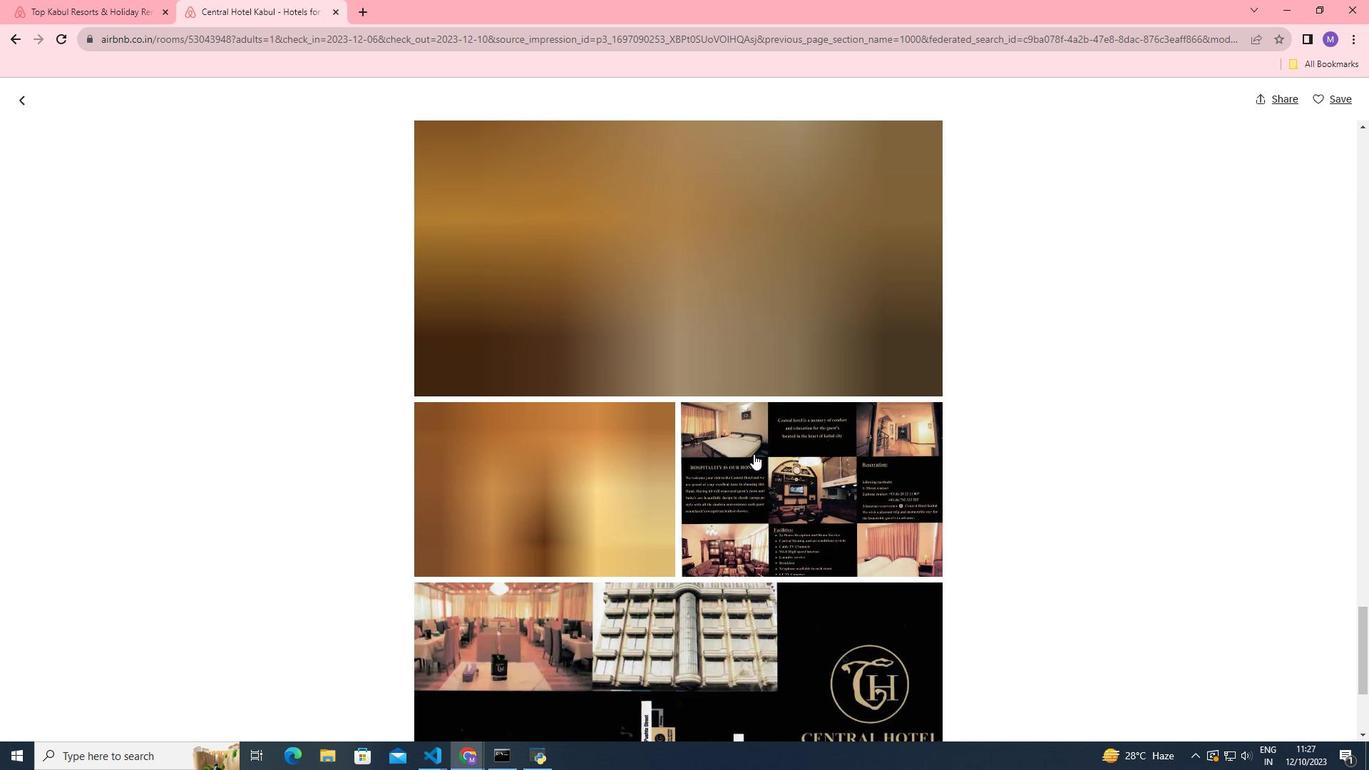 
Action: Mouse scrolled (753, 453) with delta (0, 0)
Screenshot: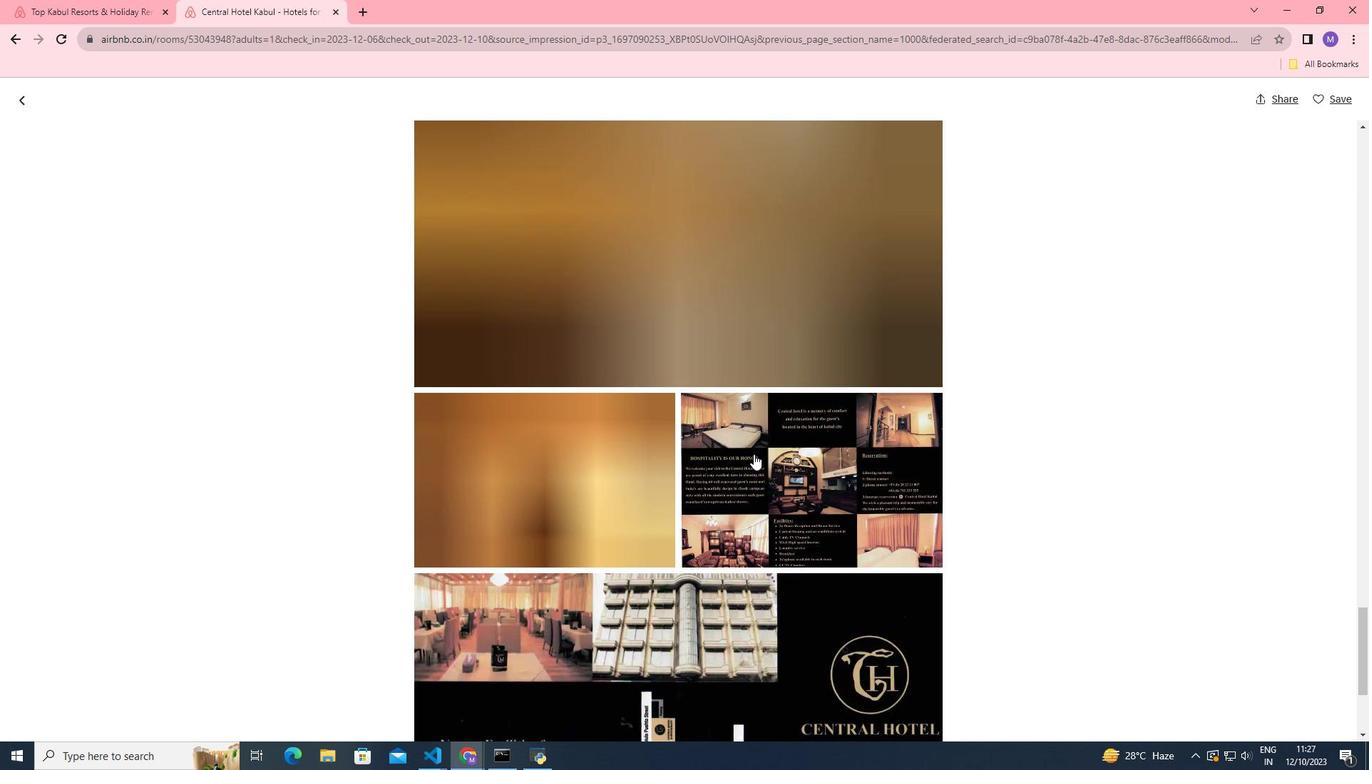 
Action: Mouse scrolled (753, 453) with delta (0, 0)
Screenshot: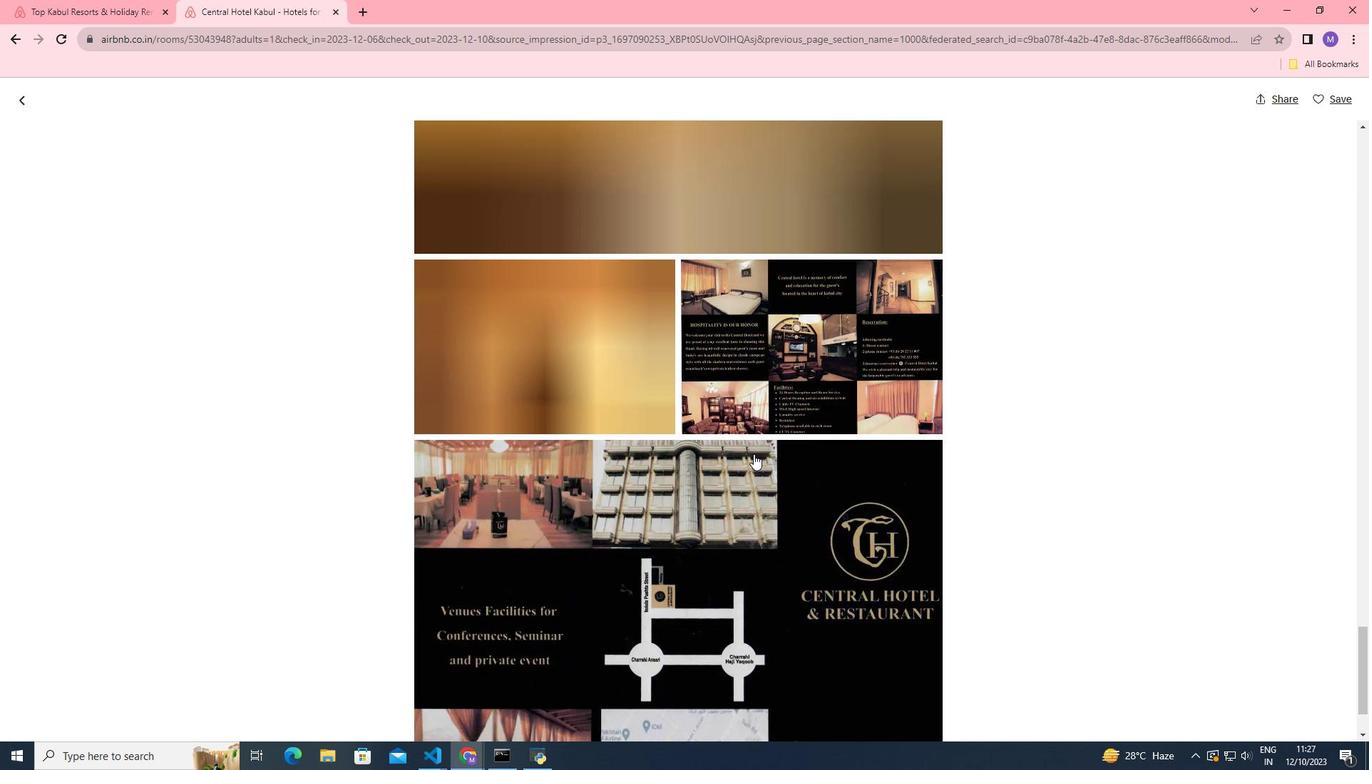 
Action: Mouse scrolled (753, 453) with delta (0, 0)
Screenshot: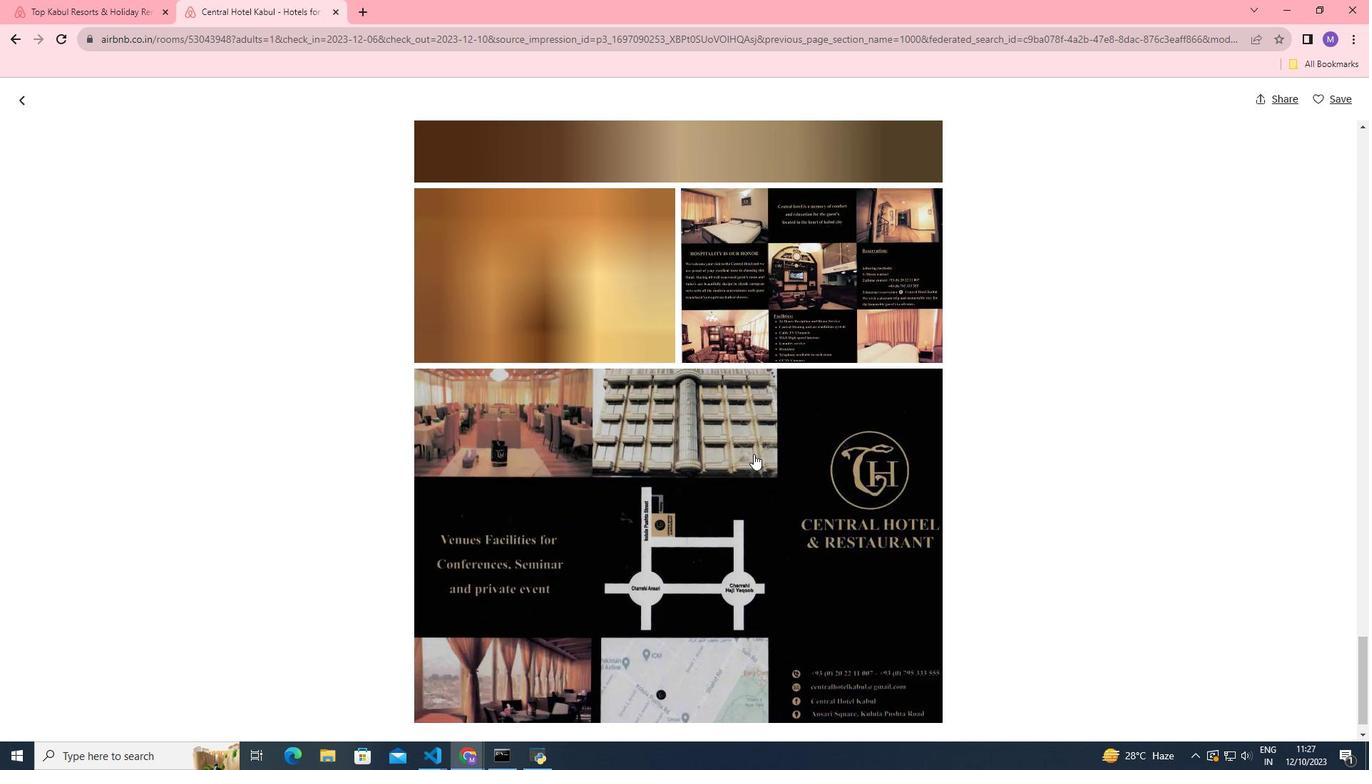 
Action: Mouse scrolled (753, 453) with delta (0, 0)
Screenshot: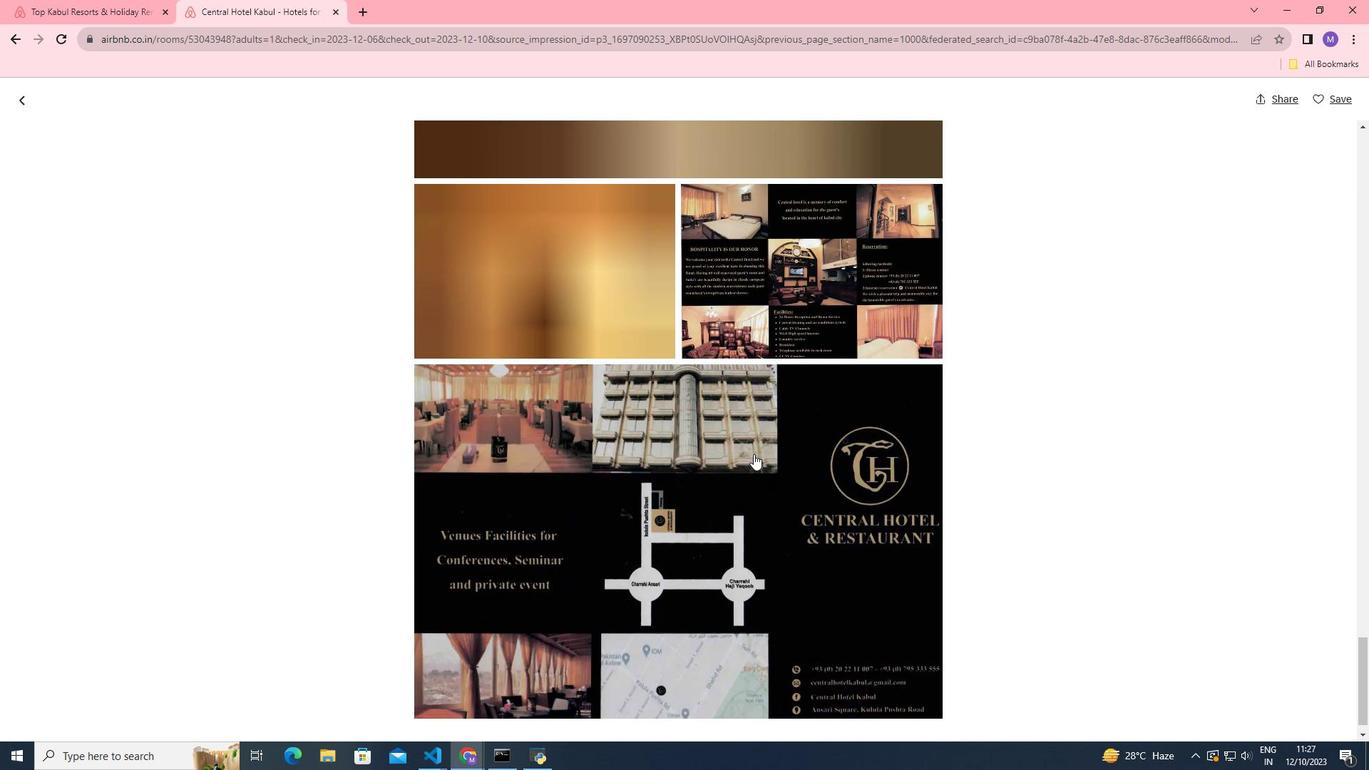 
Action: Mouse scrolled (753, 453) with delta (0, 0)
Screenshot: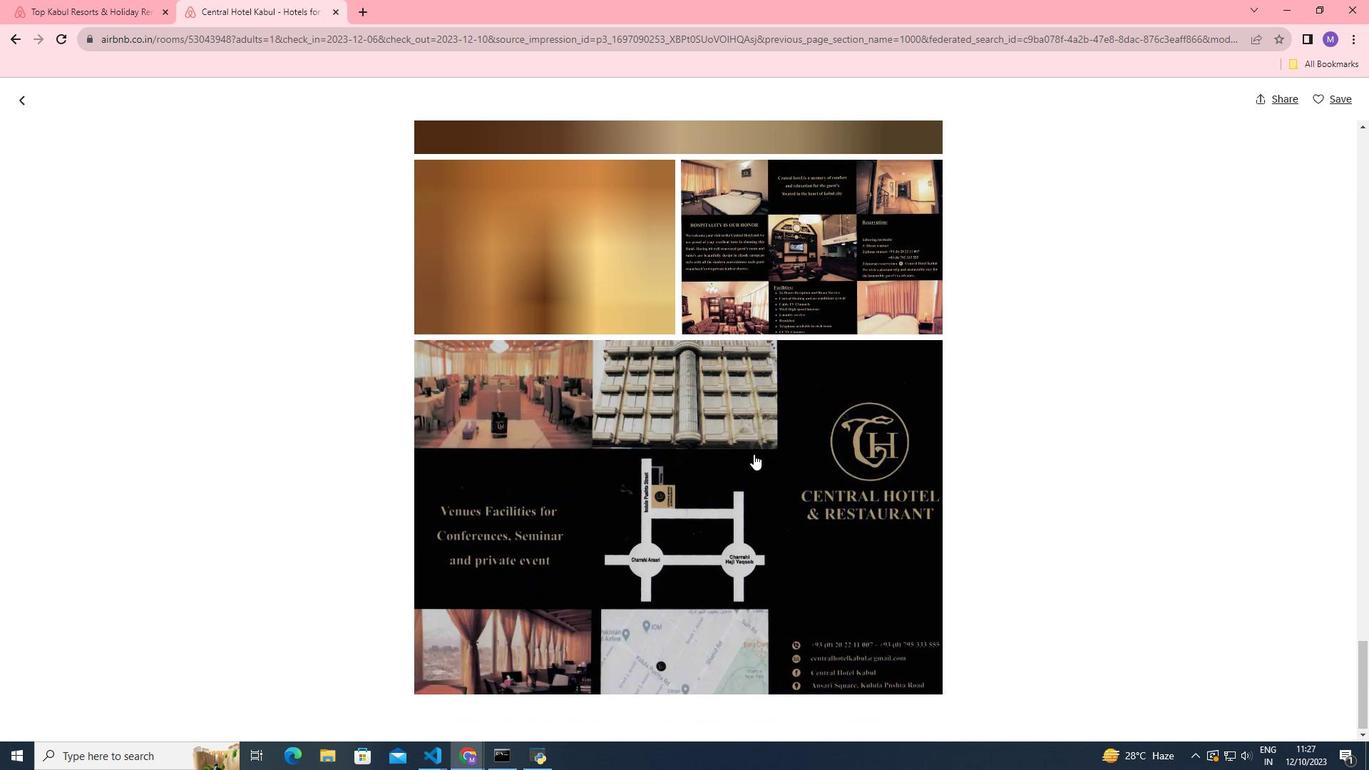 
Action: Mouse scrolled (753, 453) with delta (0, 0)
Screenshot: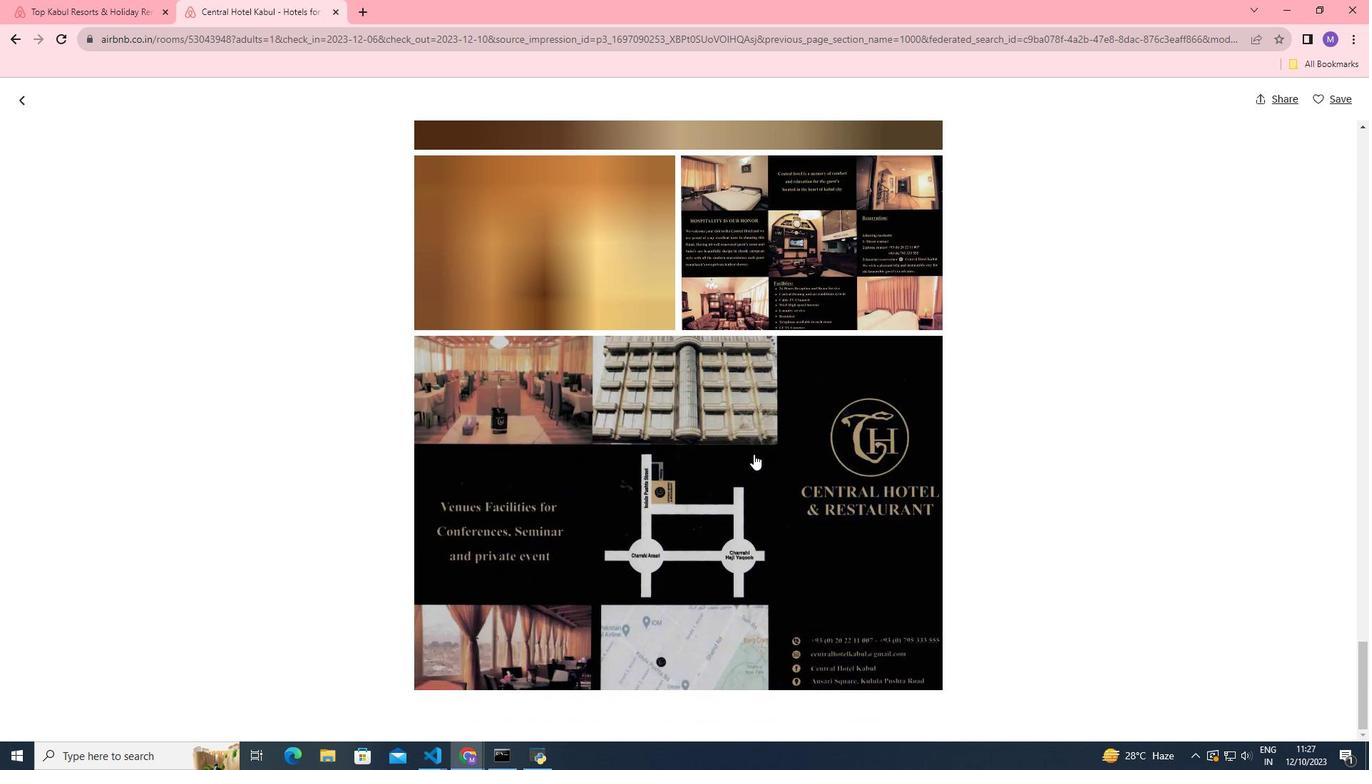 
Action: Mouse scrolled (753, 453) with delta (0, 0)
Screenshot: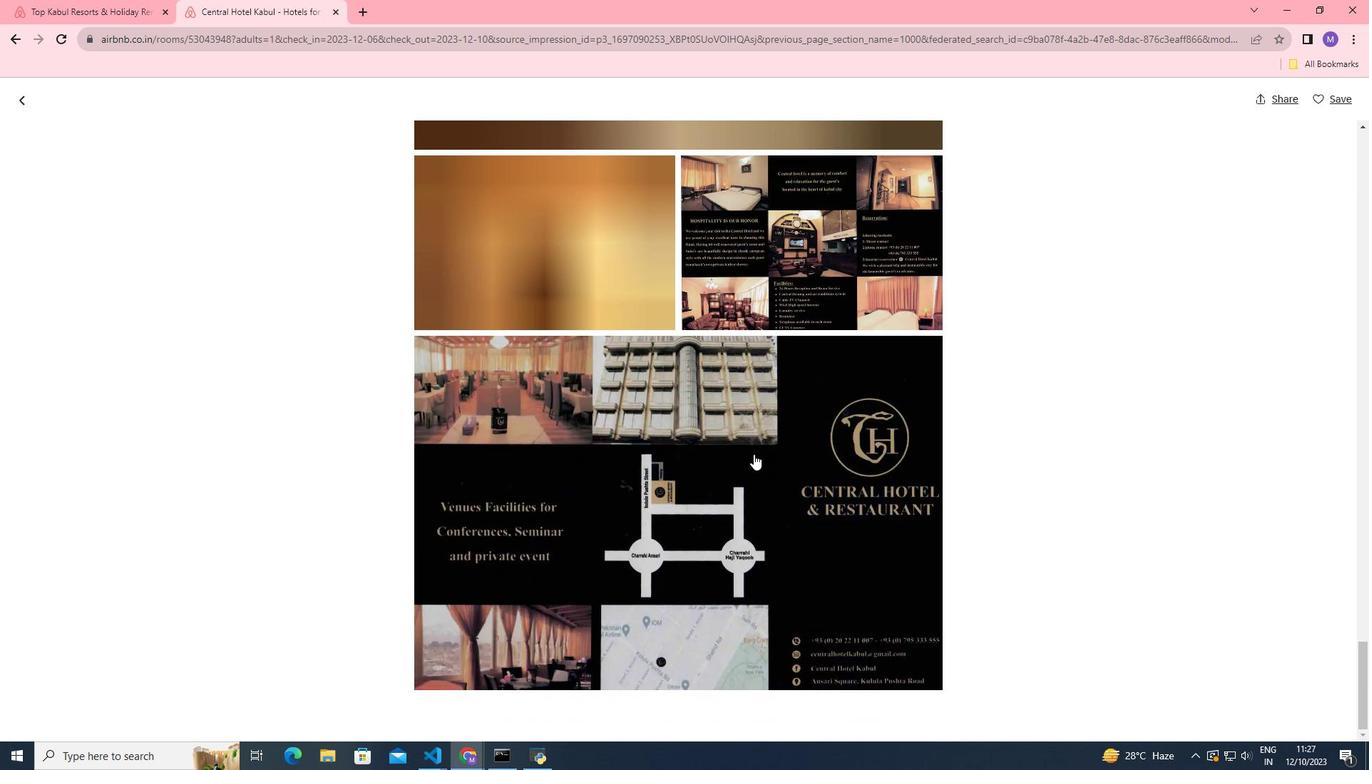 
Action: Mouse scrolled (753, 453) with delta (0, 0)
Screenshot: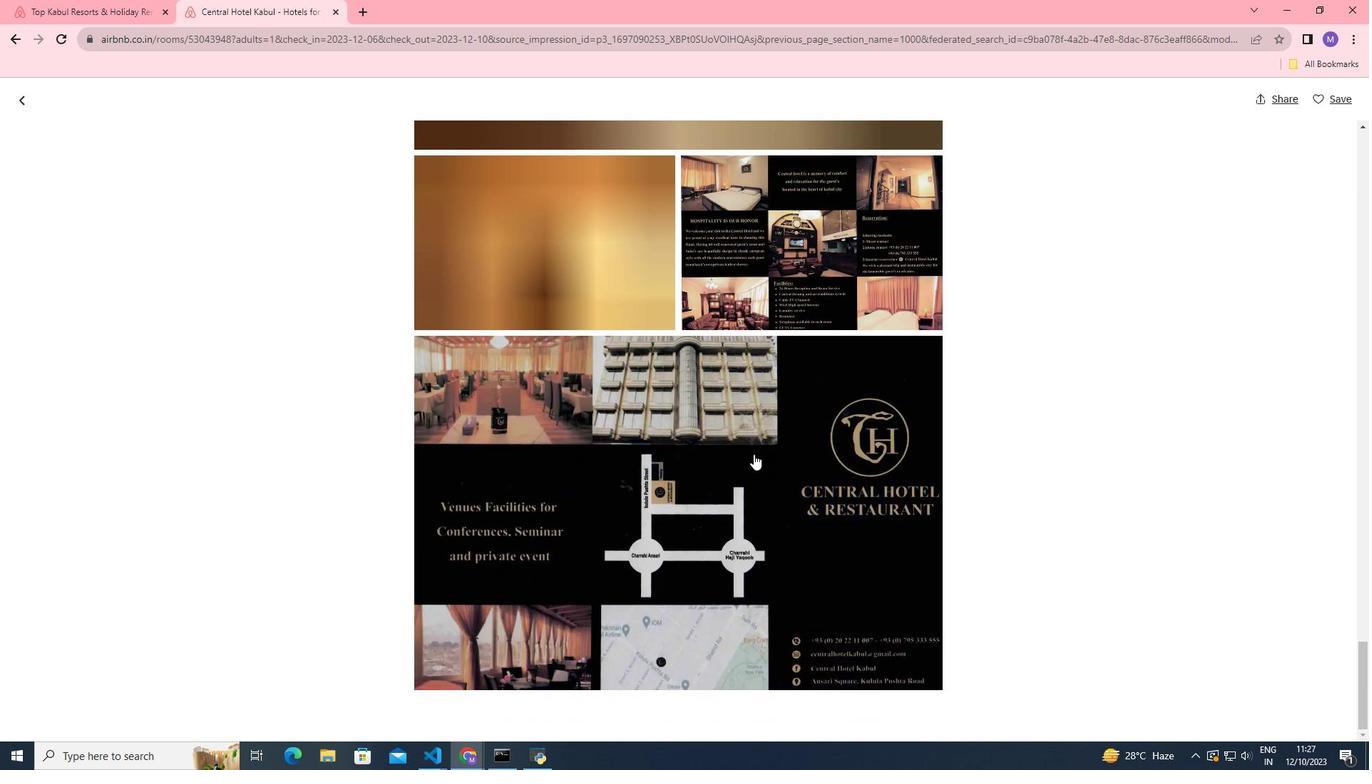 
Action: Mouse moved to (23, 99)
Screenshot: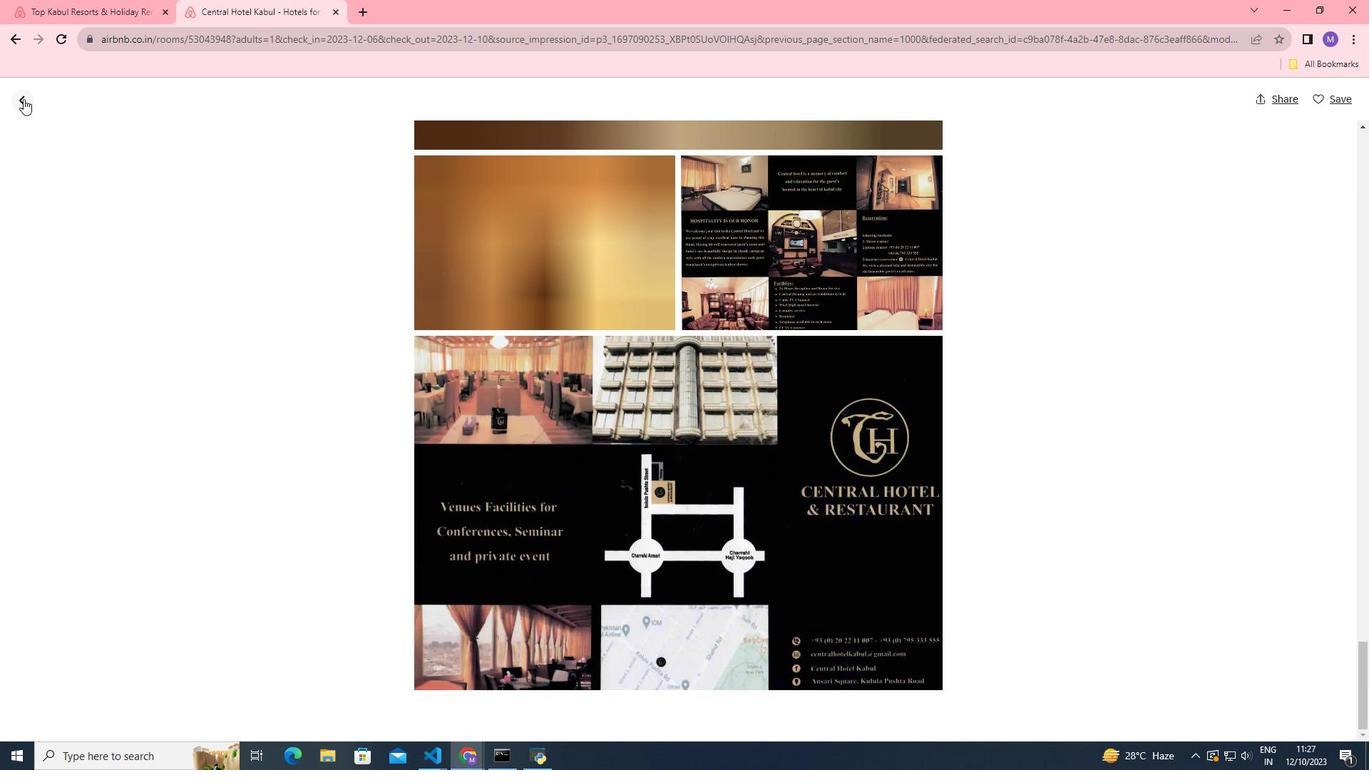 
Action: Mouse pressed left at (23, 99)
Screenshot: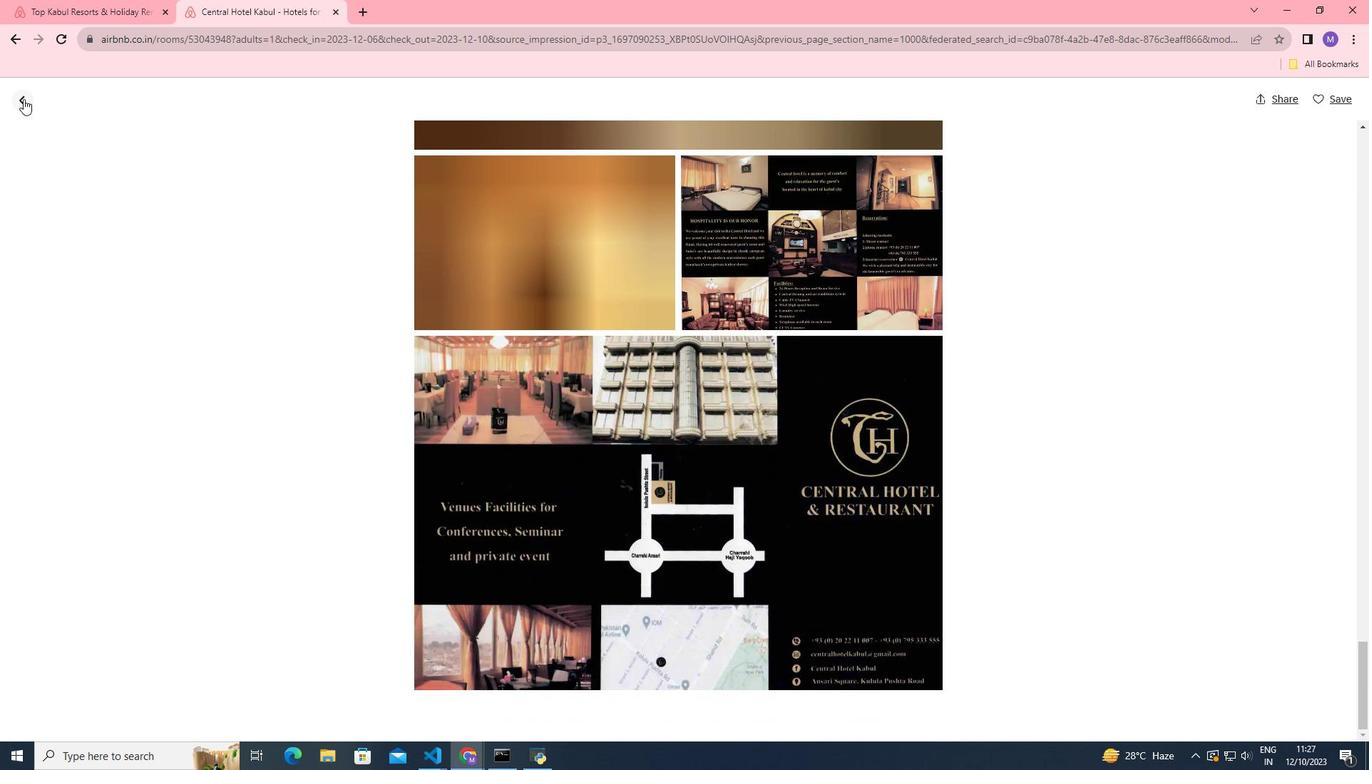 
Action: Mouse moved to (818, 464)
Screenshot: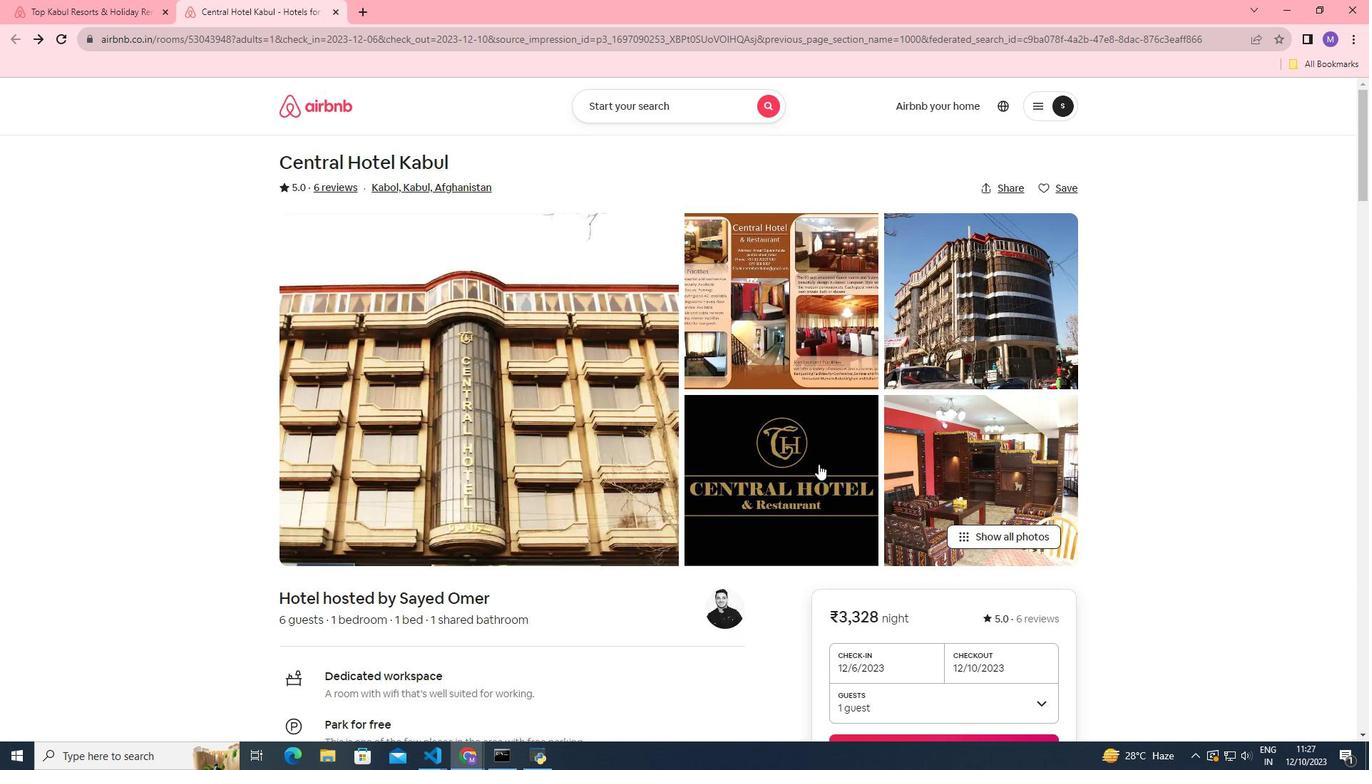 
Action: Mouse scrolled (818, 463) with delta (0, 0)
Screenshot: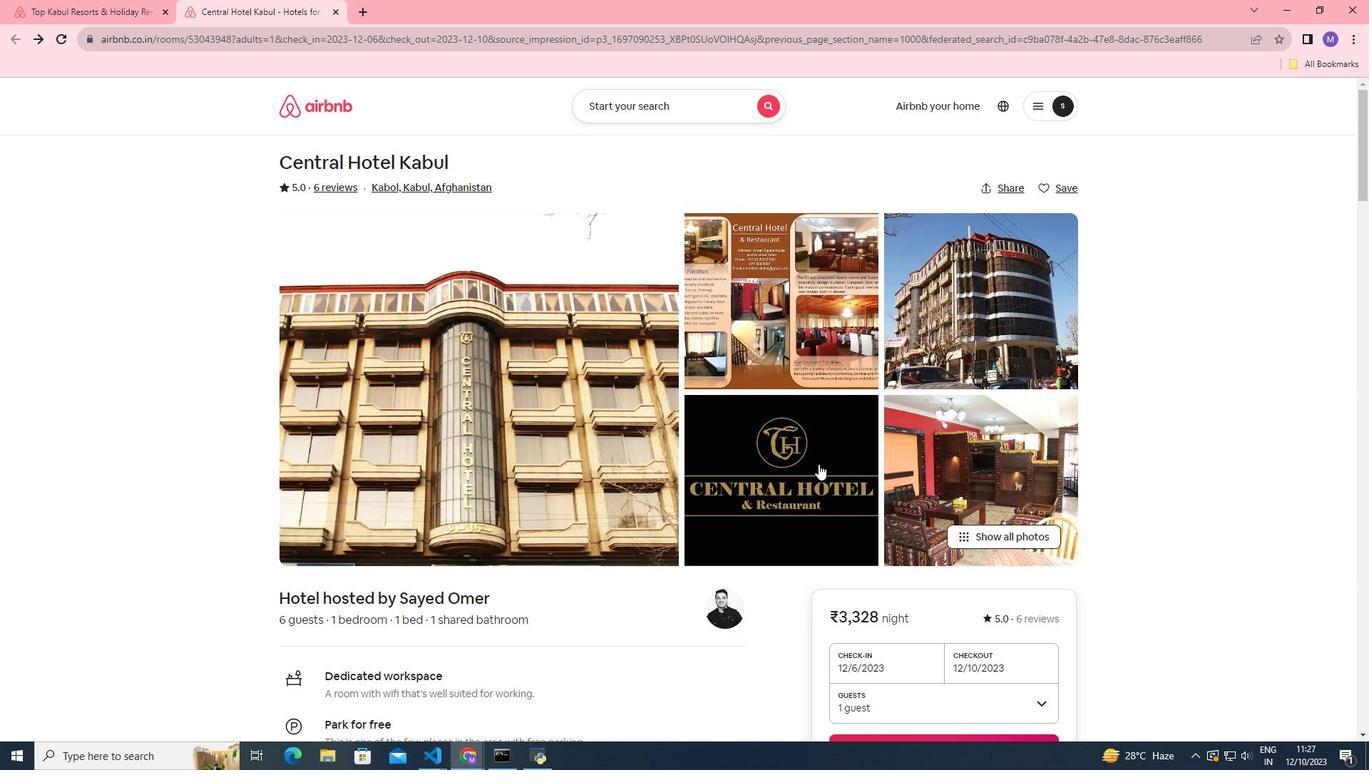 
Action: Mouse scrolled (818, 463) with delta (0, 0)
Screenshot: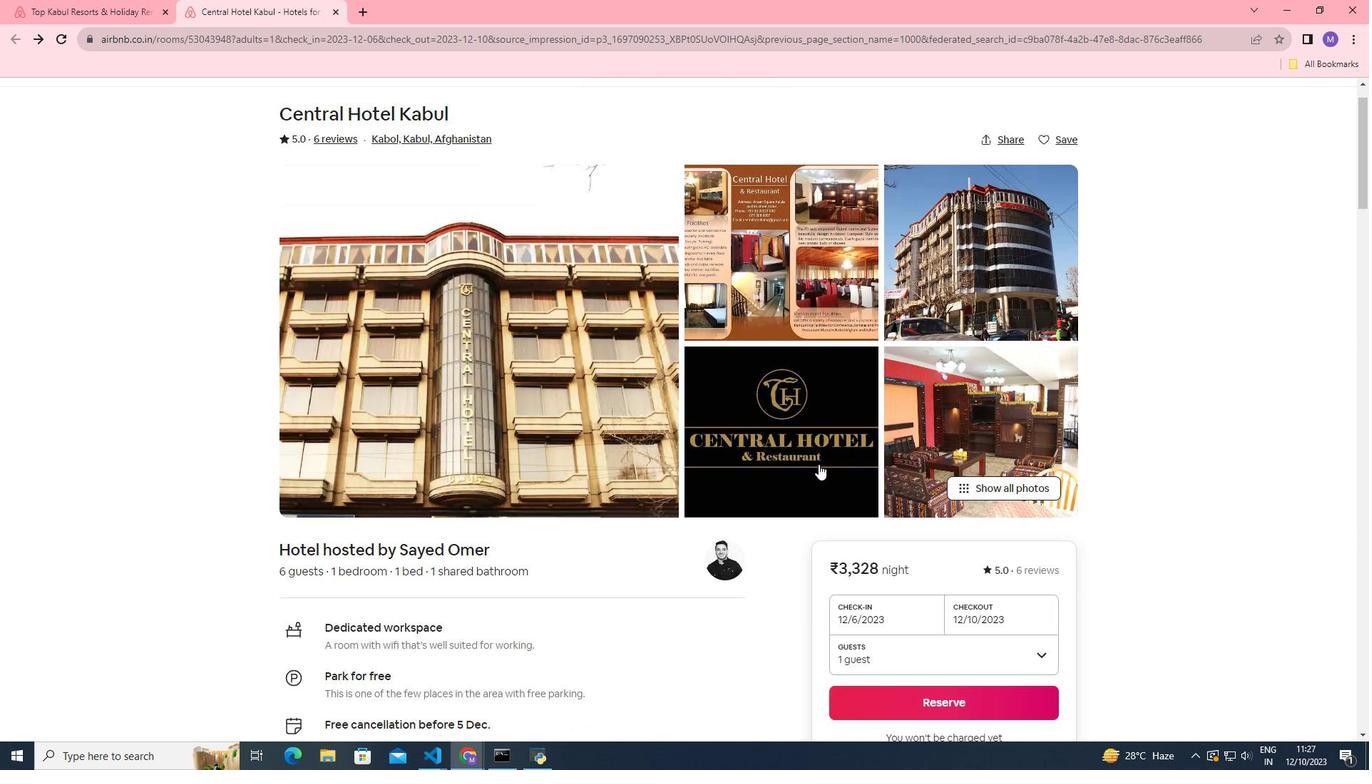 
Action: Mouse scrolled (818, 463) with delta (0, 0)
Screenshot: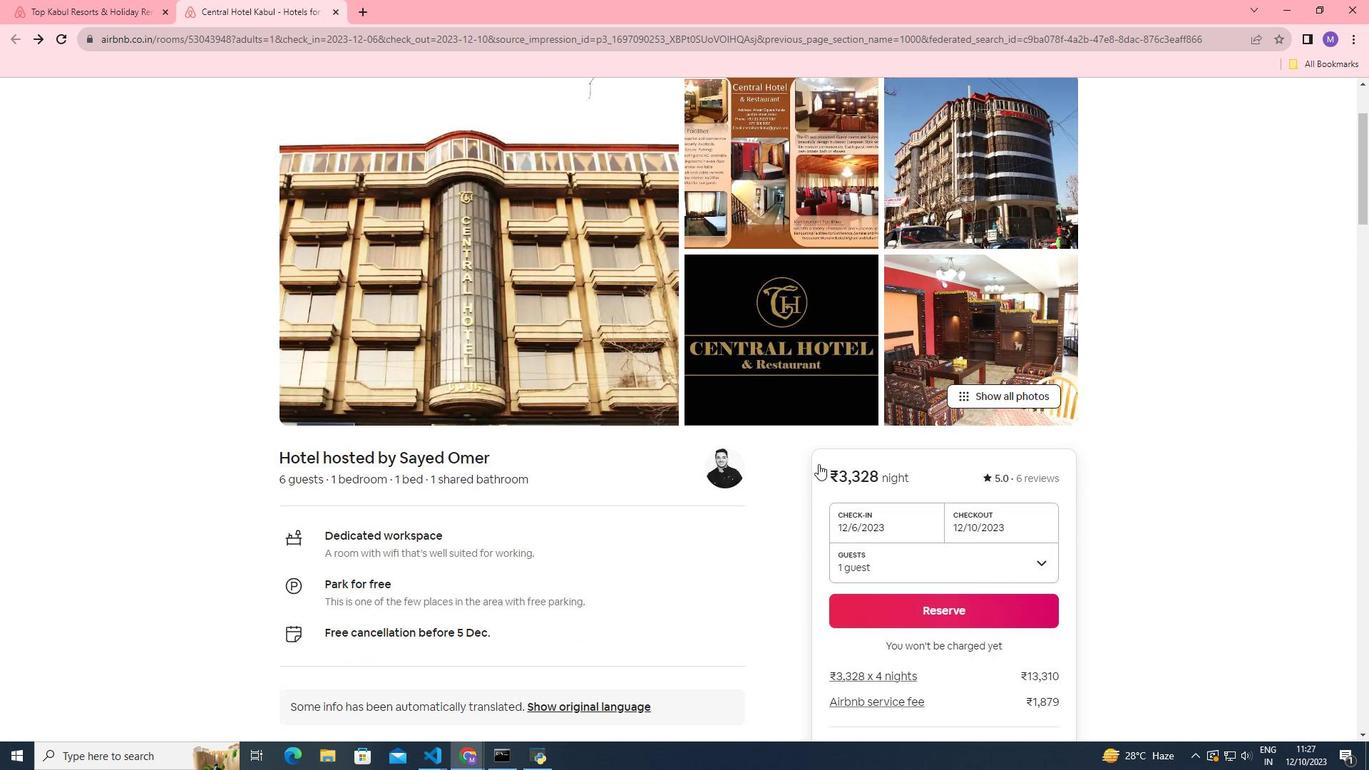 
Action: Mouse moved to (398, 512)
Screenshot: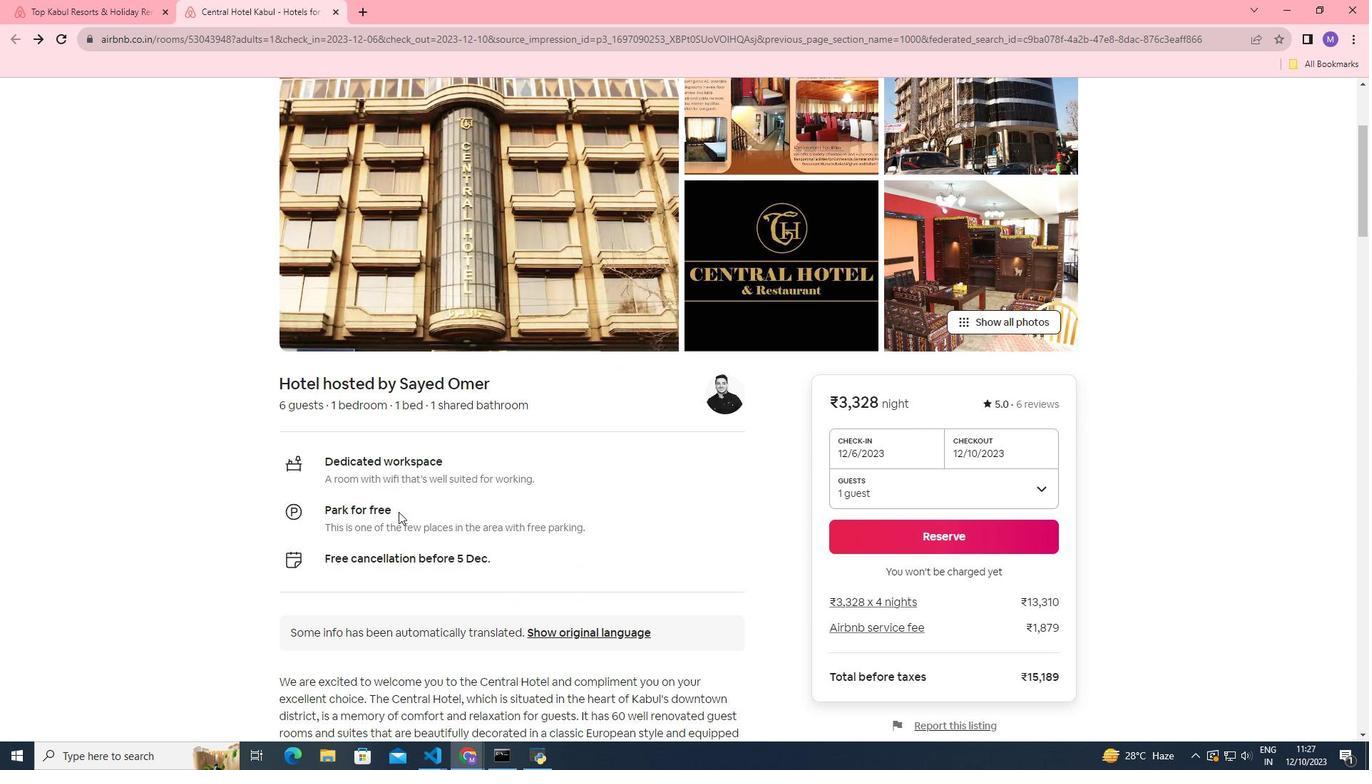 
Action: Mouse scrolled (398, 511) with delta (0, 0)
Screenshot: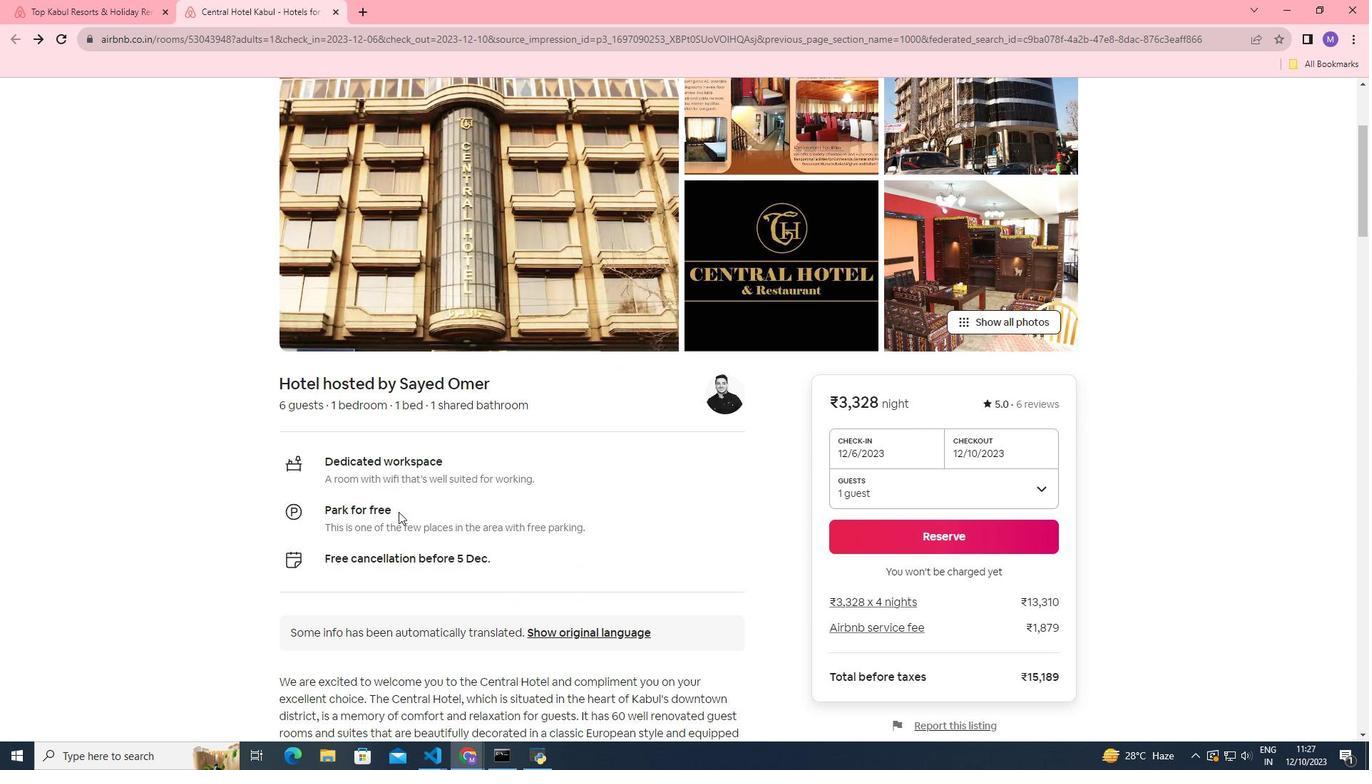 
Action: Mouse scrolled (398, 511) with delta (0, 0)
Screenshot: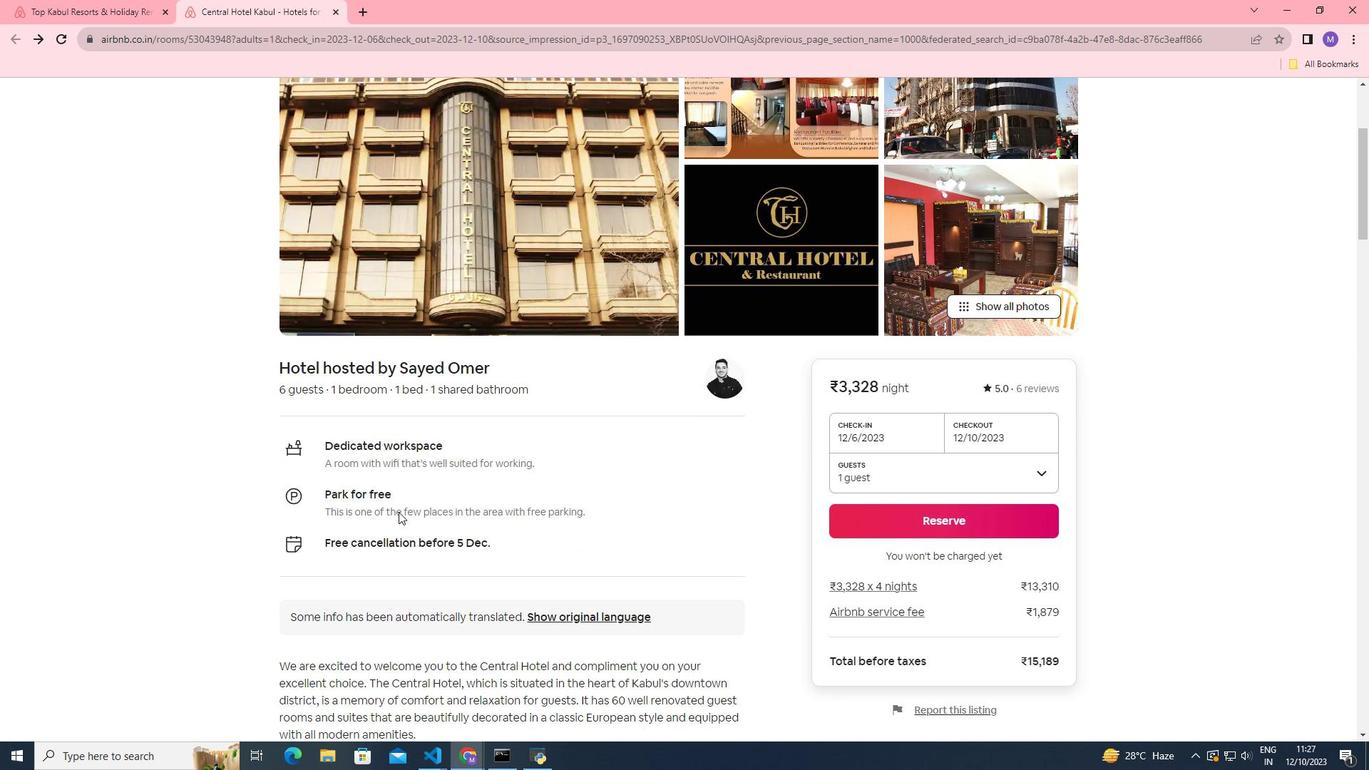 
Action: Mouse scrolled (398, 511) with delta (0, 0)
Screenshot: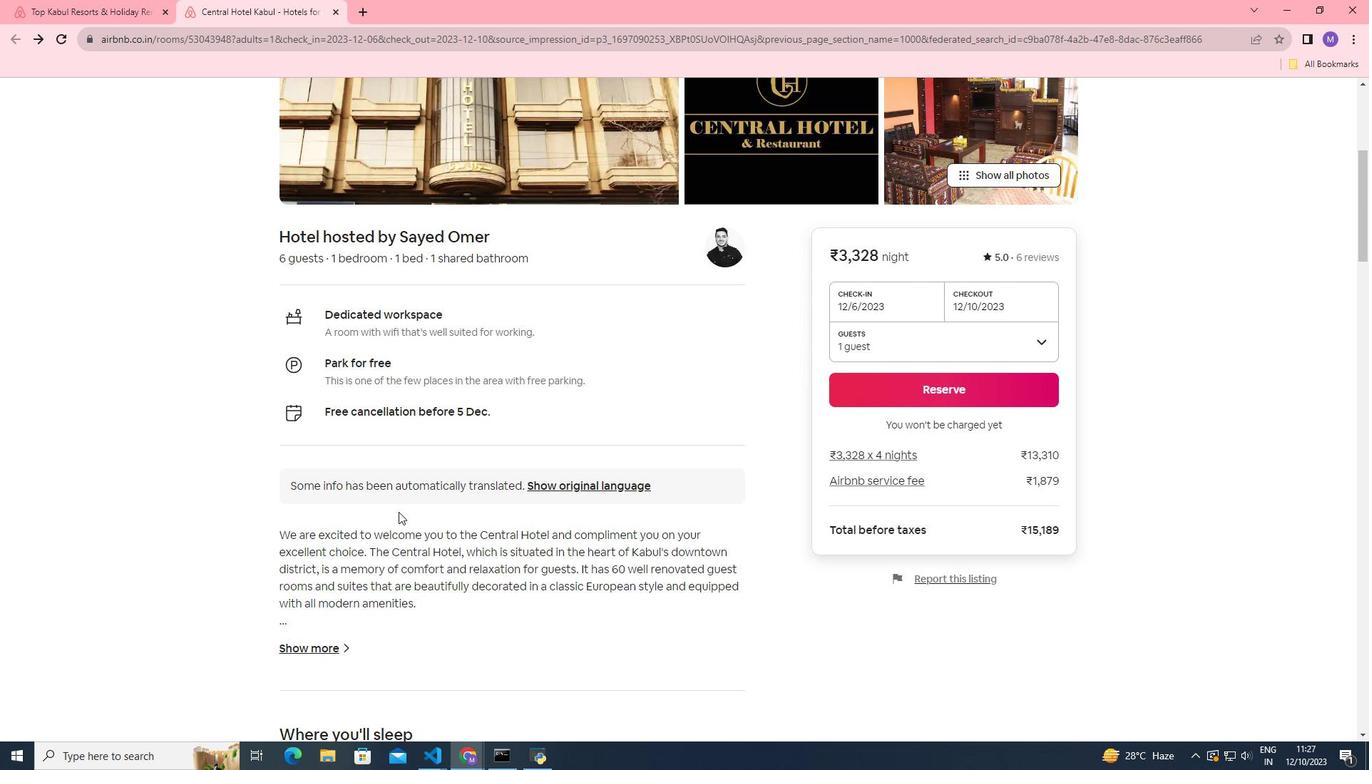 
Action: Mouse moved to (316, 580)
Screenshot: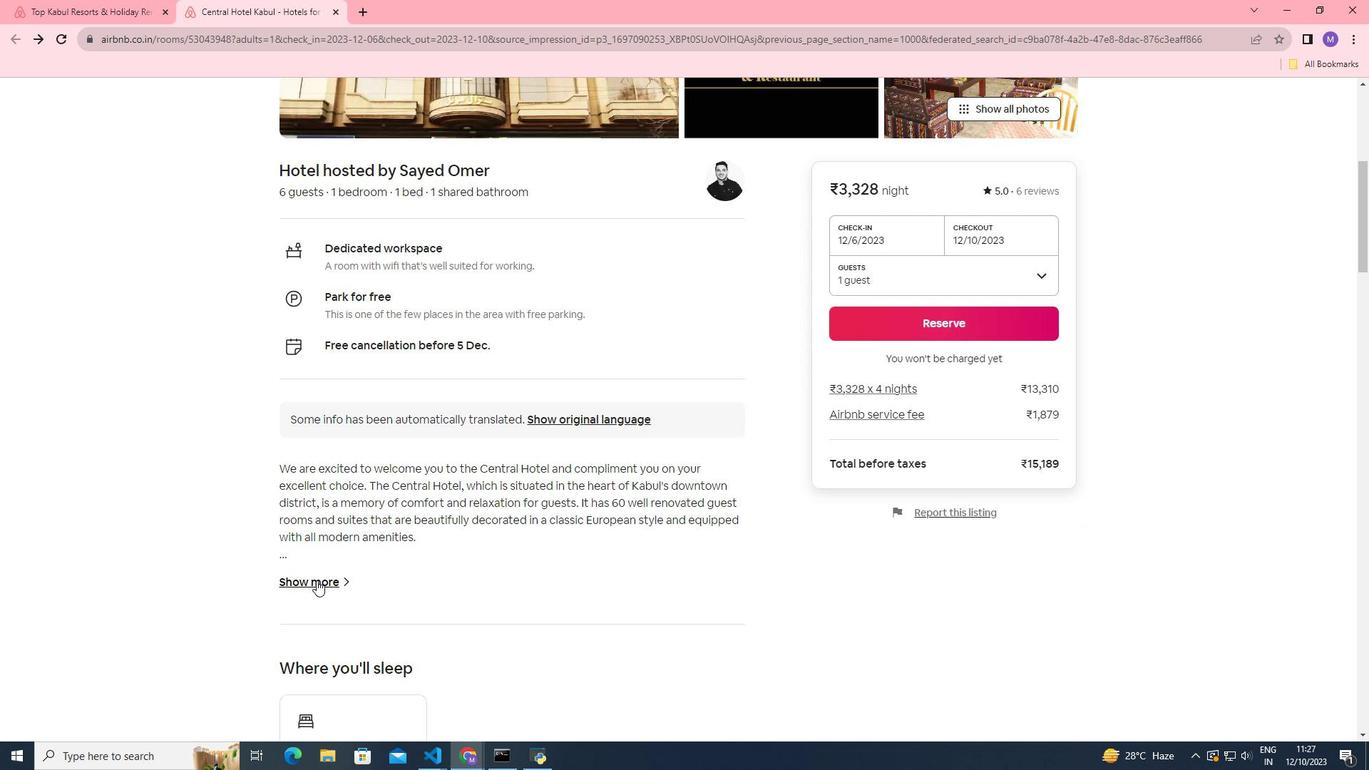
Action: Mouse pressed left at (316, 580)
Screenshot: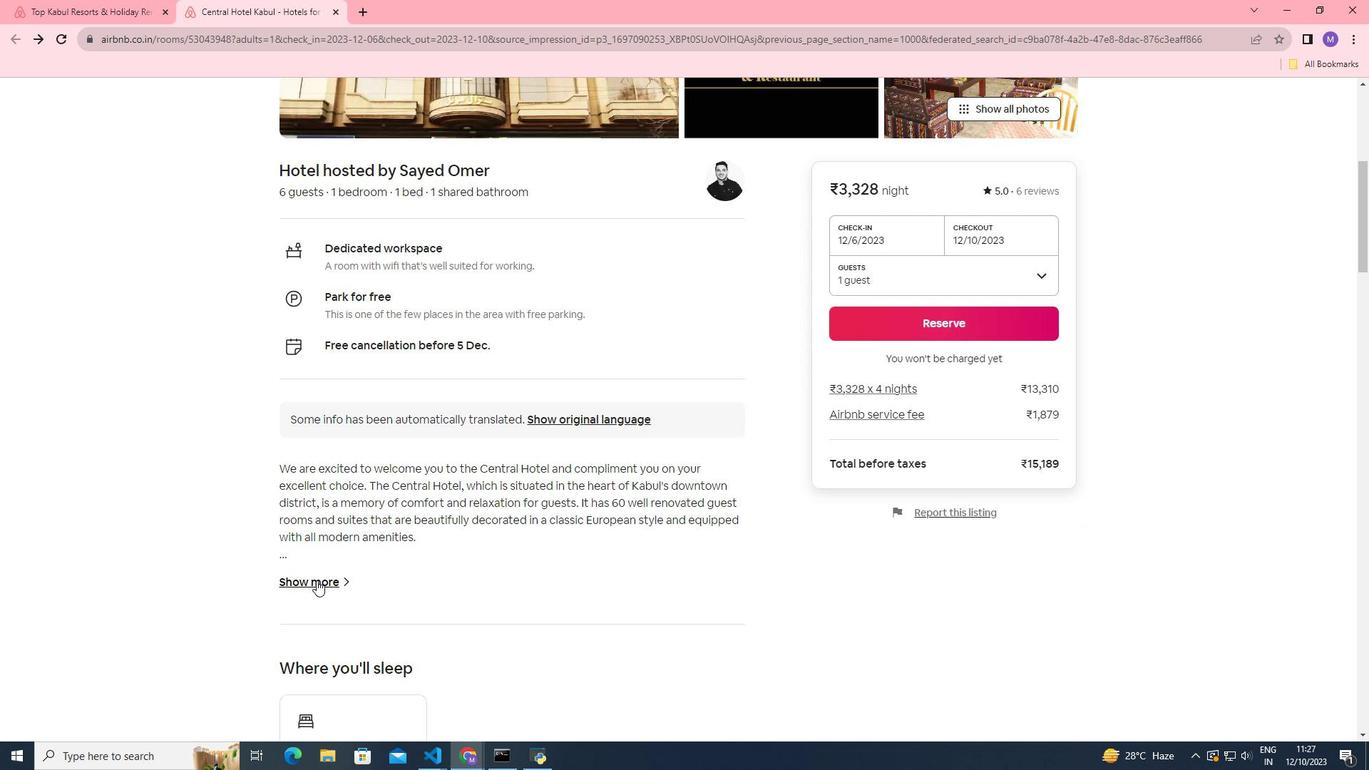 
Action: Mouse moved to (425, 224)
Screenshot: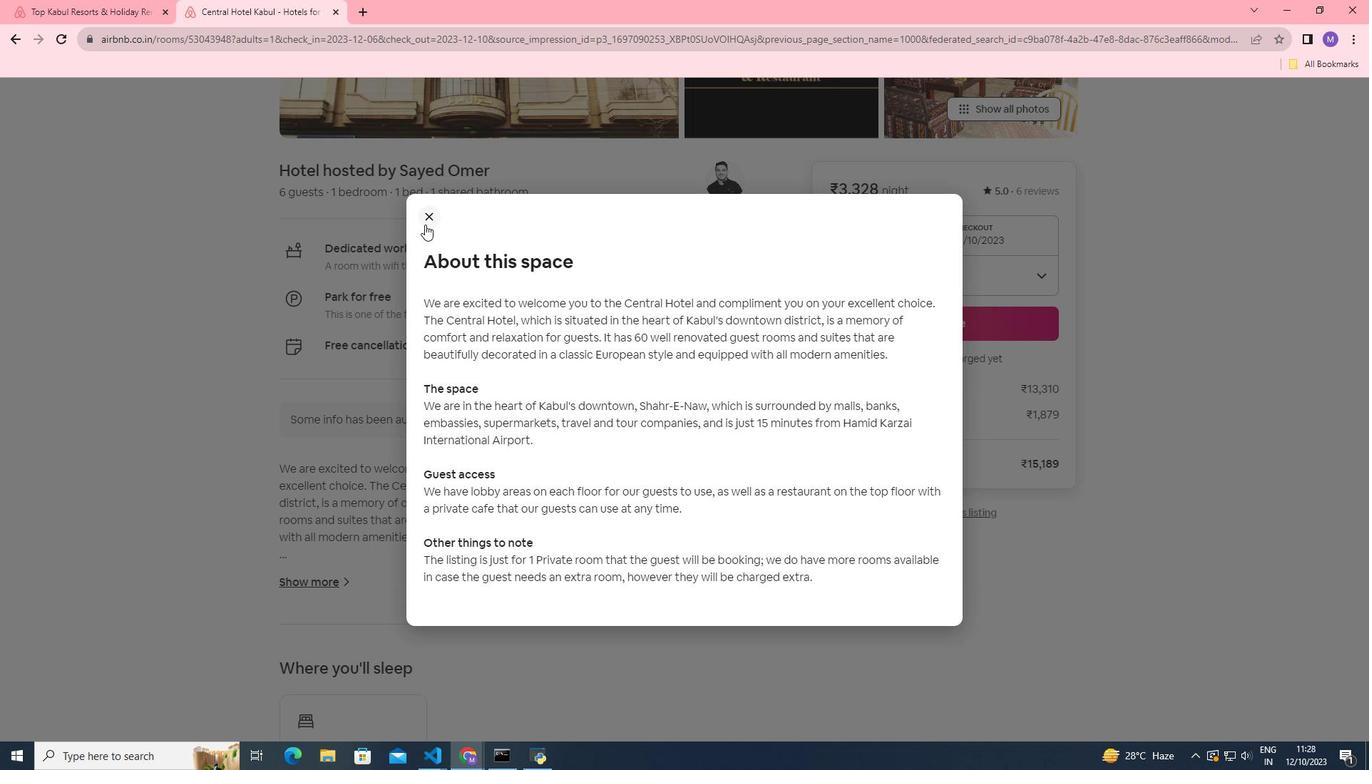 
Action: Mouse pressed left at (425, 224)
Screenshot: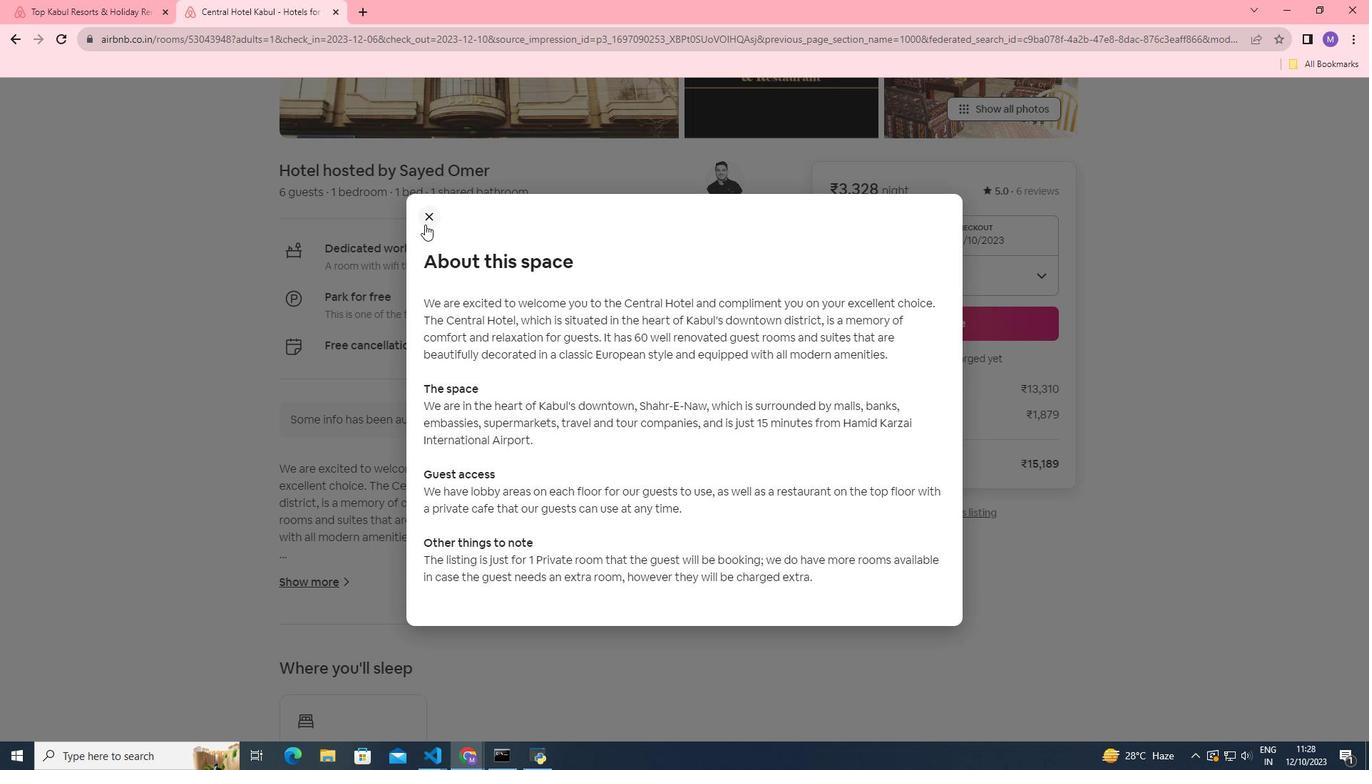 
Action: Mouse moved to (375, 639)
Screenshot: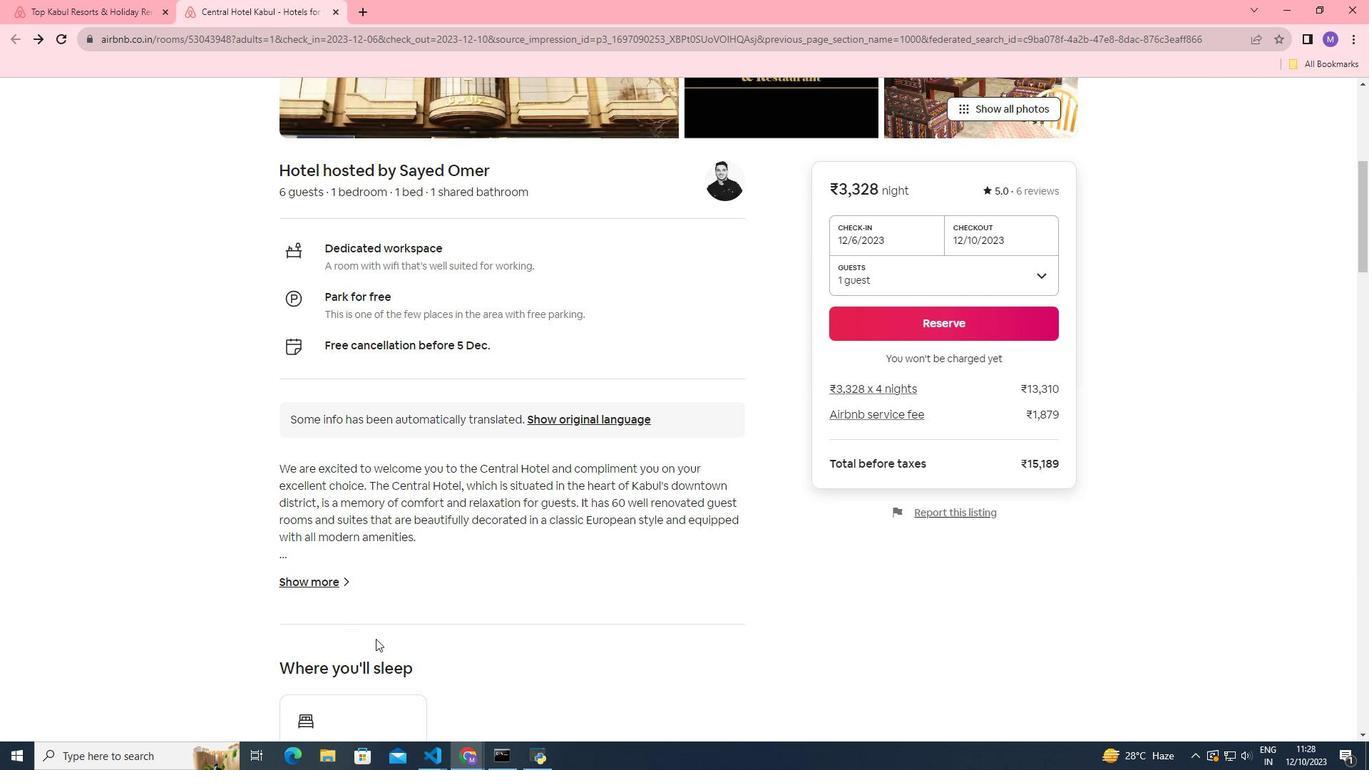 
Action: Mouse scrolled (375, 638) with delta (0, 0)
Screenshot: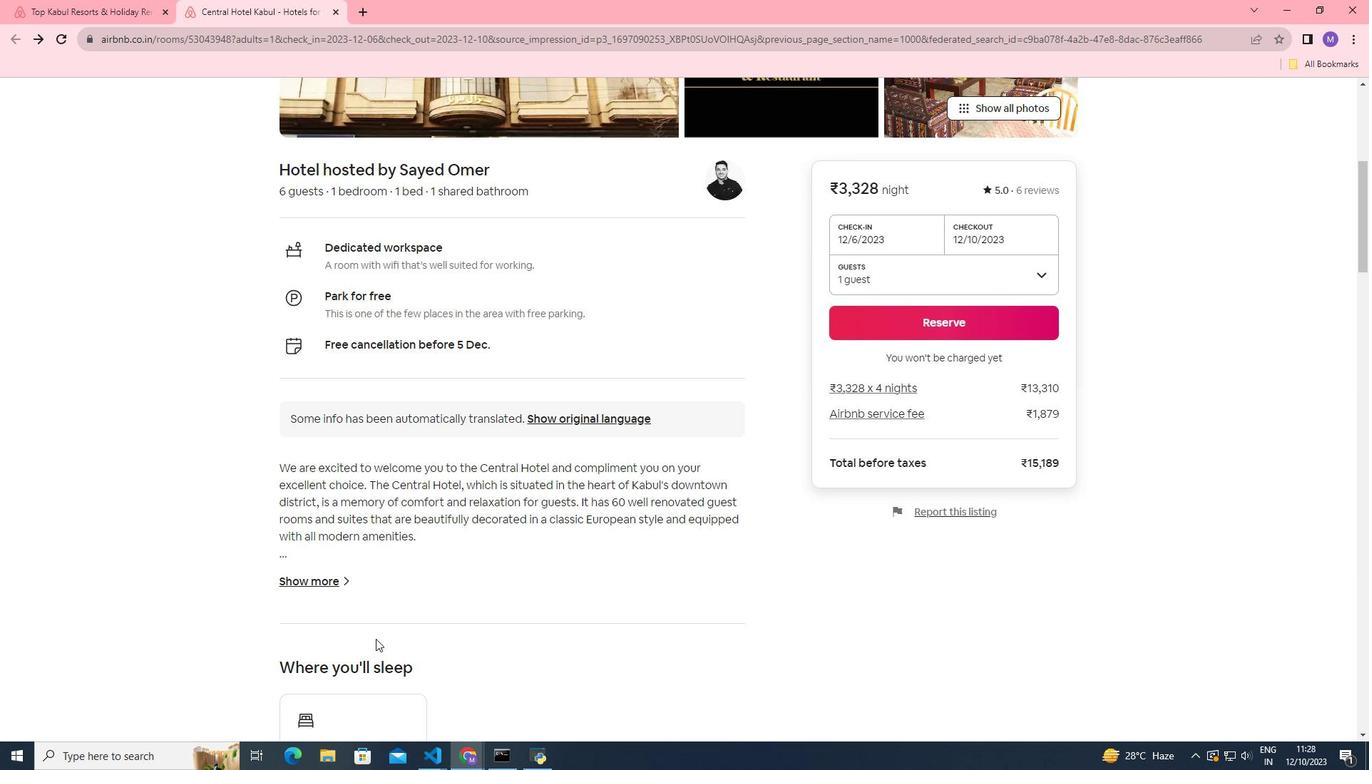 
Action: Mouse scrolled (375, 638) with delta (0, 0)
Screenshot: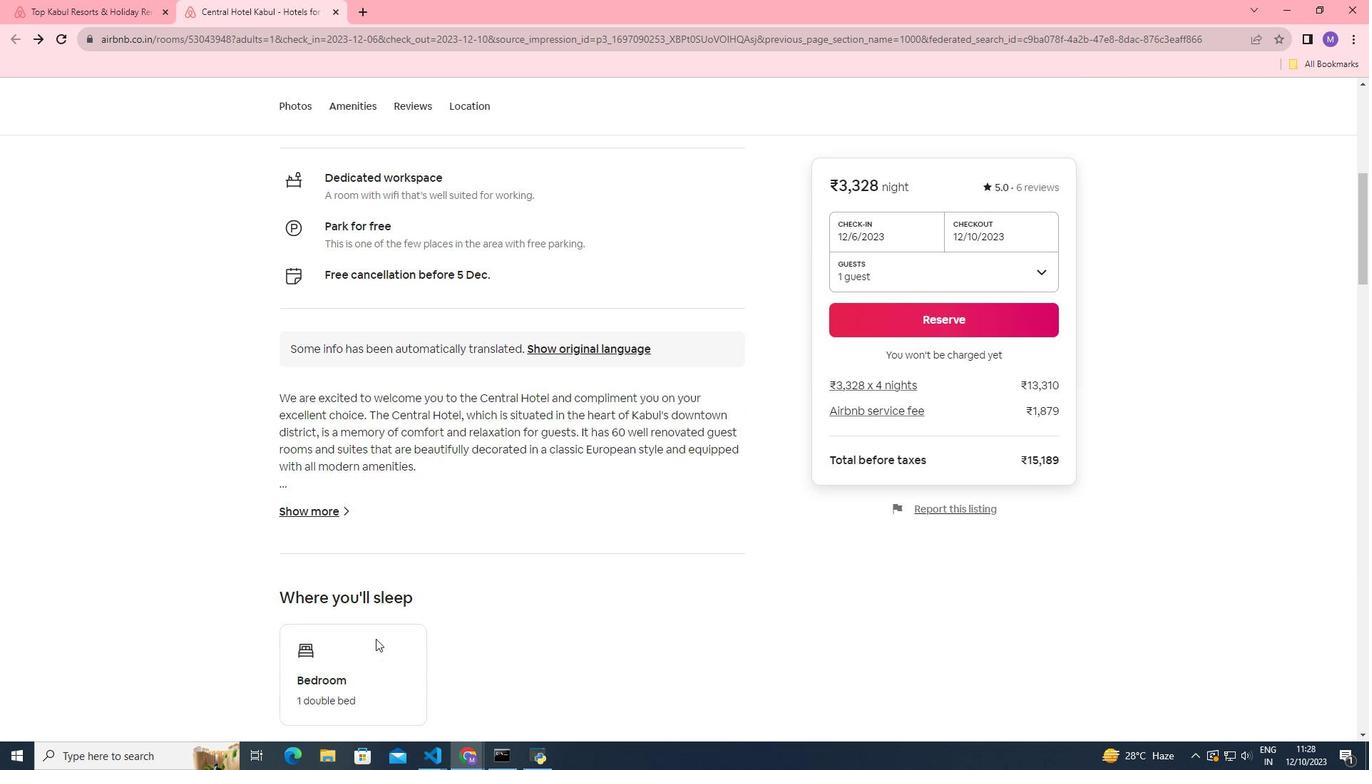 
Action: Mouse scrolled (375, 638) with delta (0, 0)
Screenshot: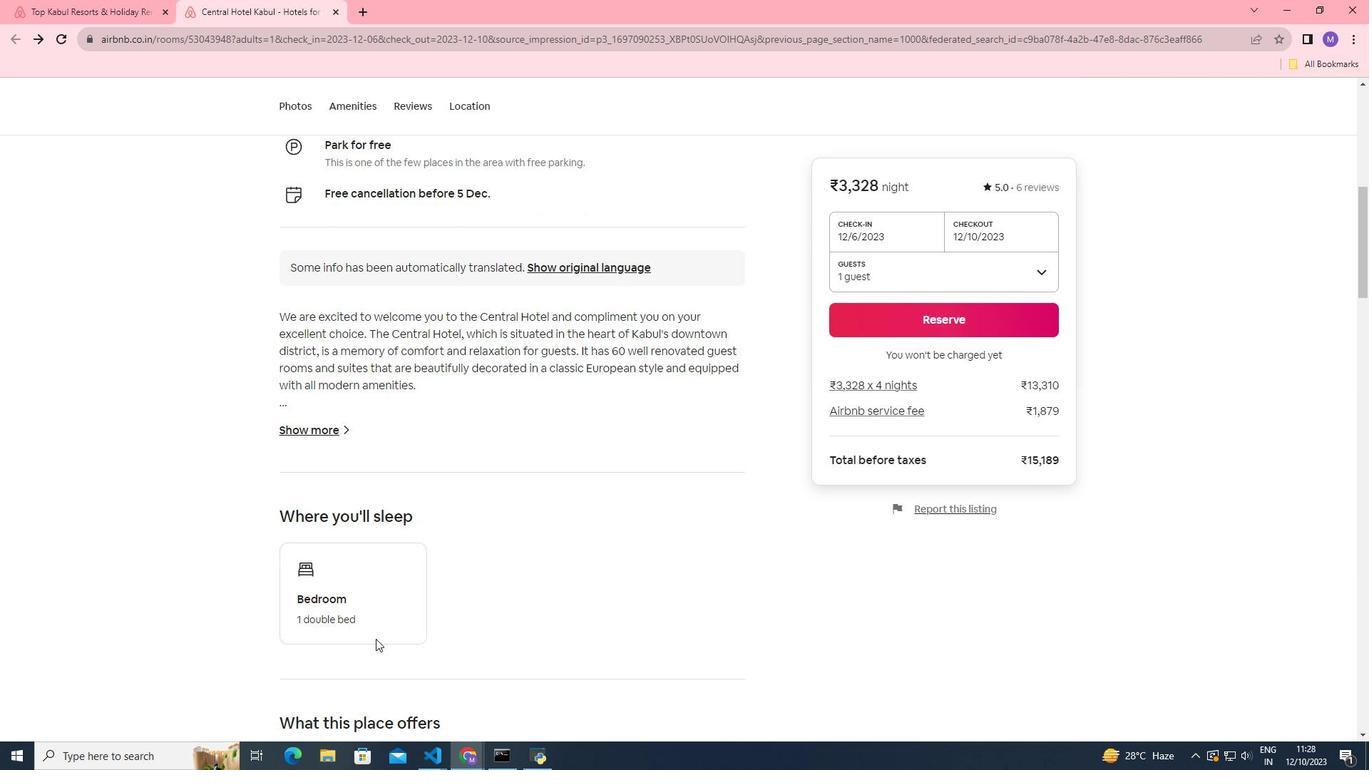 
Action: Mouse scrolled (375, 638) with delta (0, 0)
Screenshot: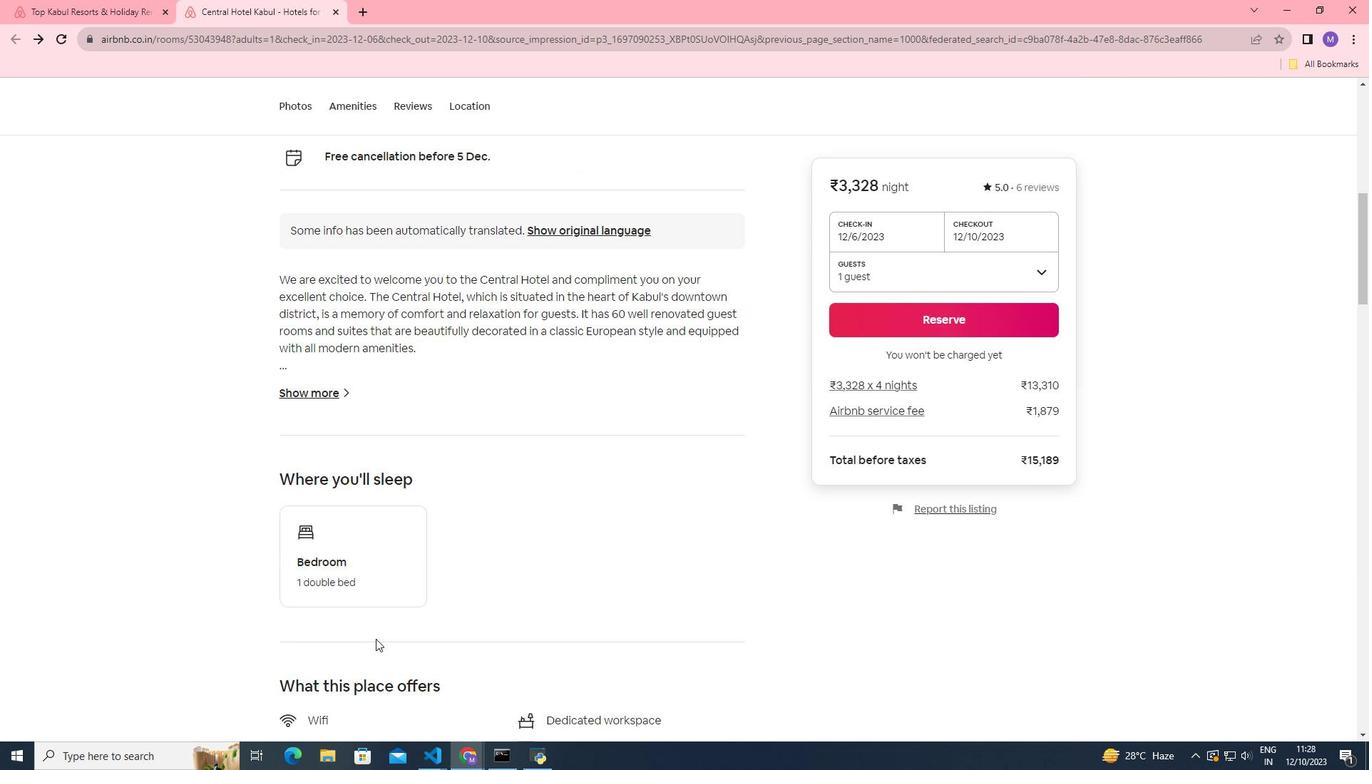
Action: Mouse moved to (415, 577)
Screenshot: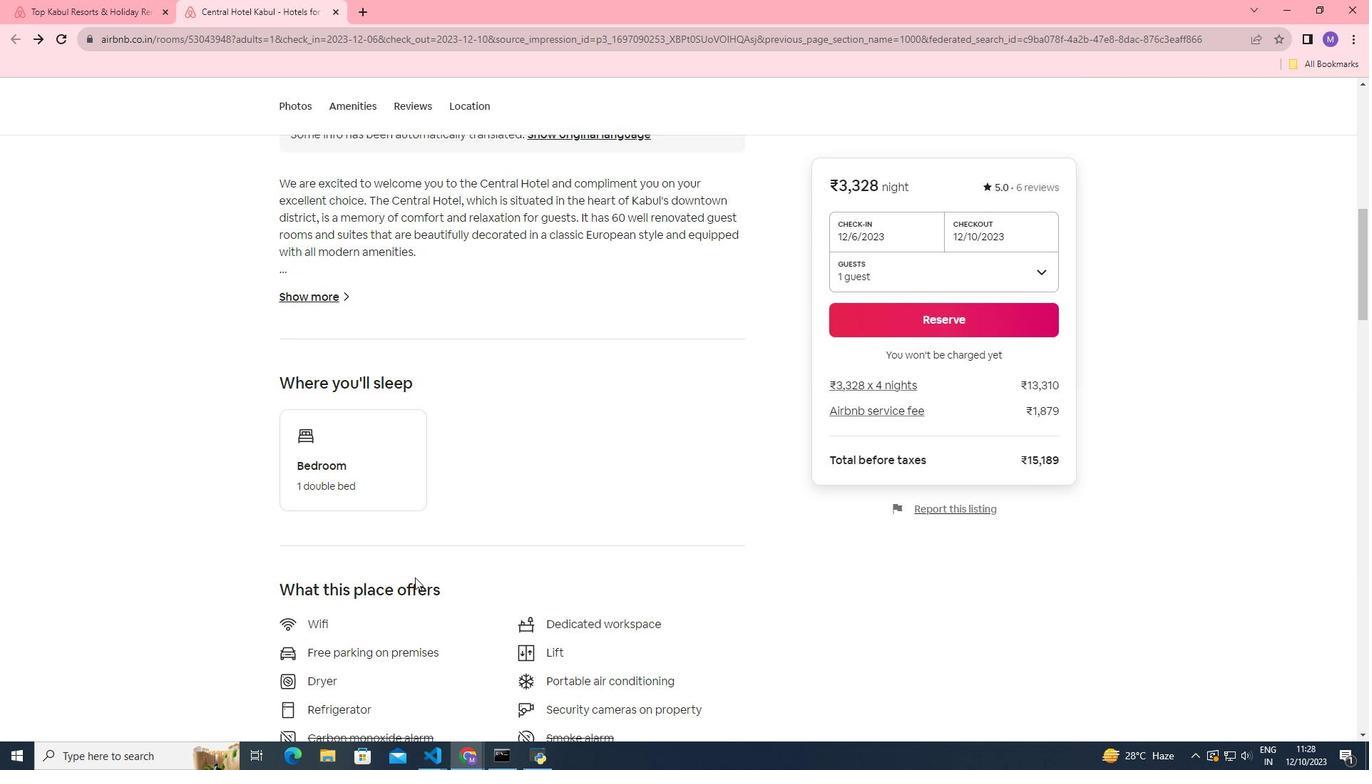 
Action: Mouse scrolled (415, 577) with delta (0, 0)
Screenshot: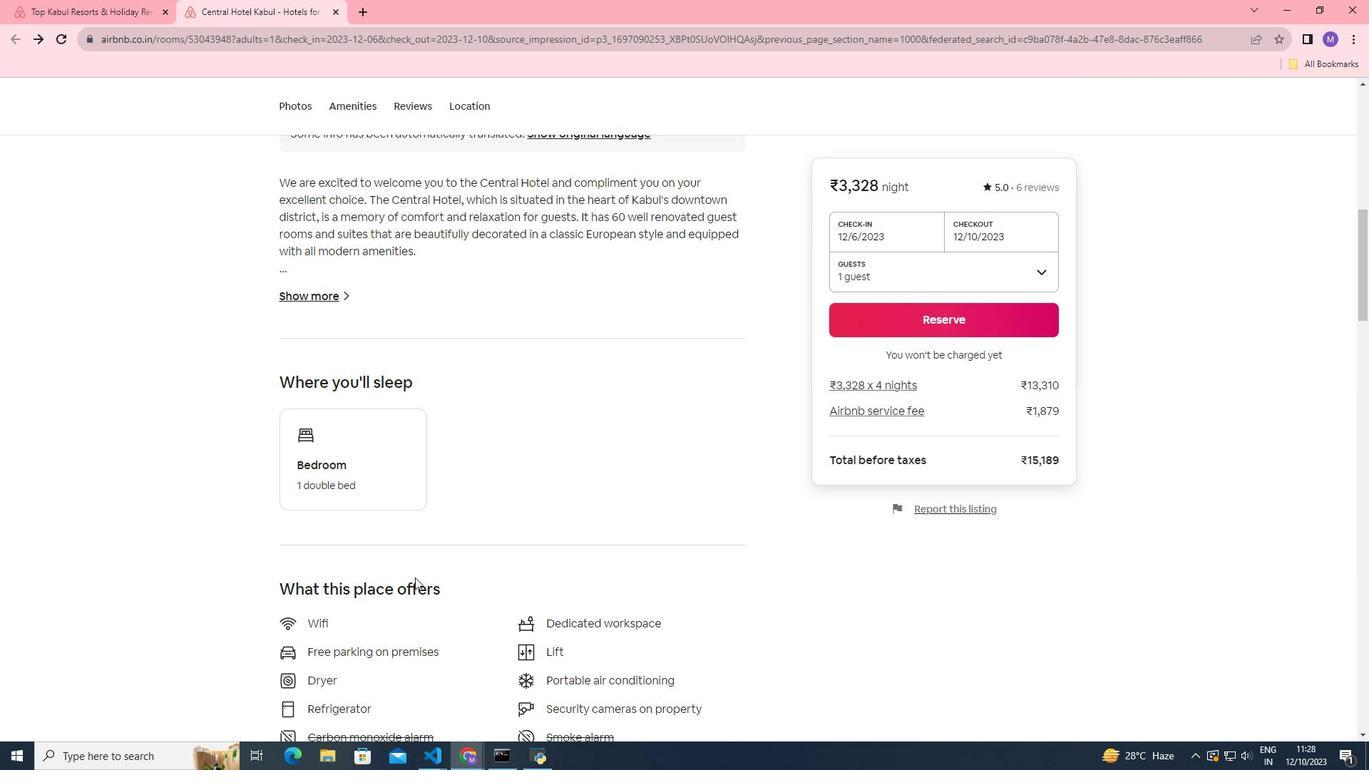 
Action: Mouse scrolled (415, 577) with delta (0, 0)
Screenshot: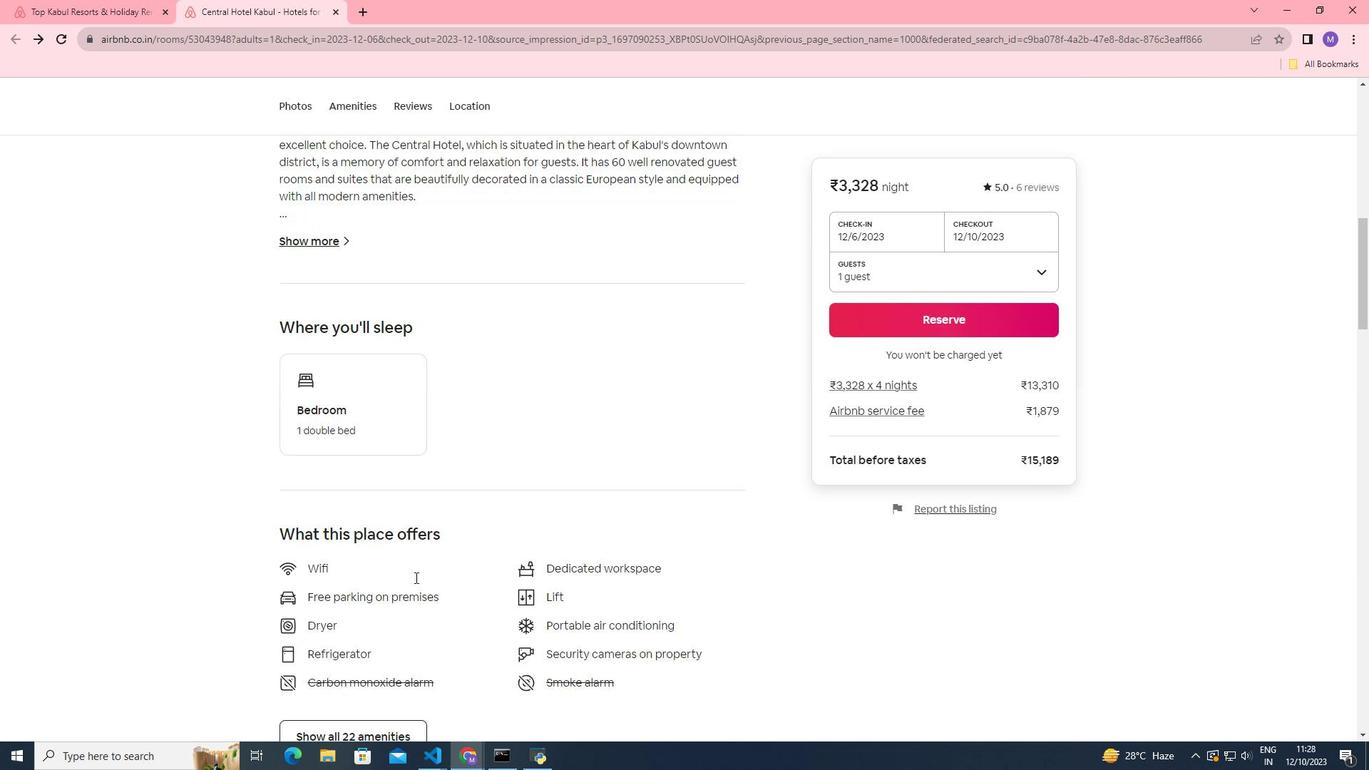 
Action: Mouse moved to (375, 658)
Screenshot: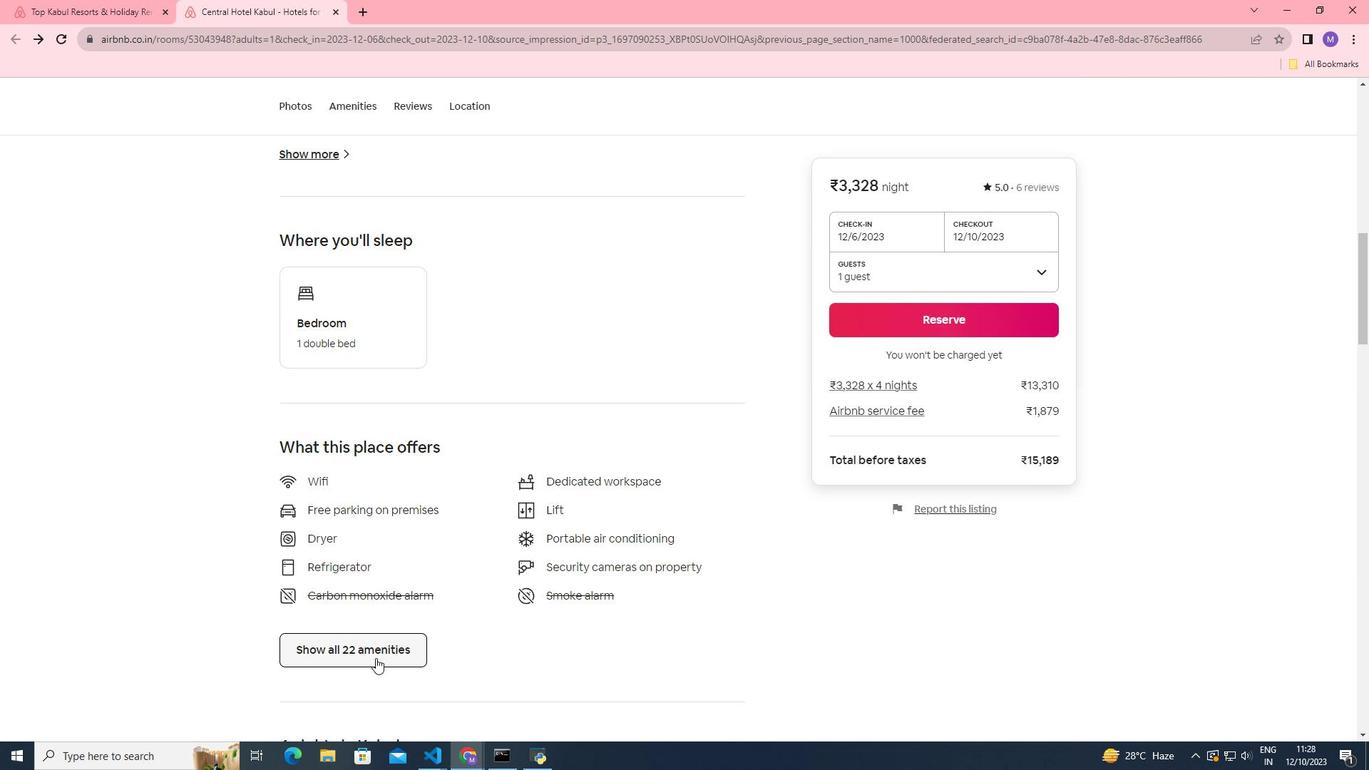 
Action: Mouse pressed left at (375, 658)
Screenshot: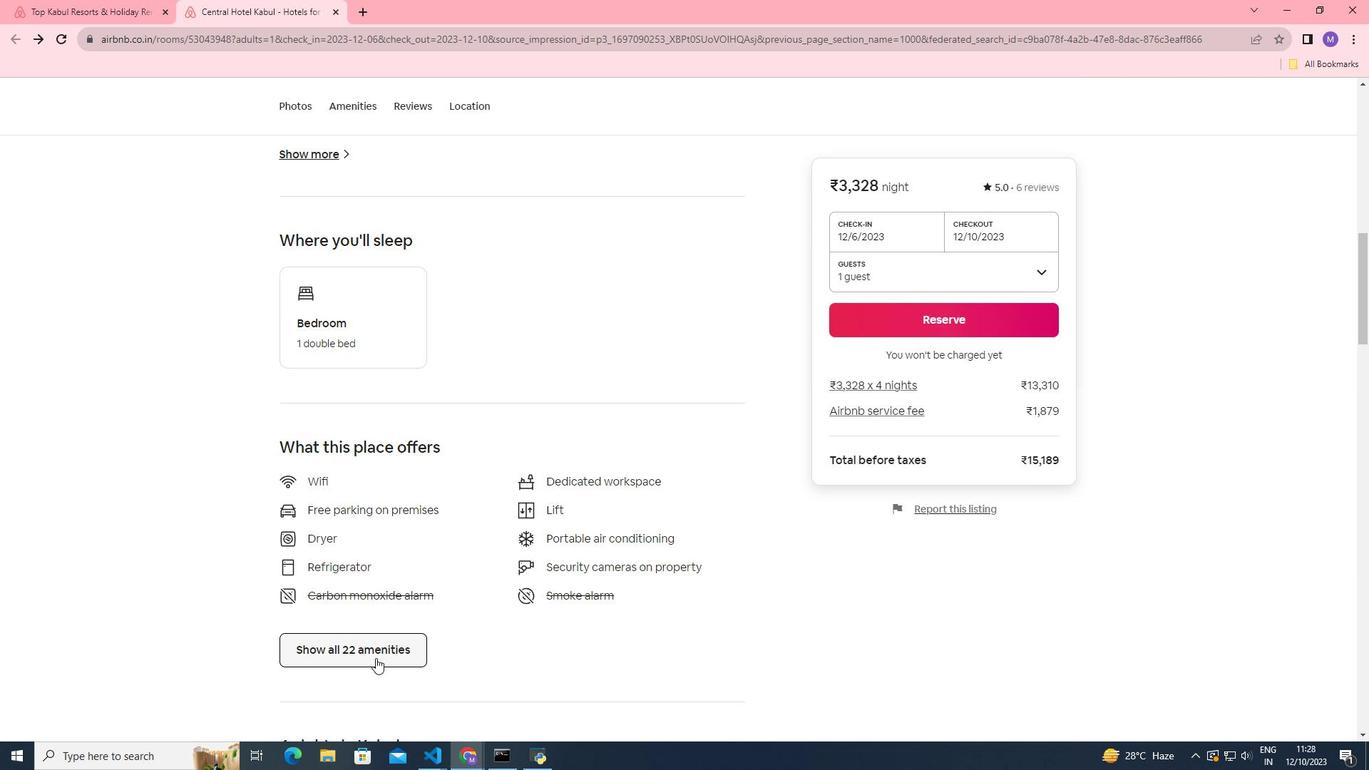 
Action: Mouse moved to (582, 505)
Screenshot: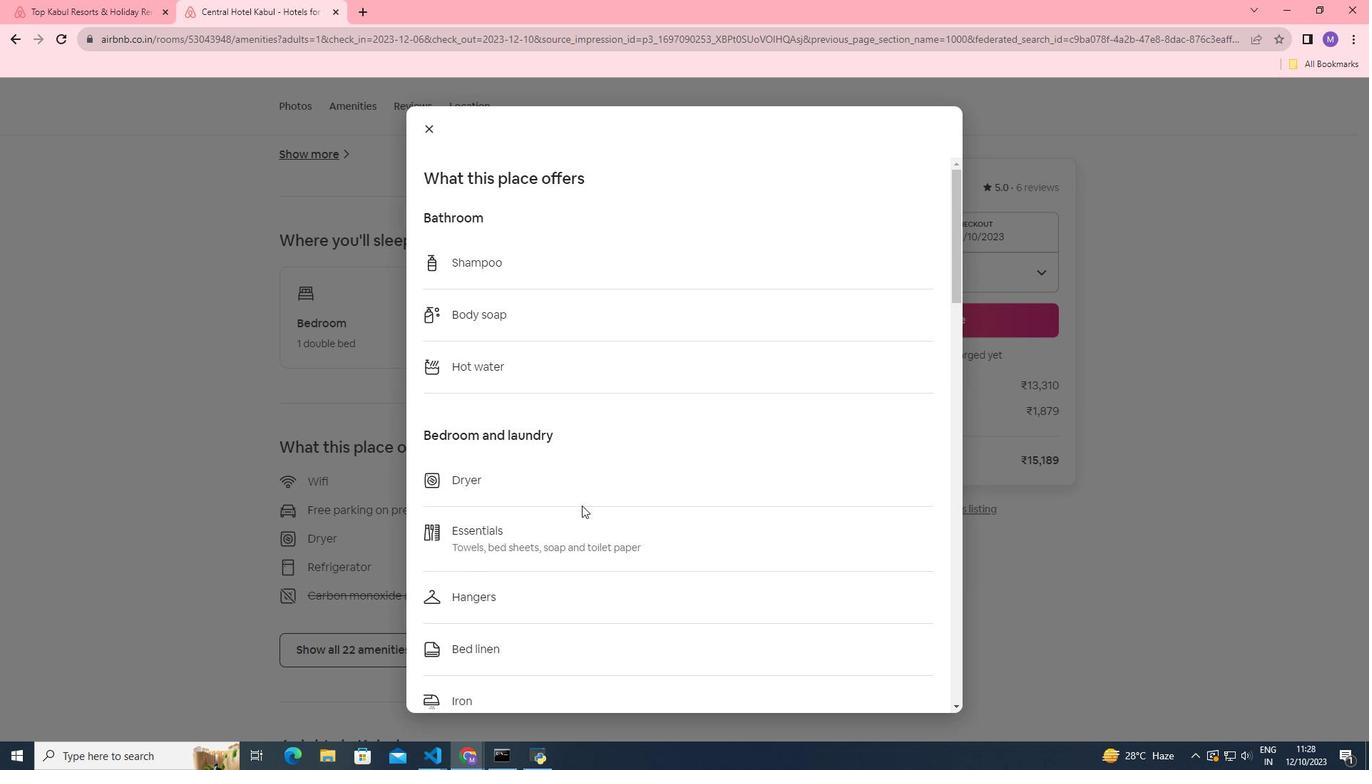 
Action: Mouse scrolled (582, 504) with delta (0, 0)
Screenshot: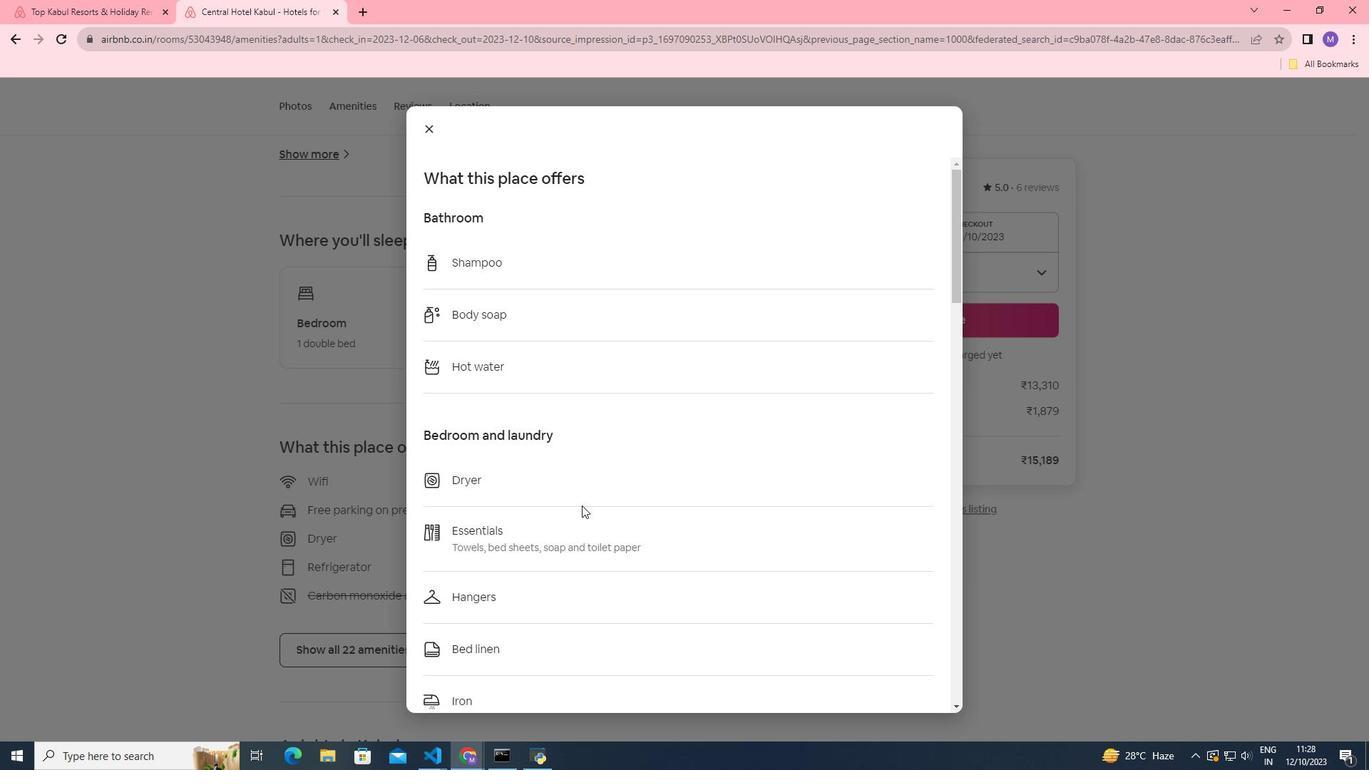 
Action: Mouse scrolled (582, 504) with delta (0, 0)
Screenshot: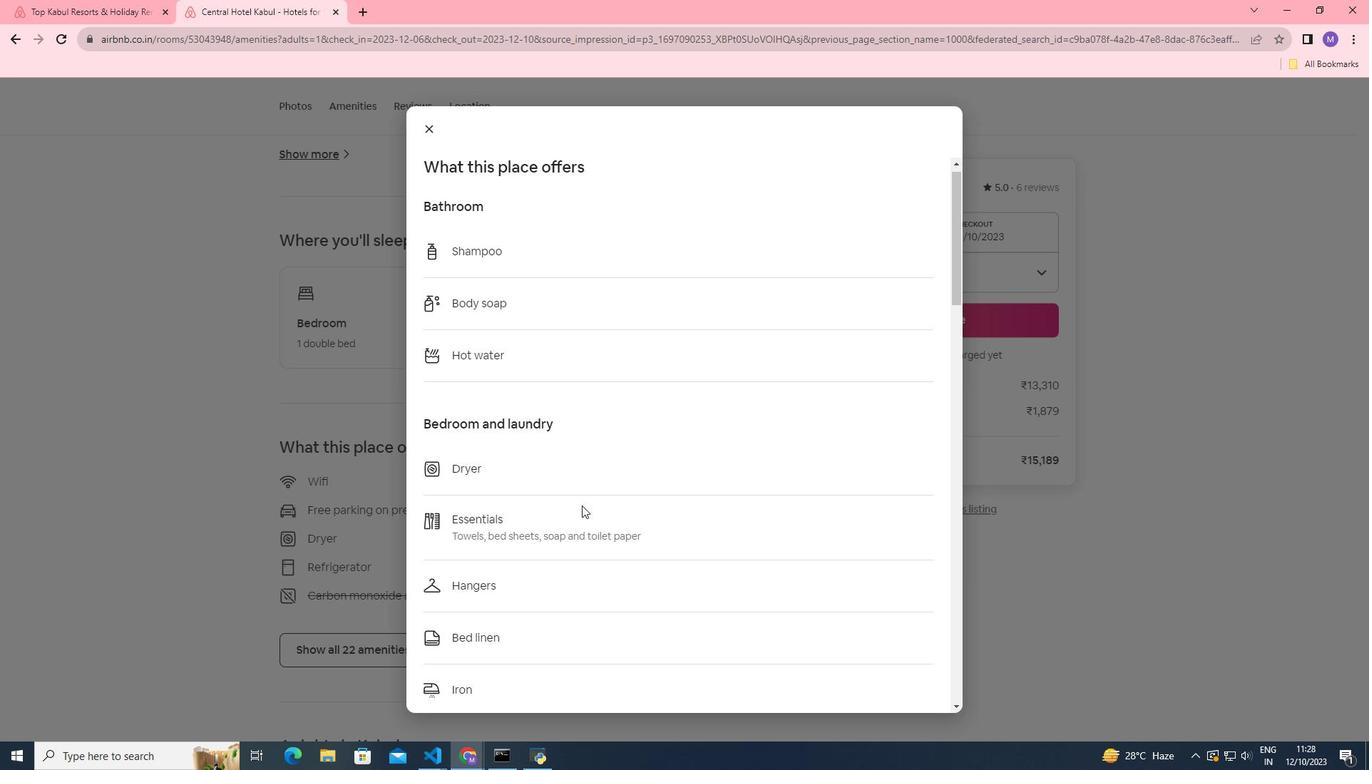 
Action: Mouse scrolled (582, 504) with delta (0, 0)
Screenshot: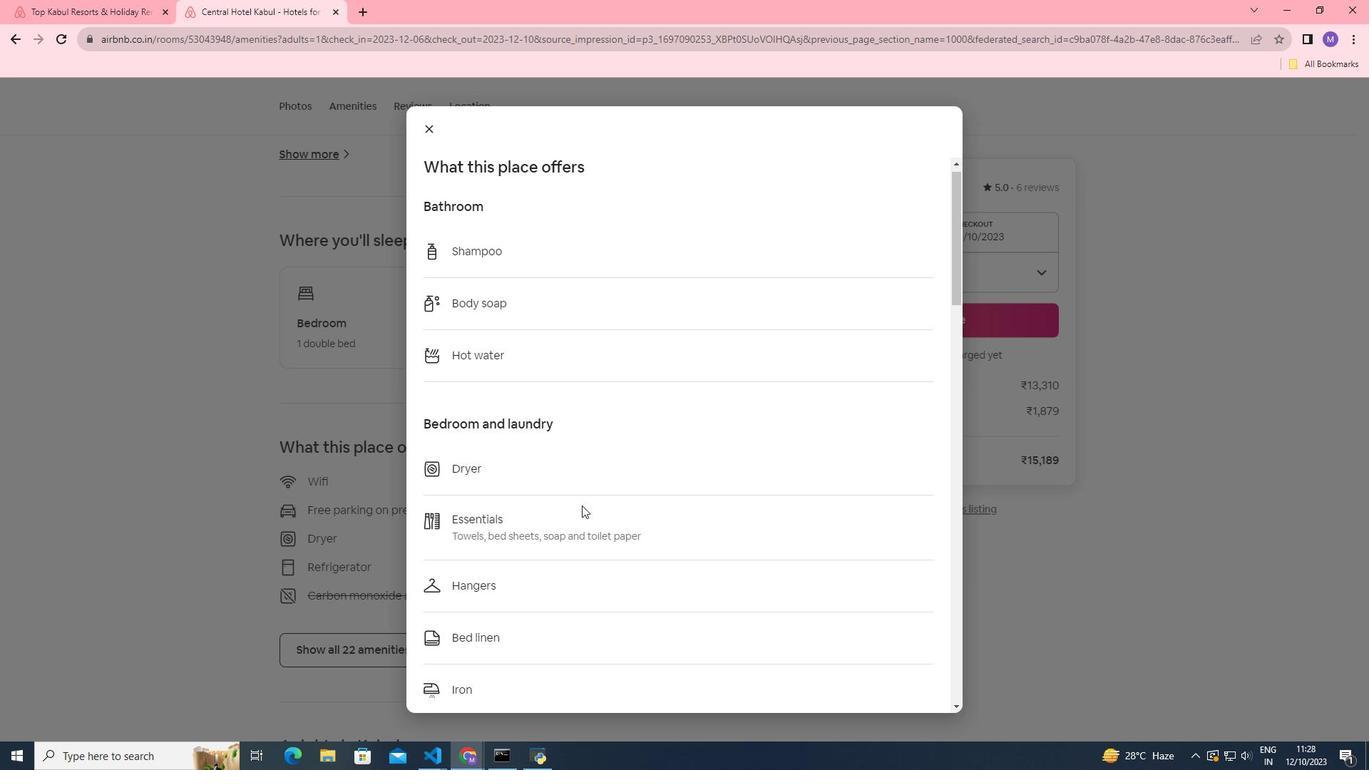 
Action: Mouse scrolled (582, 504) with delta (0, 0)
Screenshot: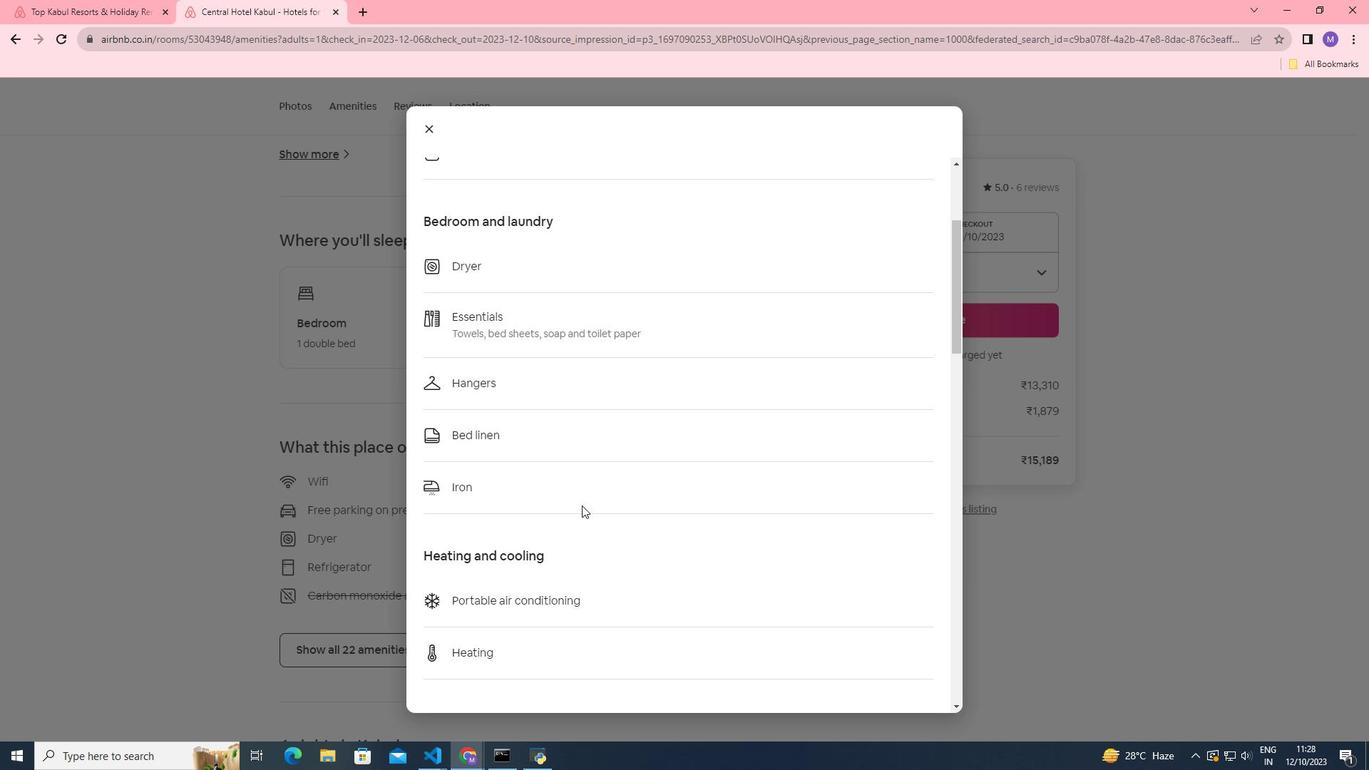 
Action: Mouse scrolled (582, 504) with delta (0, 0)
Screenshot: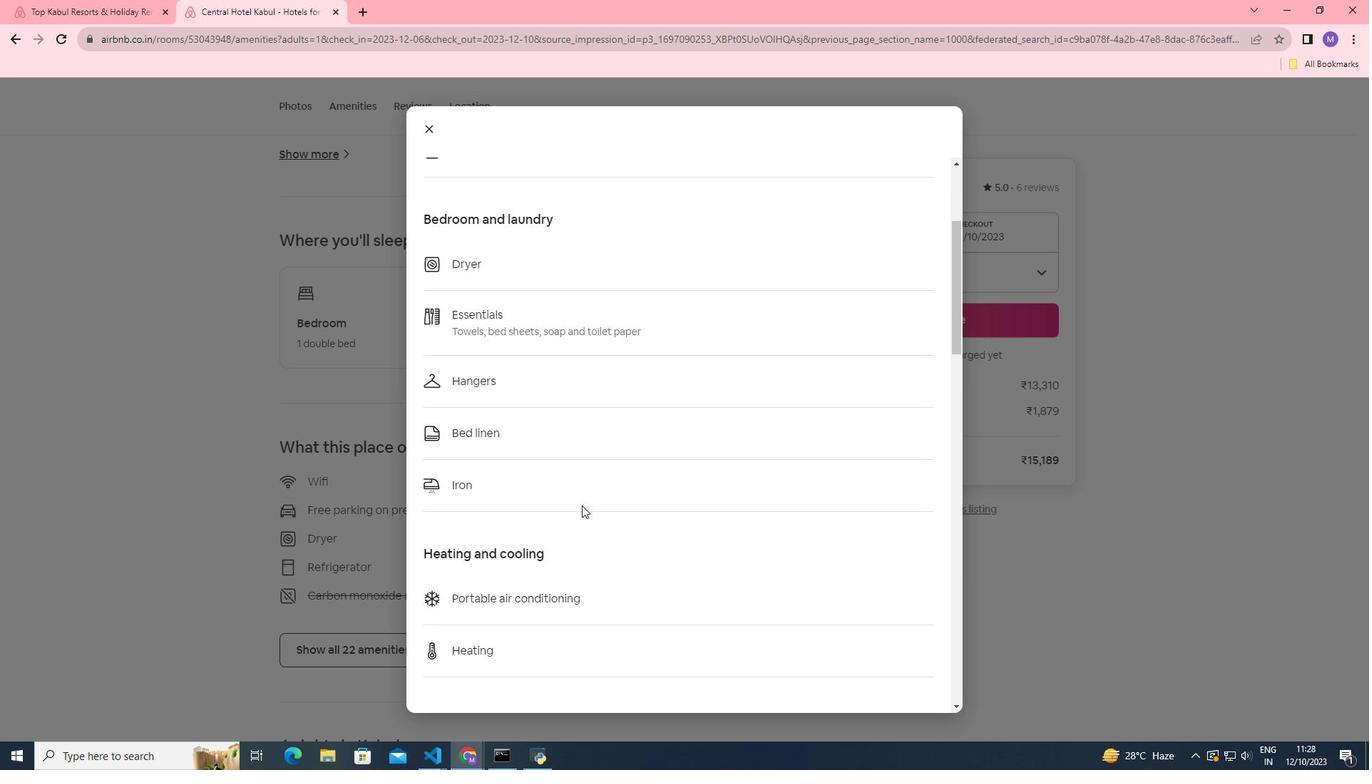 
Action: Mouse scrolled (582, 504) with delta (0, 0)
Screenshot: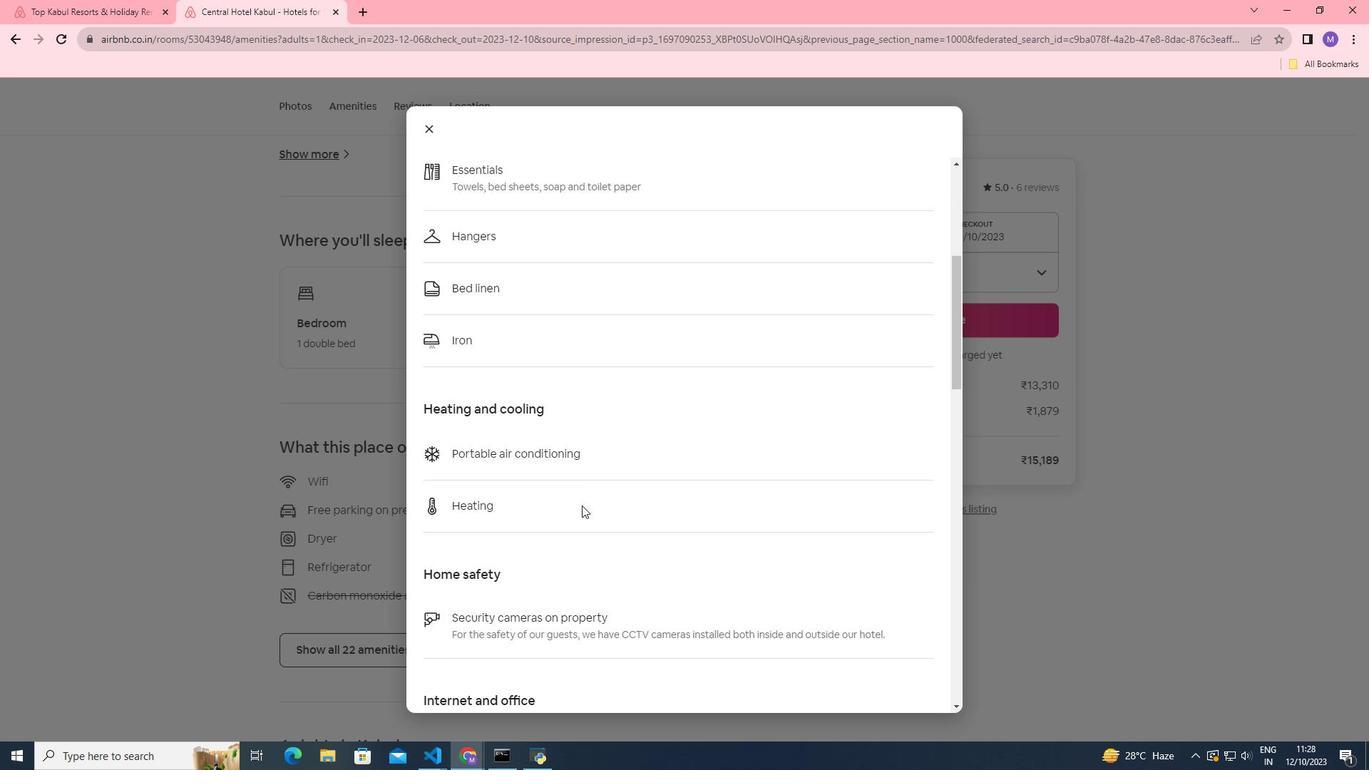 
Action: Mouse scrolled (582, 504) with delta (0, 0)
Screenshot: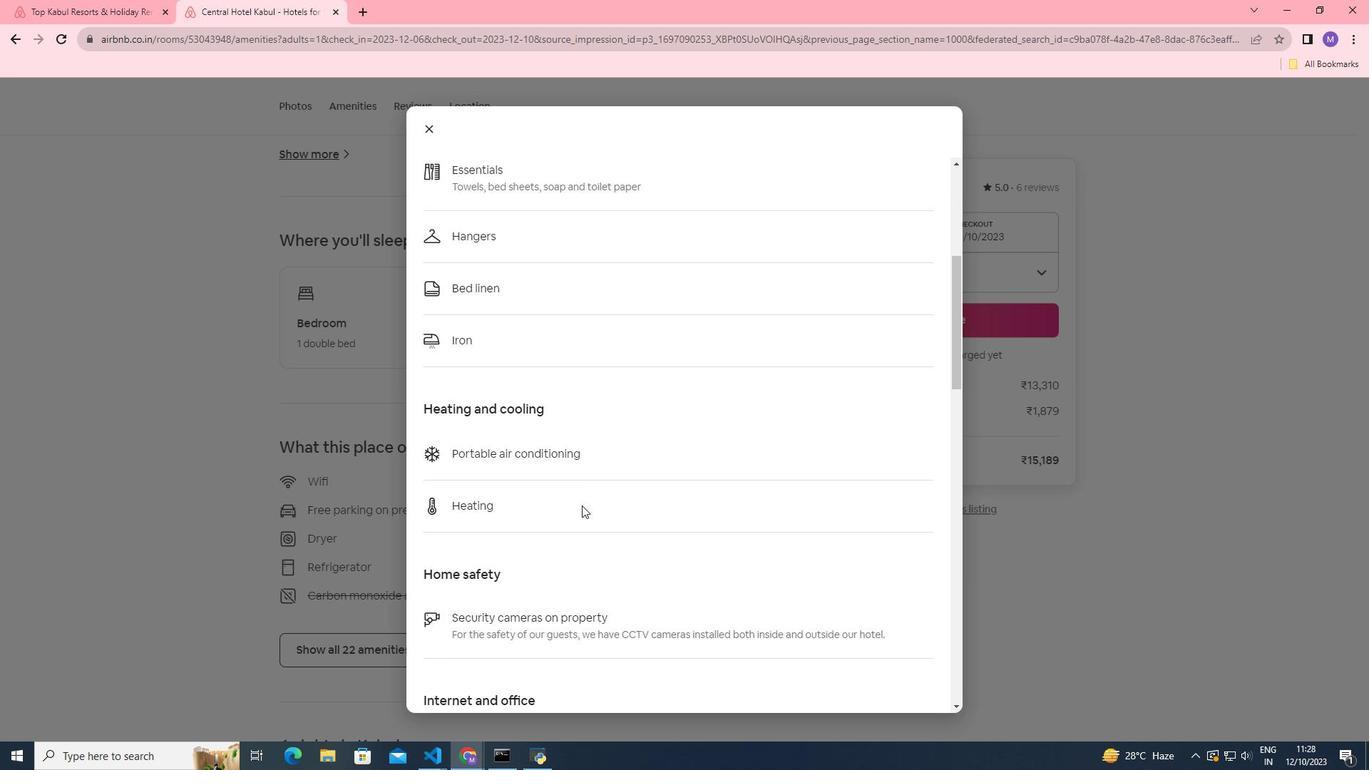 
Action: Mouse scrolled (582, 504) with delta (0, 0)
Screenshot: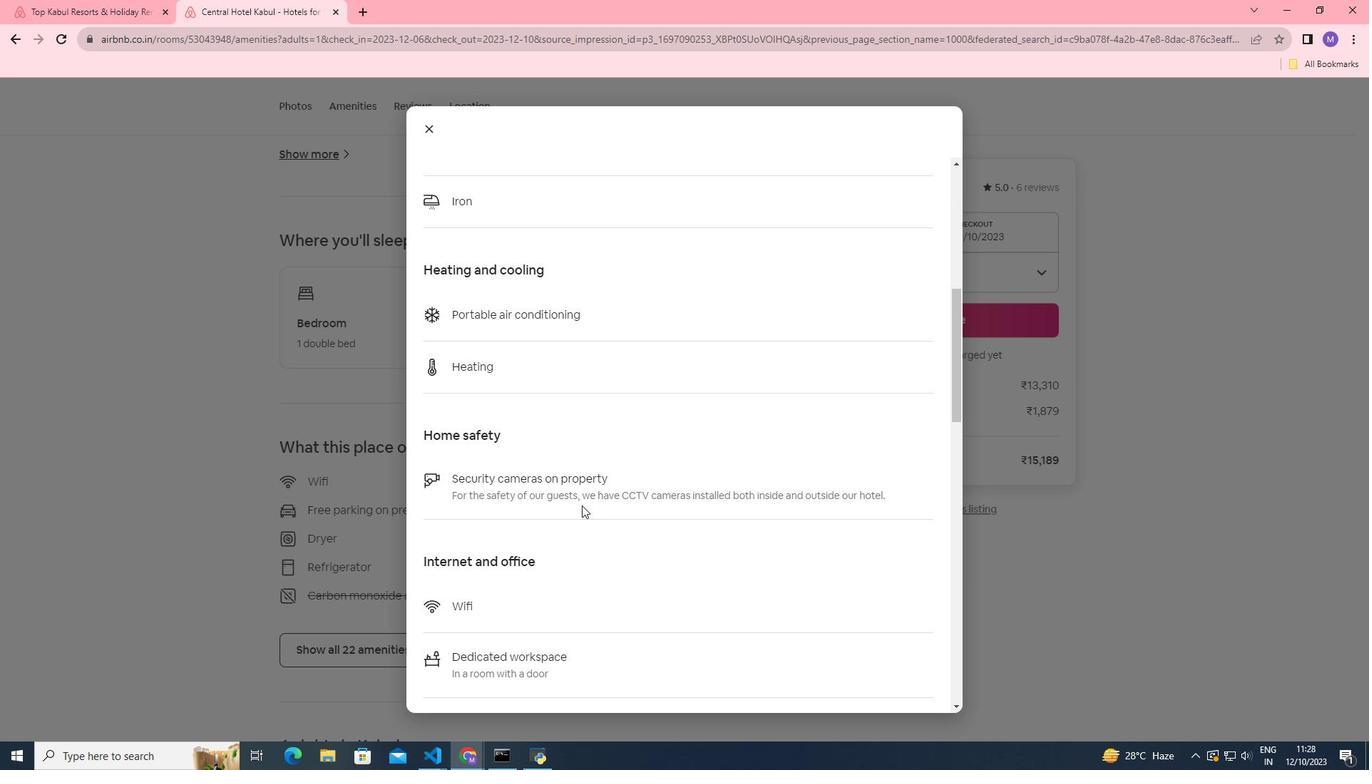 
Action: Mouse scrolled (582, 504) with delta (0, 0)
Screenshot: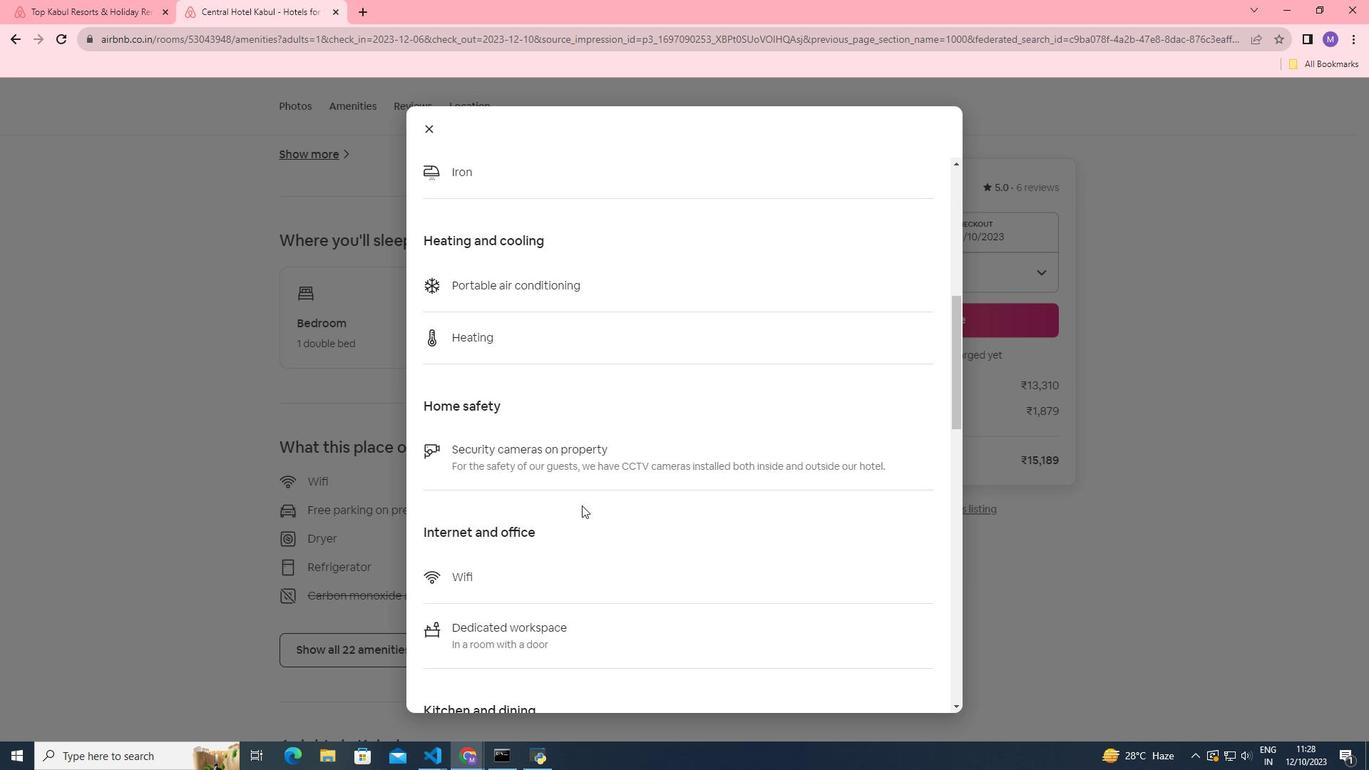 
Action: Mouse scrolled (582, 504) with delta (0, 0)
Screenshot: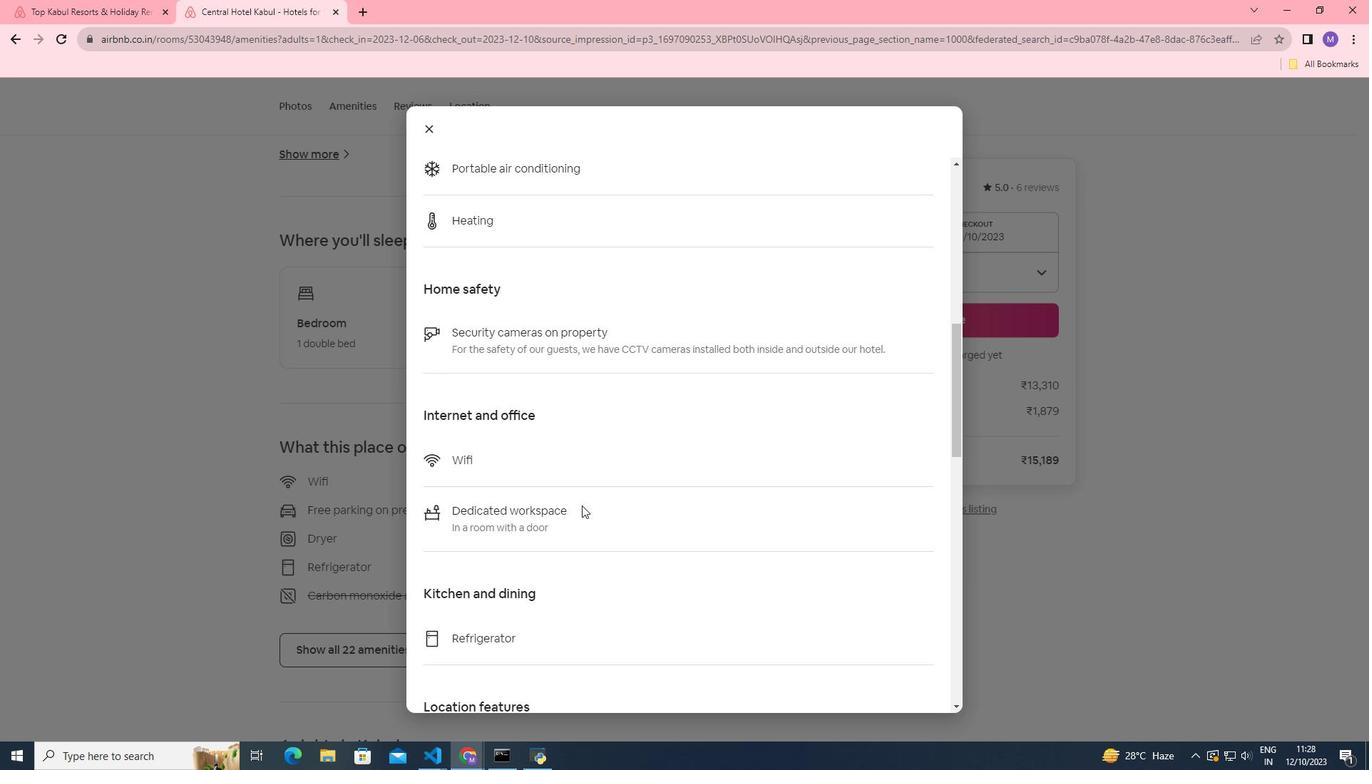
Action: Mouse scrolled (582, 504) with delta (0, 0)
Screenshot: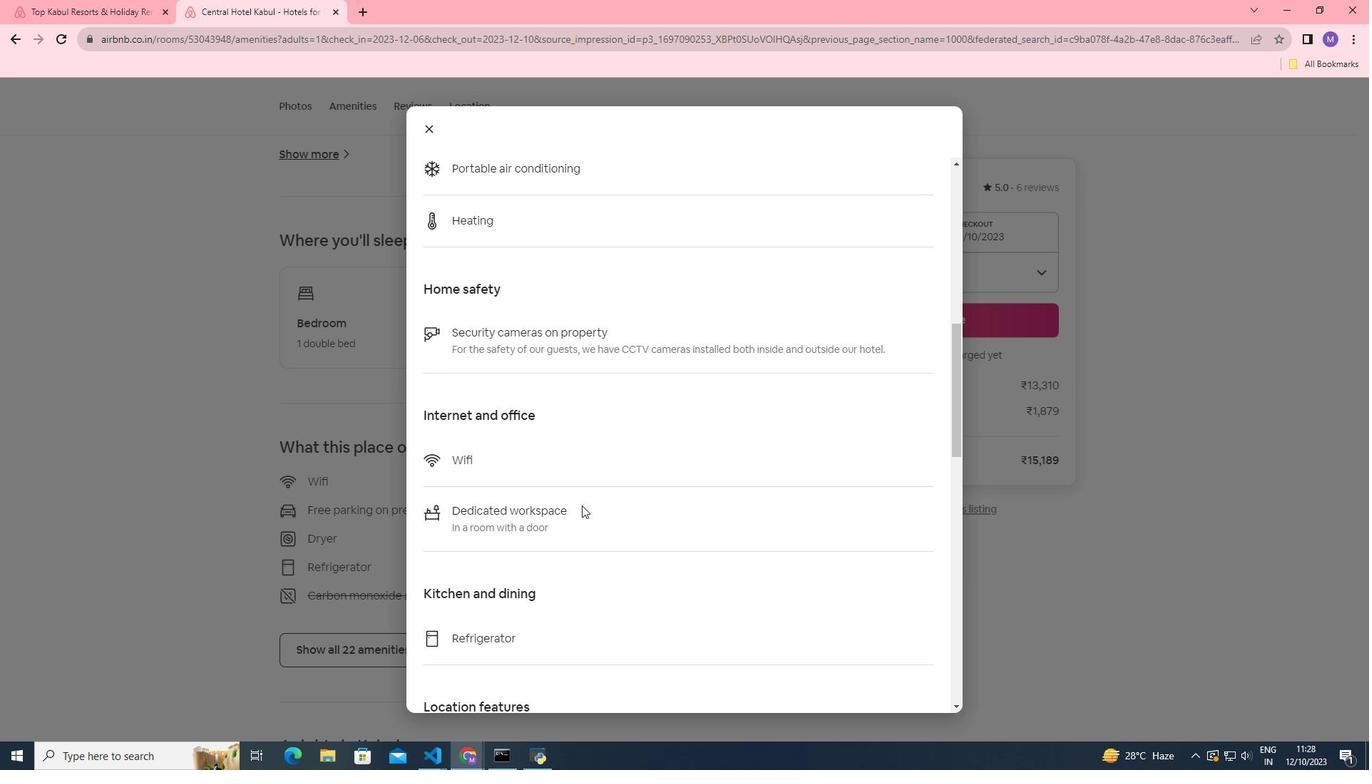 
Action: Mouse scrolled (582, 504) with delta (0, 0)
Screenshot: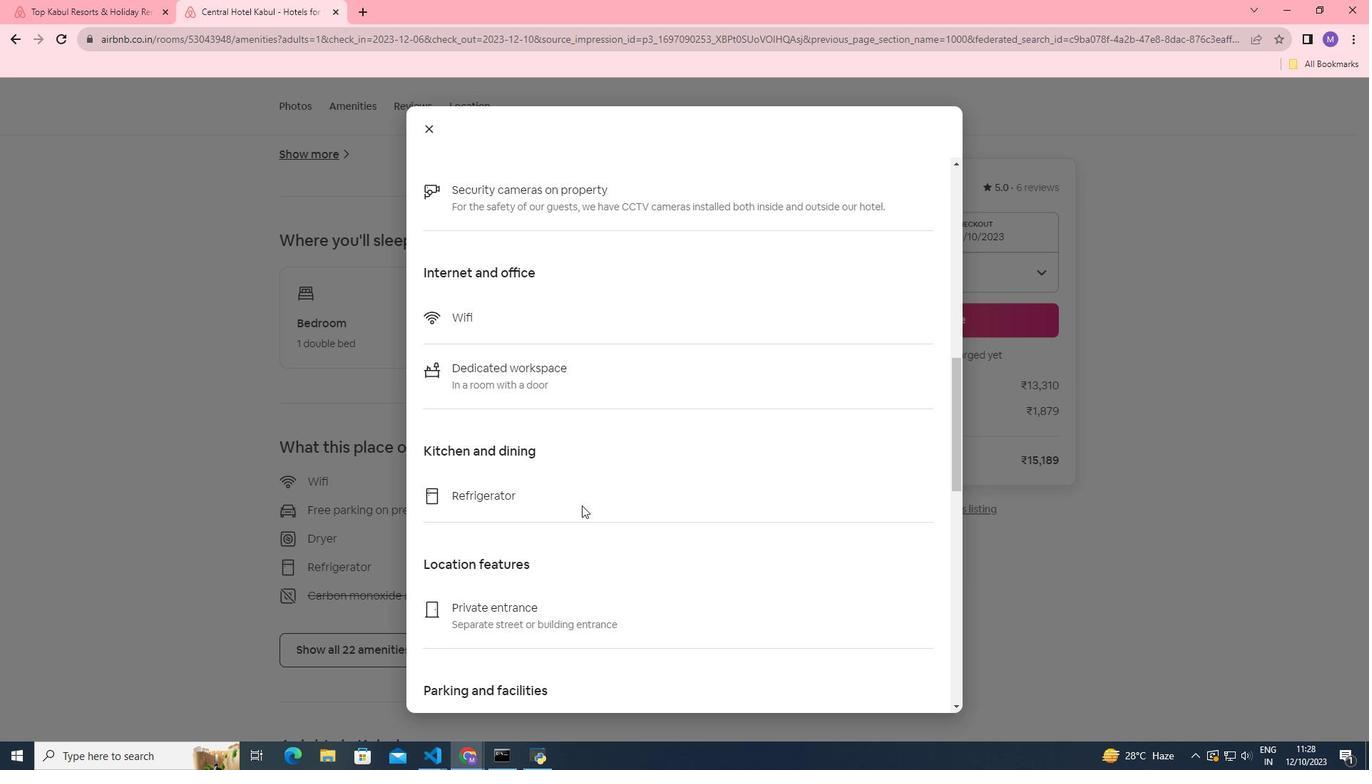 
Action: Mouse scrolled (582, 504) with delta (0, 0)
Screenshot: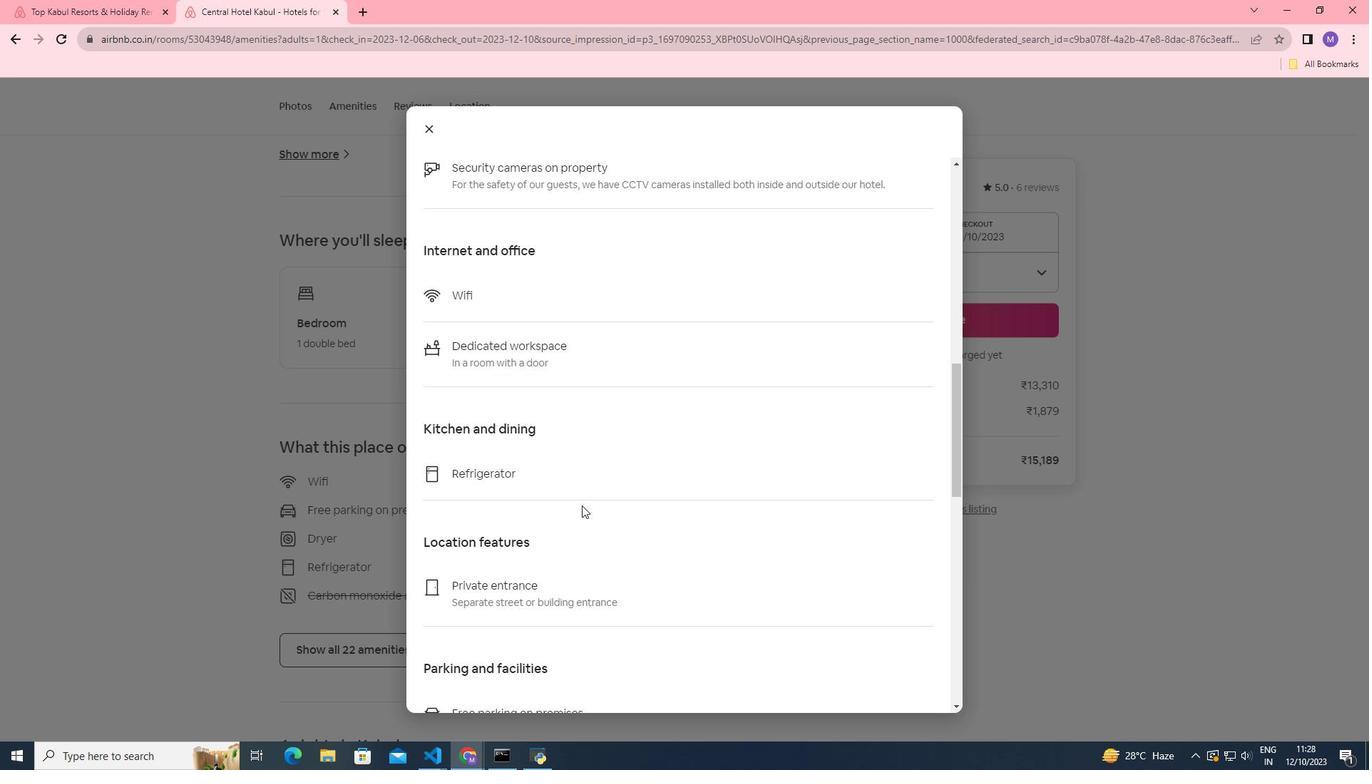 
Action: Mouse scrolled (582, 504) with delta (0, 0)
Screenshot: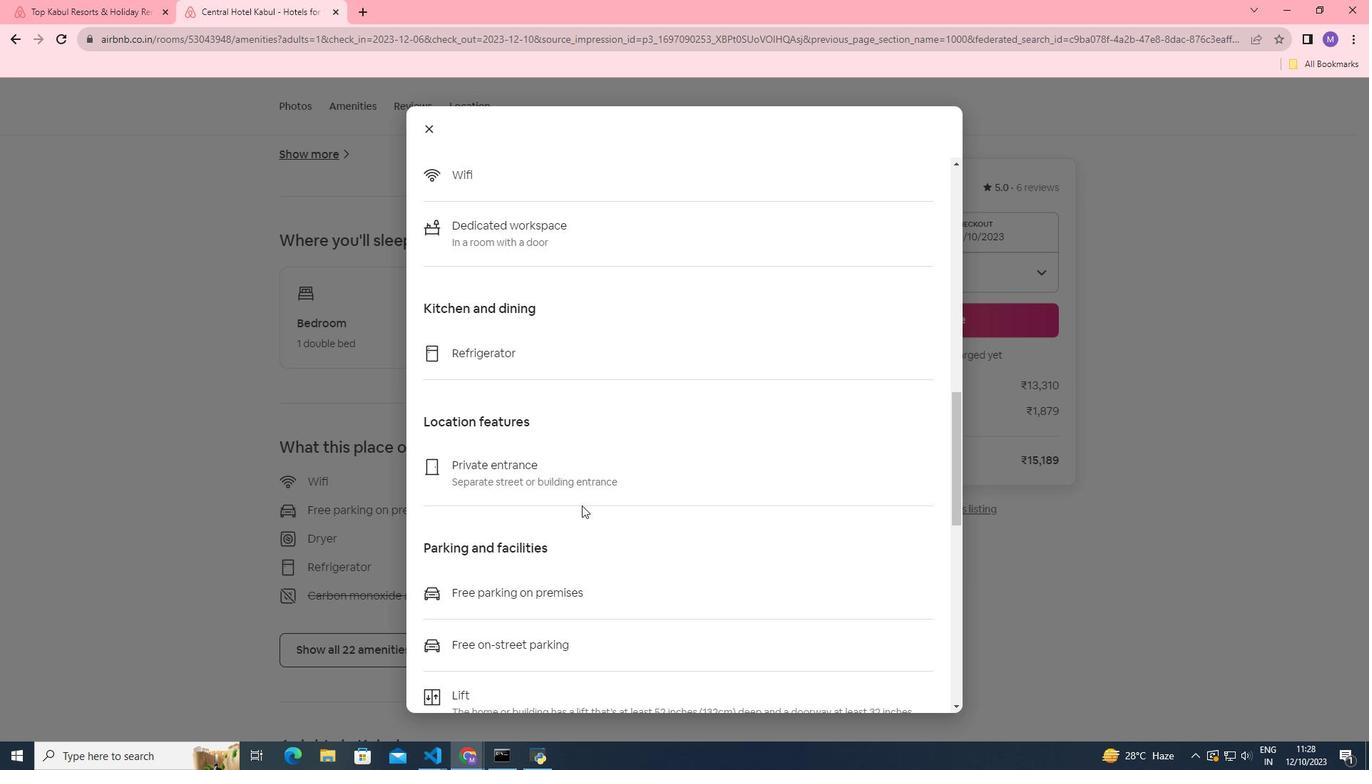
Action: Mouse scrolled (582, 504) with delta (0, 0)
Screenshot: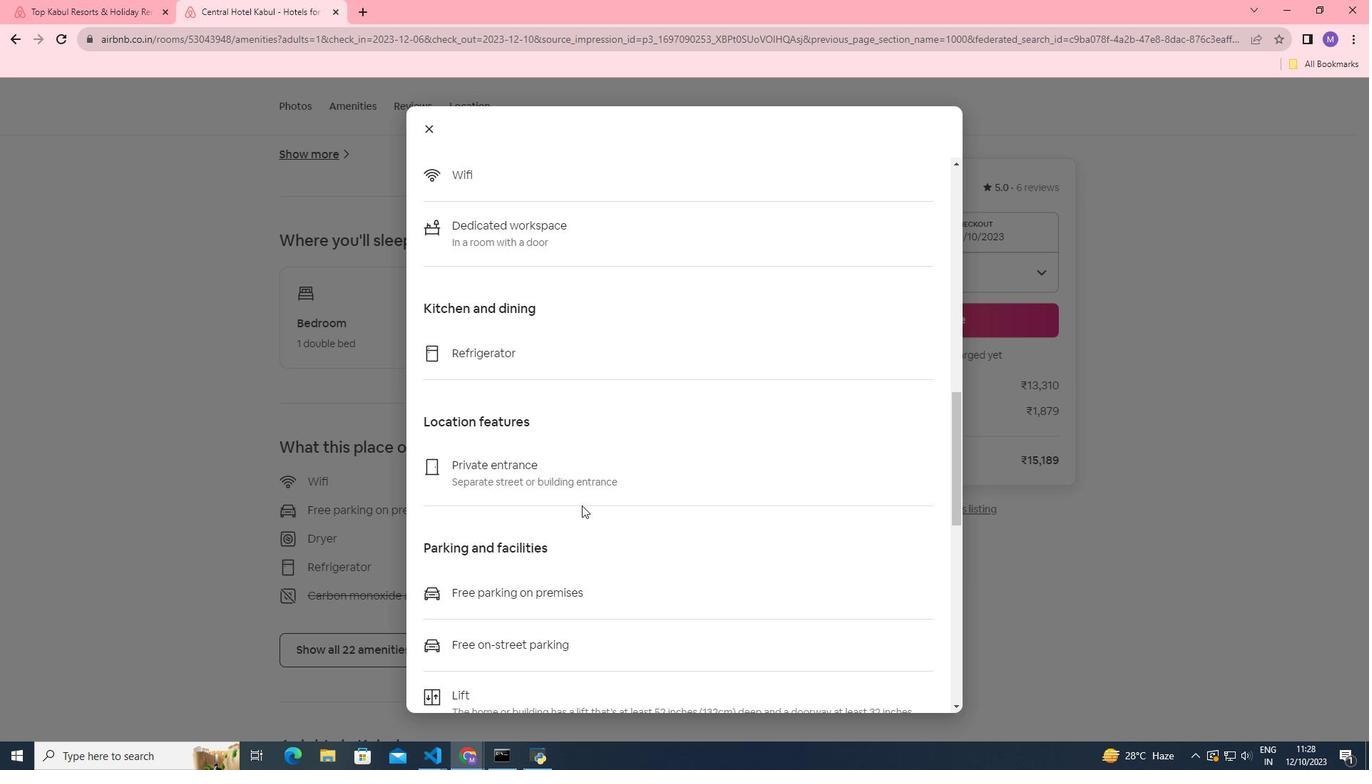 
Action: Mouse scrolled (582, 504) with delta (0, 0)
Screenshot: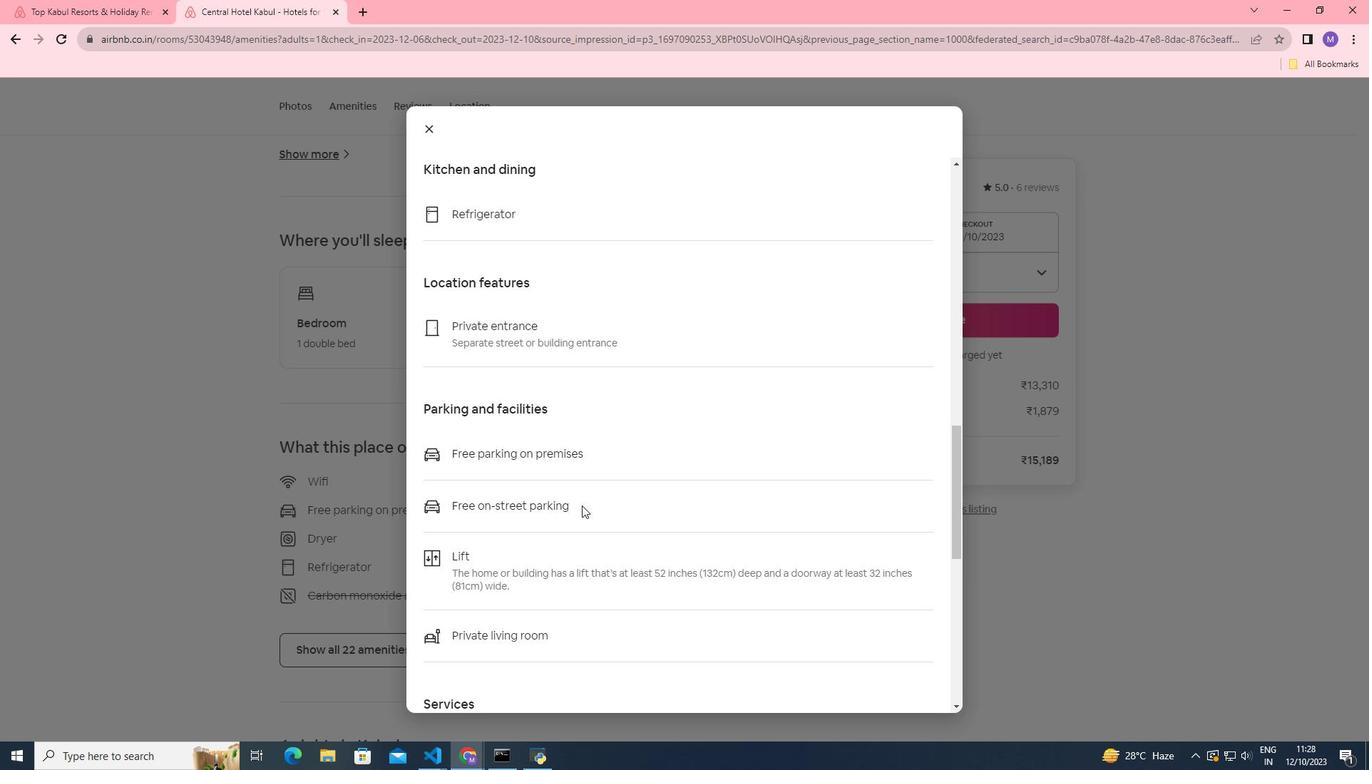 
Action: Mouse scrolled (582, 504) with delta (0, 0)
Screenshot: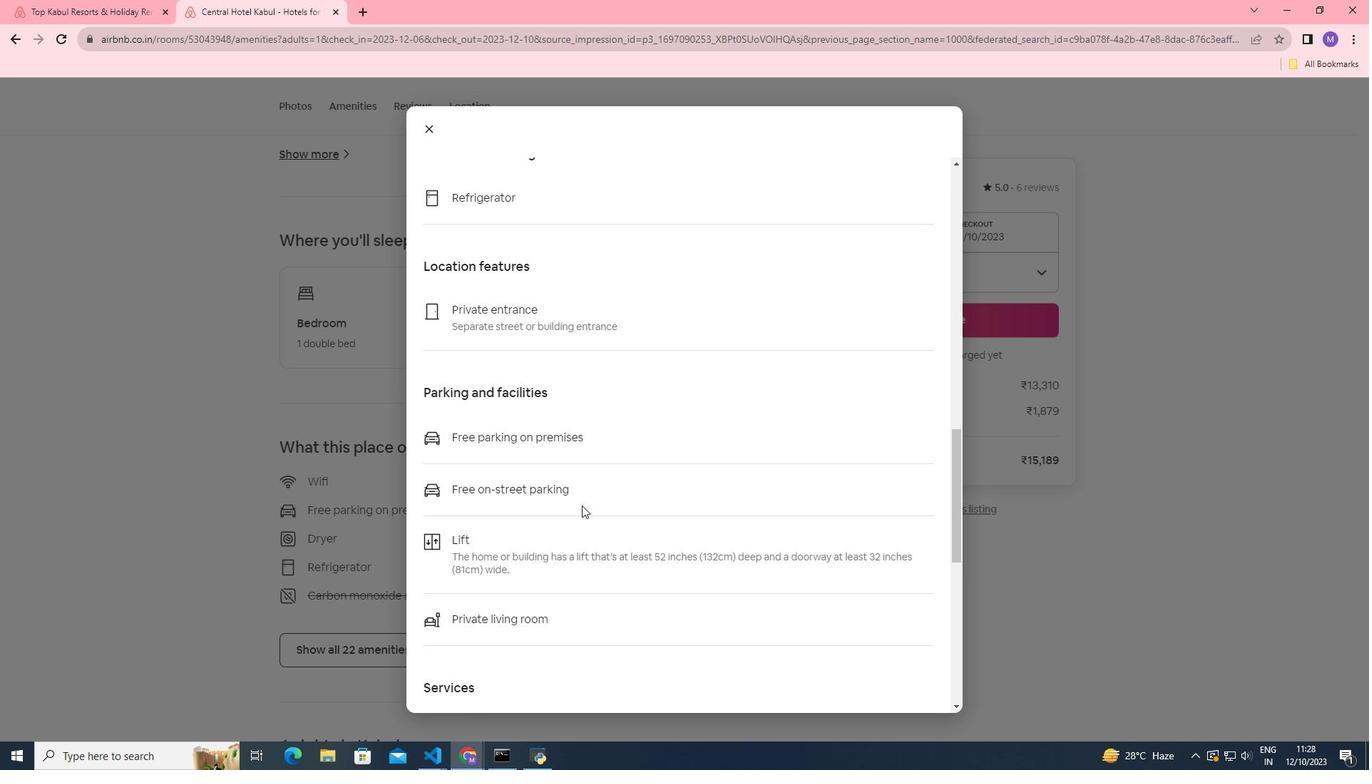 
Action: Mouse scrolled (582, 504) with delta (0, 0)
Screenshot: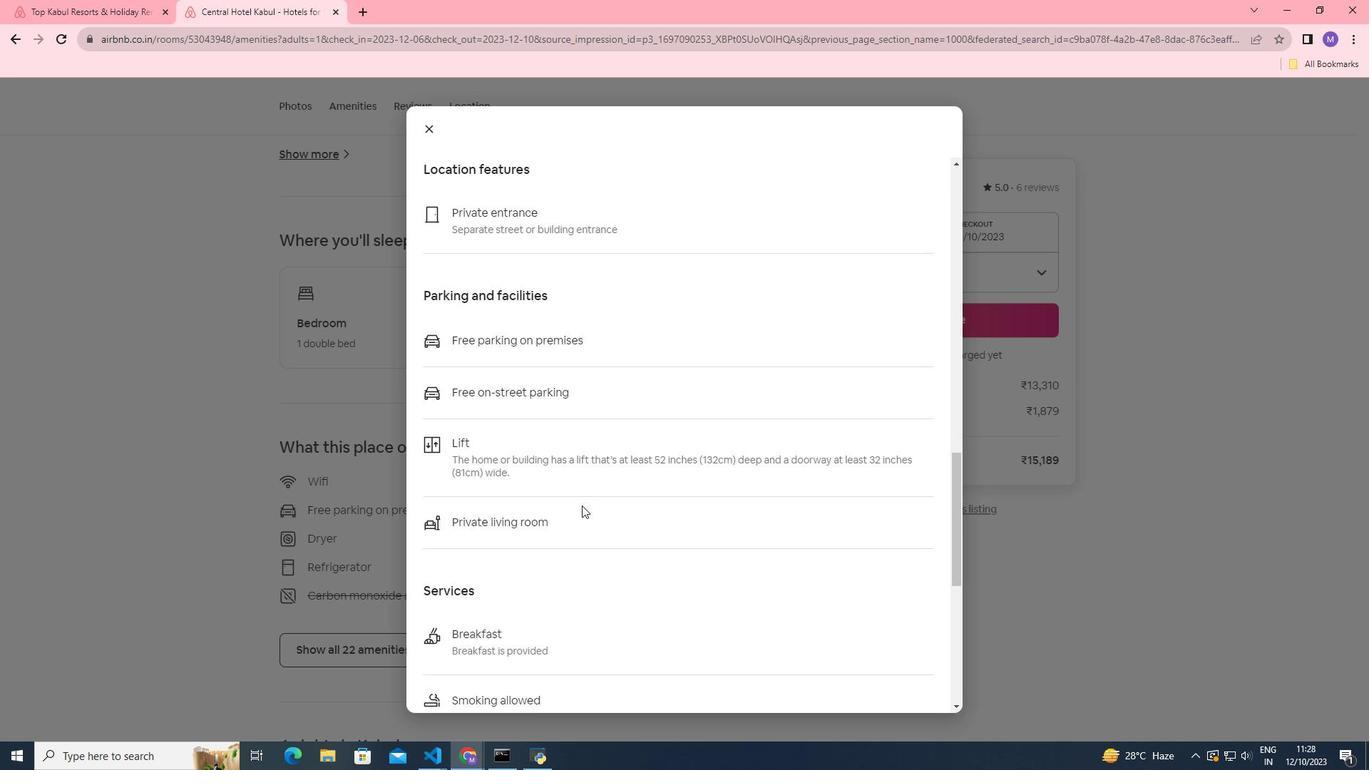 
Action: Mouse scrolled (582, 504) with delta (0, 0)
Screenshot: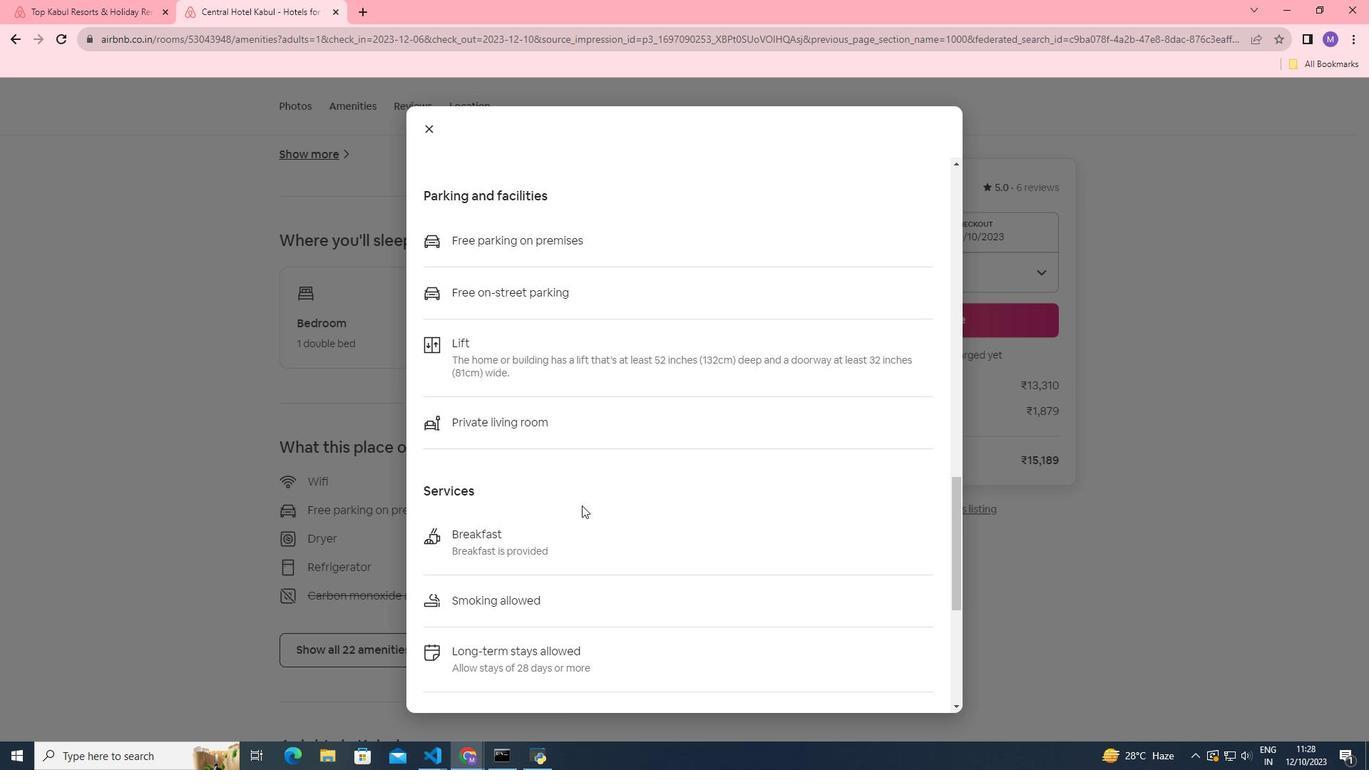 
Action: Mouse scrolled (582, 504) with delta (0, 0)
Screenshot: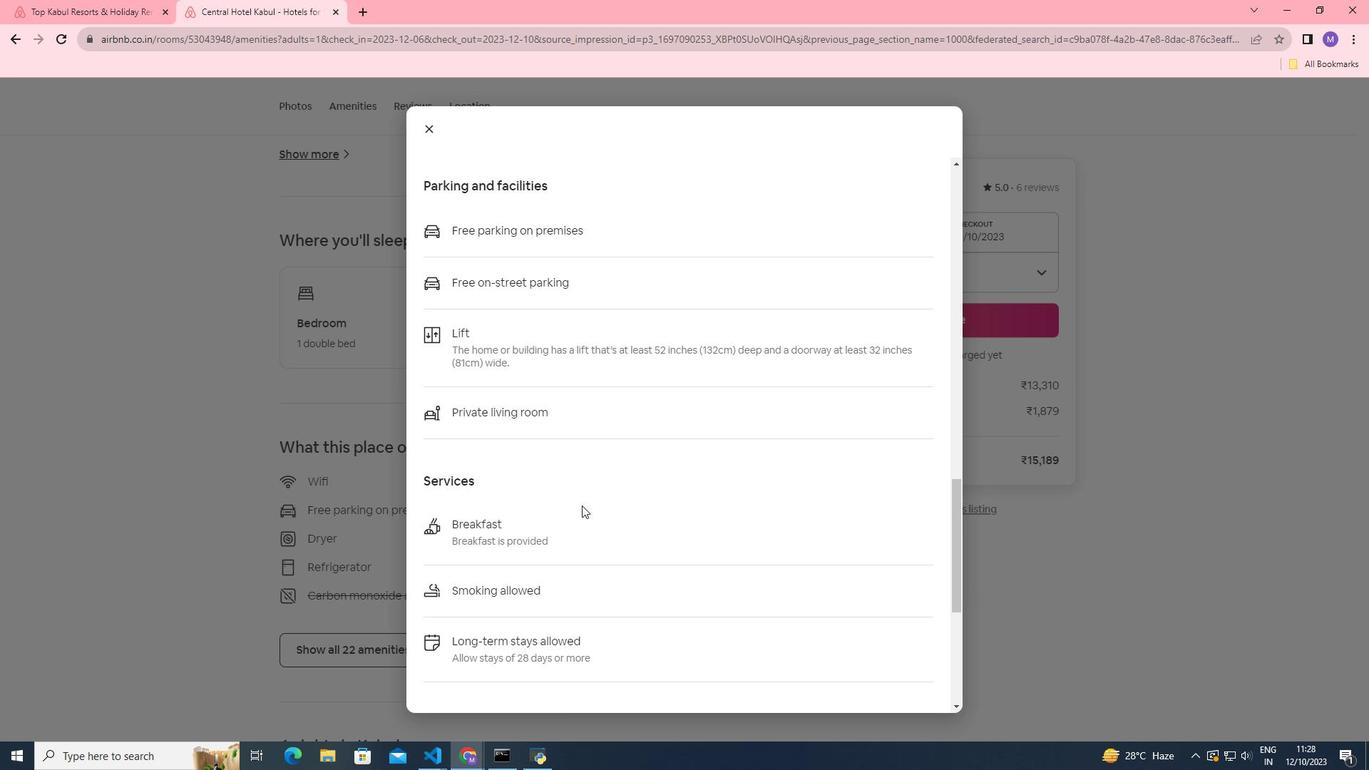 
Action: Mouse scrolled (582, 504) with delta (0, 0)
Screenshot: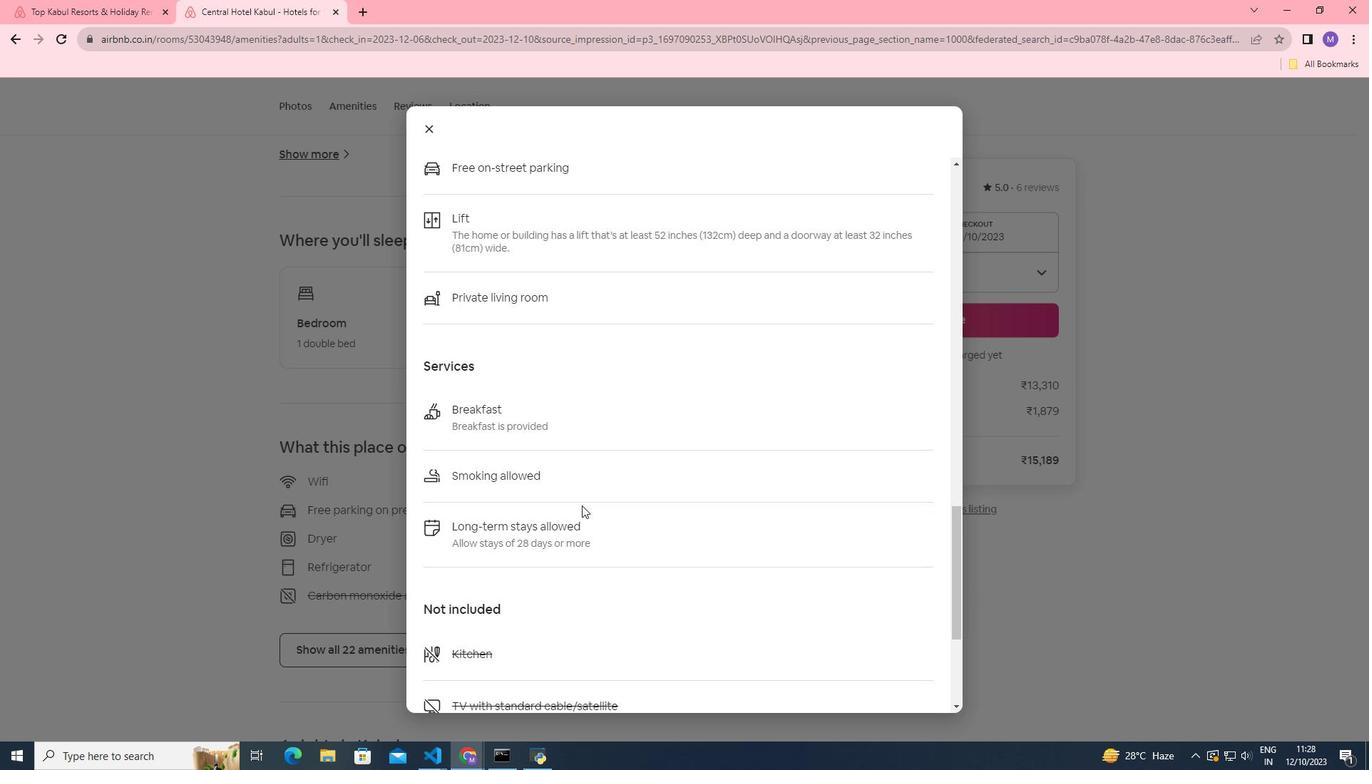 
Action: Mouse scrolled (582, 504) with delta (0, 0)
Screenshot: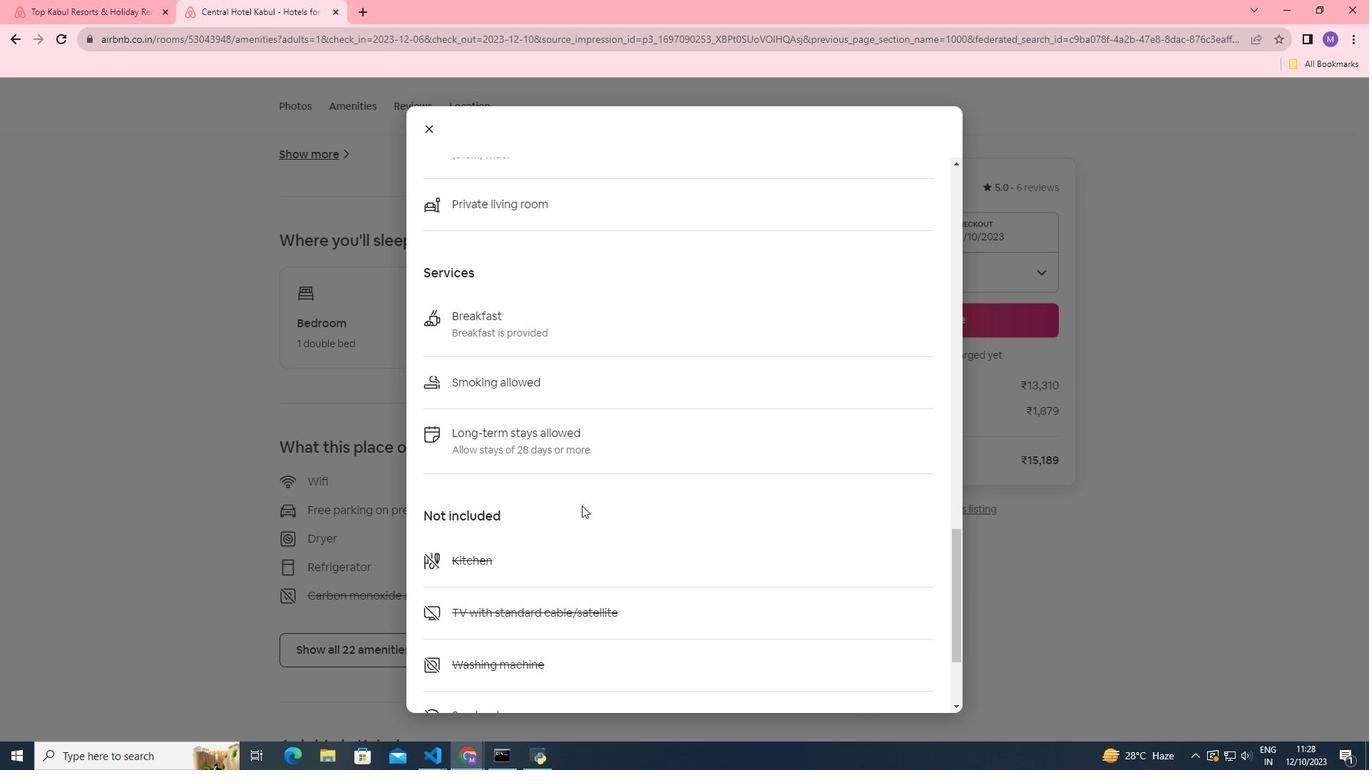 
Action: Mouse scrolled (582, 504) with delta (0, 0)
Screenshot: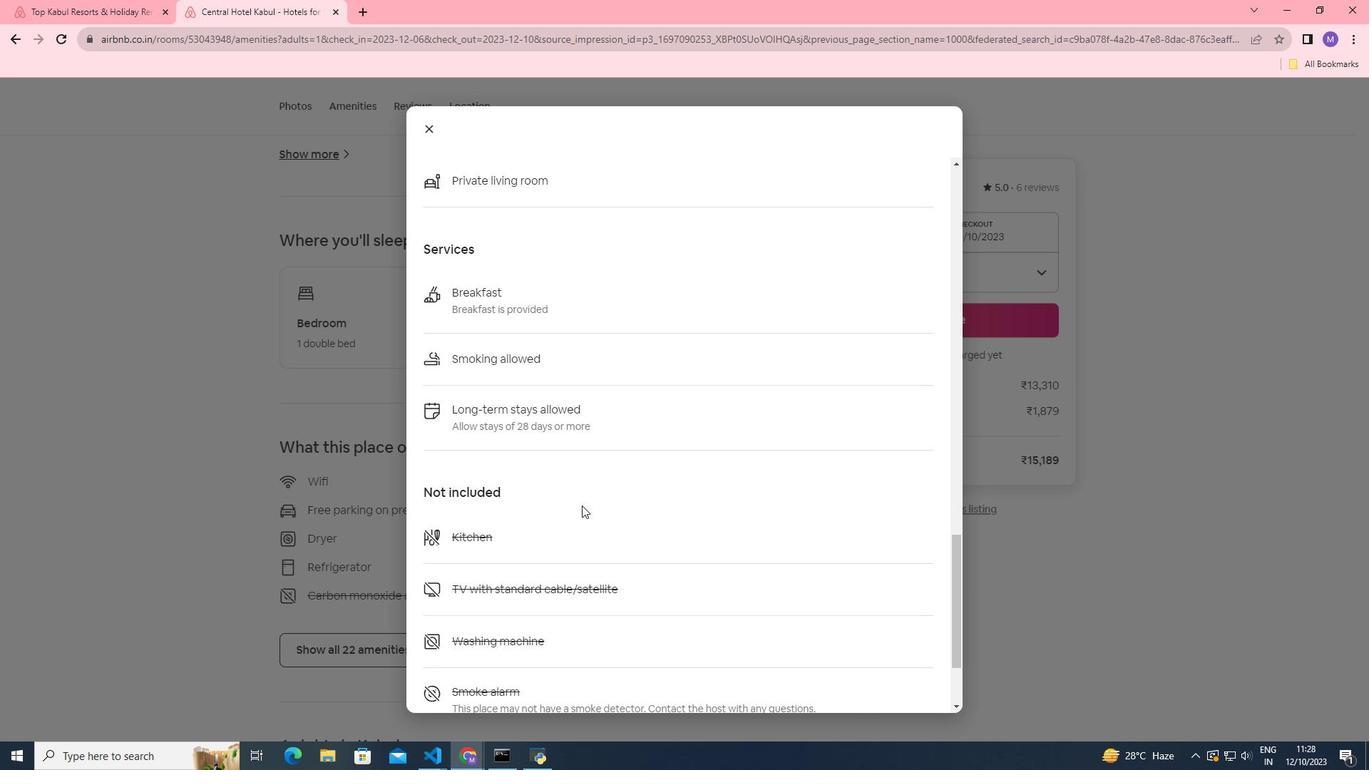 
Action: Mouse scrolled (582, 504) with delta (0, 0)
Screenshot: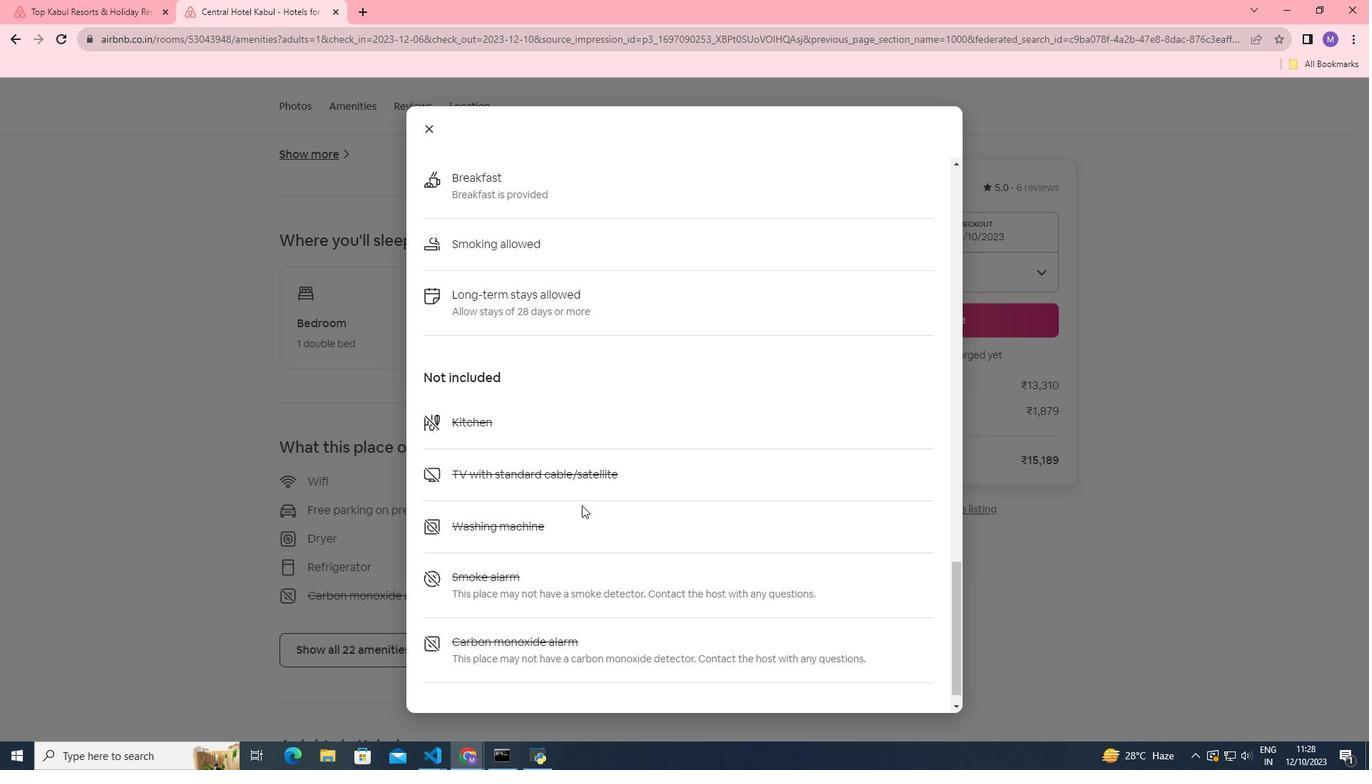 
Action: Mouse scrolled (582, 504) with delta (0, 0)
Screenshot: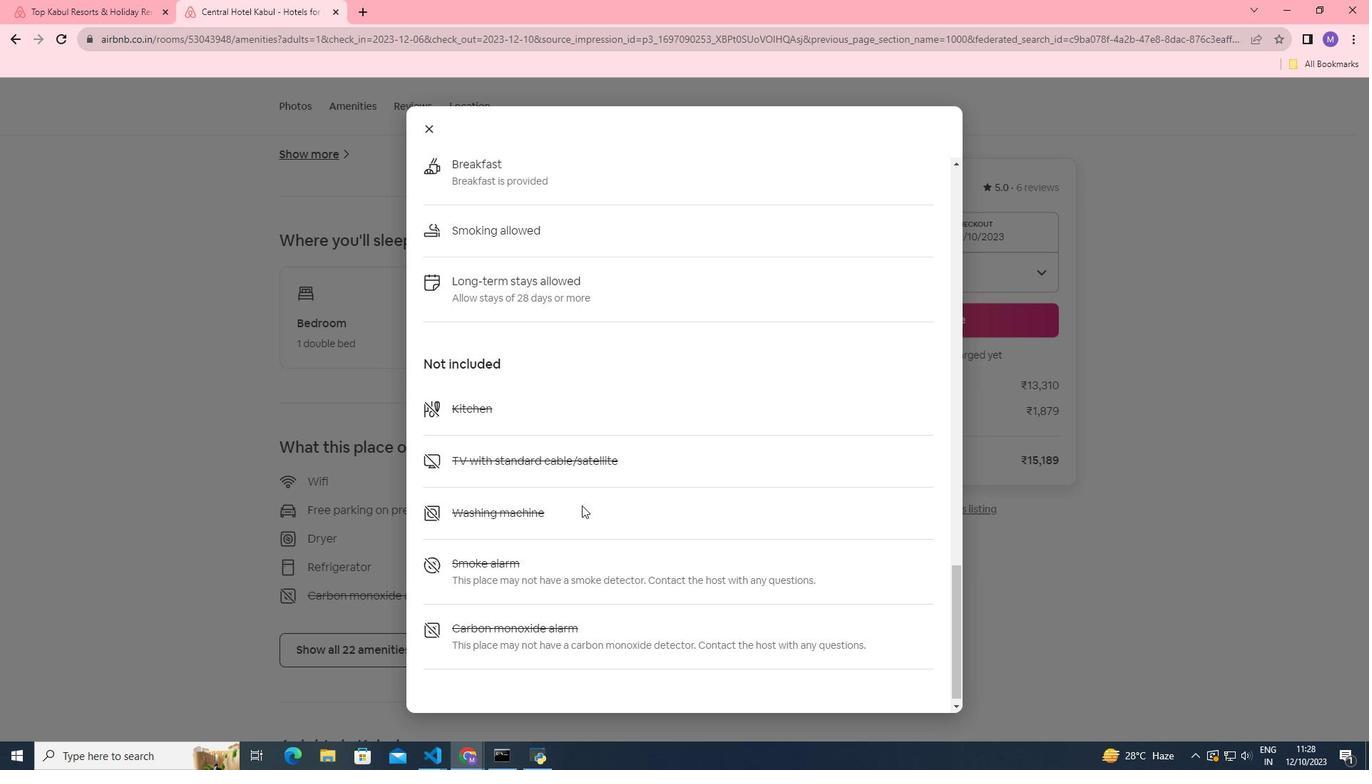 
Action: Mouse moved to (429, 134)
Screenshot: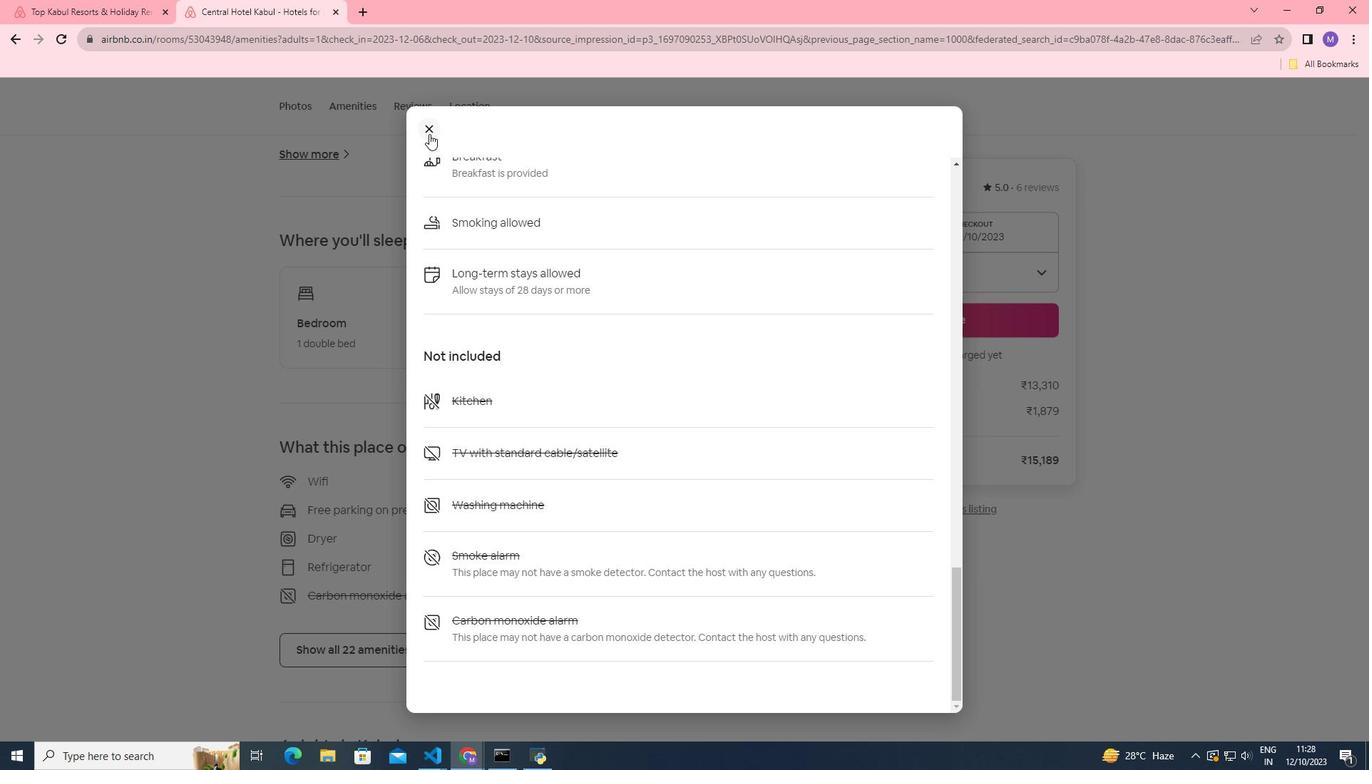 
Action: Mouse pressed left at (429, 134)
Screenshot: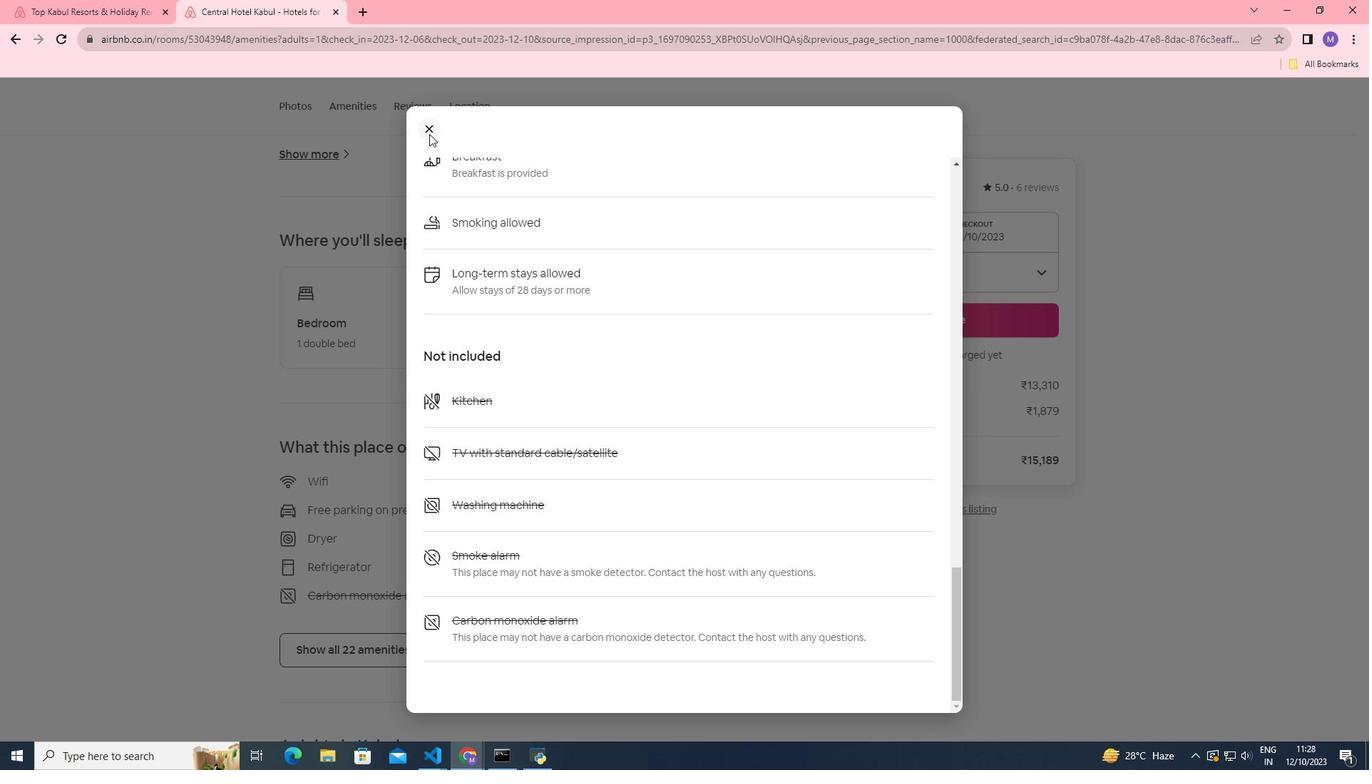 
Action: Mouse moved to (481, 475)
Screenshot: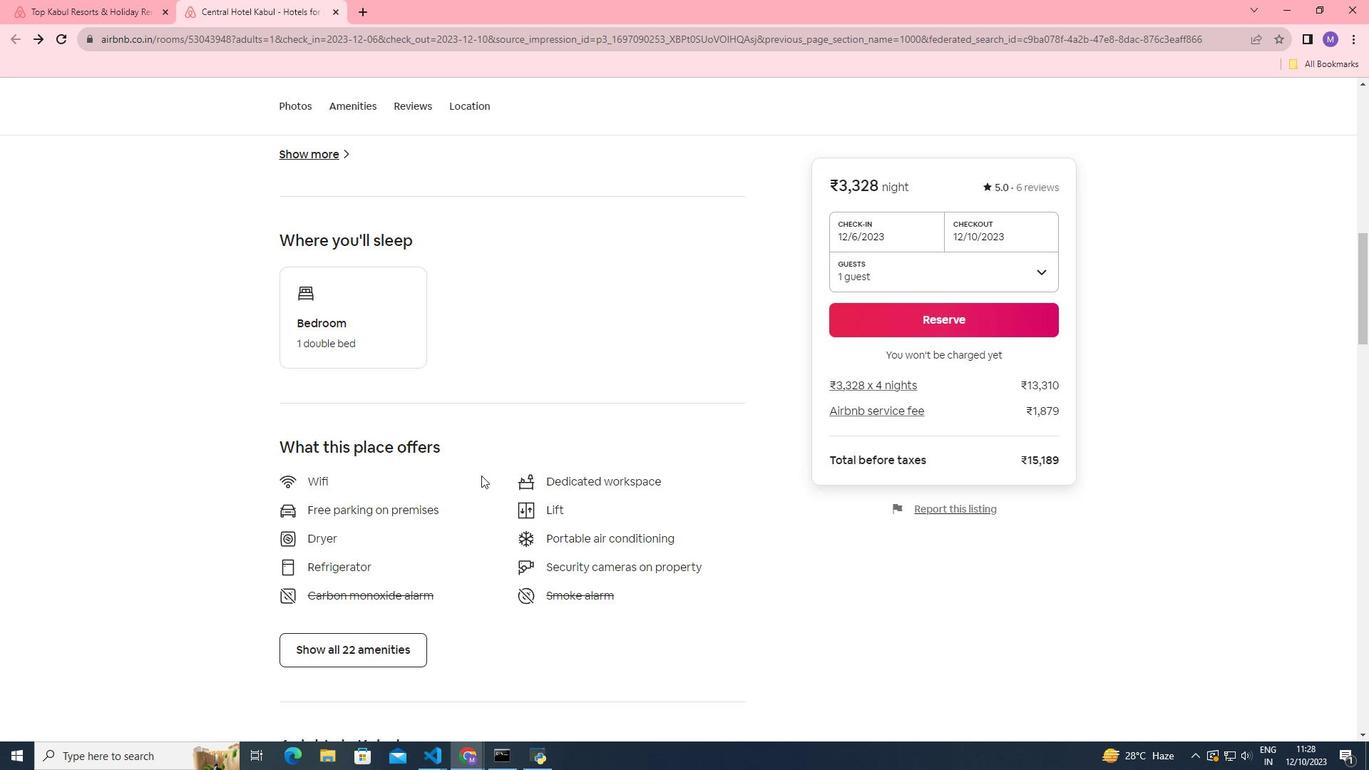 
Action: Mouse scrolled (481, 475) with delta (0, 0)
Screenshot: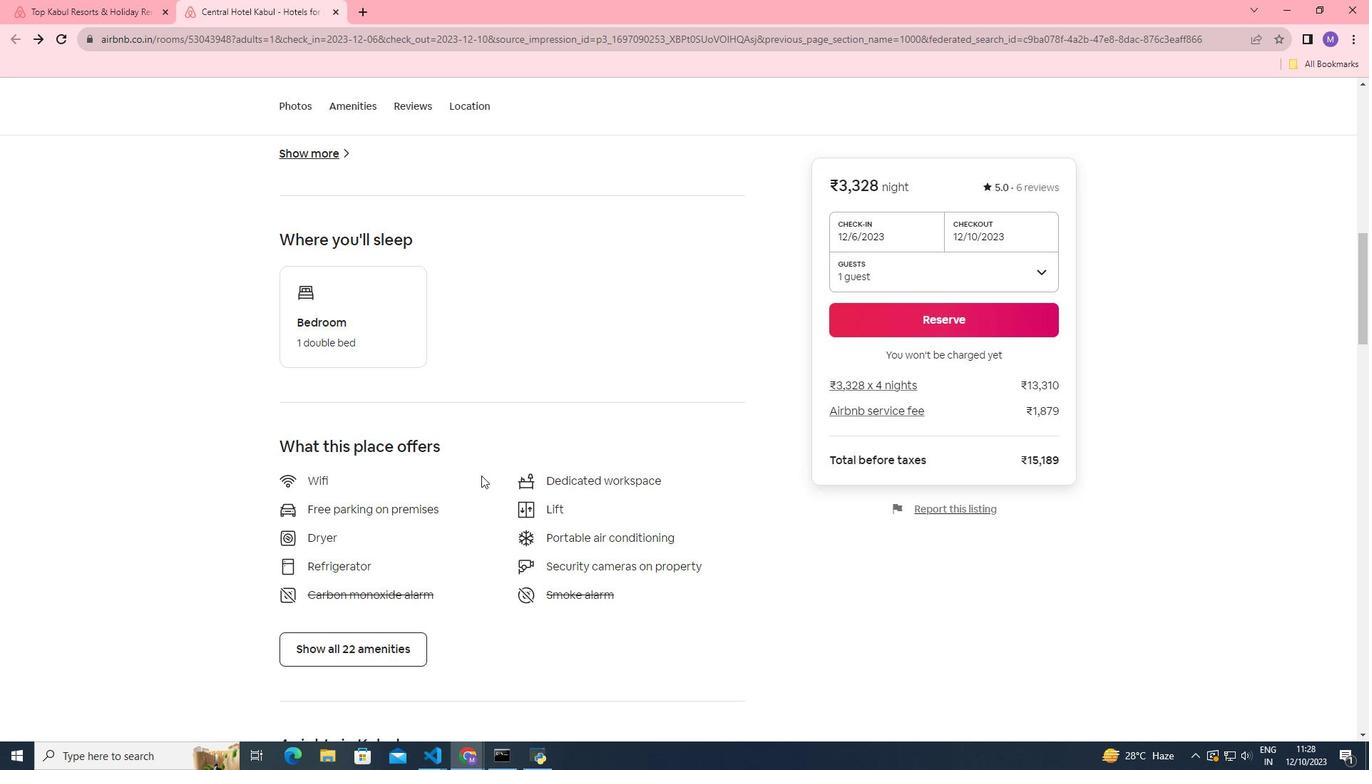 
Action: Mouse scrolled (481, 475) with delta (0, 0)
Screenshot: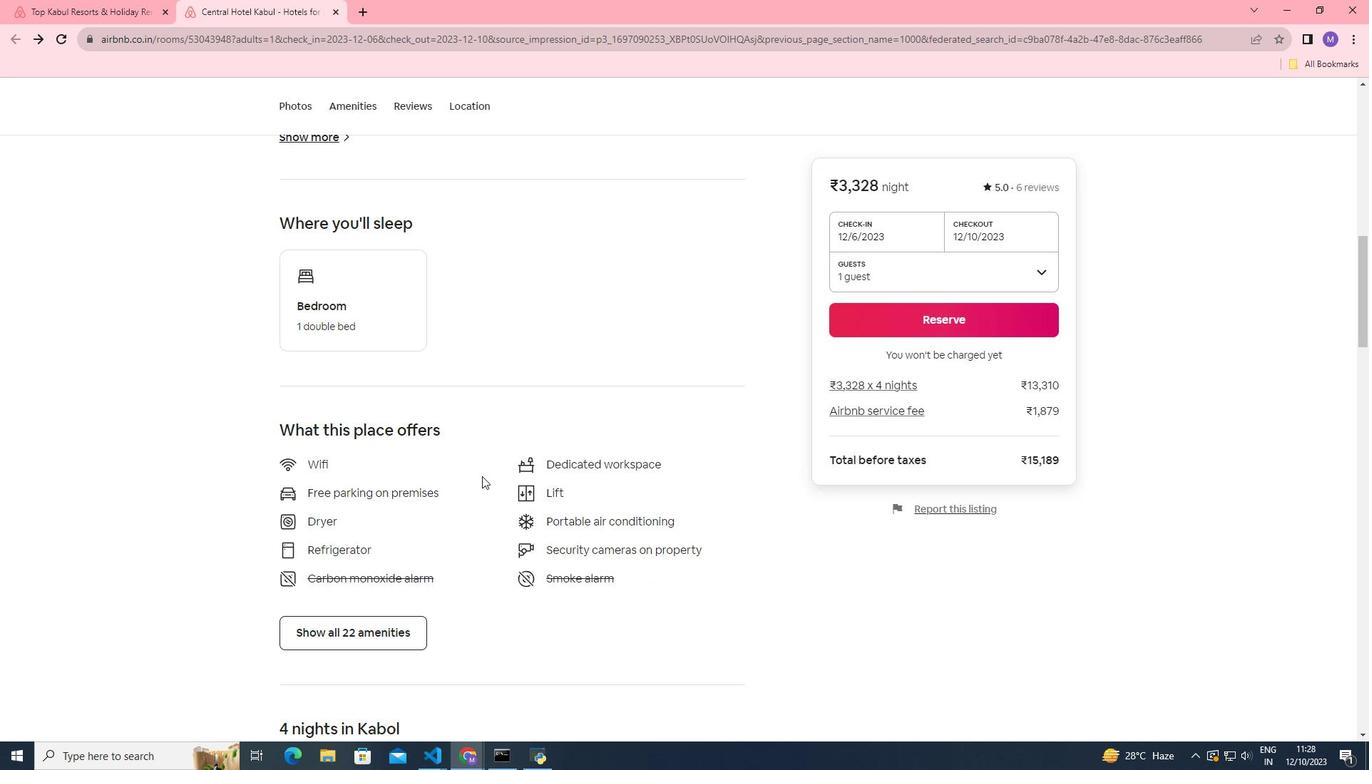 
Action: Mouse moved to (482, 476)
Screenshot: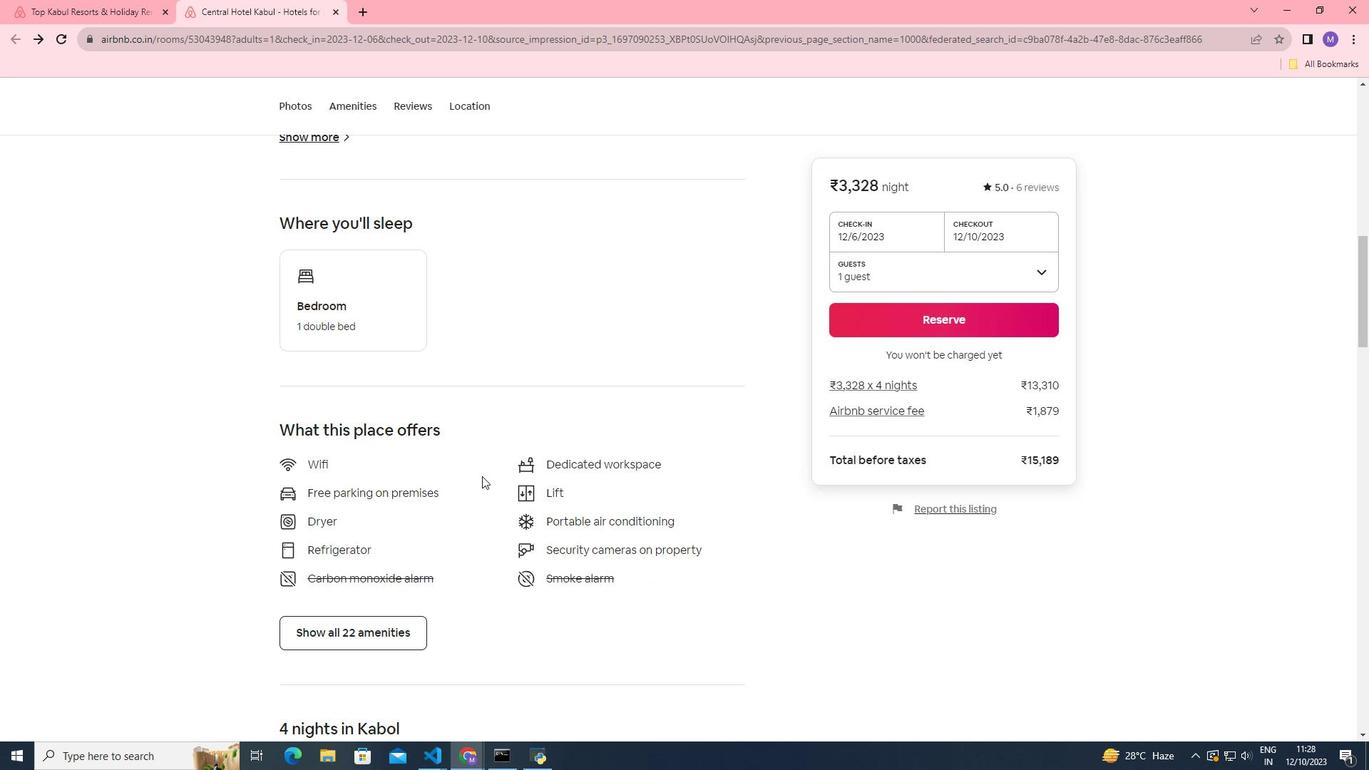 
Action: Mouse scrolled (482, 475) with delta (0, 0)
Screenshot: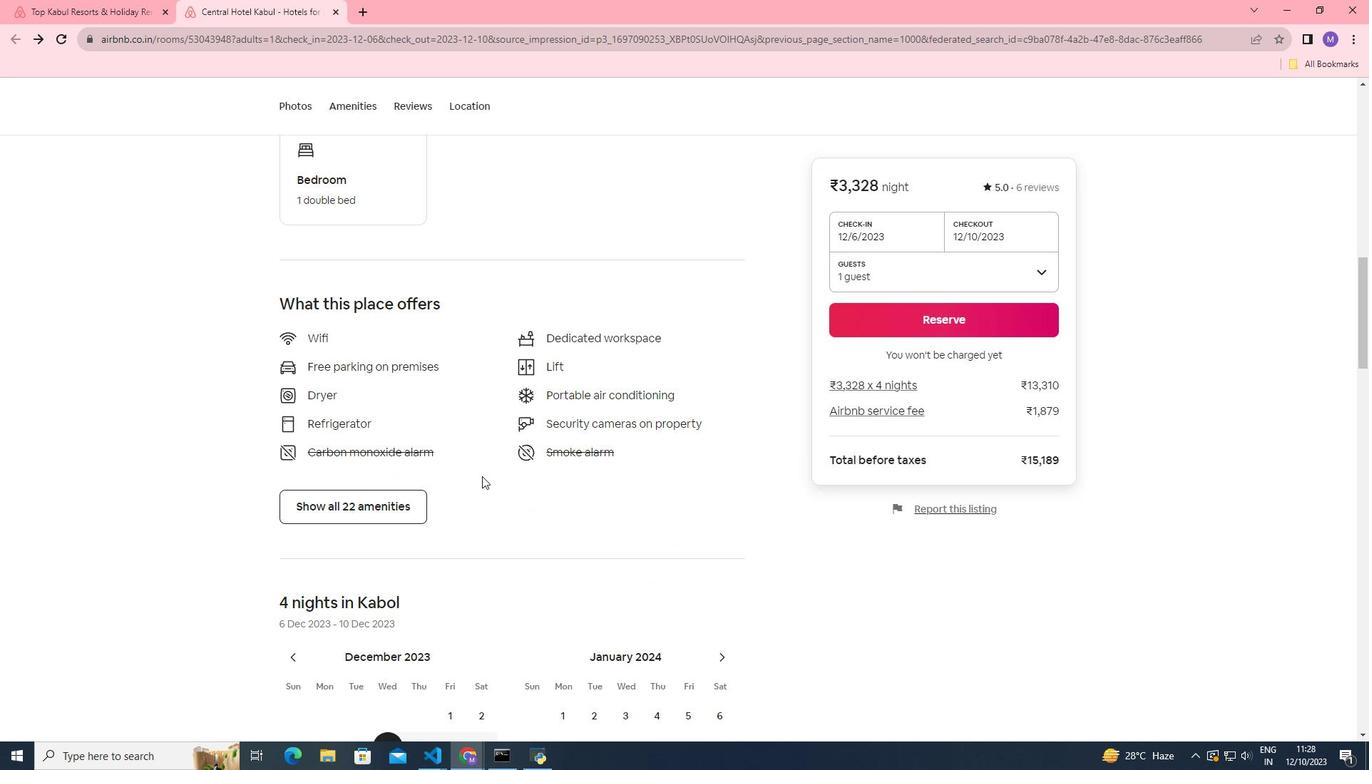 
Action: Mouse scrolled (482, 475) with delta (0, 0)
Screenshot: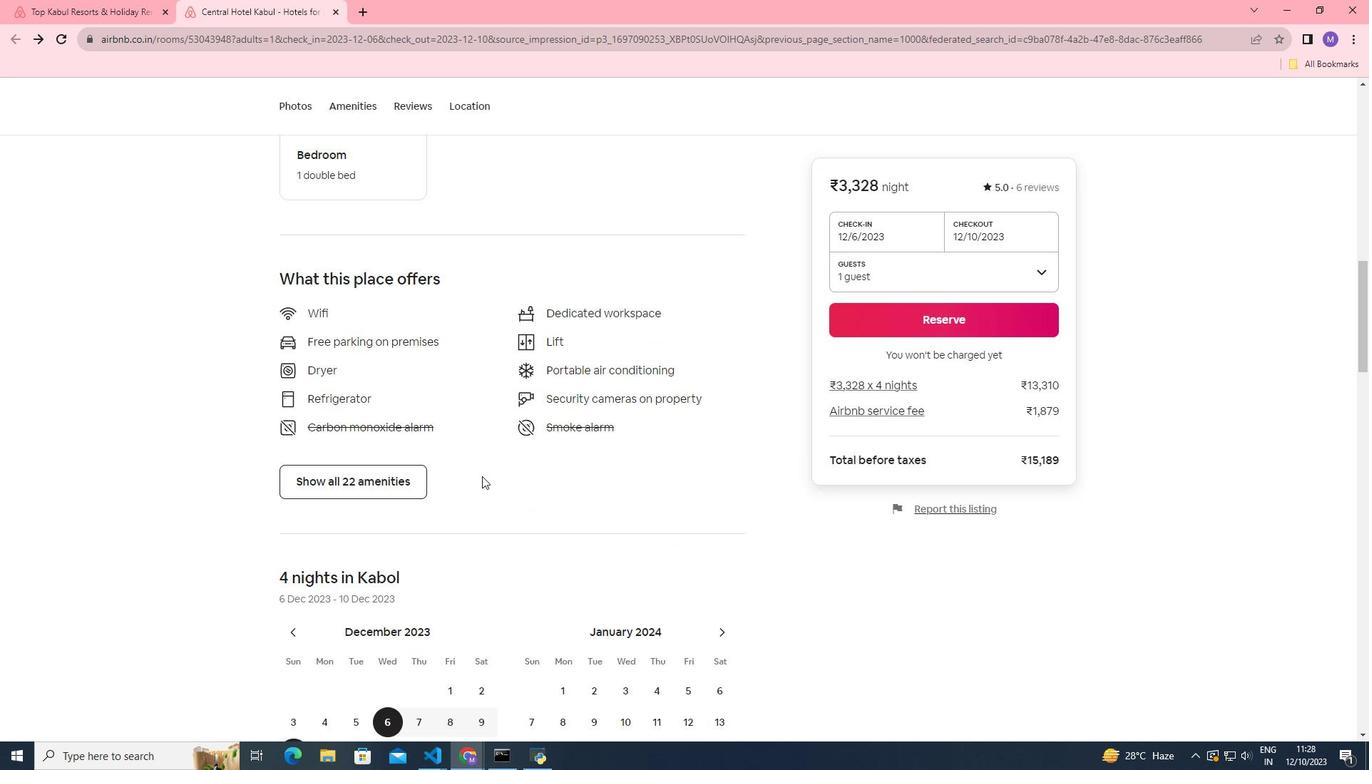 
Action: Mouse scrolled (482, 475) with delta (0, 0)
Screenshot: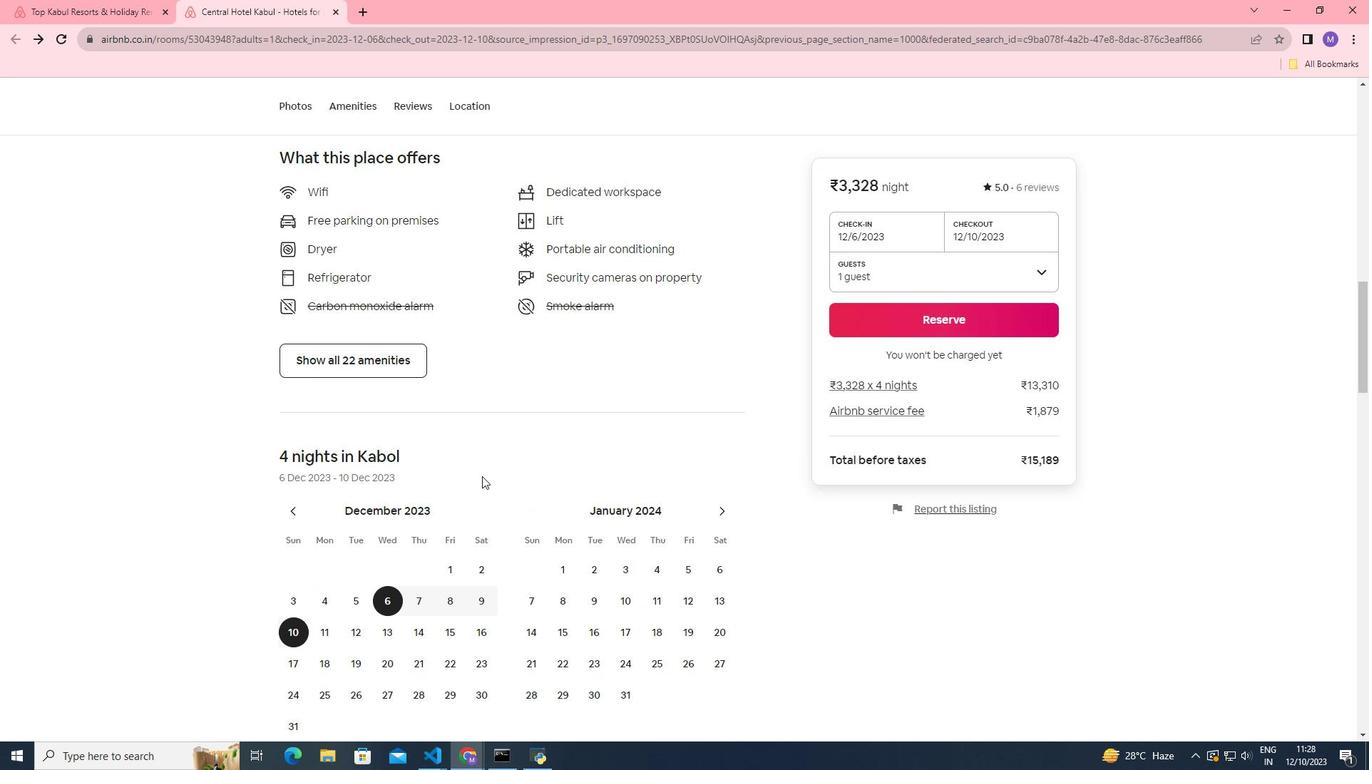 
Action: Mouse scrolled (482, 475) with delta (0, 0)
Screenshot: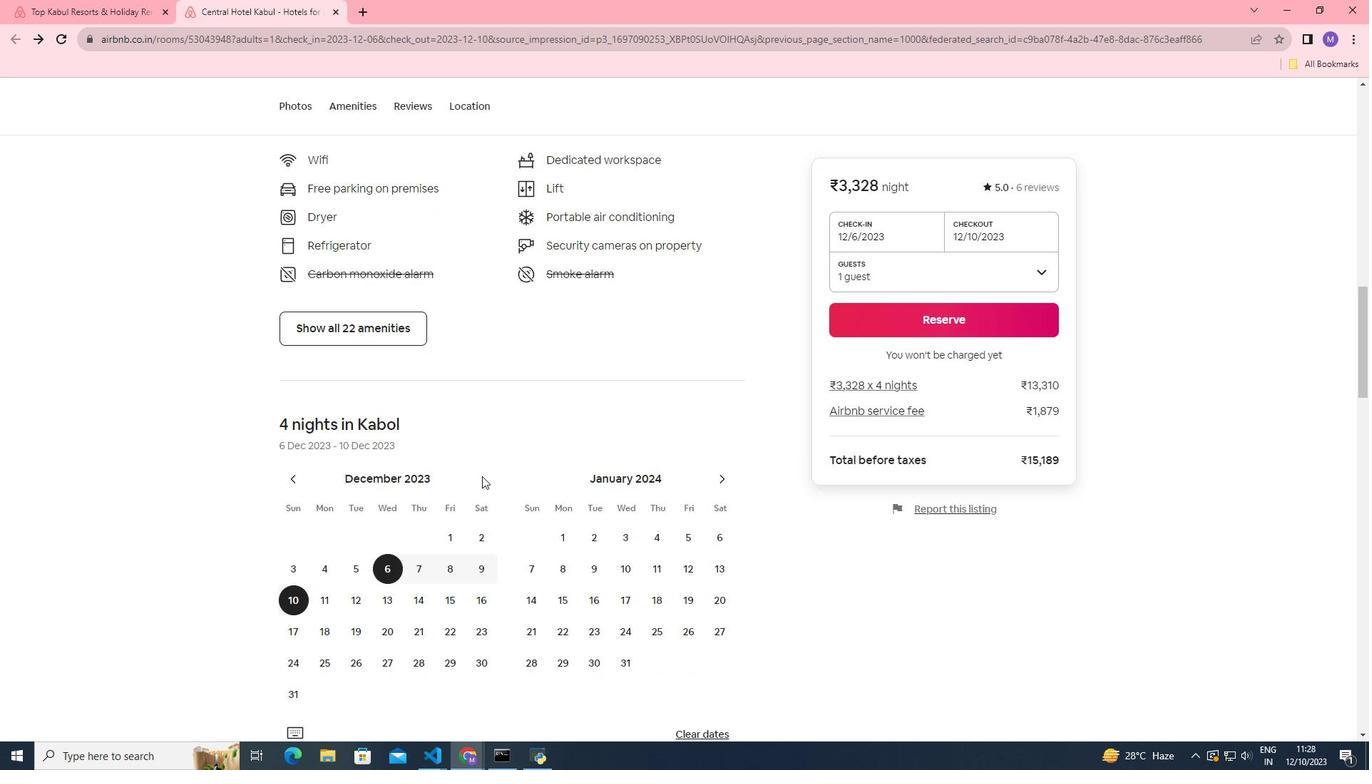 
Action: Mouse moved to (434, 567)
Screenshot: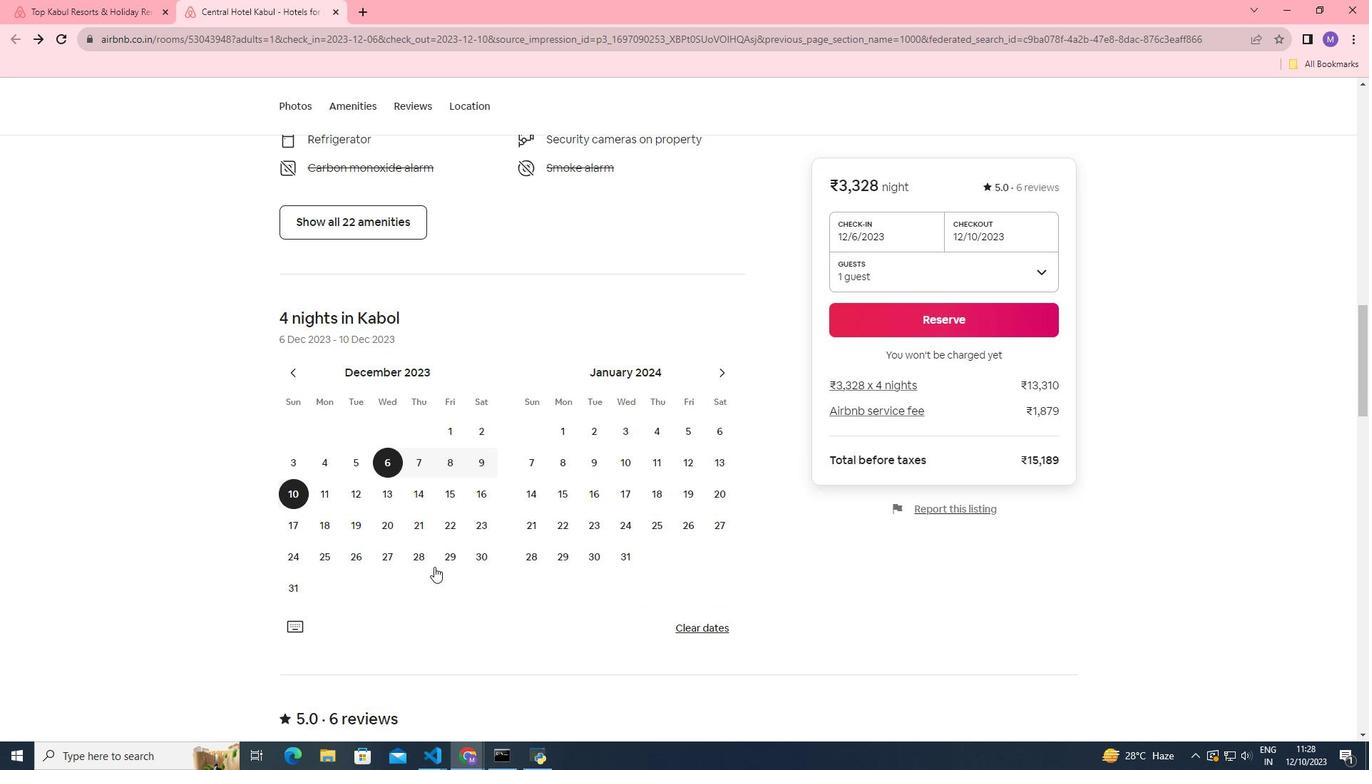 
Action: Mouse scrolled (434, 566) with delta (0, 0)
Screenshot: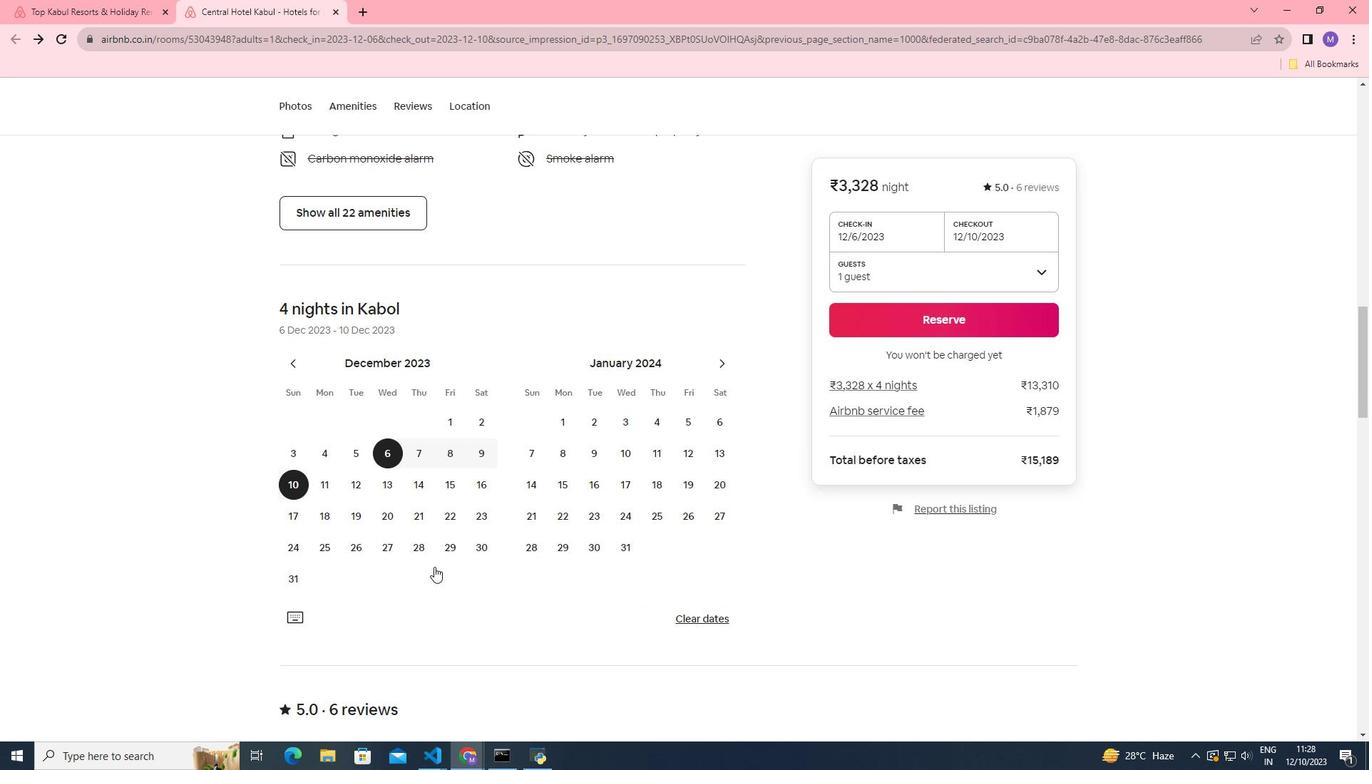 
Action: Mouse moved to (434, 567)
Screenshot: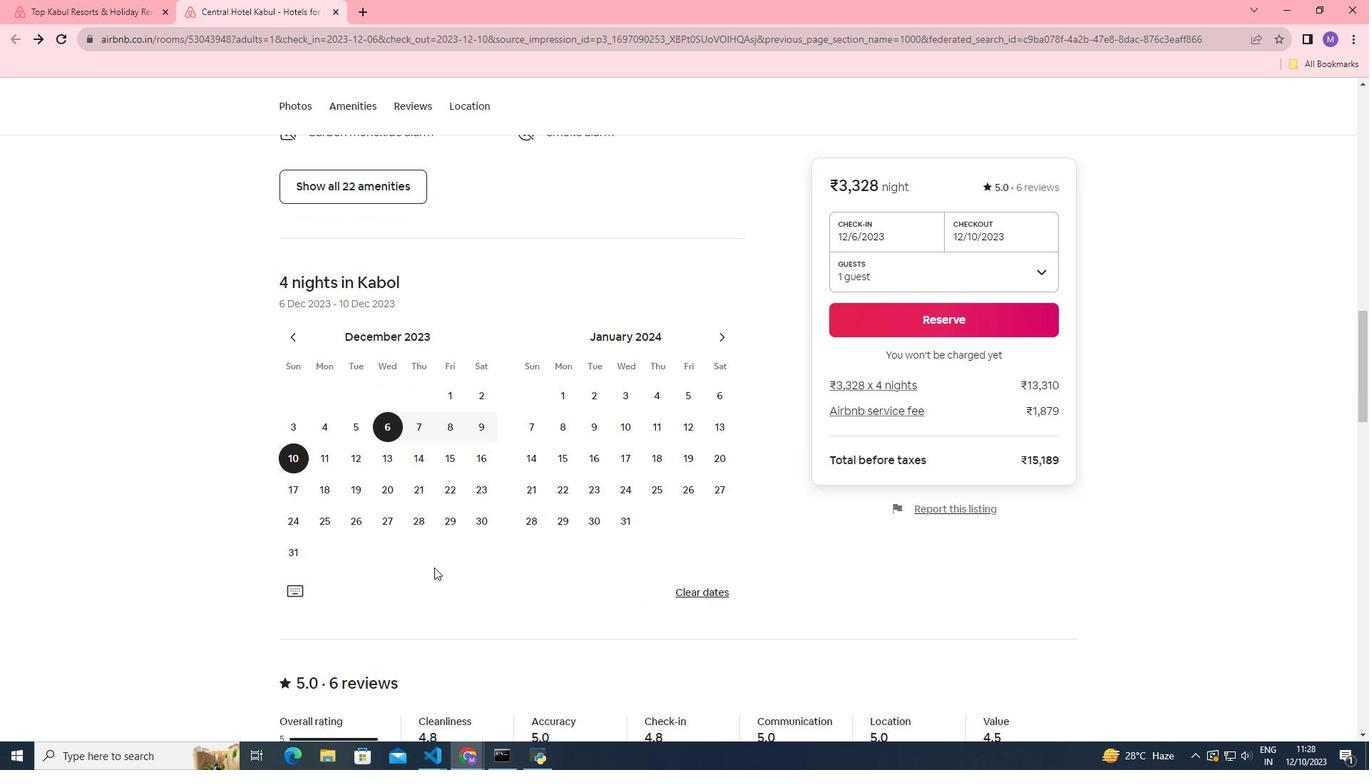 
Action: Mouse scrolled (434, 567) with delta (0, 0)
Screenshot: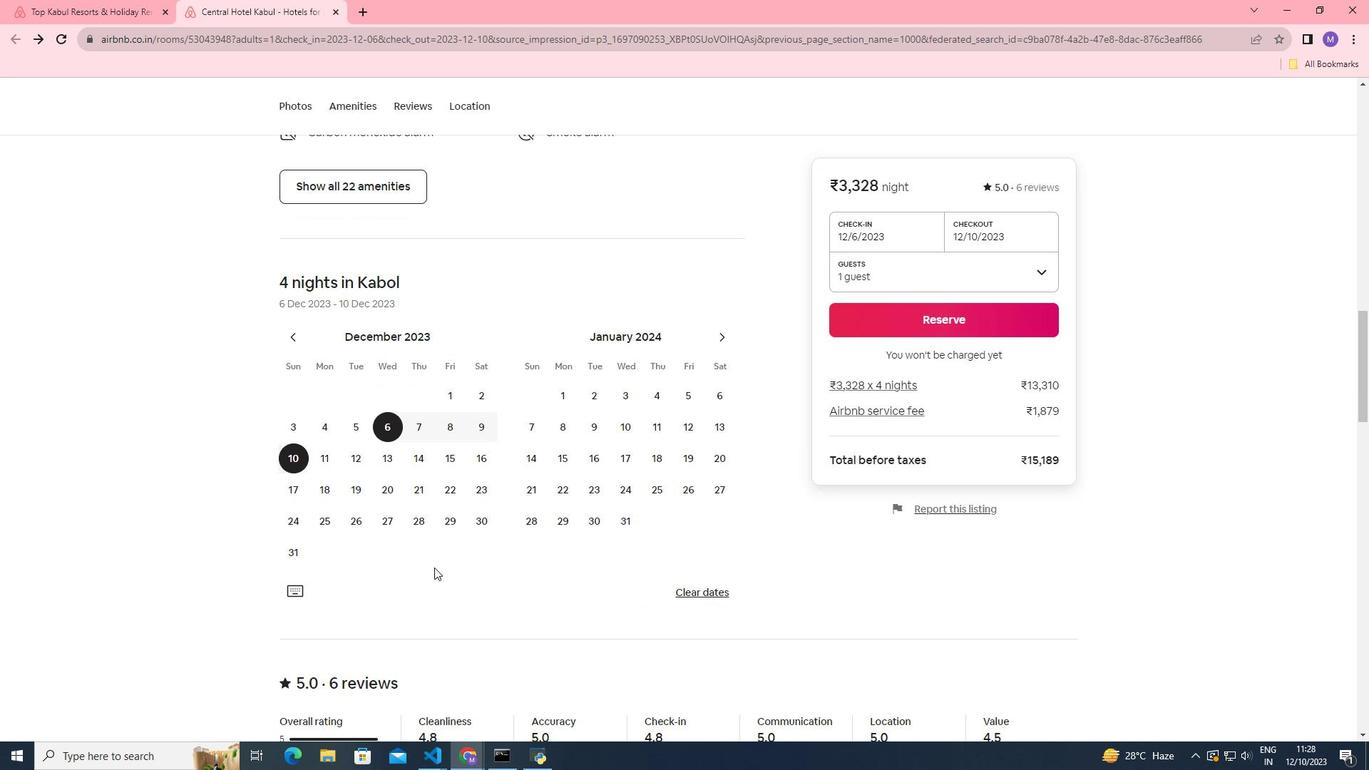 
Action: Mouse scrolled (434, 567) with delta (0, 0)
Screenshot: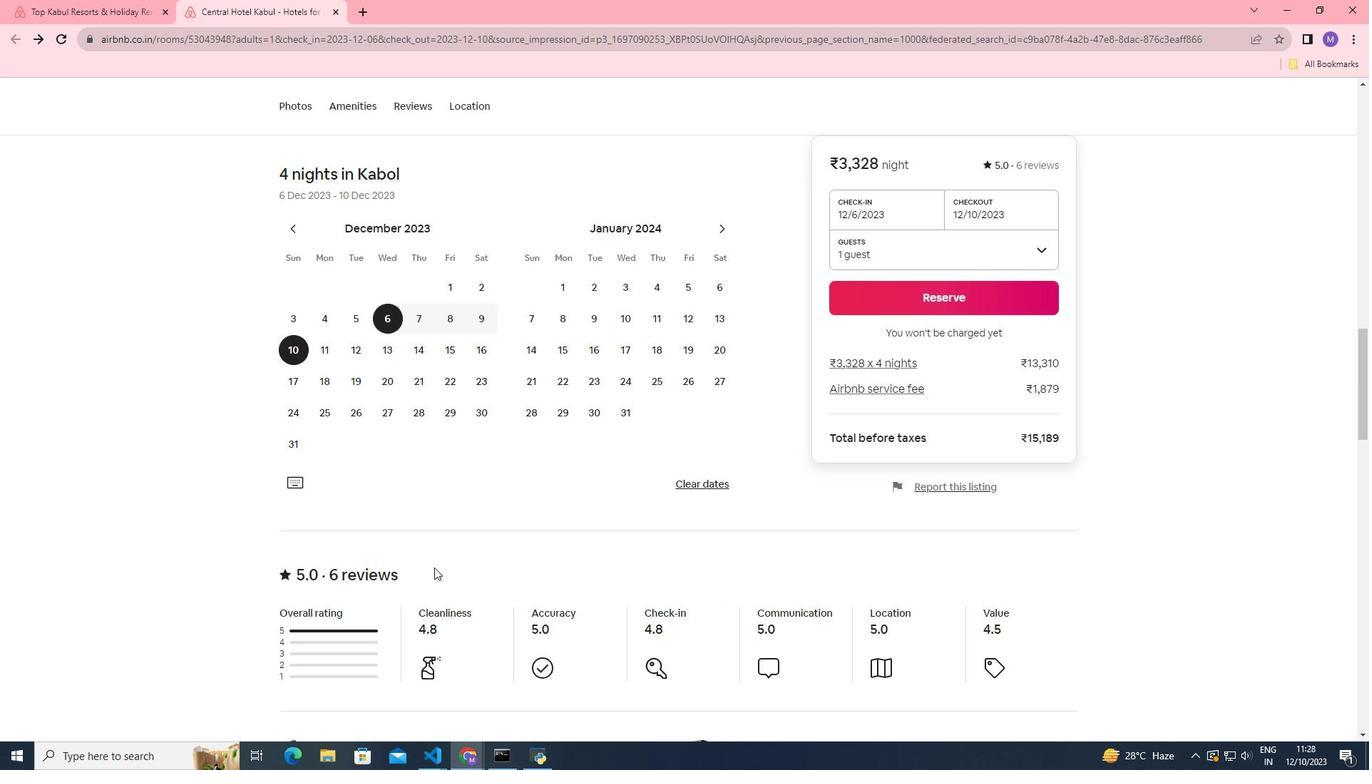 
Action: Mouse scrolled (434, 567) with delta (0, 0)
Screenshot: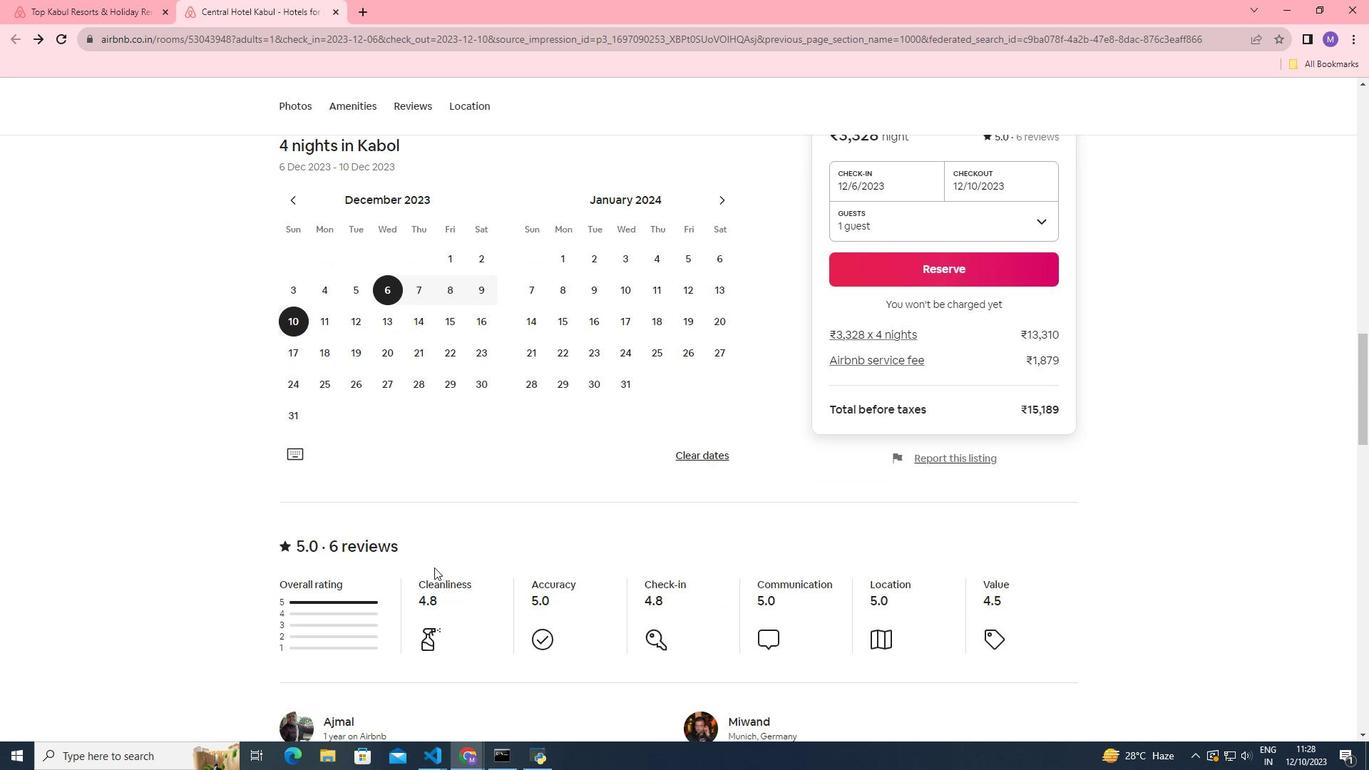
Action: Mouse scrolled (434, 567) with delta (0, 0)
Screenshot: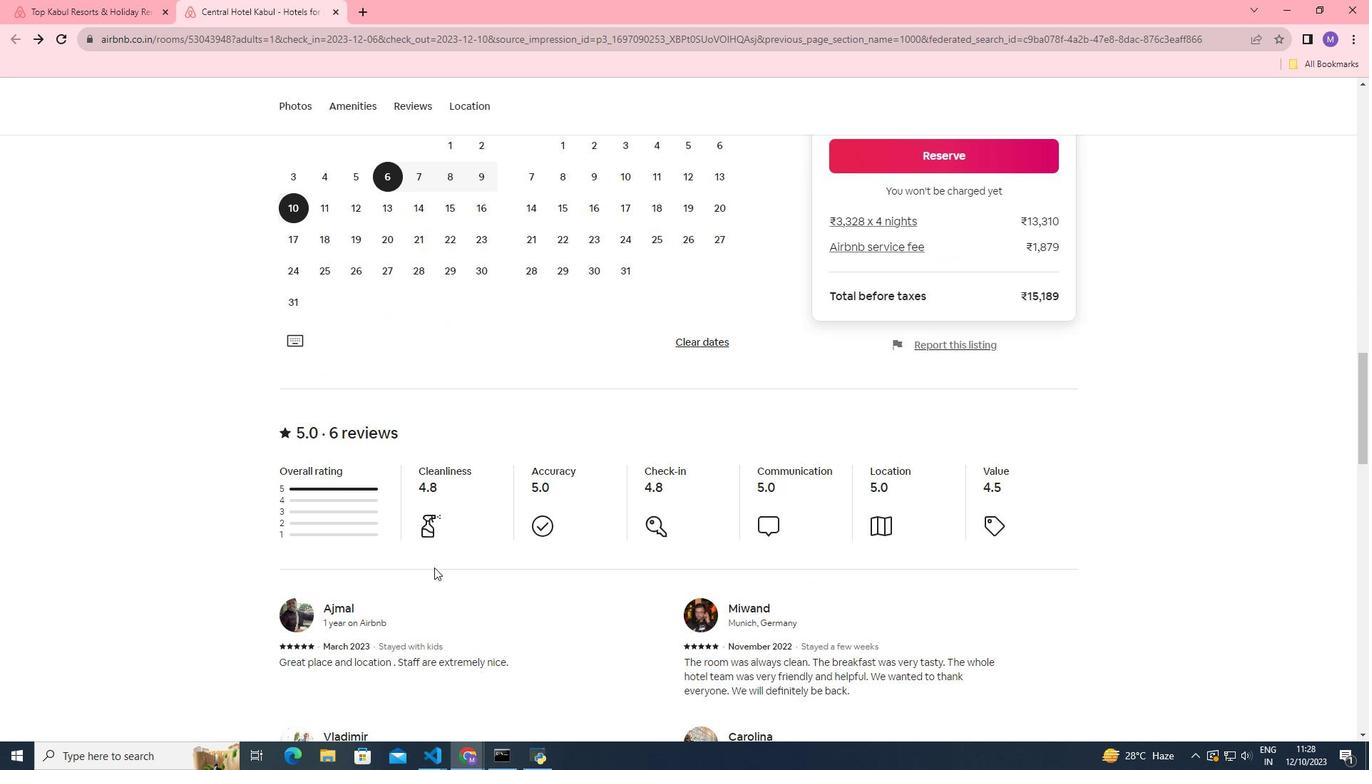 
Action: Mouse scrolled (434, 567) with delta (0, 0)
Screenshot: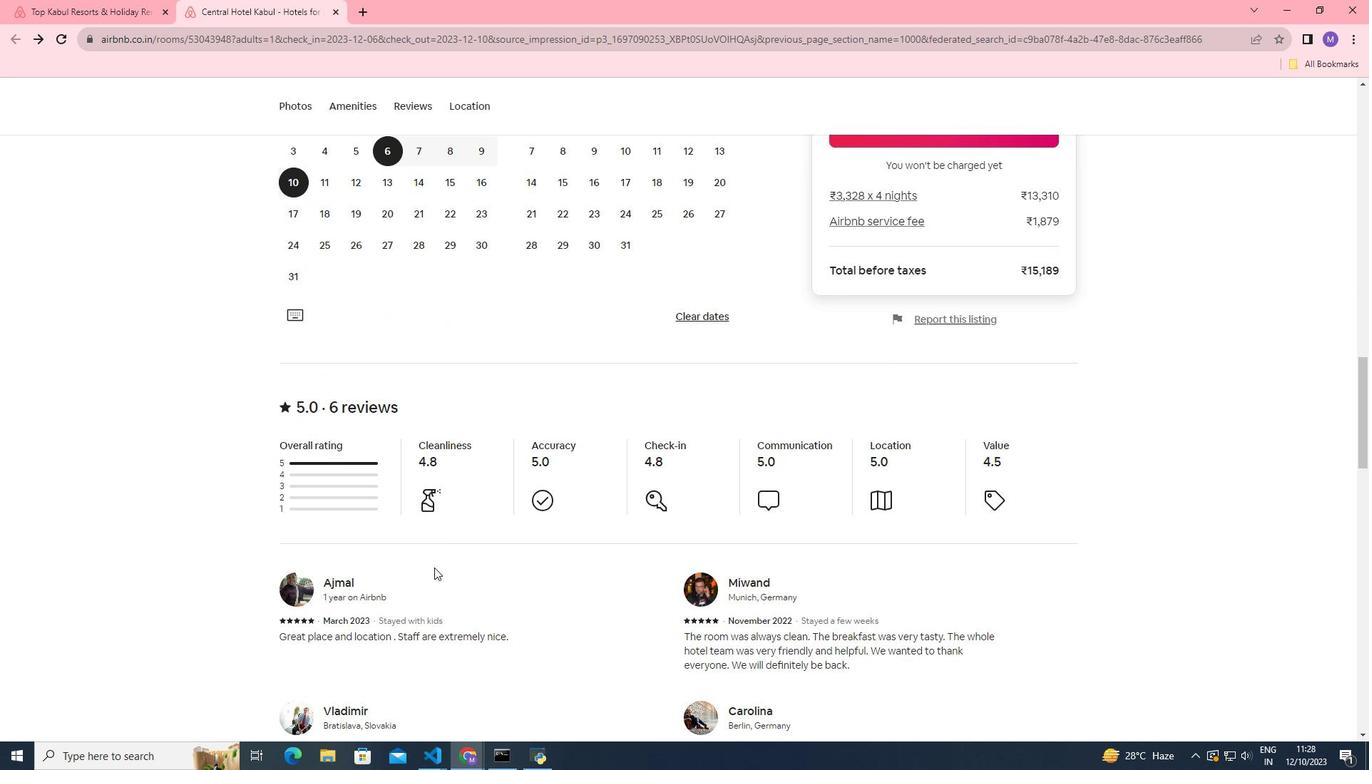 
Action: Mouse moved to (434, 569)
Screenshot: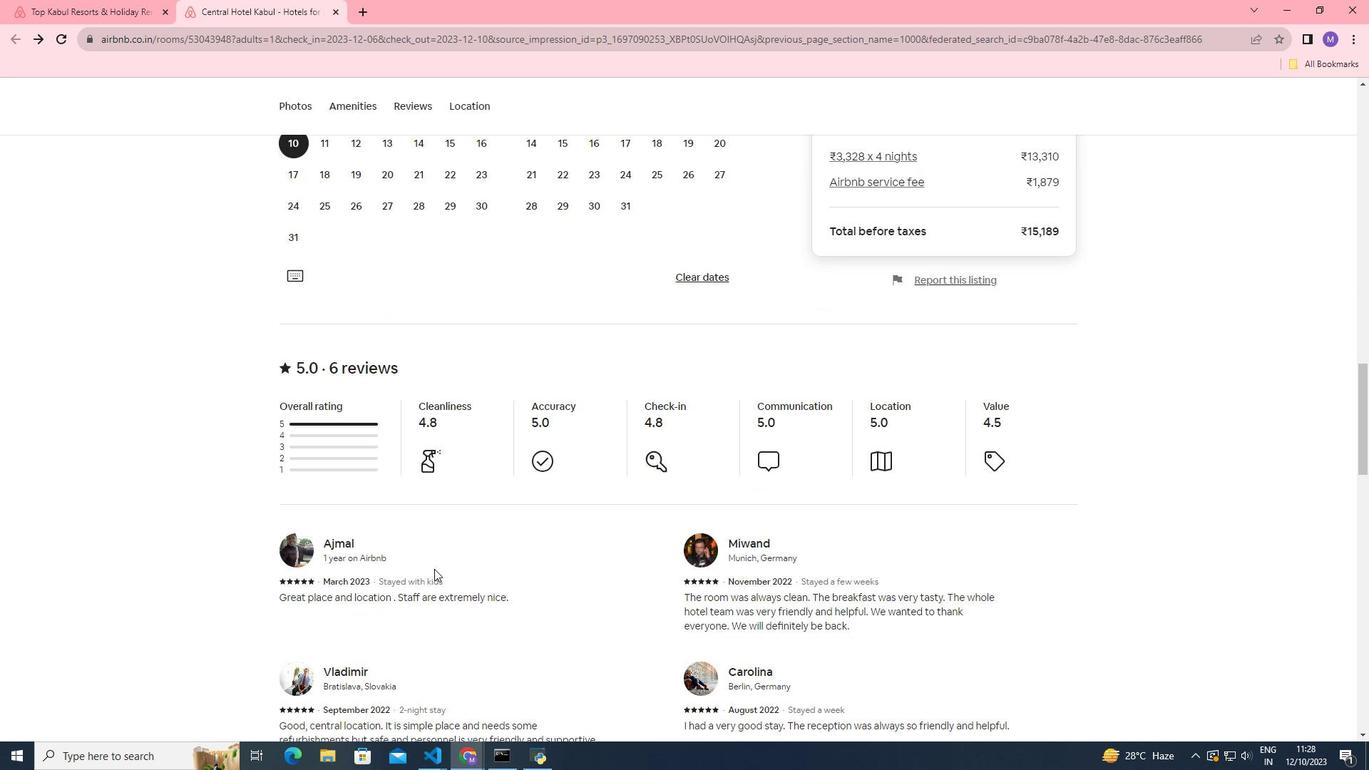
Action: Mouse scrolled (434, 568) with delta (0, 0)
Screenshot: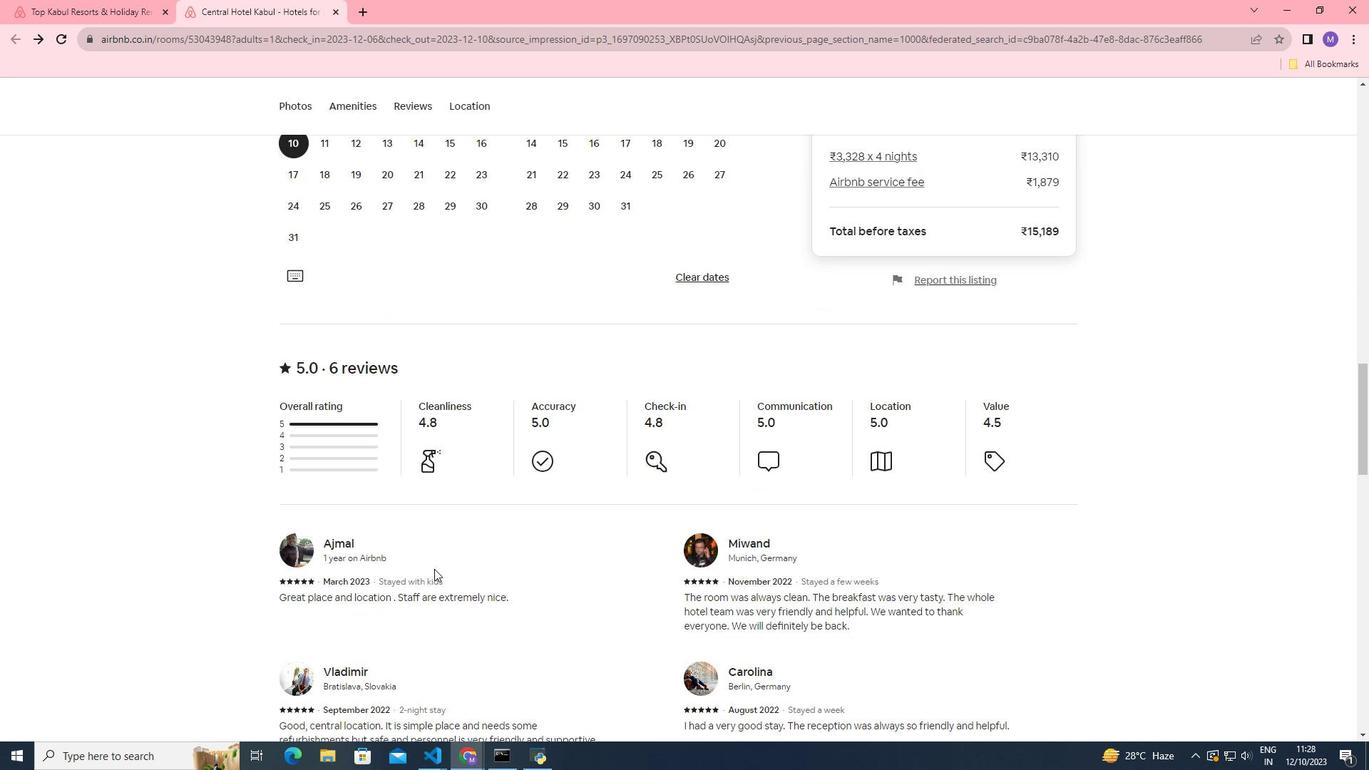 
Action: Mouse moved to (434, 569)
Screenshot: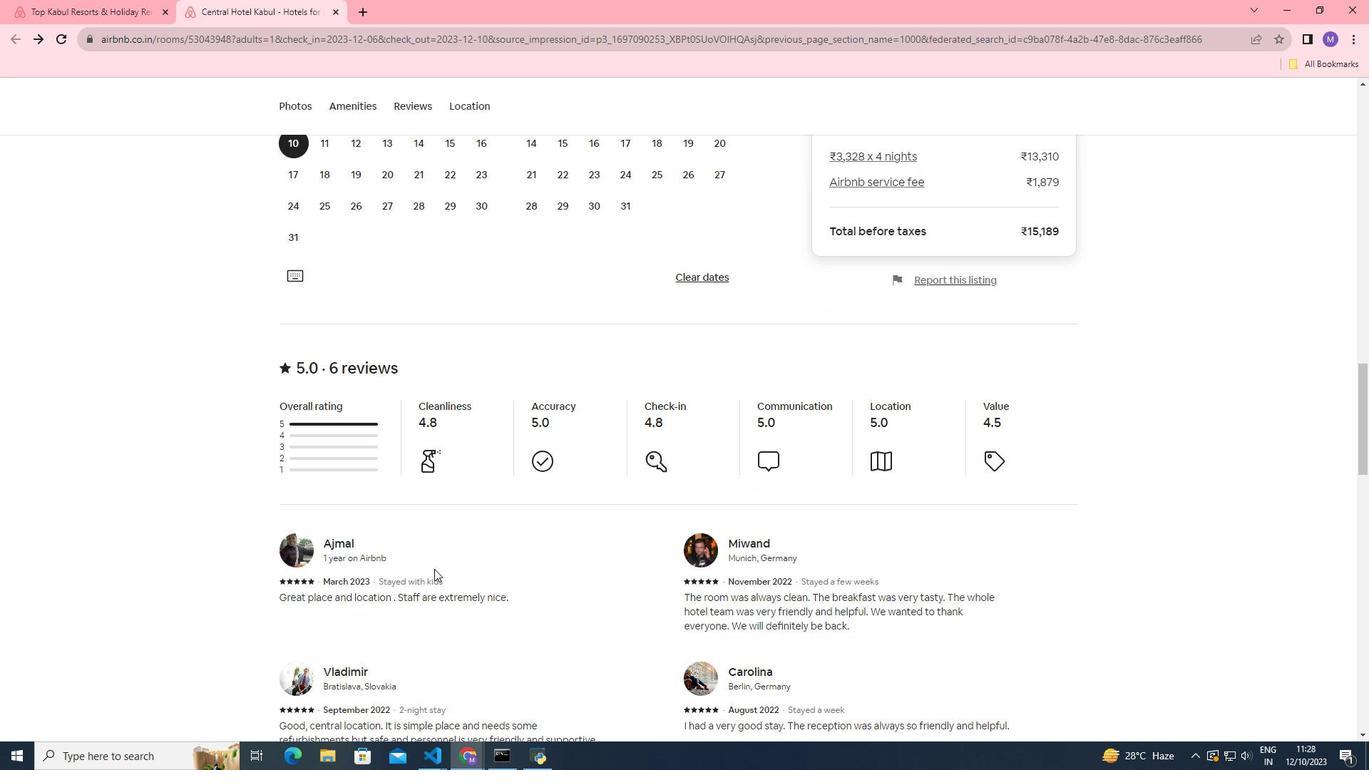 
Action: Mouse scrolled (434, 568) with delta (0, 0)
Screenshot: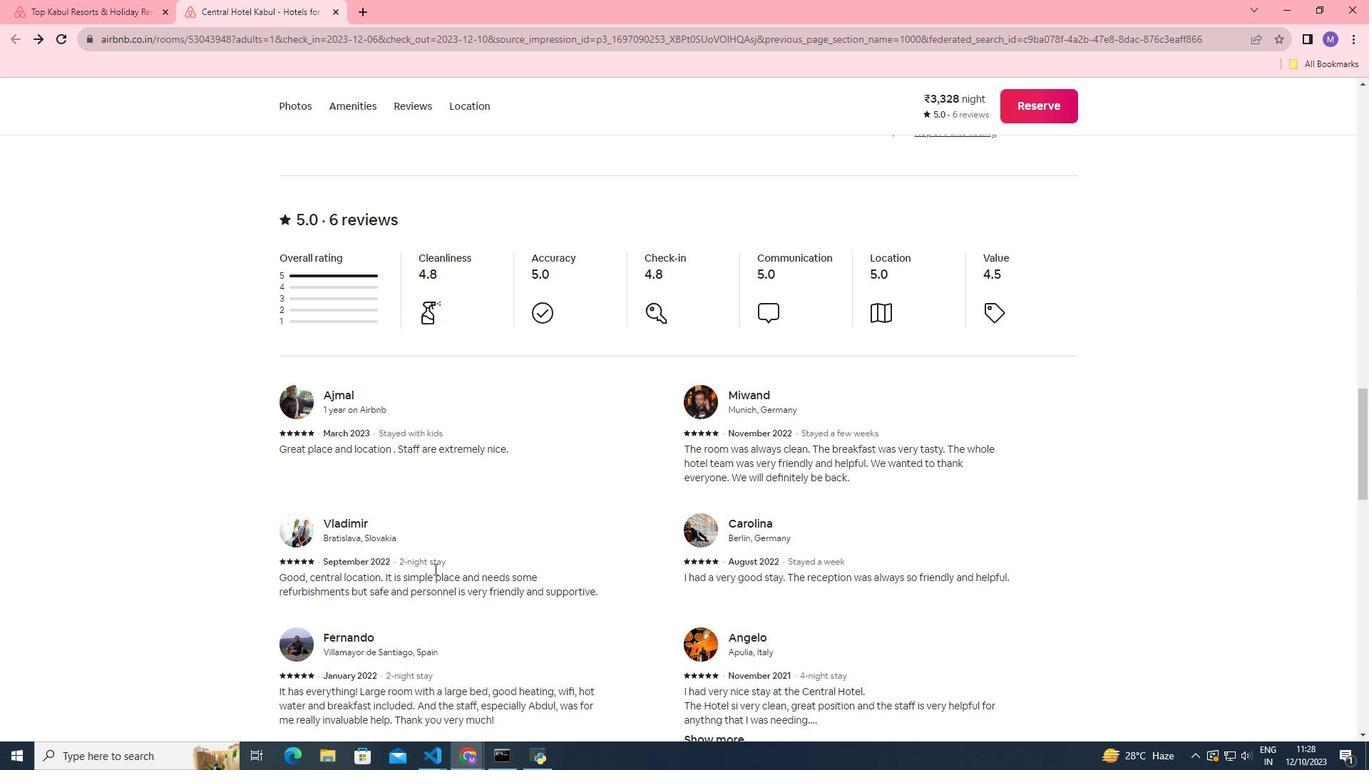 
Action: Mouse scrolled (434, 568) with delta (0, 0)
Screenshot: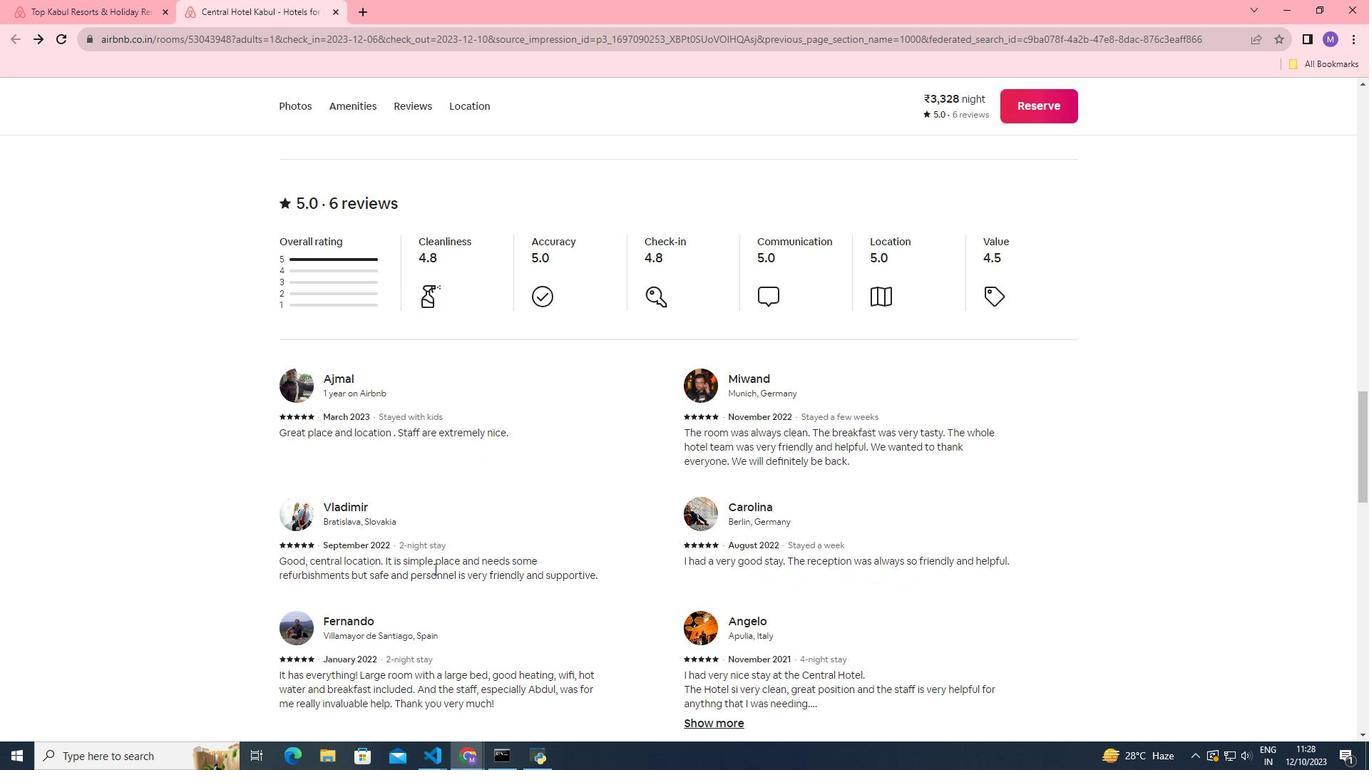
Action: Mouse scrolled (434, 568) with delta (0, 0)
Screenshot: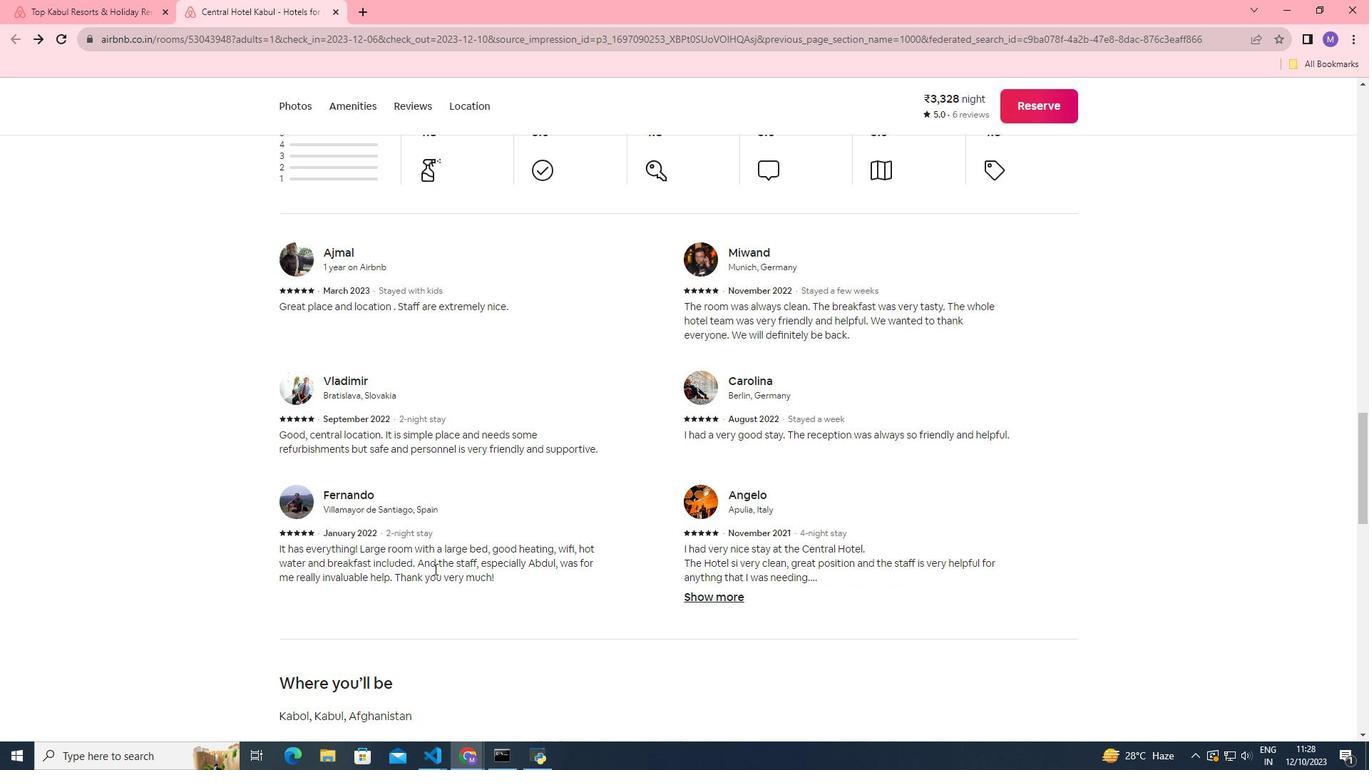 
Action: Mouse scrolled (434, 568) with delta (0, 0)
Screenshot: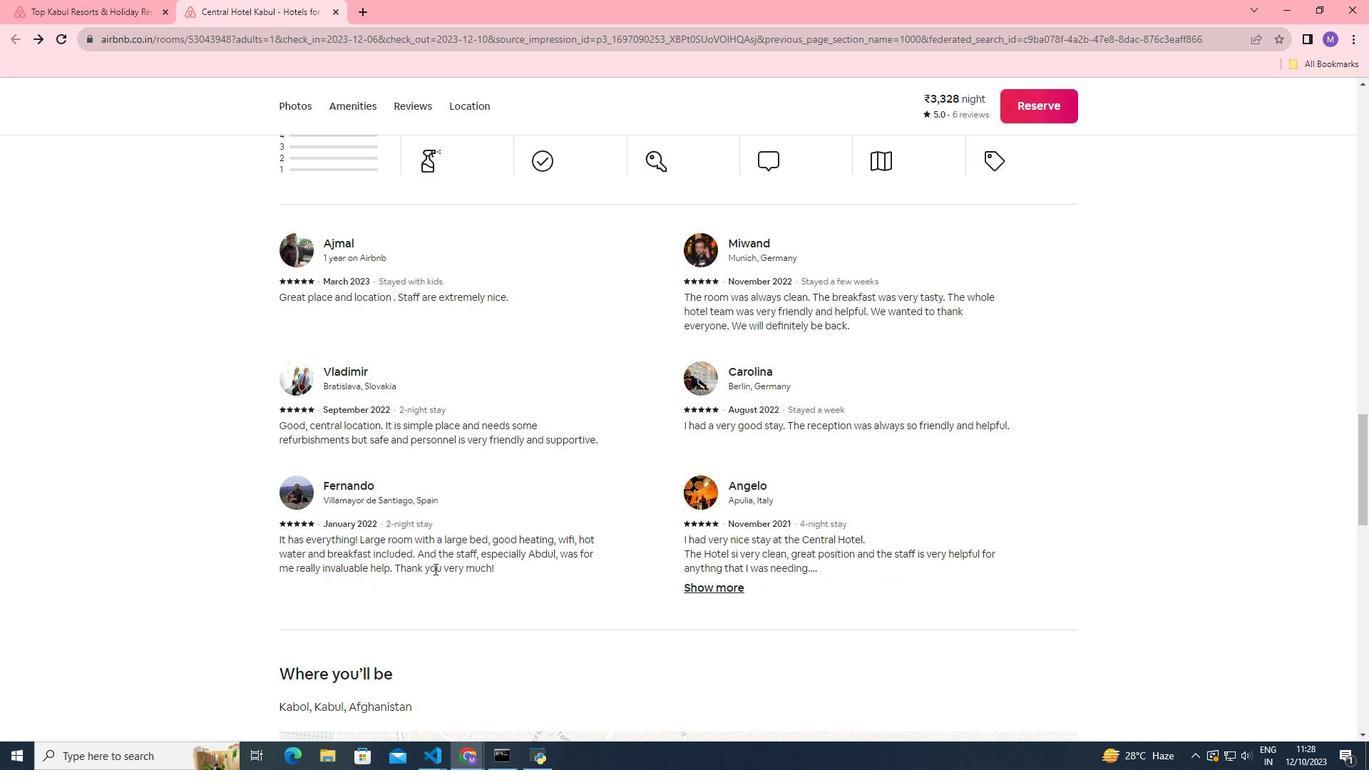 
Action: Mouse scrolled (434, 568) with delta (0, 0)
Screenshot: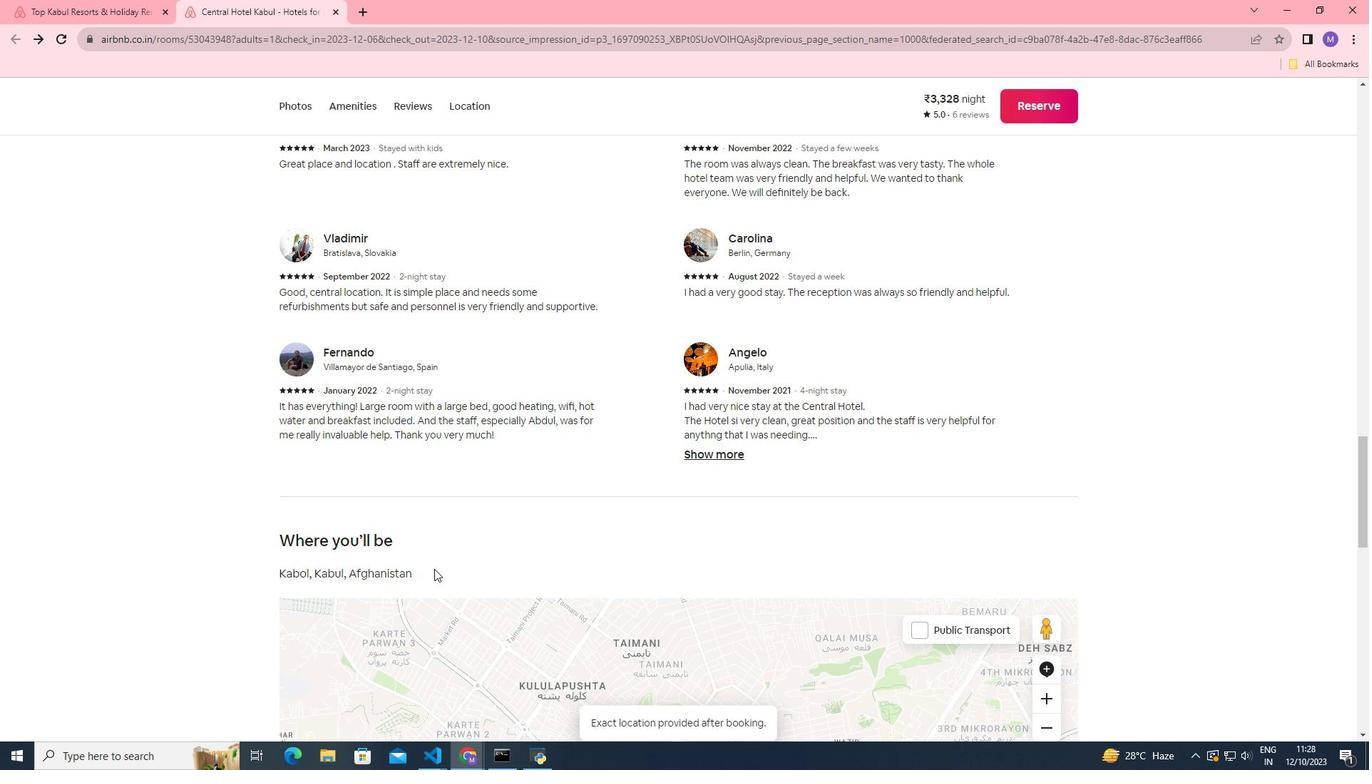 
Action: Mouse scrolled (434, 568) with delta (0, 0)
Screenshot: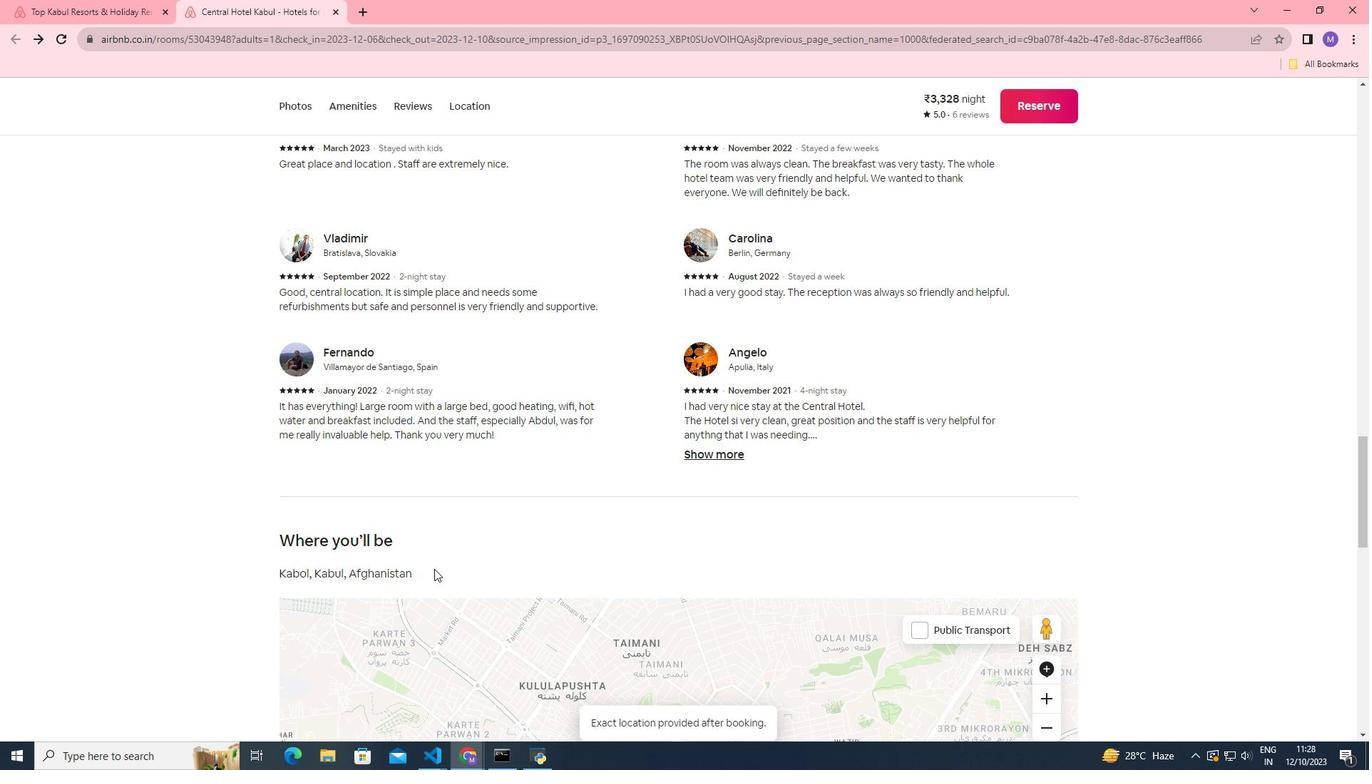 
Action: Mouse scrolled (434, 568) with delta (0, 0)
Screenshot: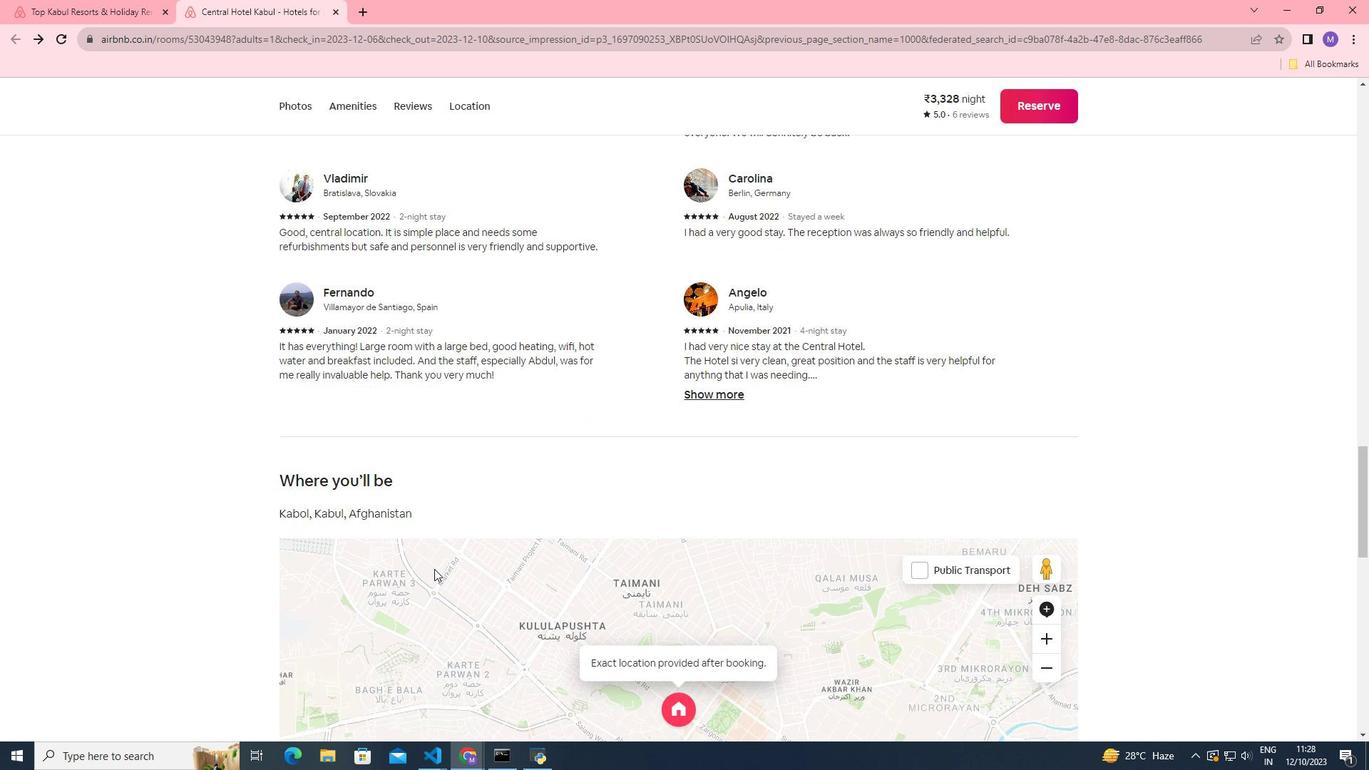 
Action: Mouse scrolled (434, 568) with delta (0, 0)
Screenshot: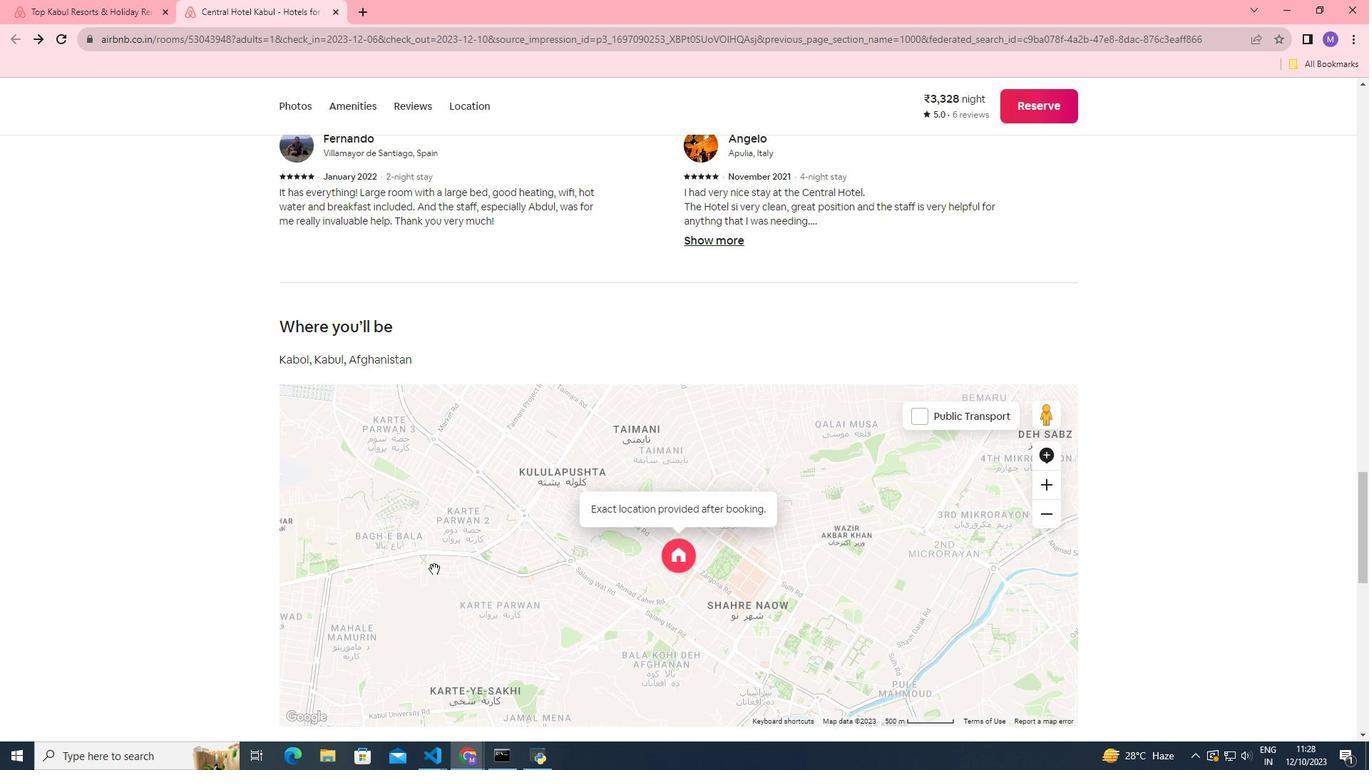 
Action: Mouse scrolled (434, 568) with delta (0, 0)
Screenshot: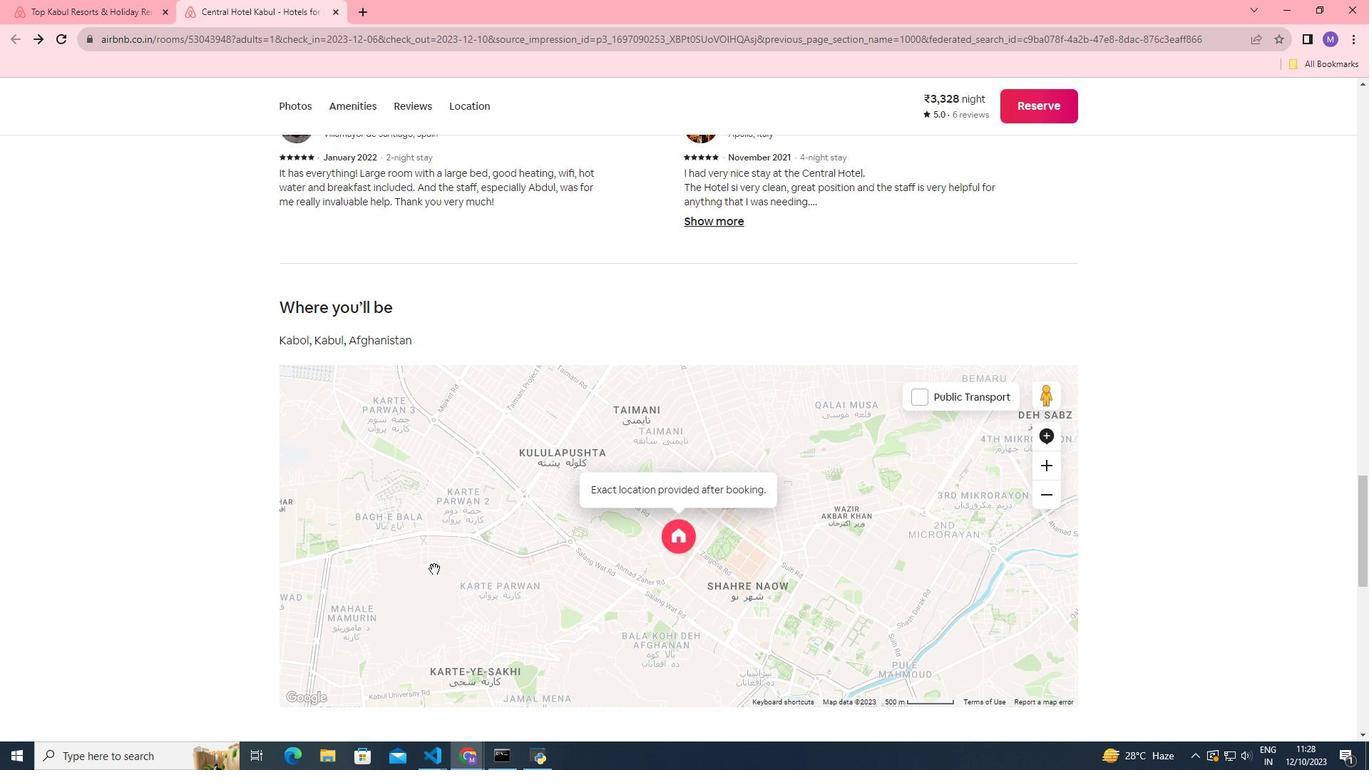 
Action: Mouse scrolled (434, 568) with delta (0, 0)
Screenshot: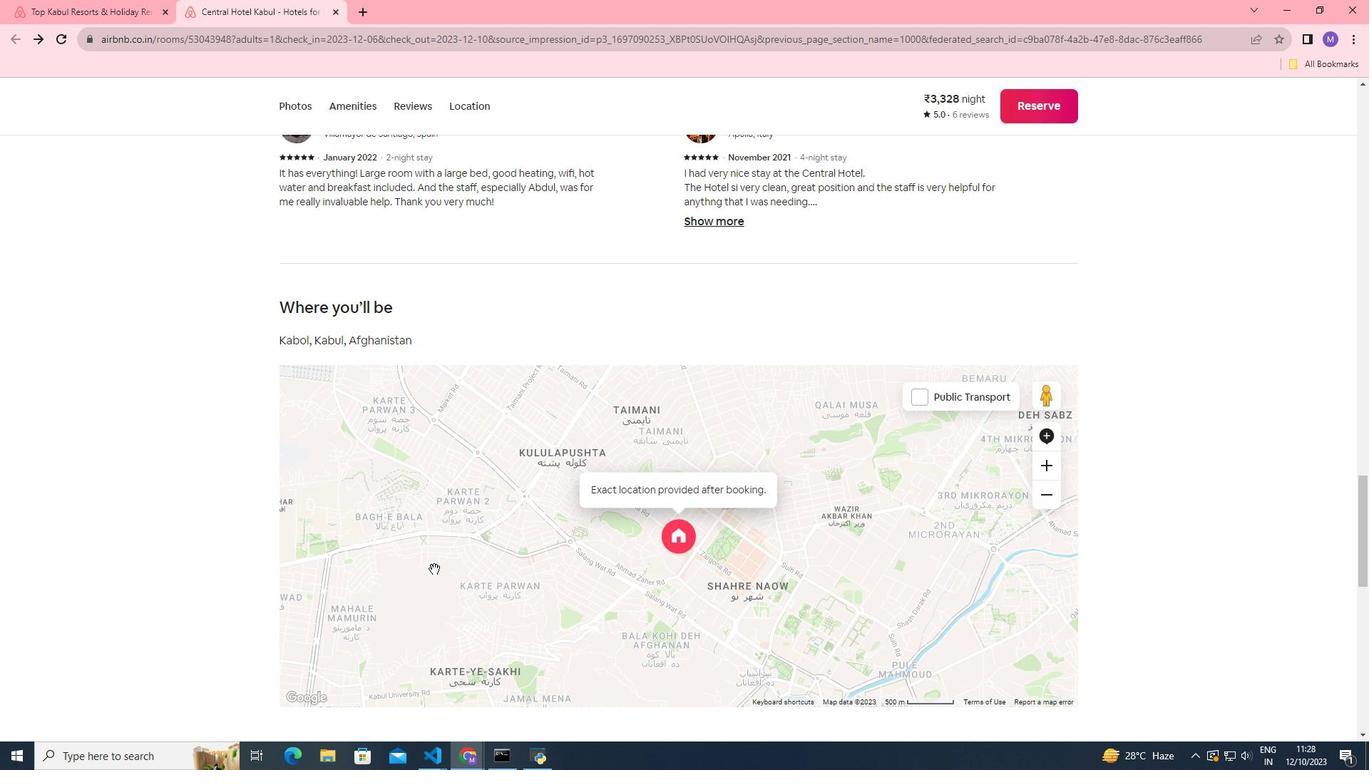 
Action: Mouse scrolled (434, 568) with delta (0, 0)
Screenshot: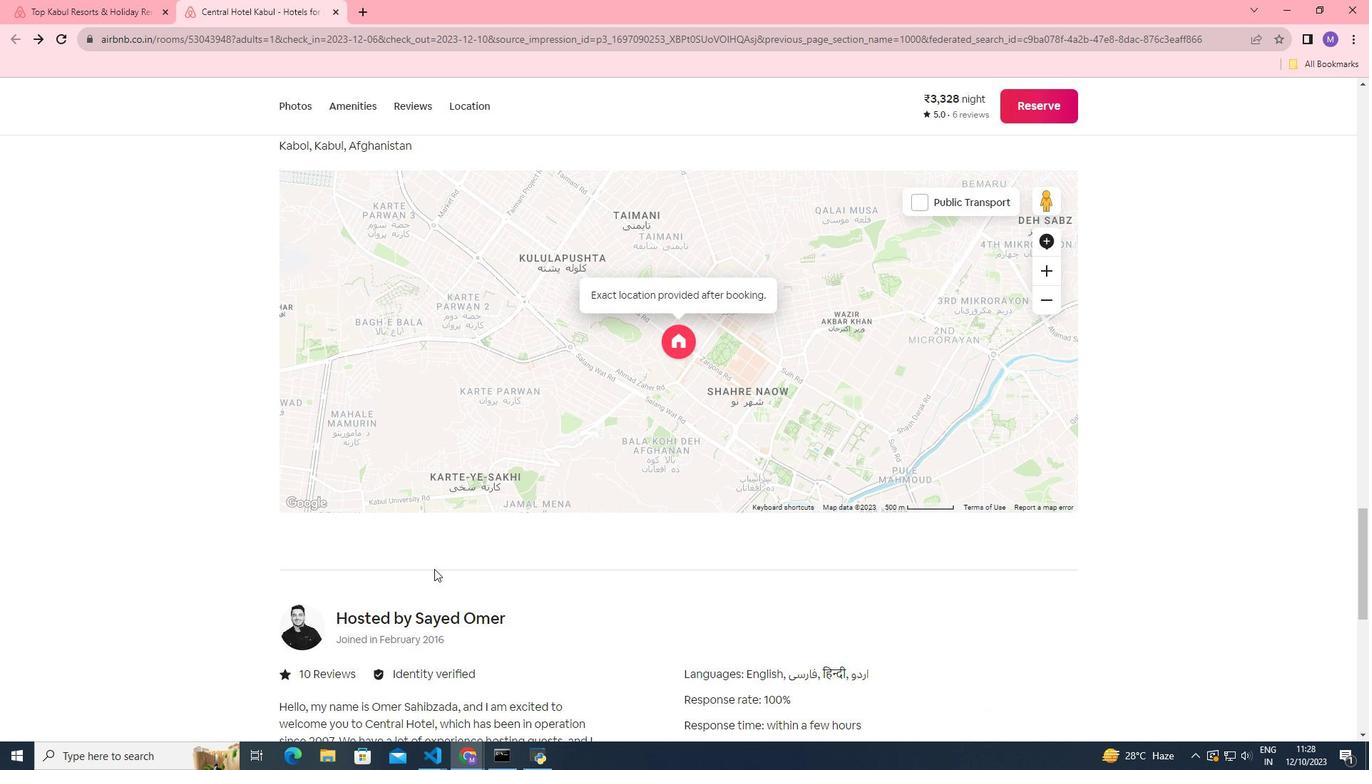 
Action: Mouse scrolled (434, 568) with delta (0, 0)
Screenshot: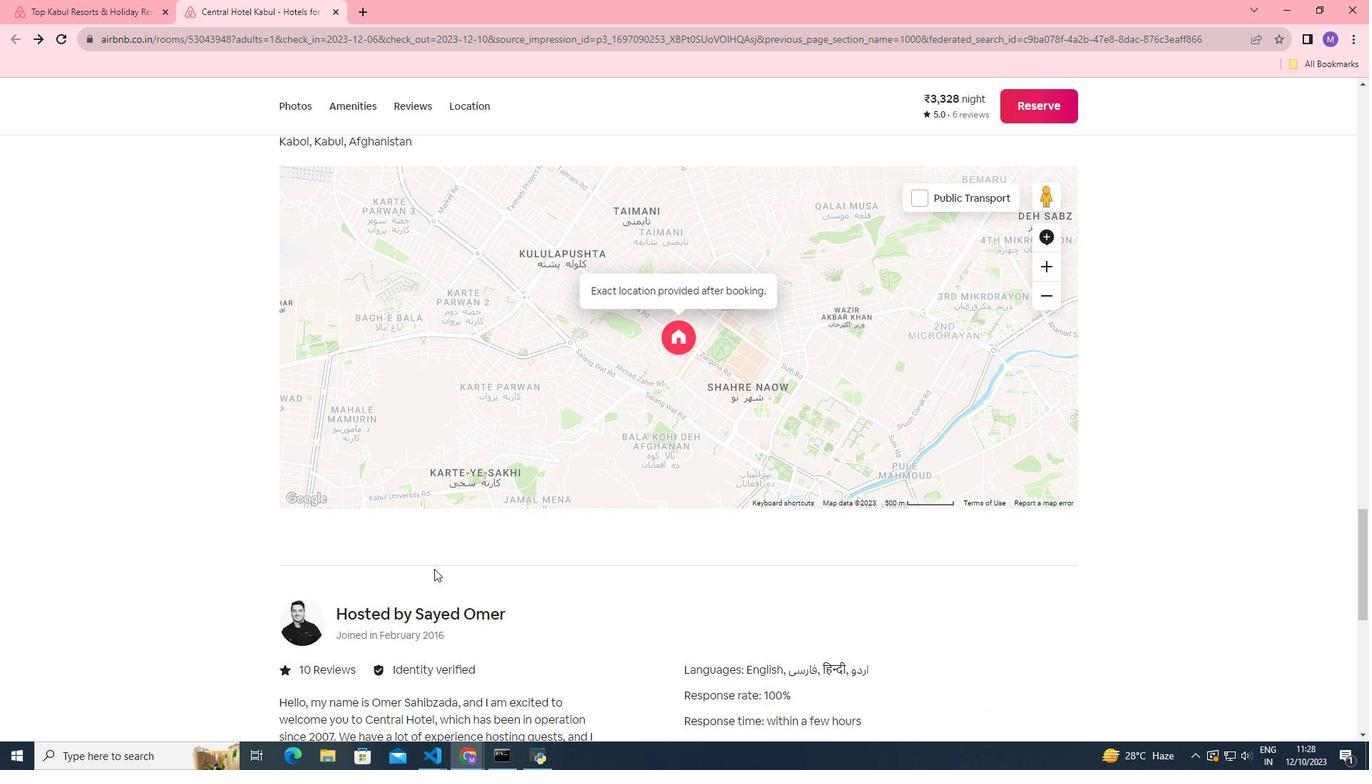 
Action: Mouse scrolled (434, 568) with delta (0, 0)
Screenshot: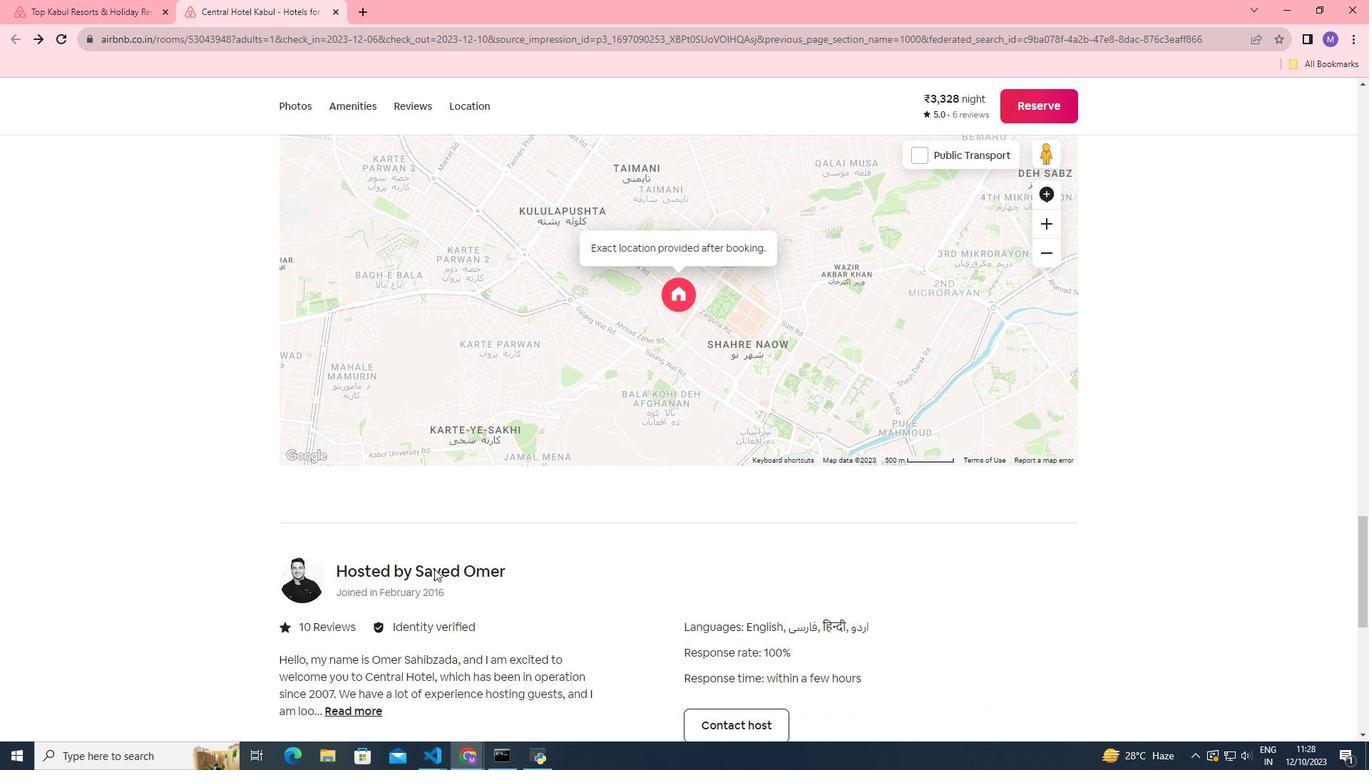 
Action: Mouse moved to (432, 569)
Screenshot: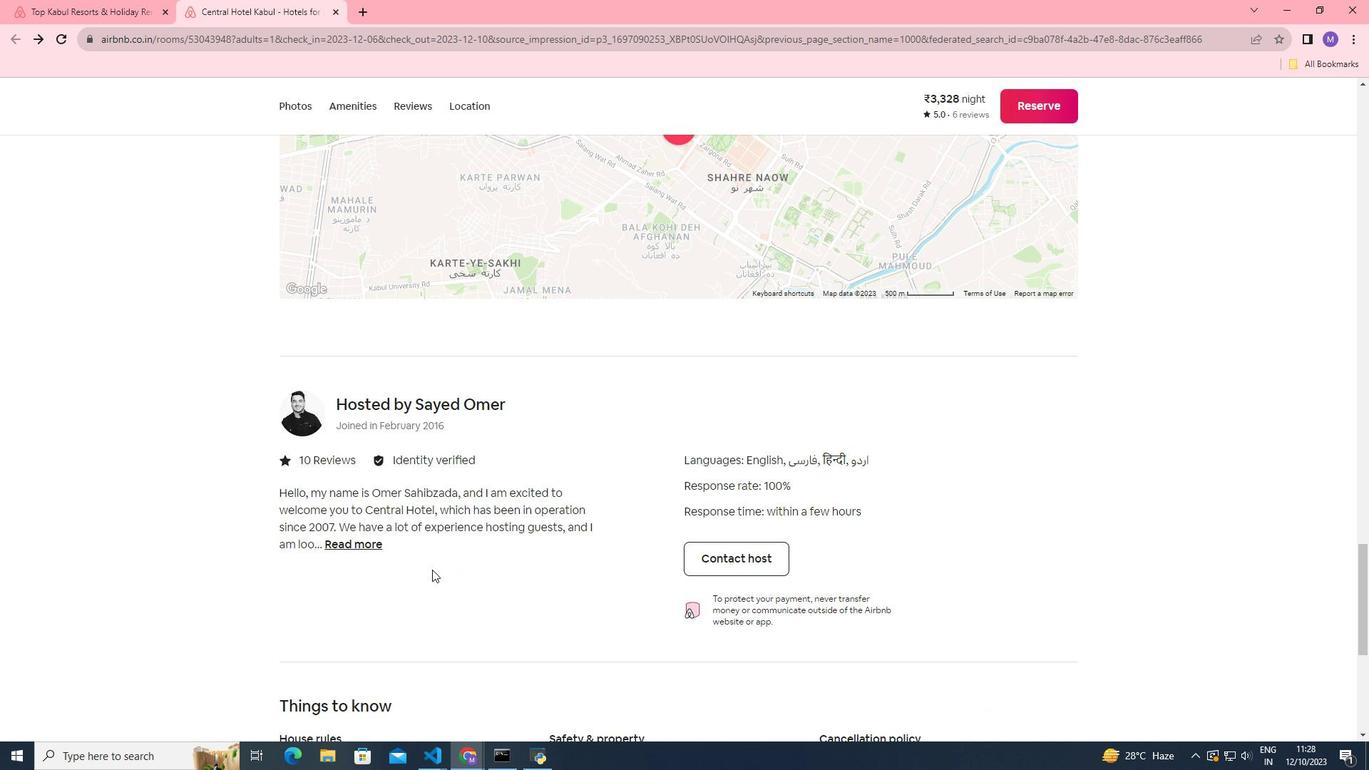 
Action: Mouse scrolled (432, 569) with delta (0, 0)
Screenshot: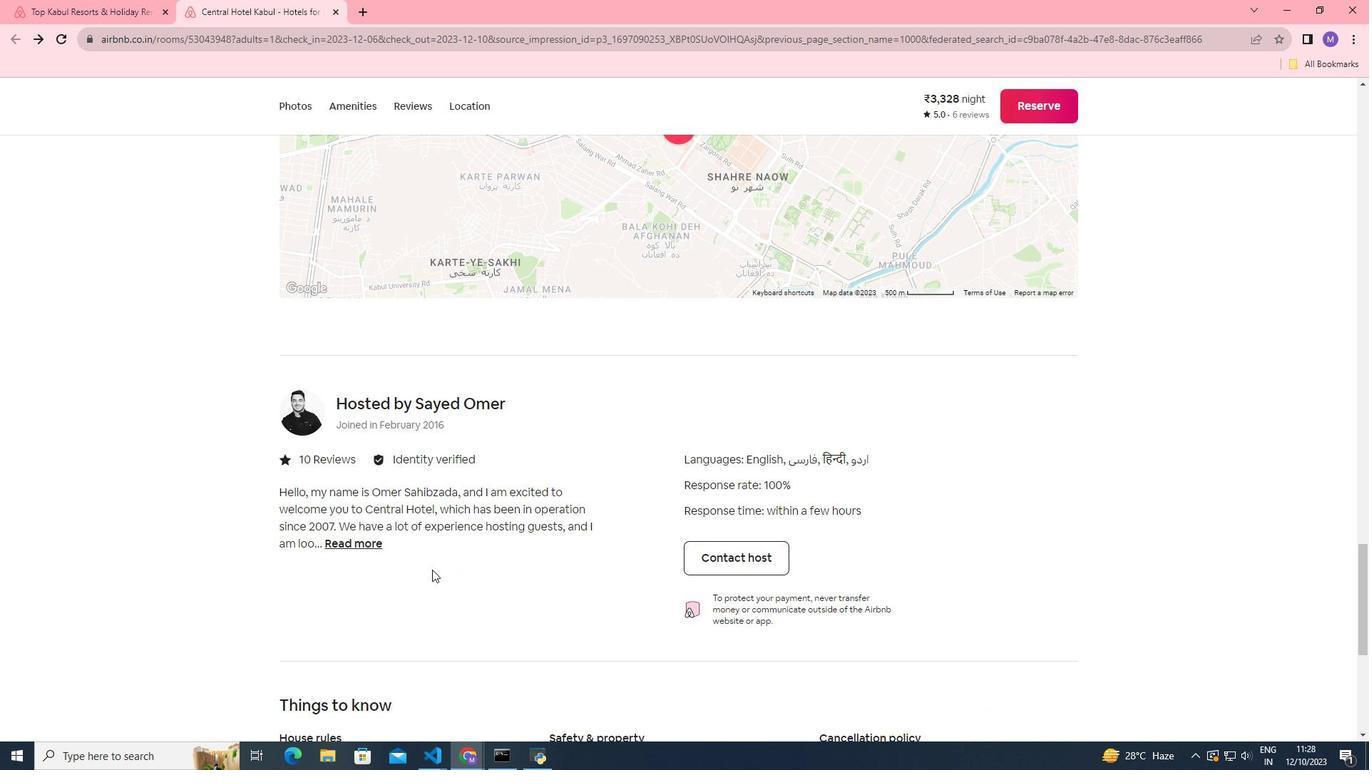 
Action: Mouse scrolled (432, 569) with delta (0, 0)
Screenshot: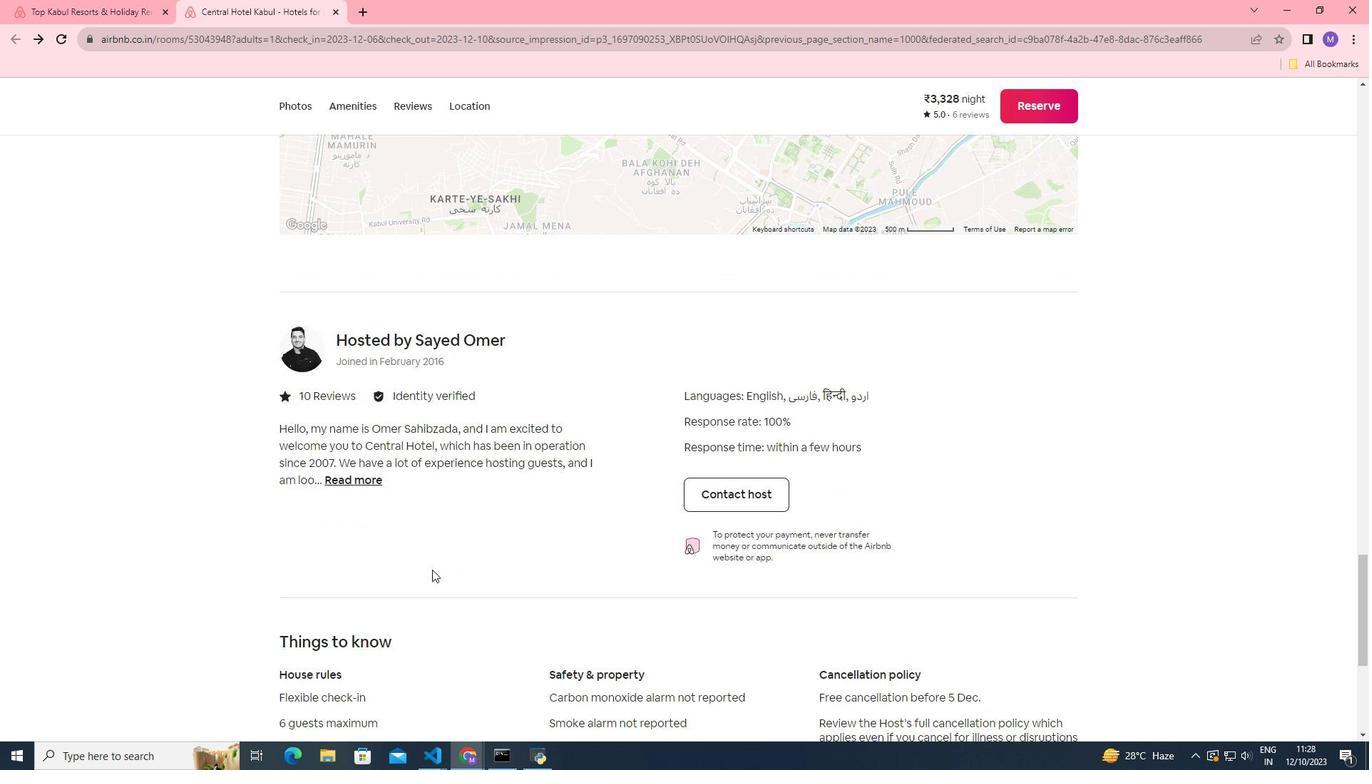 
Action: Mouse moved to (429, 566)
Screenshot: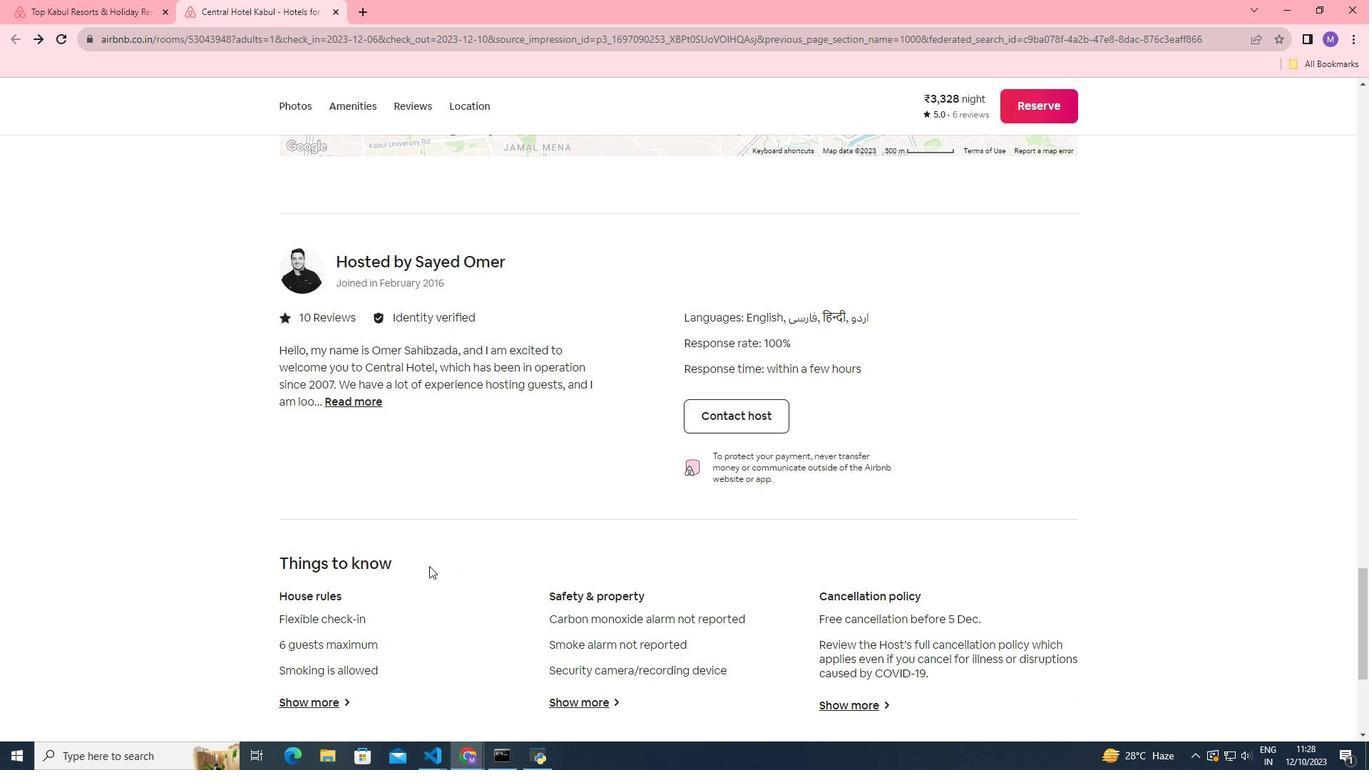 
Action: Mouse scrolled (429, 565) with delta (0, 0)
Screenshot: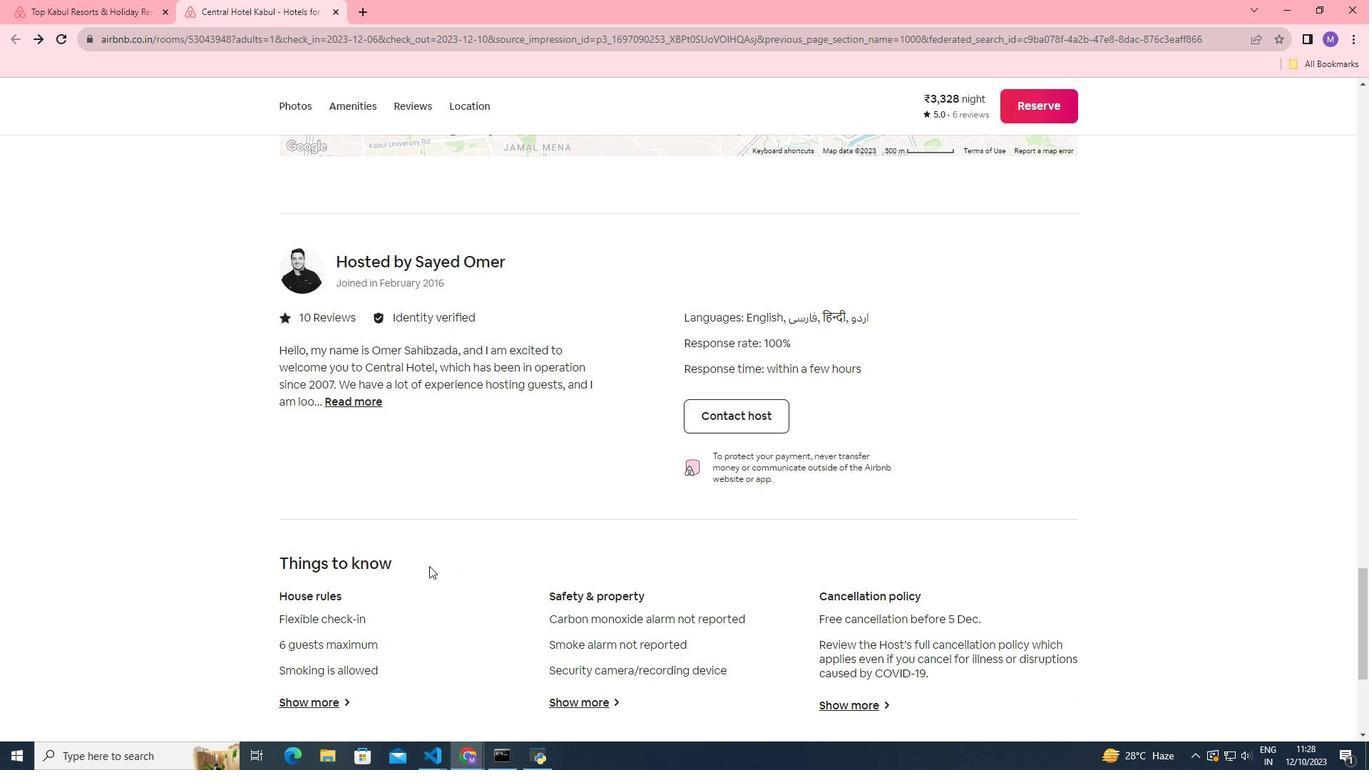 
Action: Mouse scrolled (429, 565) with delta (0, 0)
Screenshot: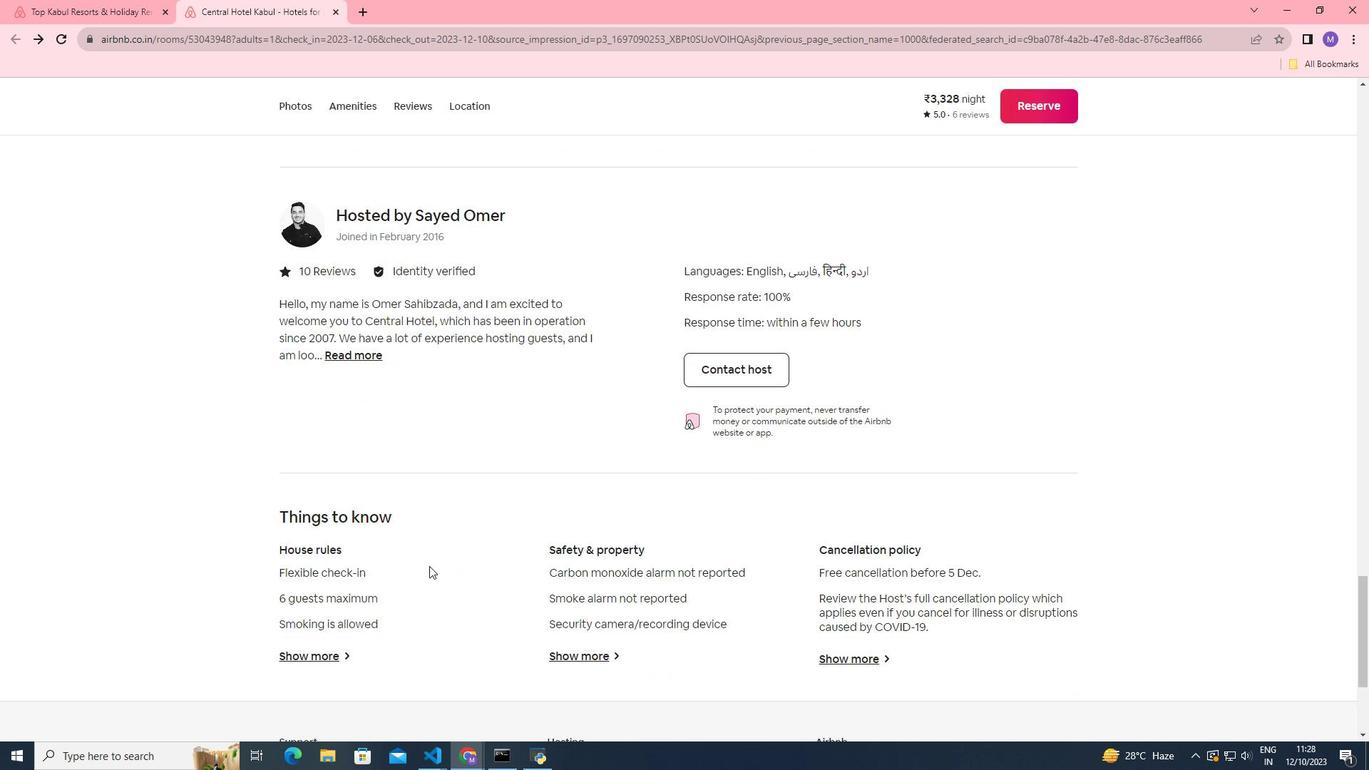 
Action: Mouse scrolled (429, 565) with delta (0, 0)
Screenshot: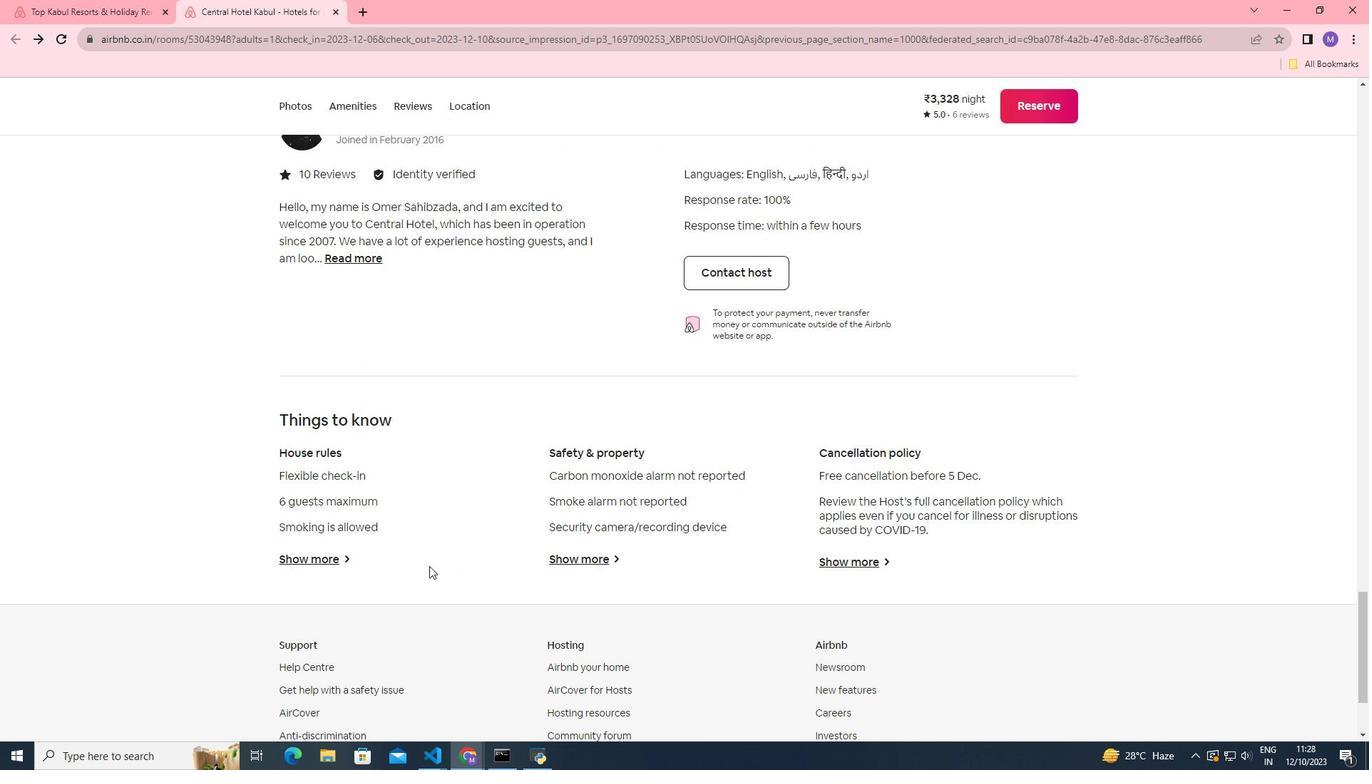 
Action: Mouse scrolled (429, 565) with delta (0, 0)
Screenshot: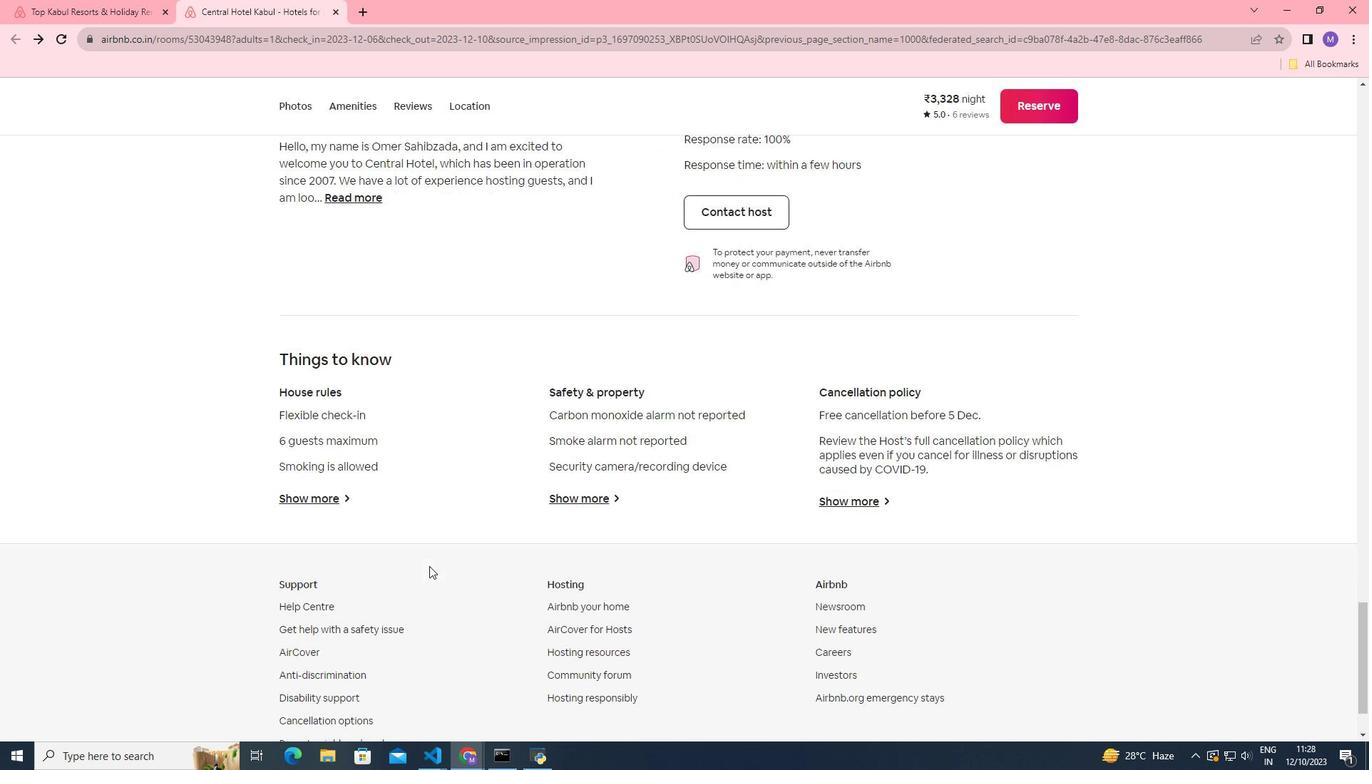 
Action: Mouse moved to (320, 412)
Screenshot: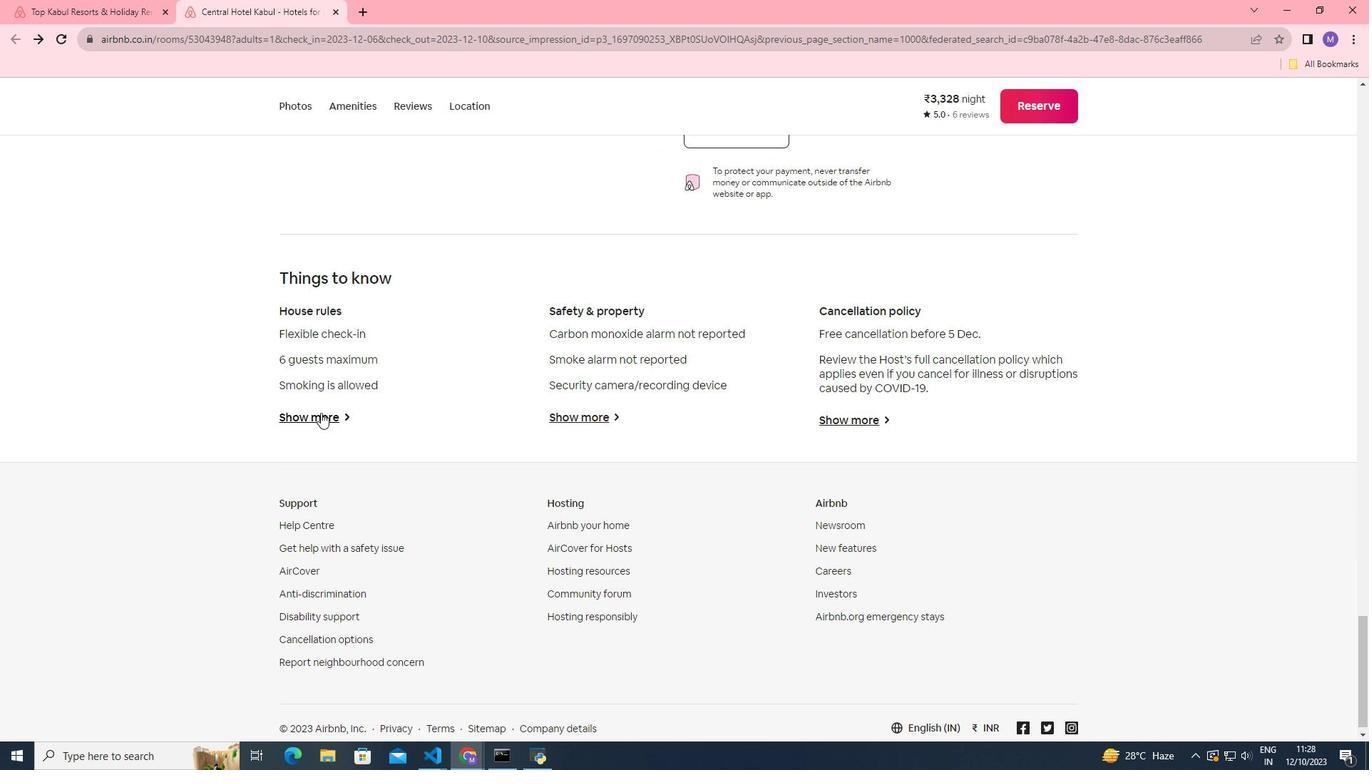 
Action: Mouse pressed left at (320, 412)
Screenshot: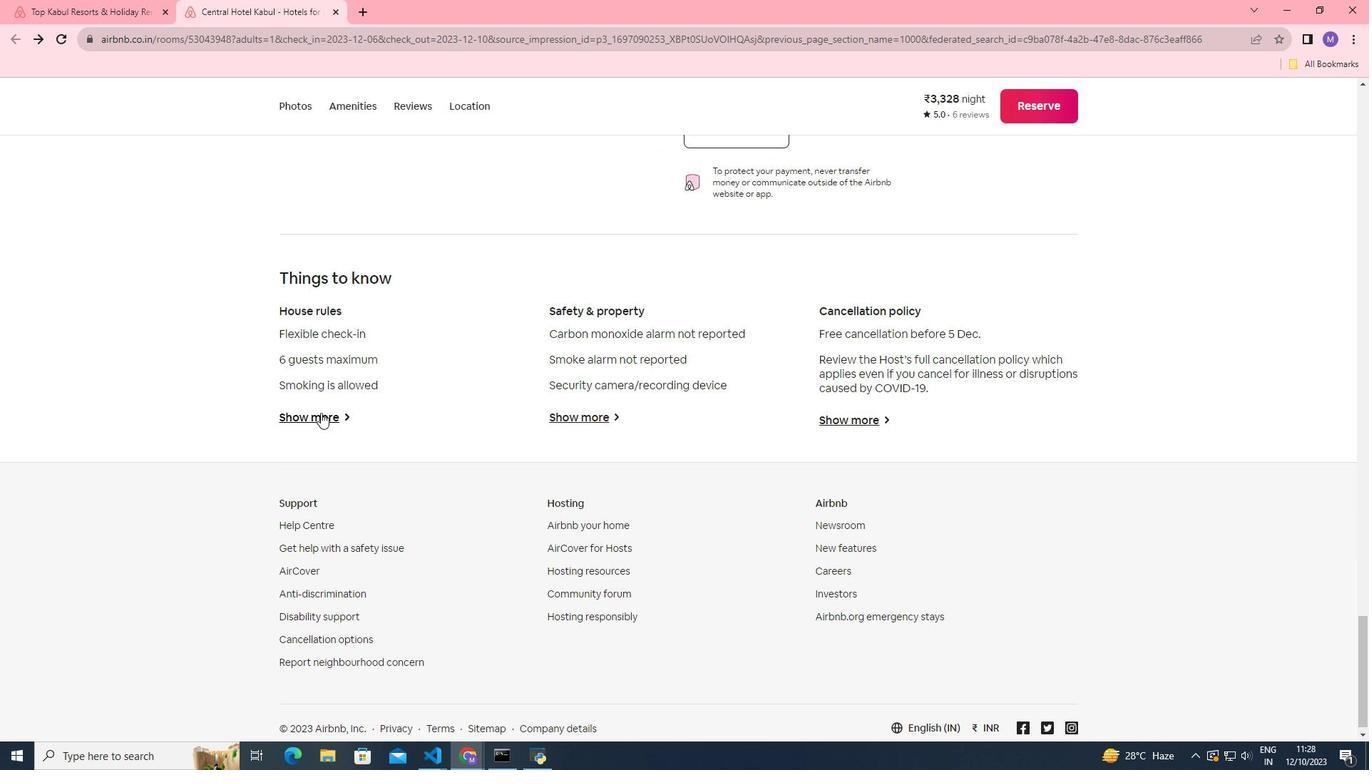 
Action: Mouse moved to (427, 227)
Screenshot: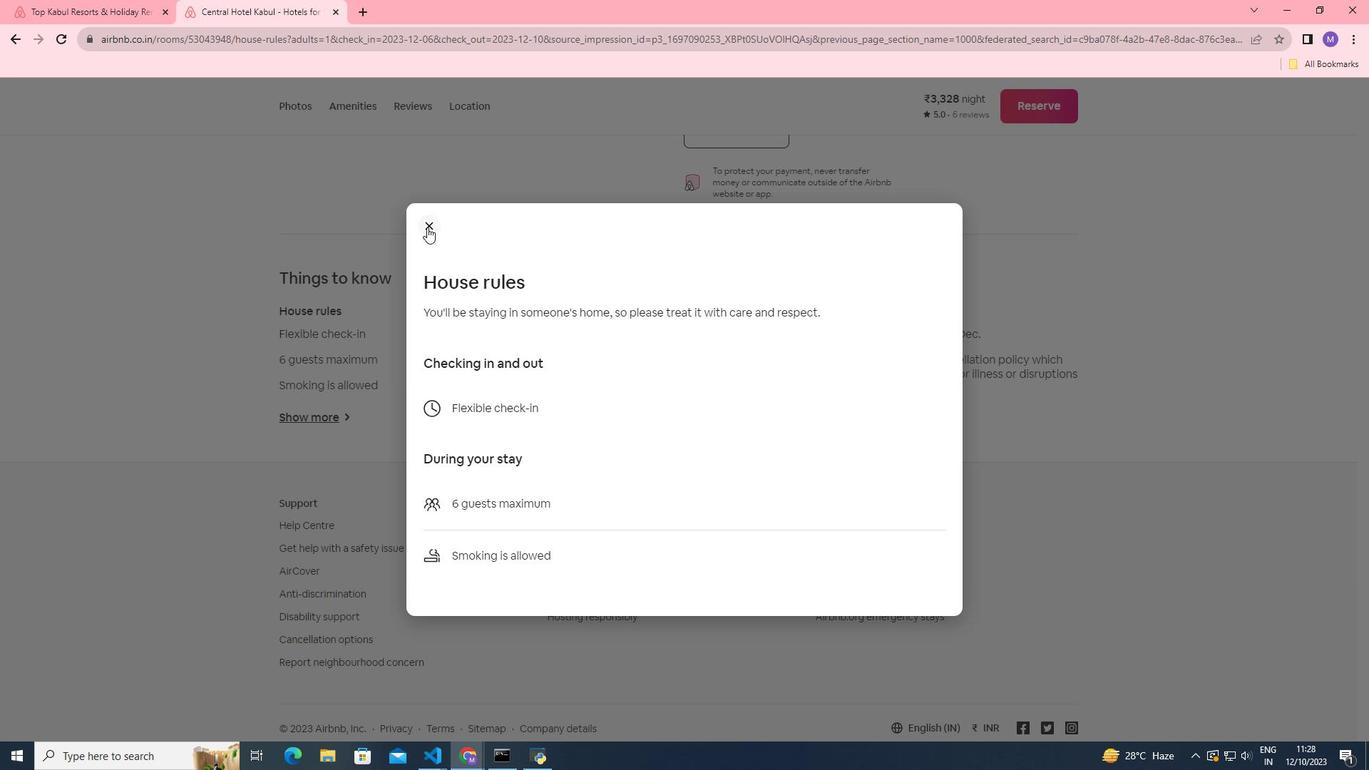 
Action: Mouse pressed left at (427, 227)
Screenshot: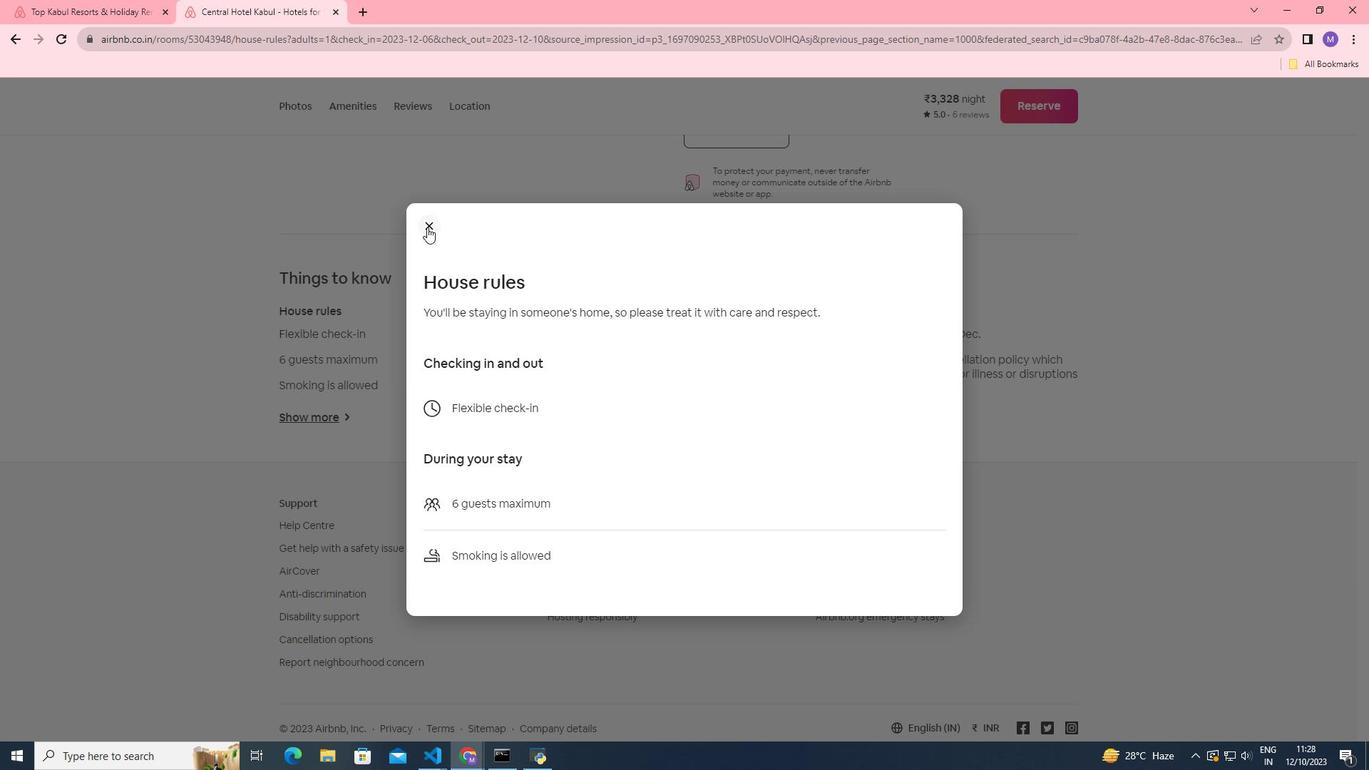 
Action: Mouse pressed left at (427, 227)
Screenshot: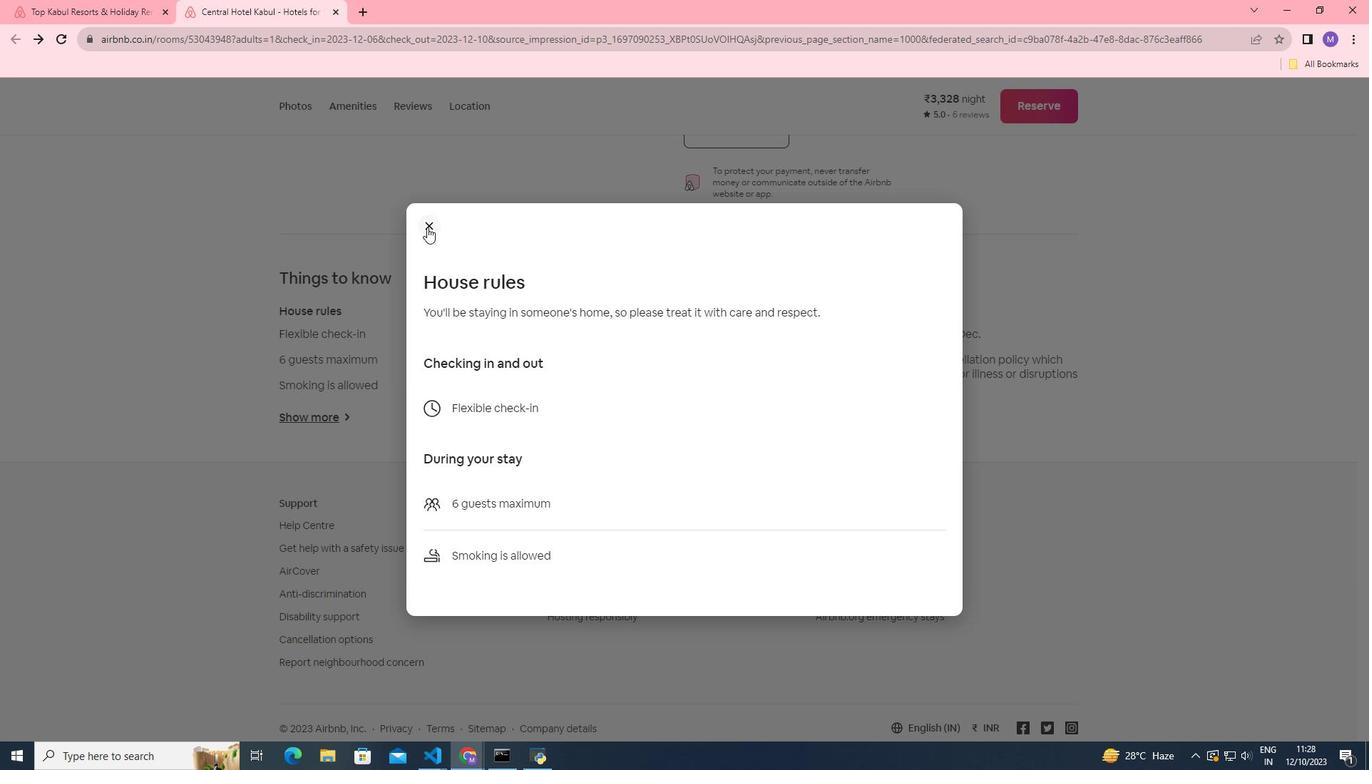 
Action: Mouse moved to (567, 416)
Screenshot: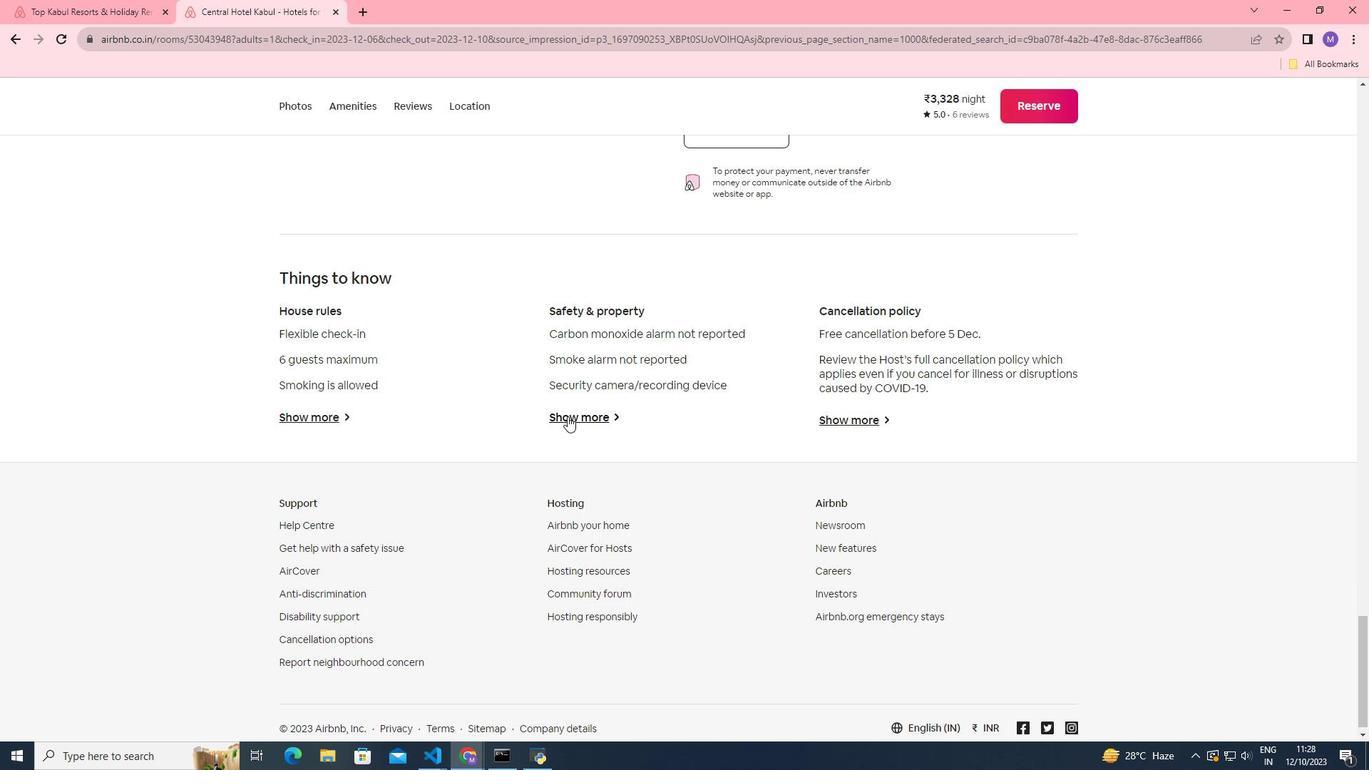 
Action: Mouse pressed left at (567, 416)
Screenshot: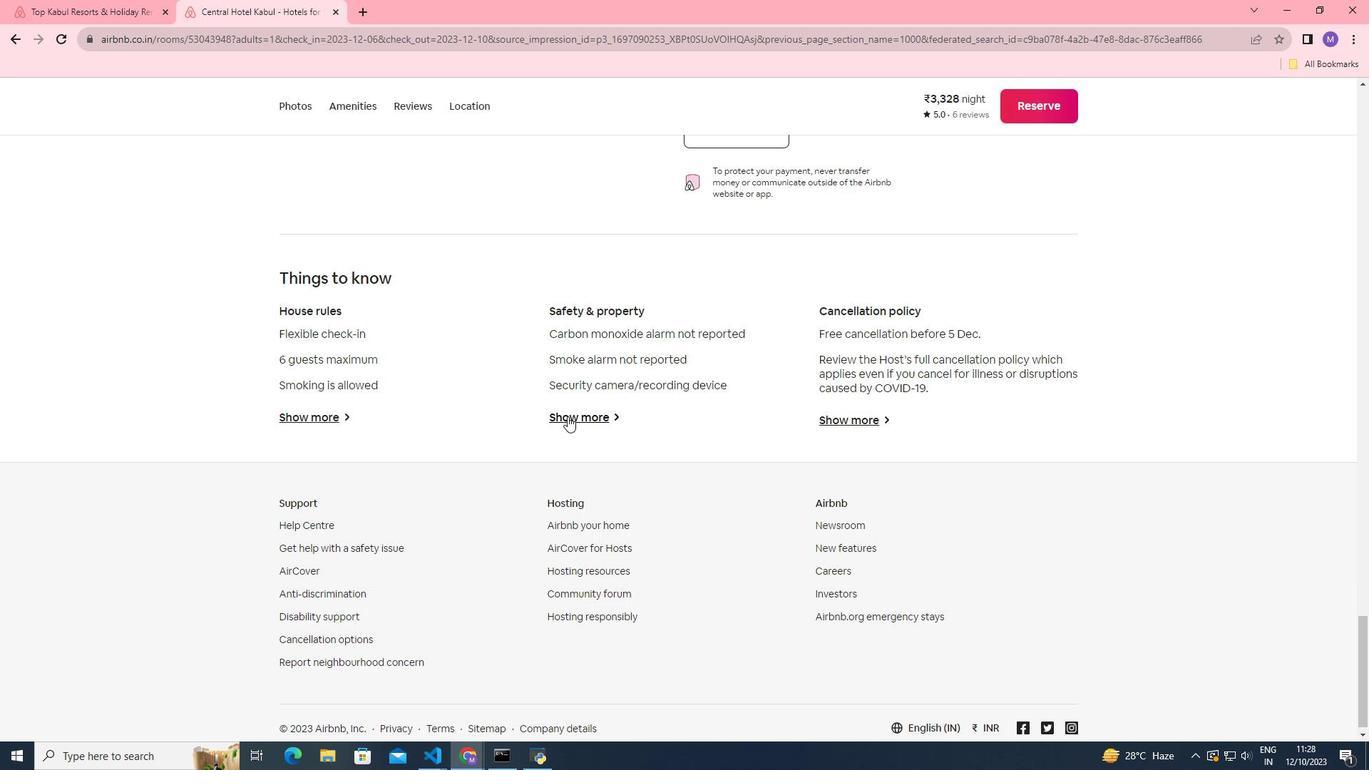
Action: Mouse moved to (430, 164)
Screenshot: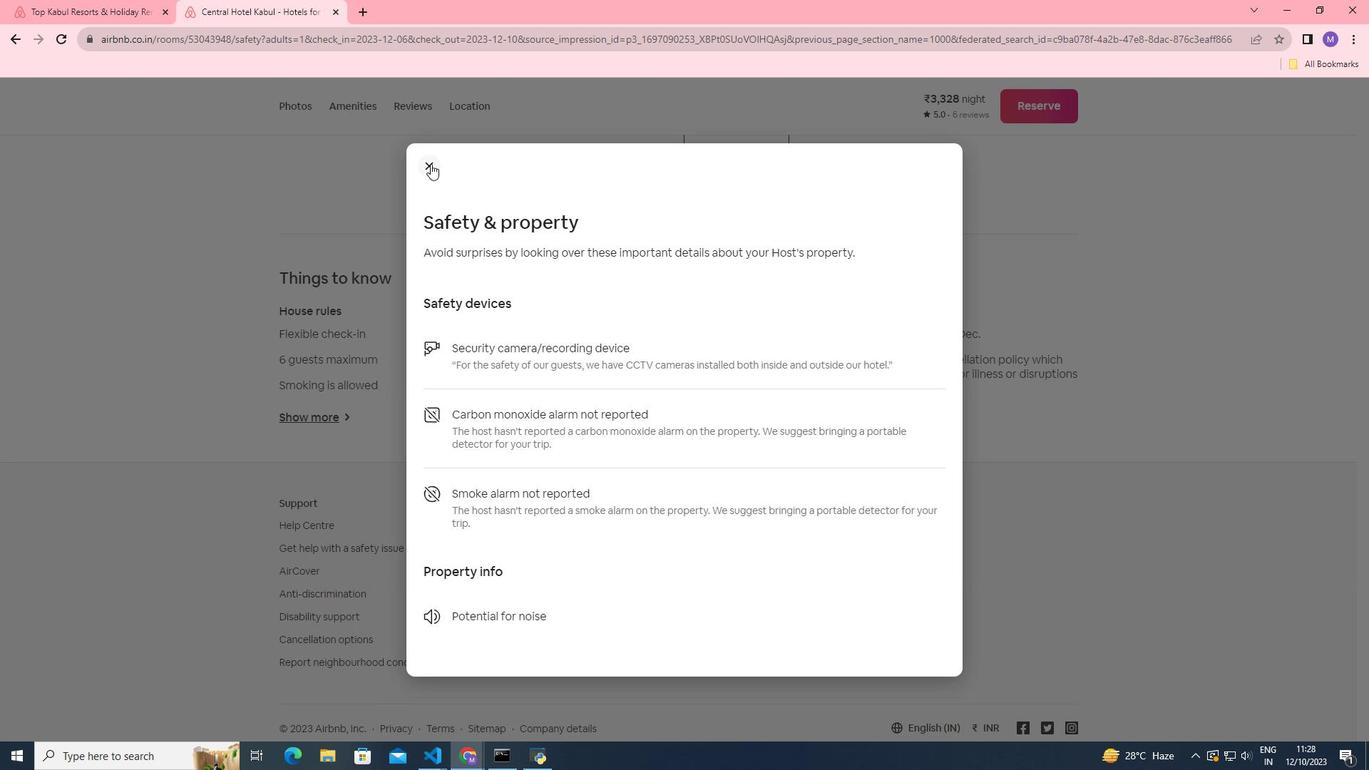 
Action: Mouse pressed left at (430, 164)
Screenshot: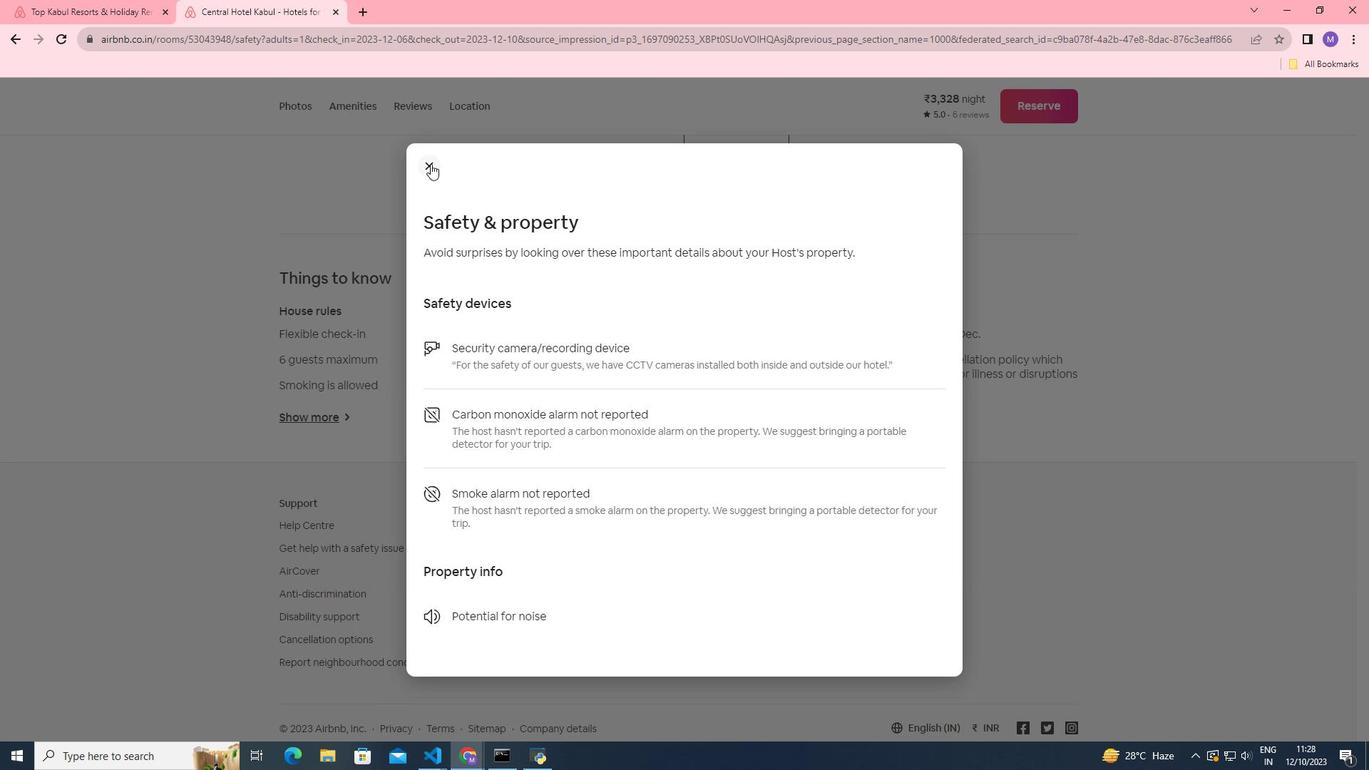 
Action: Mouse moved to (843, 420)
Screenshot: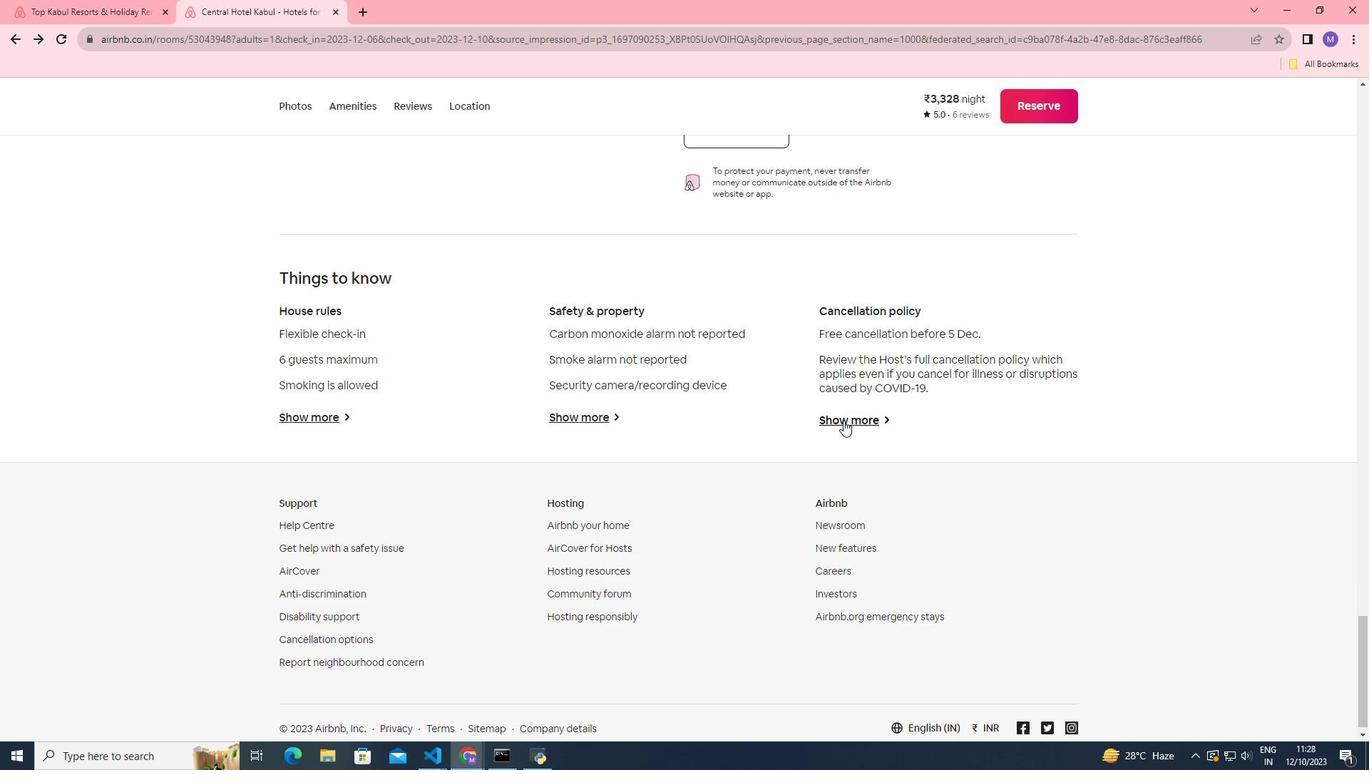 
Action: Mouse pressed left at (843, 420)
Screenshot: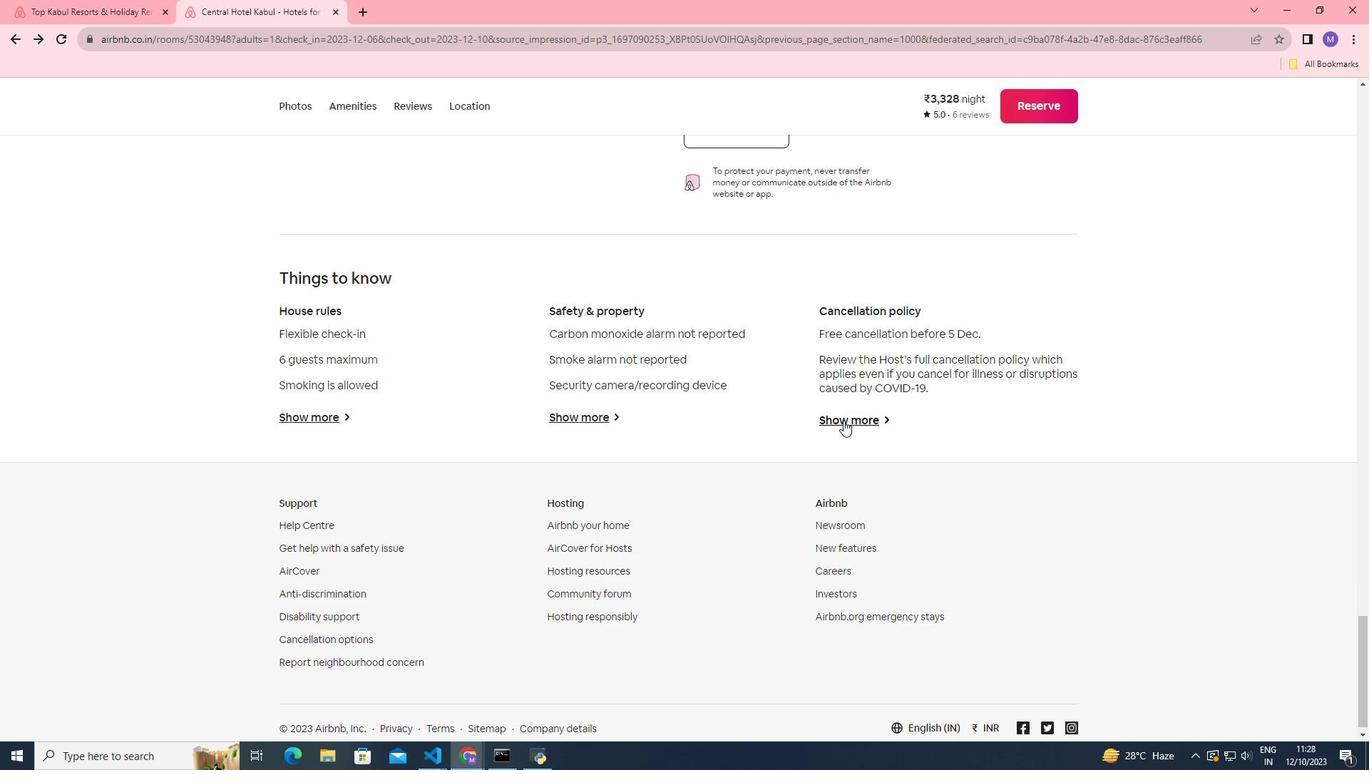
Action: Mouse moved to (511, 223)
Screenshot: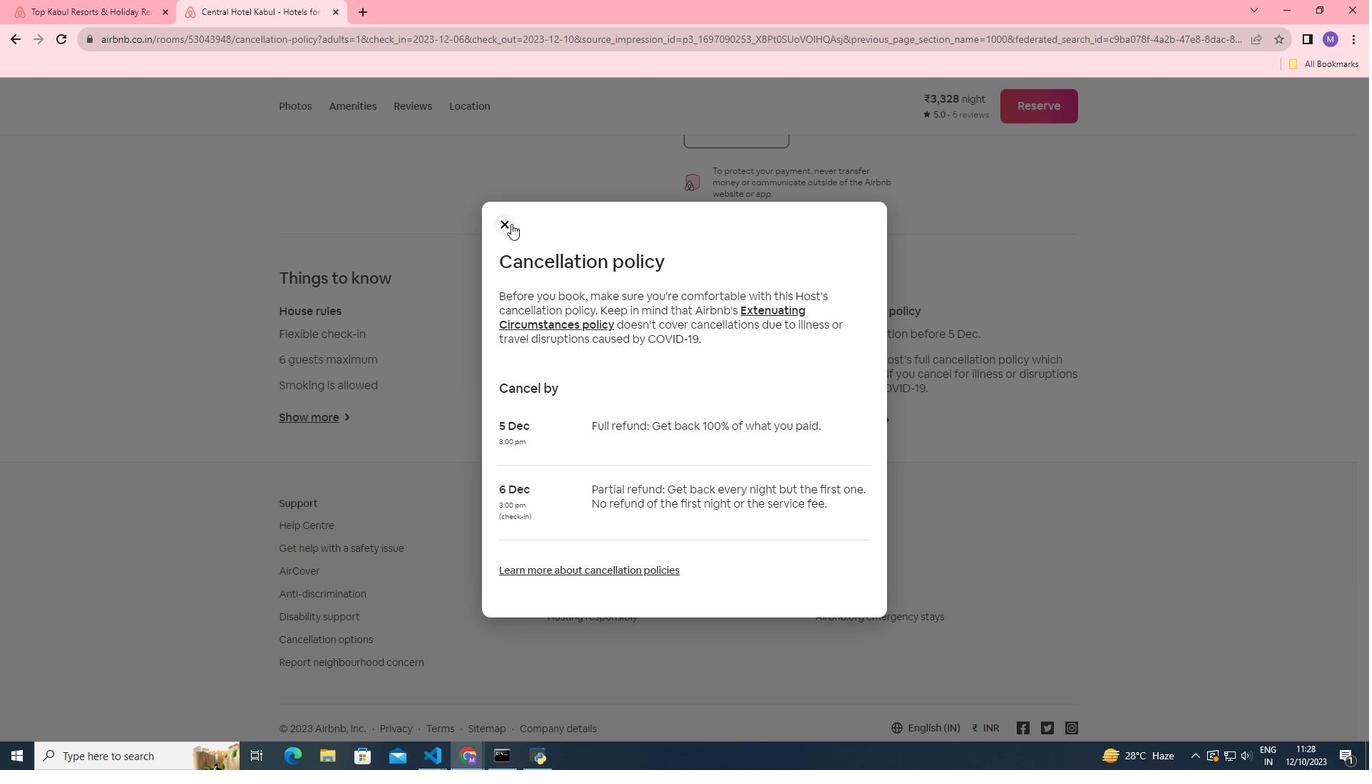 
Action: Mouse pressed left at (511, 223)
Screenshot: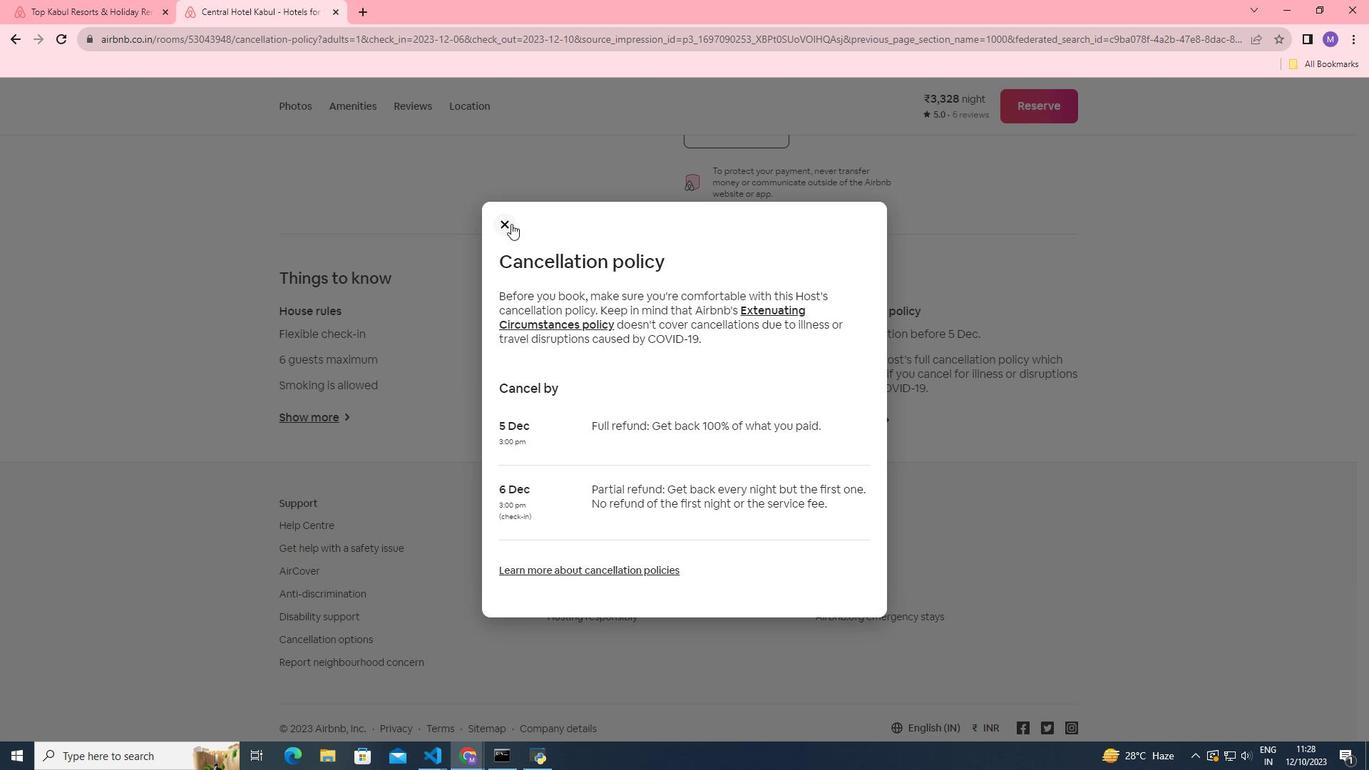 
Action: Mouse pressed left at (511, 223)
Screenshot: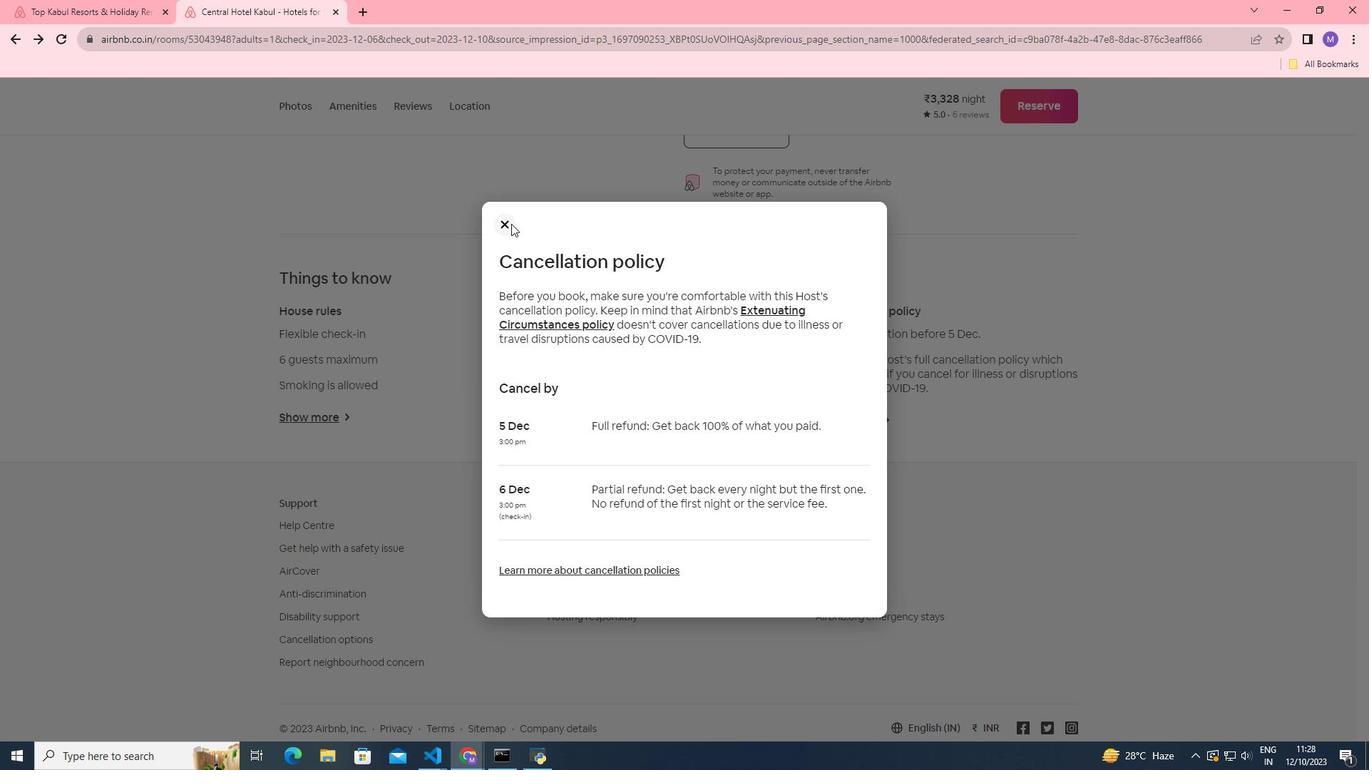 
Action: Mouse moved to (104, 0)
Screenshot: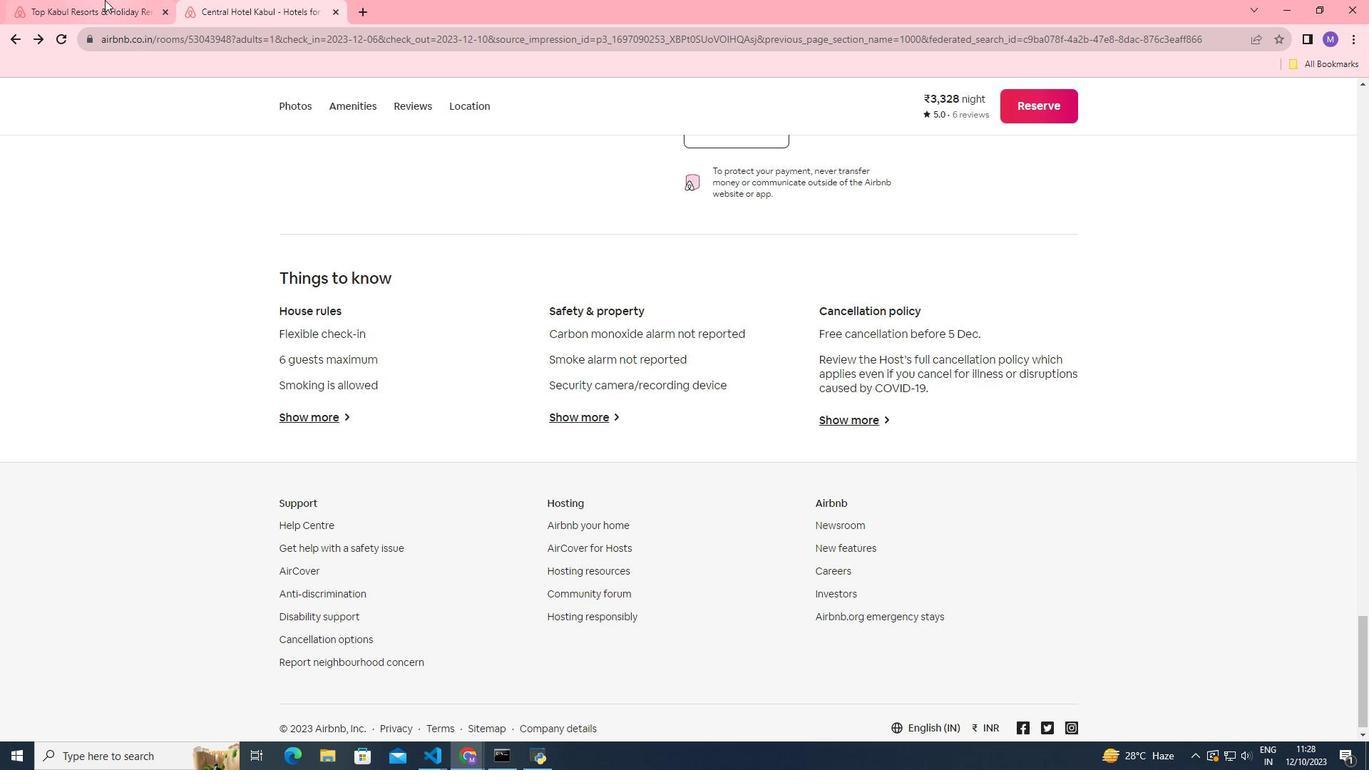 
Action: Mouse pressed left at (104, 0)
Screenshot: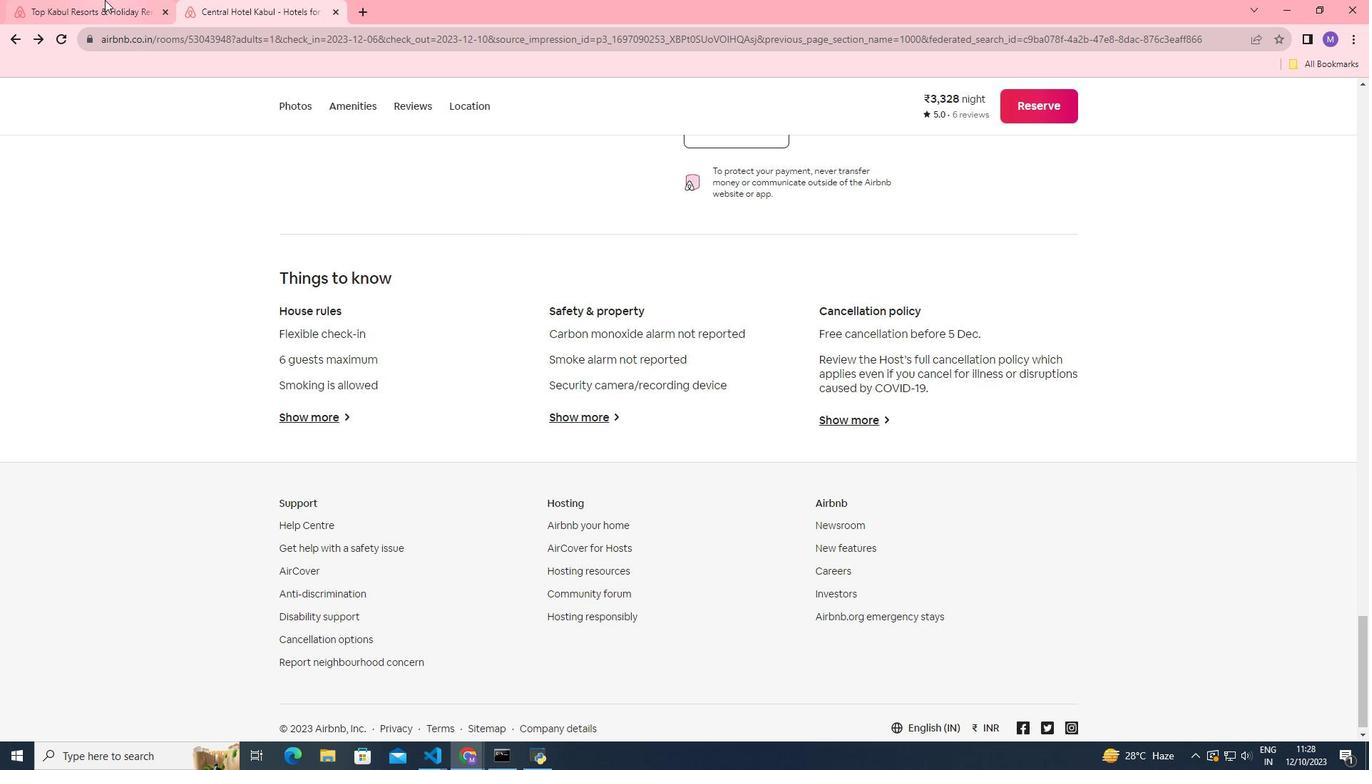 
Action: Mouse moved to (398, 358)
Screenshot: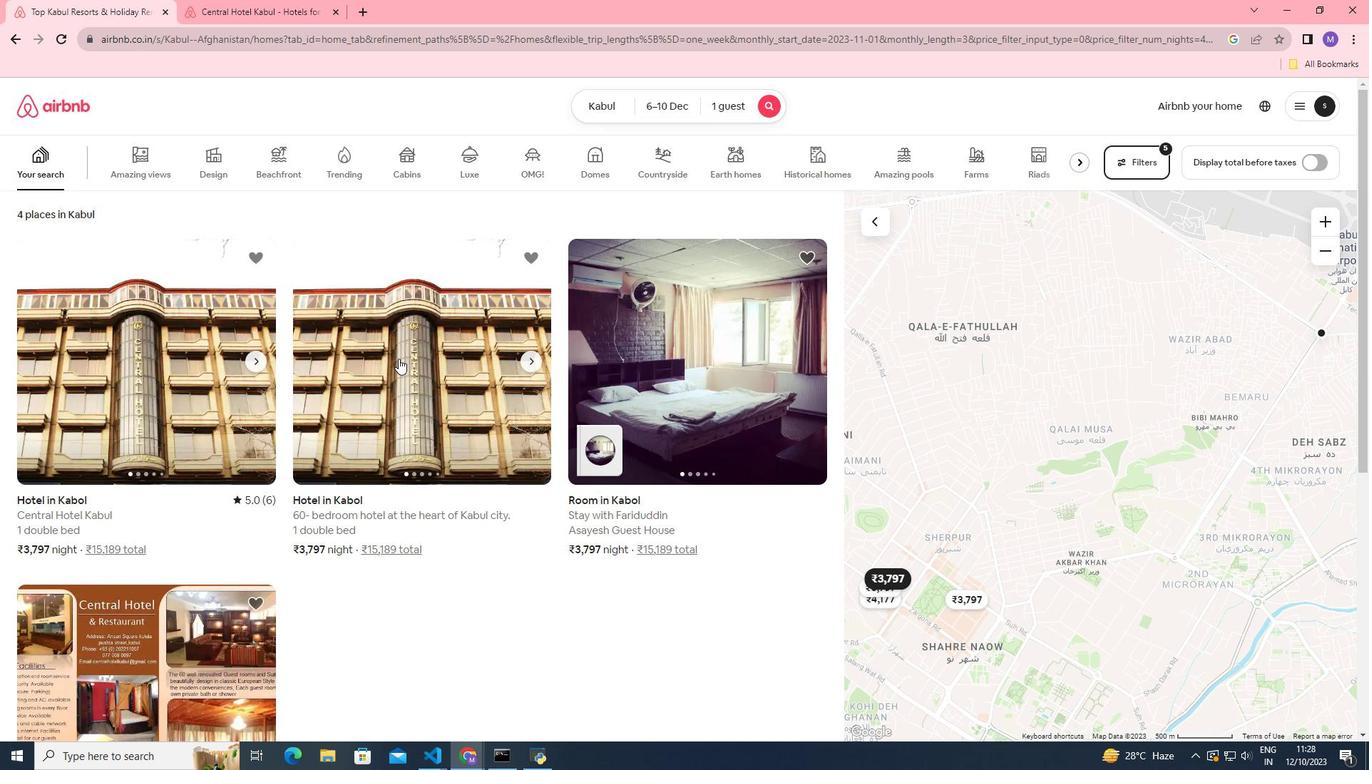 
Action: Mouse pressed left at (398, 358)
Screenshot: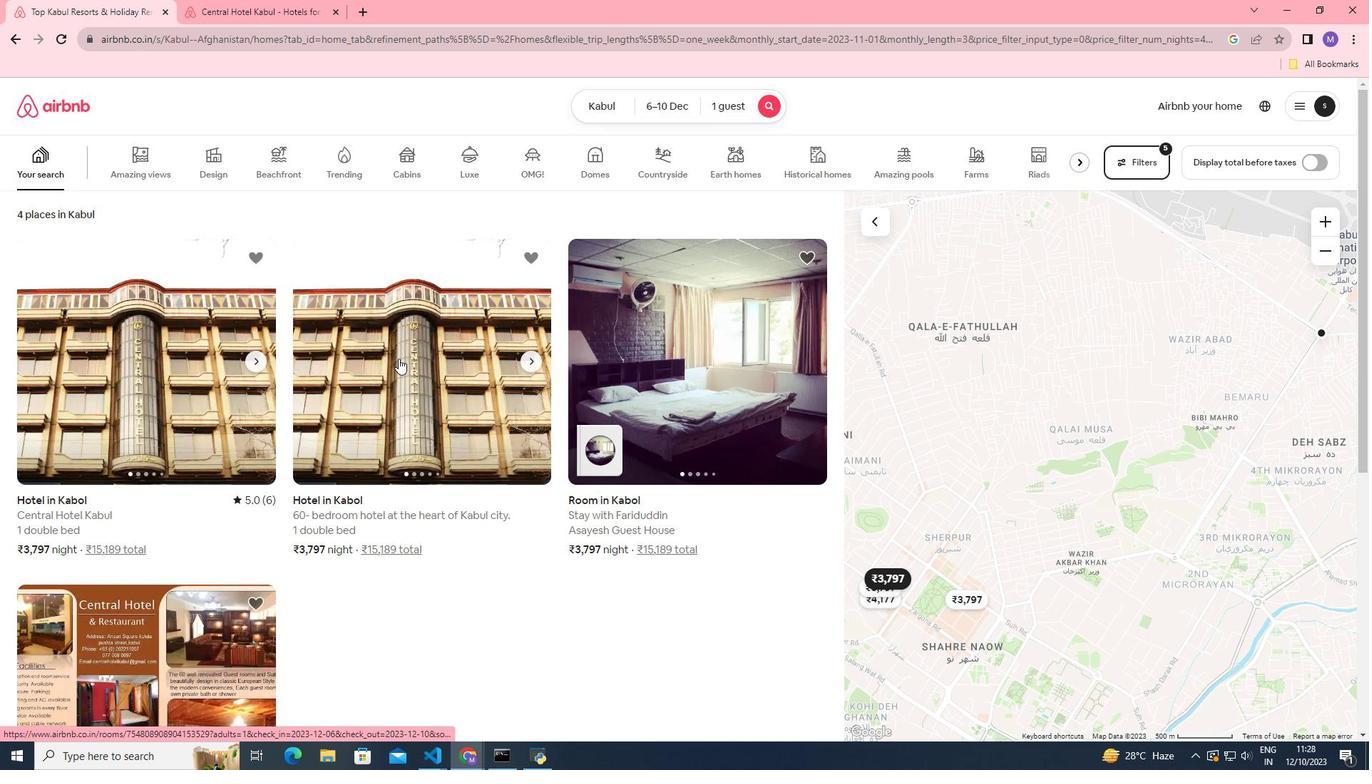 
Action: Mouse pressed left at (398, 358)
Screenshot: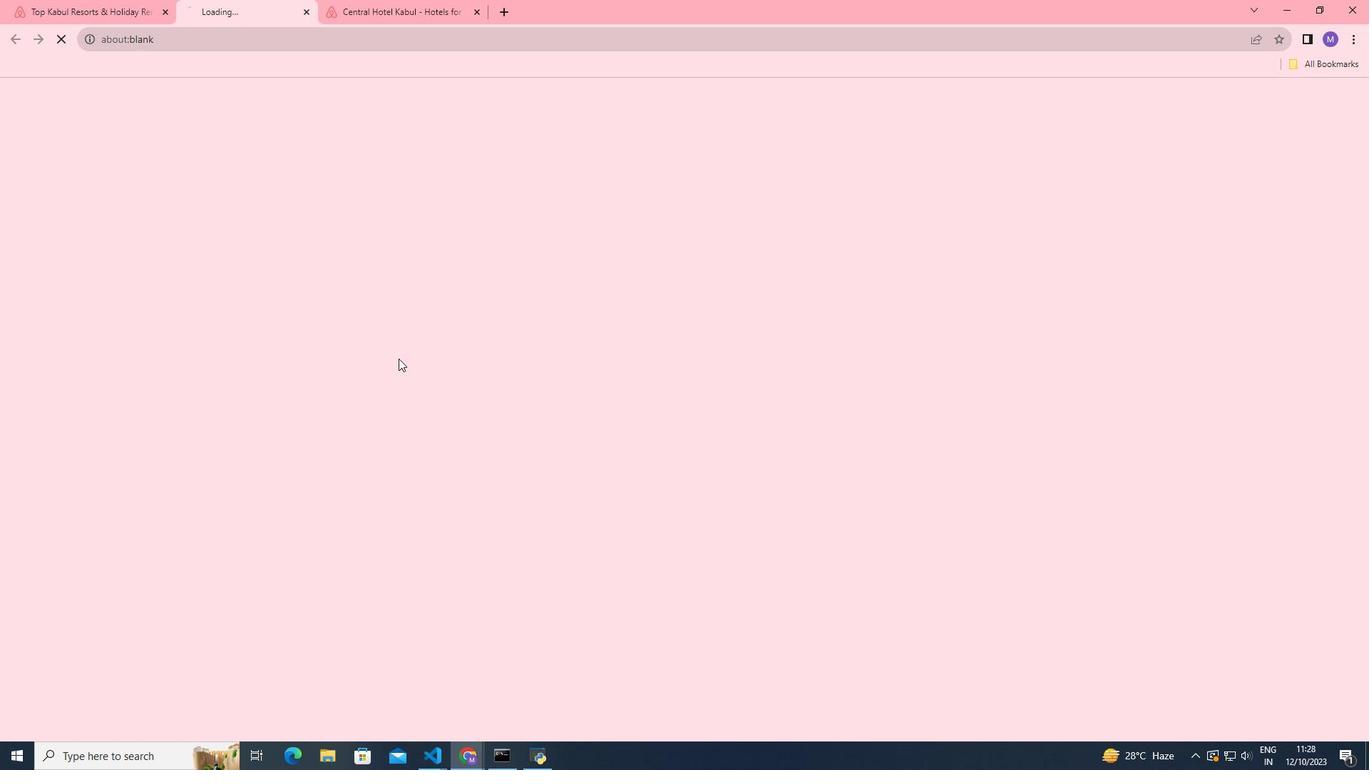 
Action: Mouse moved to (991, 537)
Screenshot: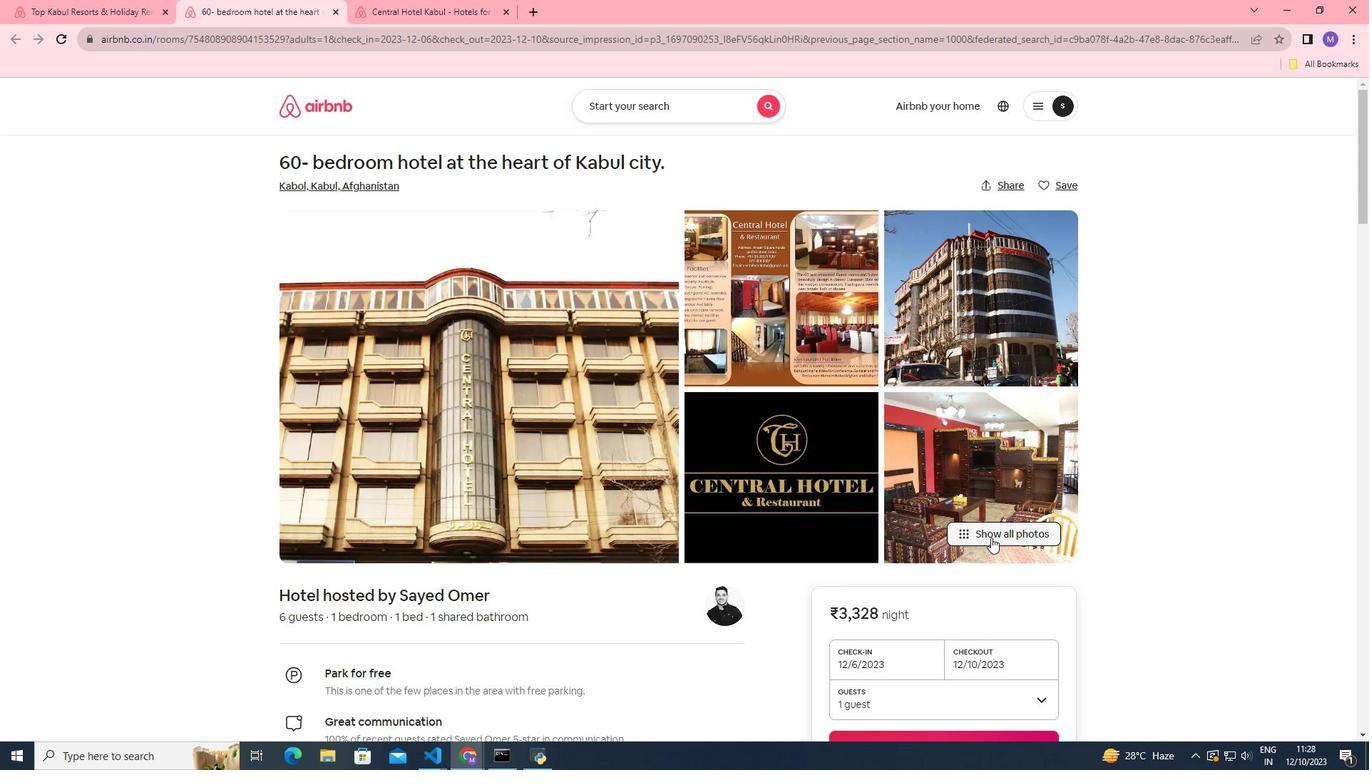 
Action: Mouse pressed left at (991, 537)
Screenshot: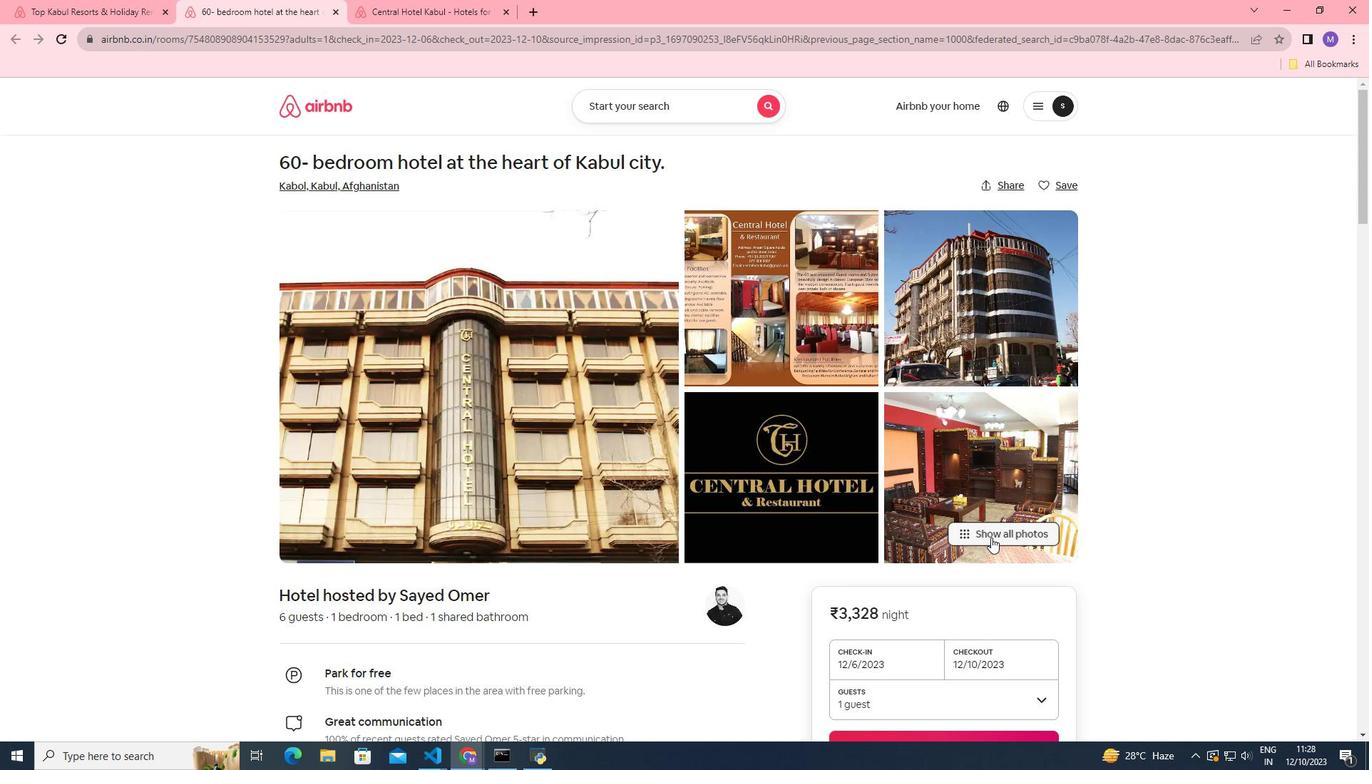 
Action: Mouse moved to (991, 537)
Screenshot: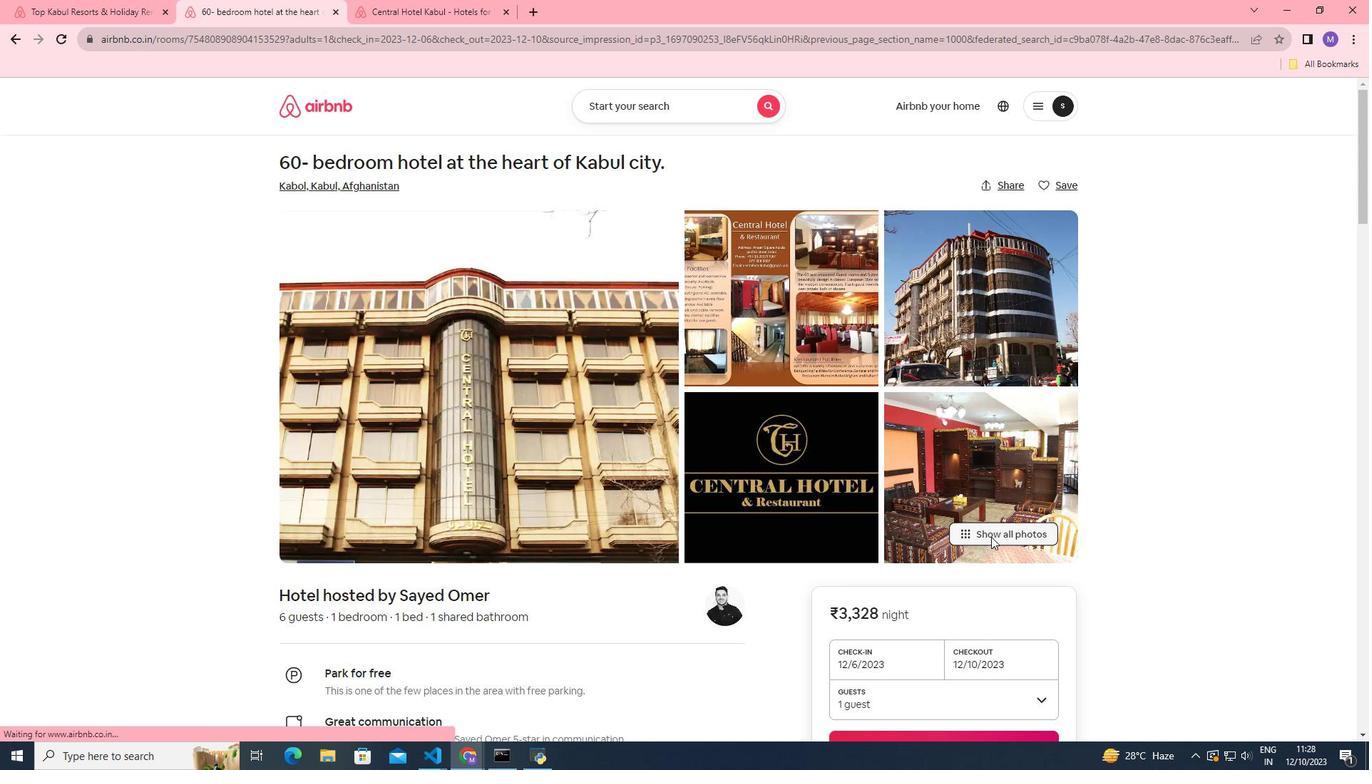 
Action: Mouse pressed left at (991, 537)
